Task: Look for Airbnb properties in Stowmarket, United Kingdom from 1st December, 2023 to 9th December, 2023 for 2 adults.1  bedroom having 1 bed and 1 bathroom. Property type can be house. Look for 5 properties as per requirement.
Action: Mouse moved to (620, 138)
Screenshot: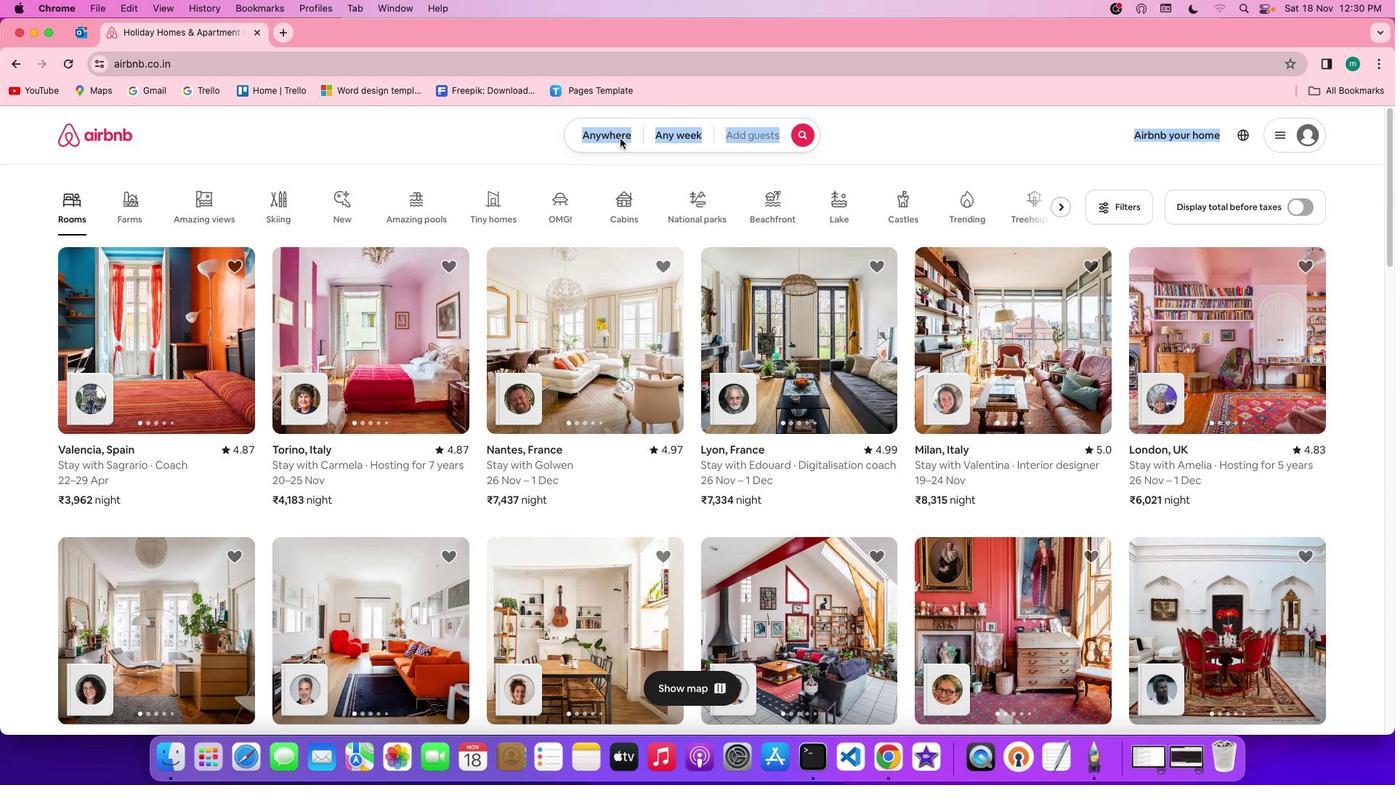 
Action: Mouse pressed left at (620, 138)
Screenshot: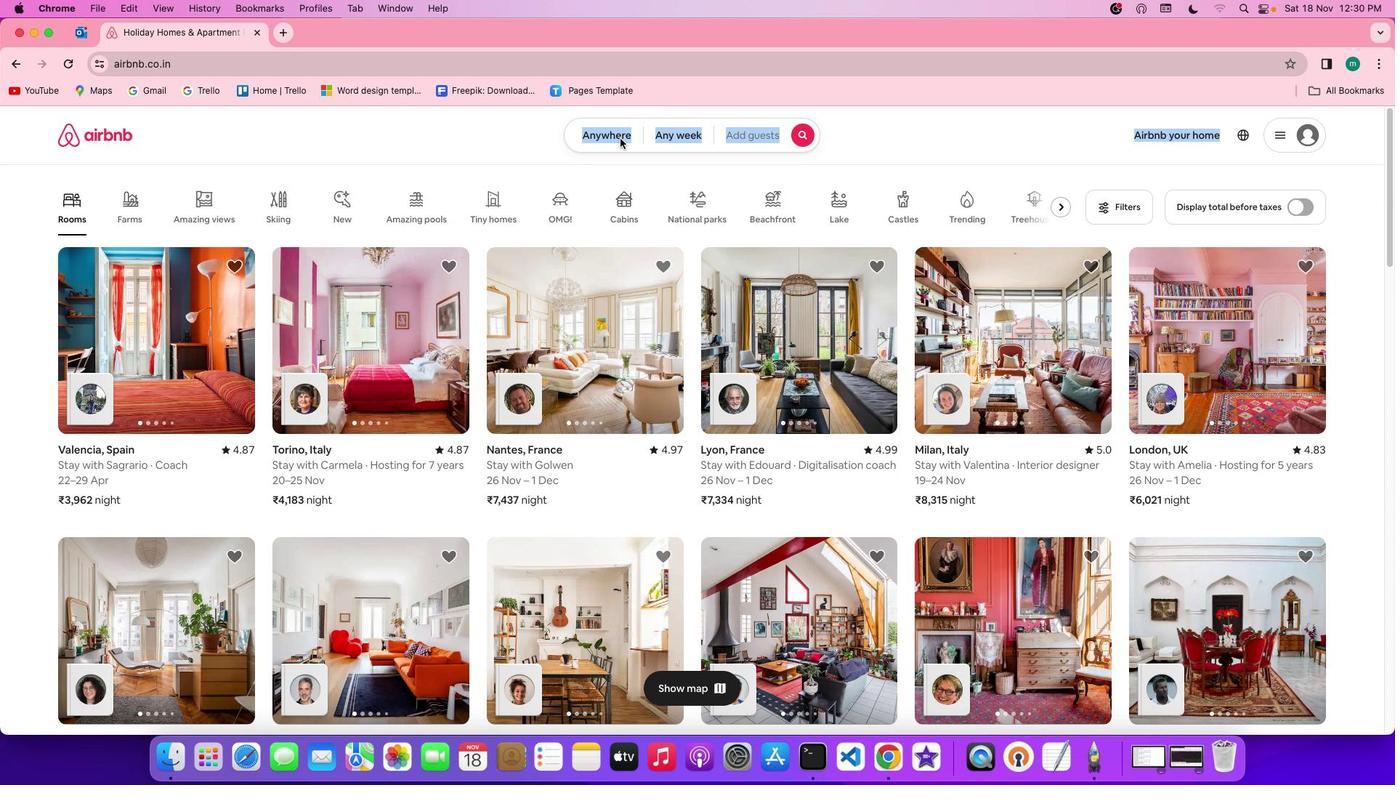 
Action: Mouse pressed left at (620, 138)
Screenshot: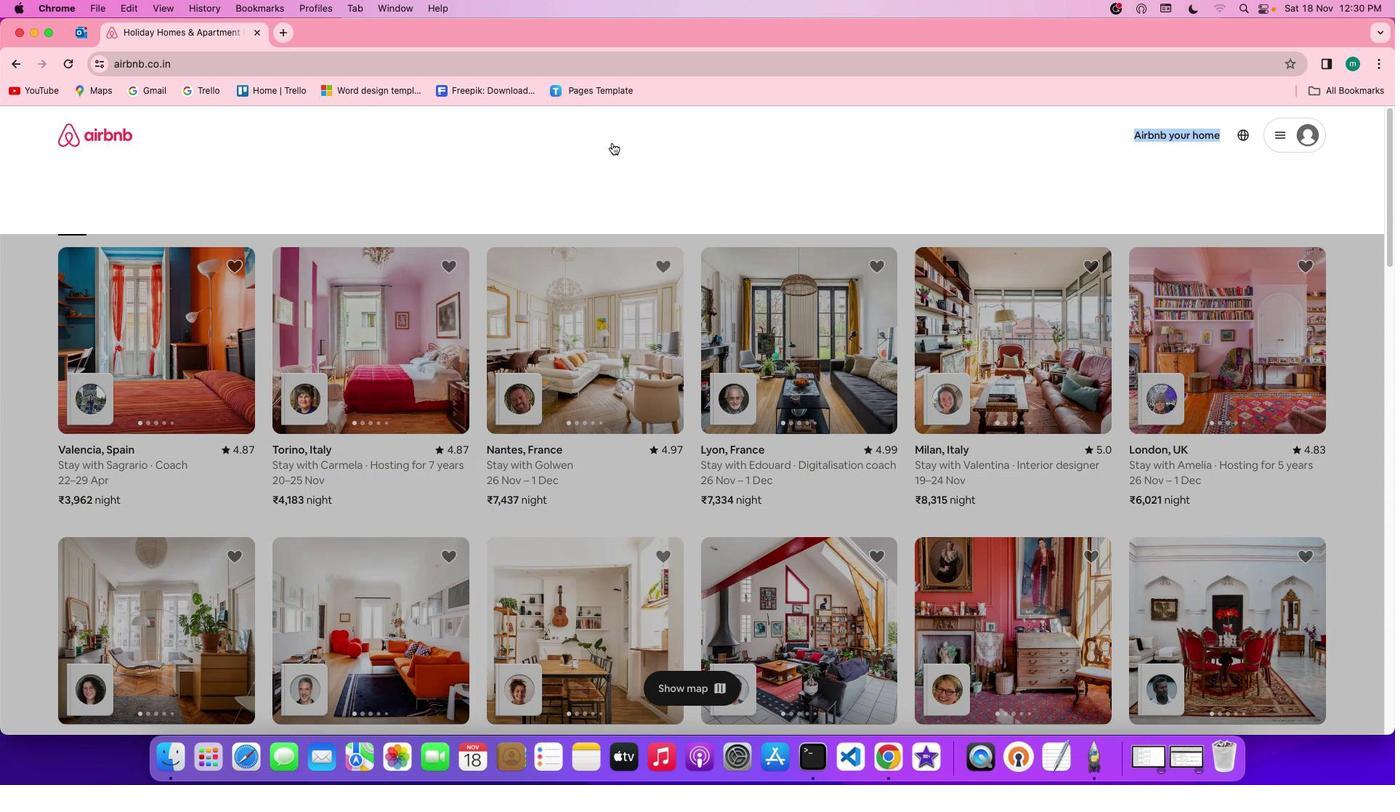 
Action: Mouse moved to (559, 193)
Screenshot: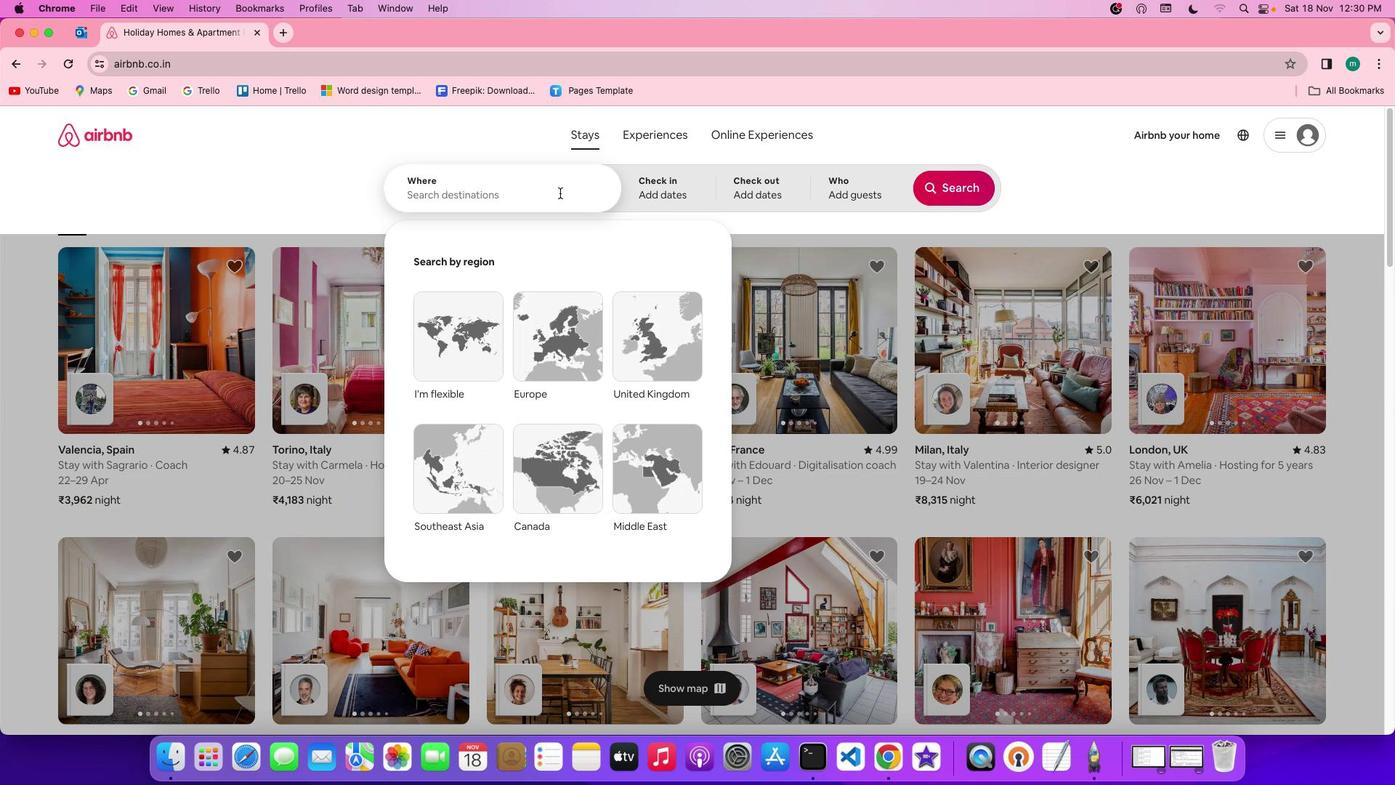 
Action: Mouse pressed left at (559, 193)
Screenshot: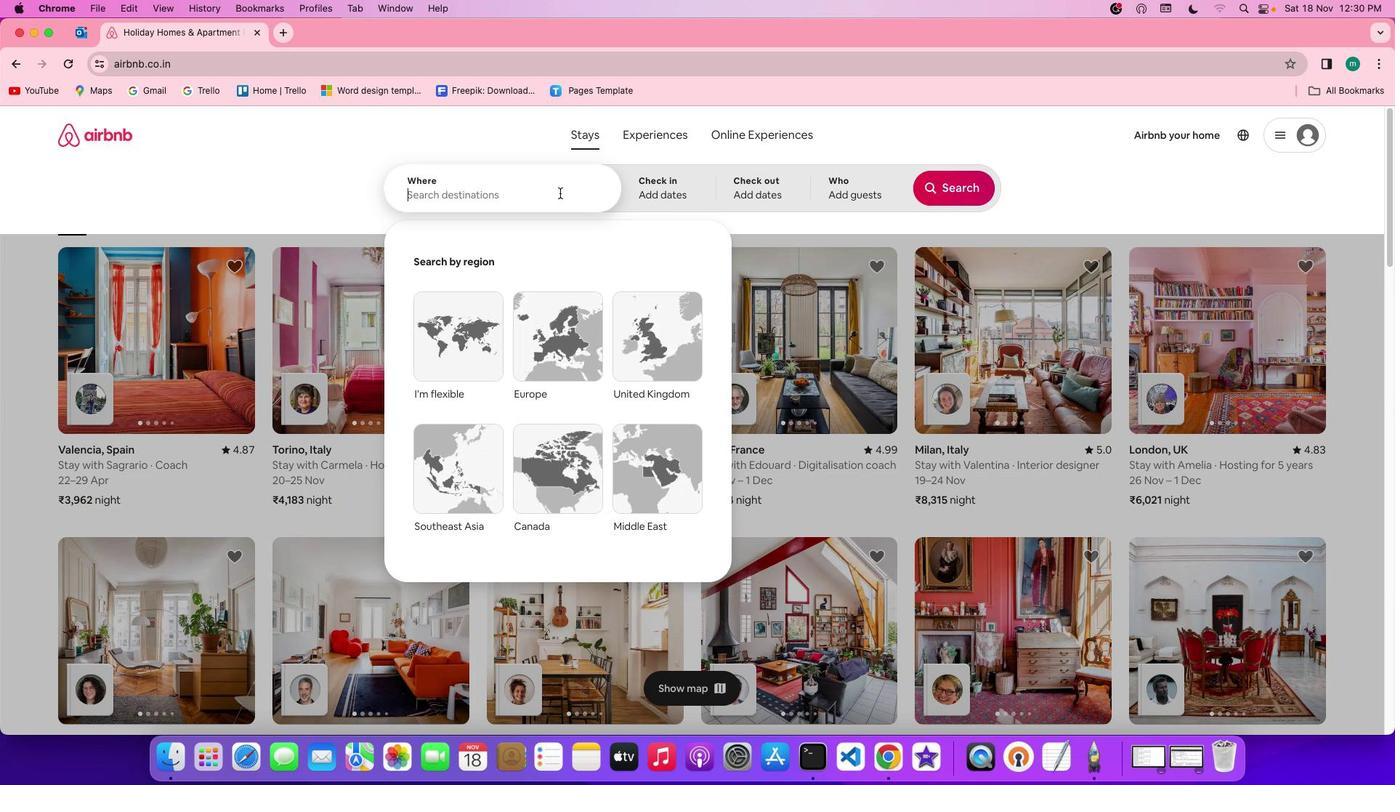 
Action: Key pressed Key.shift'S''t''o''w''m''a''r''k''e''t'','Key.spaceKey.shift'U''n''i''t''e''d'Key.spaceKey.shift'K''i''n''g''d''o''m'
Screenshot: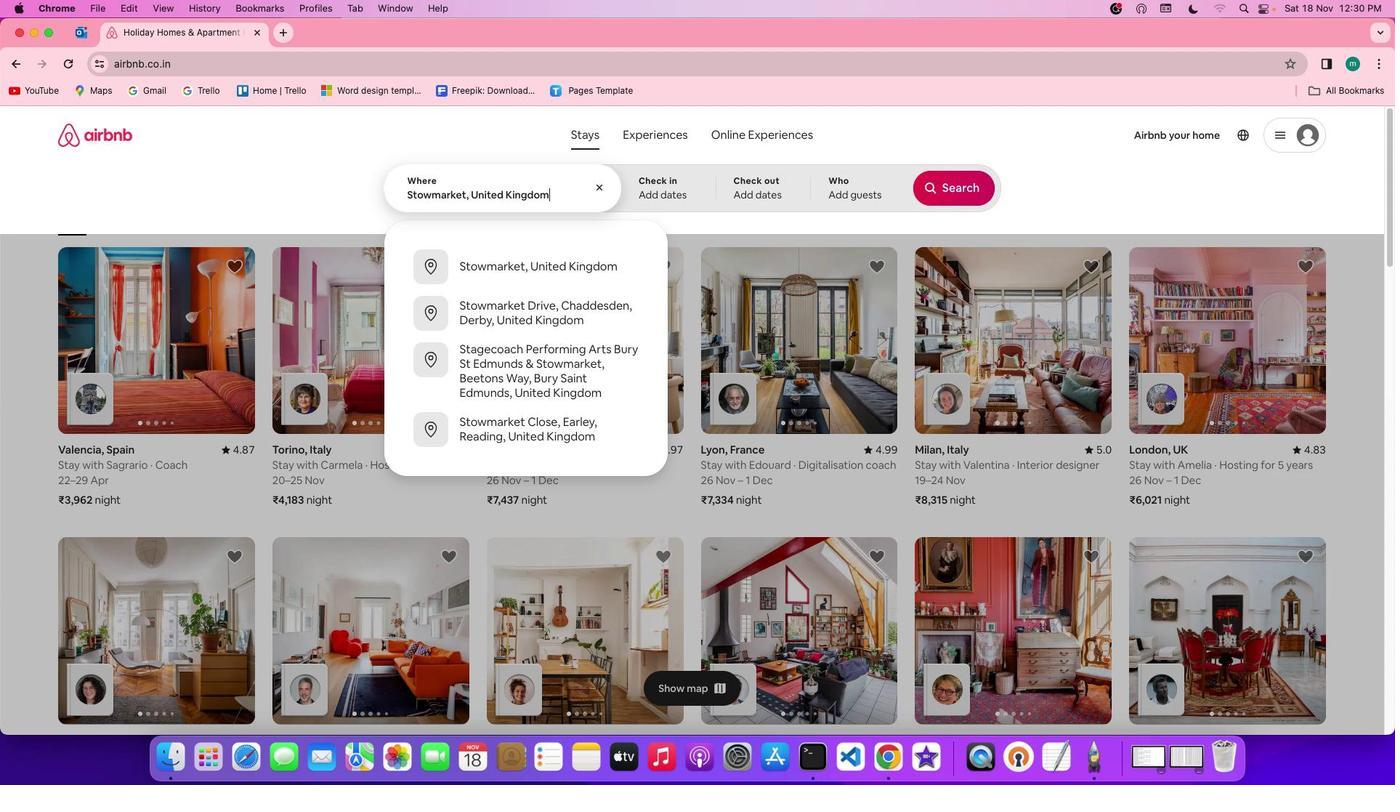 
Action: Mouse moved to (649, 186)
Screenshot: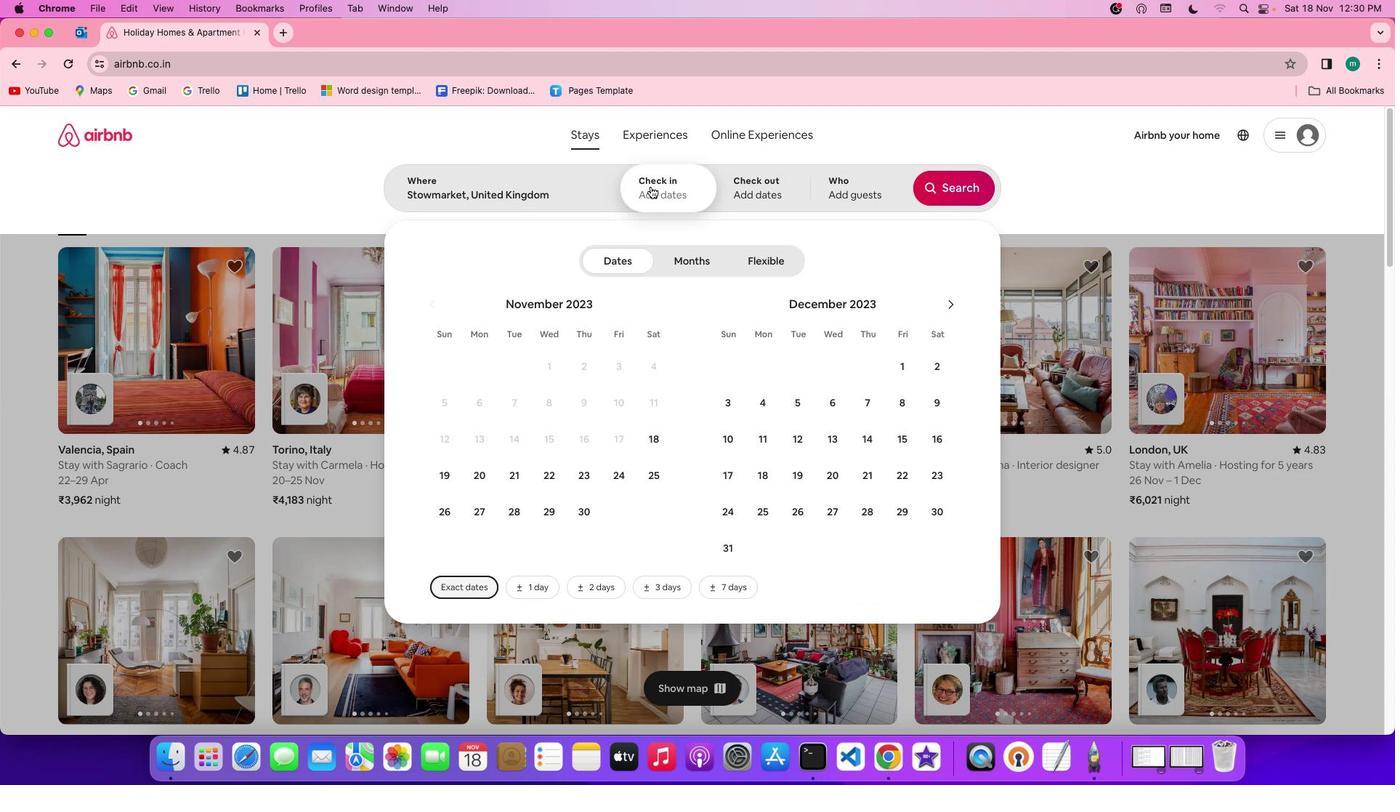 
Action: Mouse pressed left at (649, 186)
Screenshot: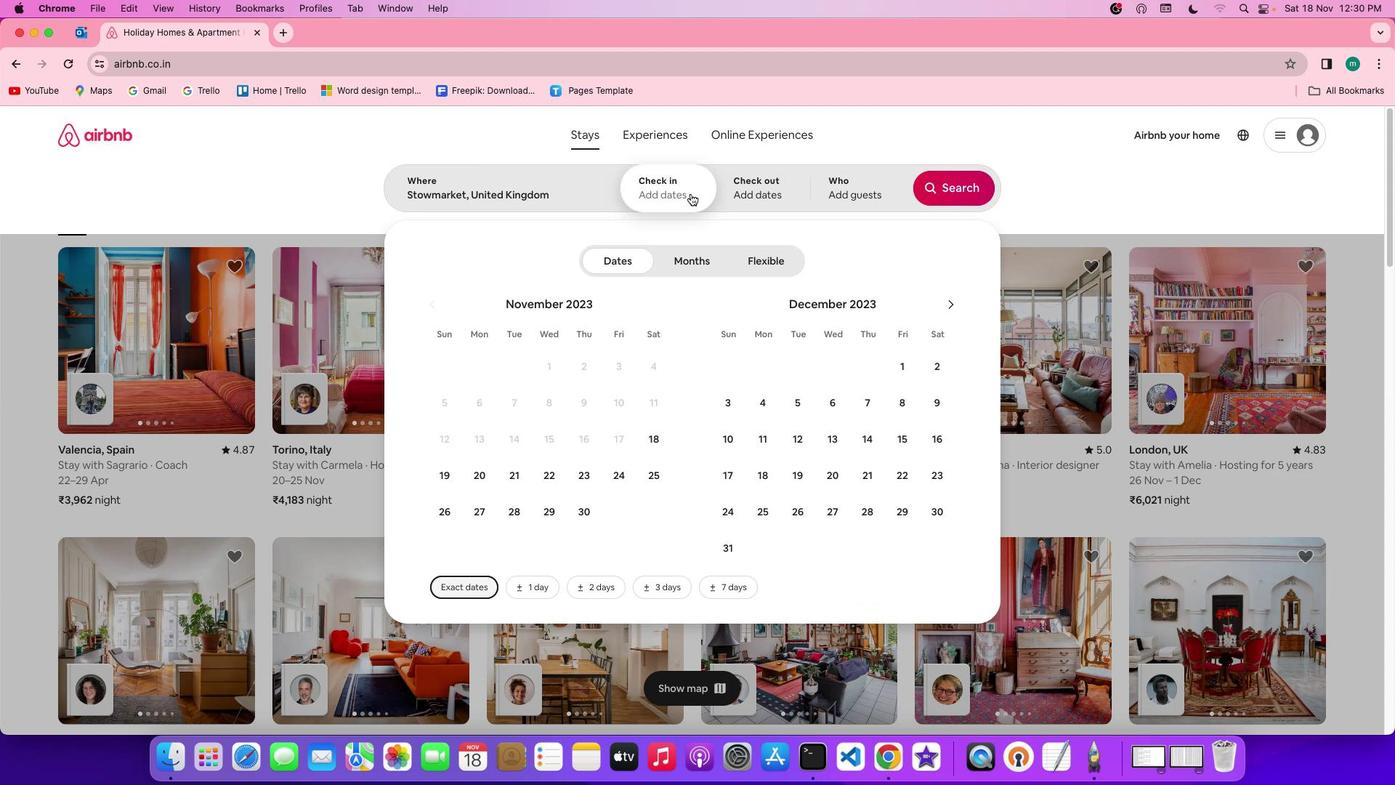 
Action: Mouse moved to (895, 367)
Screenshot: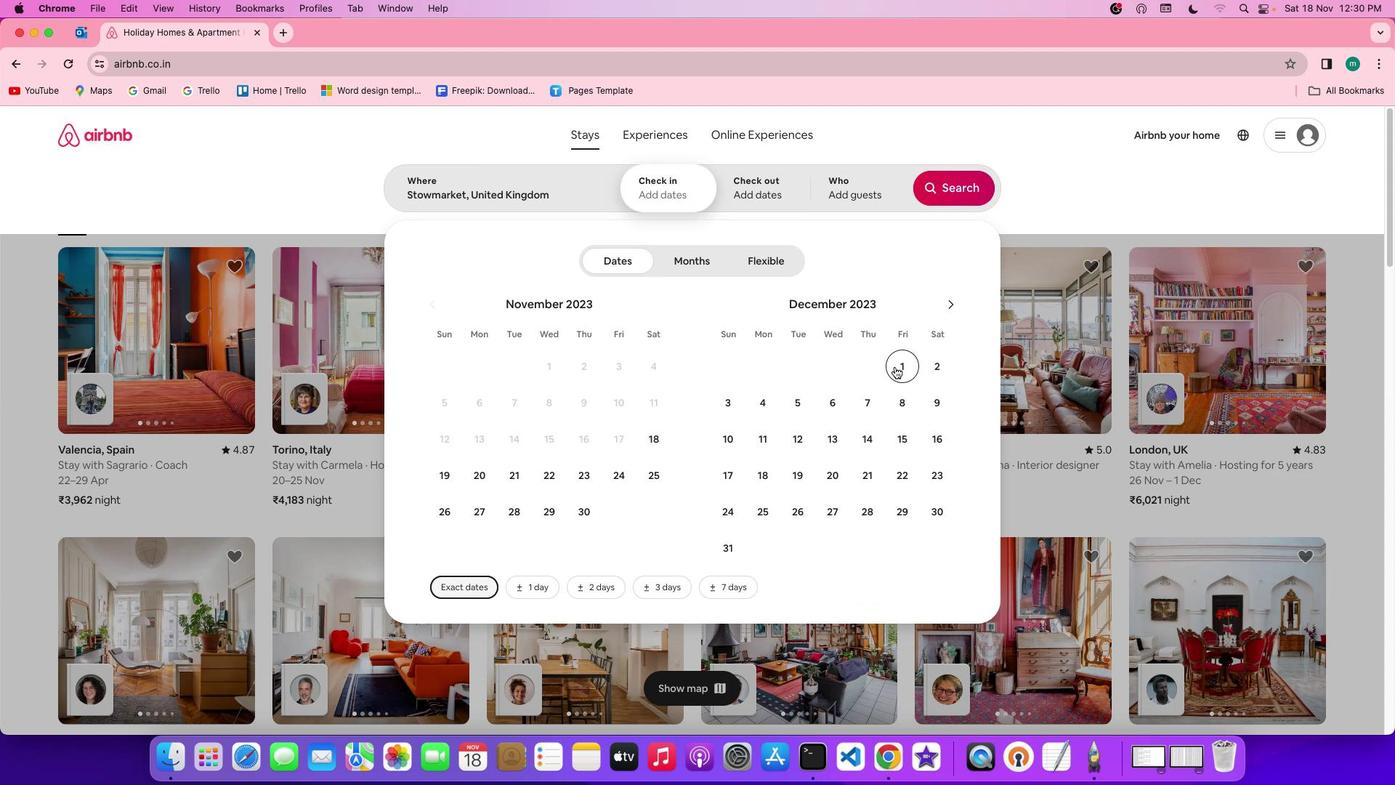 
Action: Mouse pressed left at (895, 367)
Screenshot: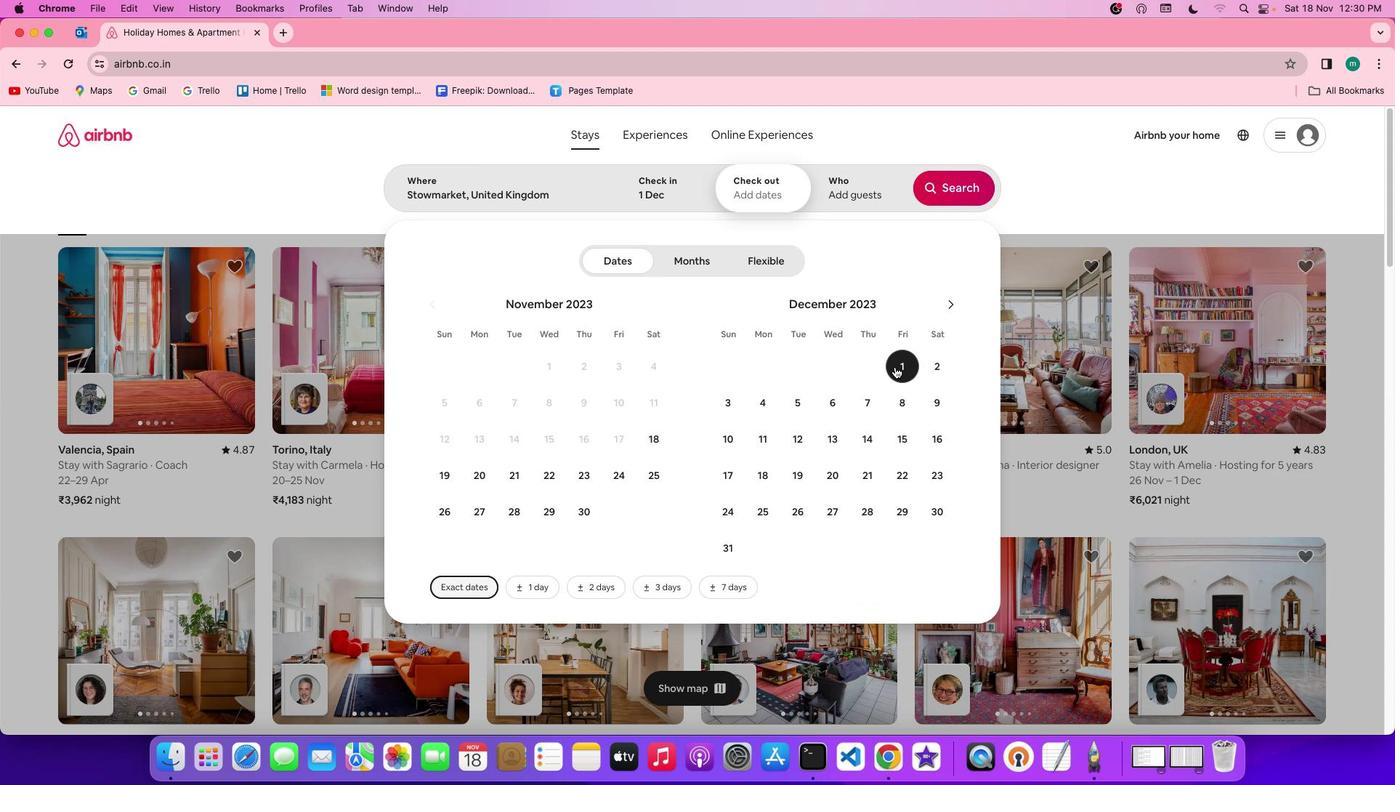 
Action: Mouse moved to (927, 394)
Screenshot: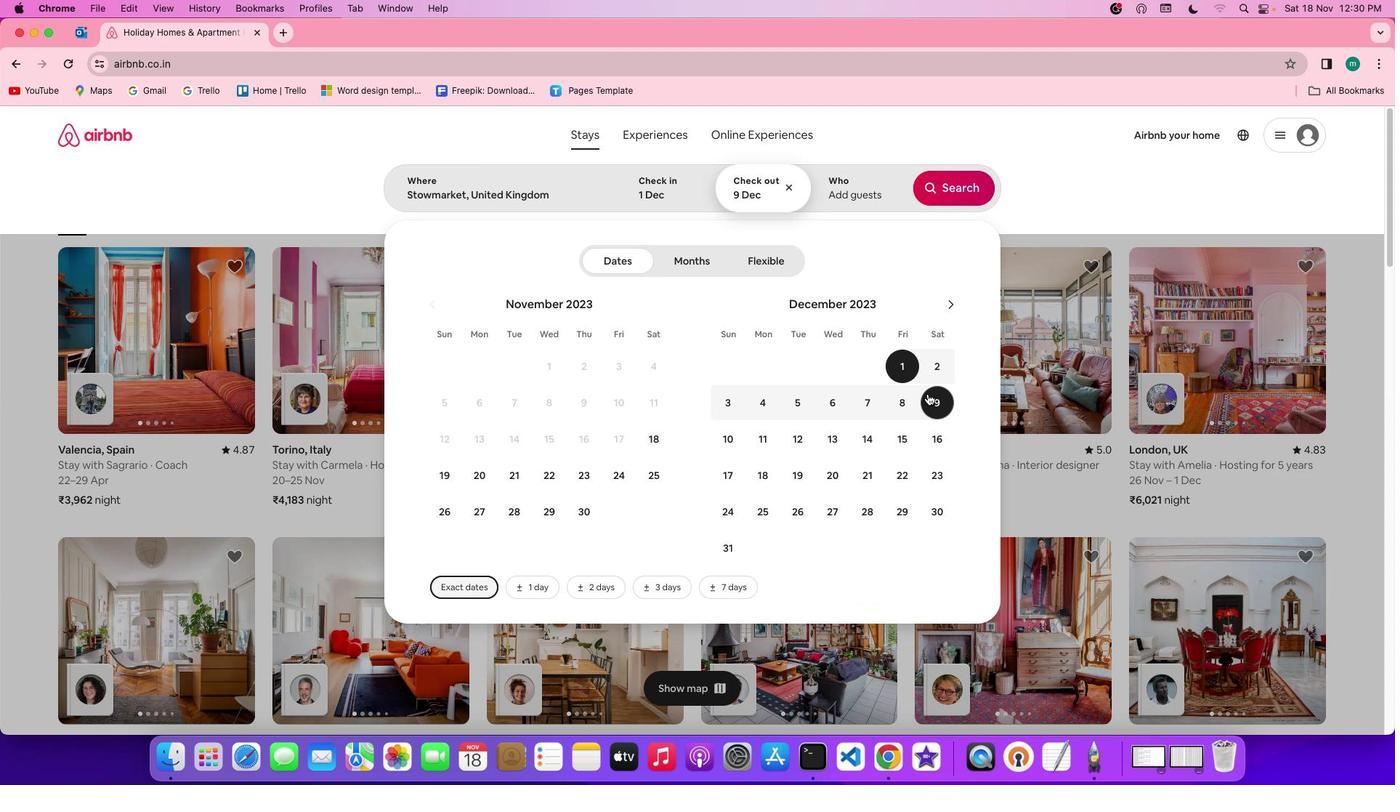 
Action: Mouse pressed left at (927, 394)
Screenshot: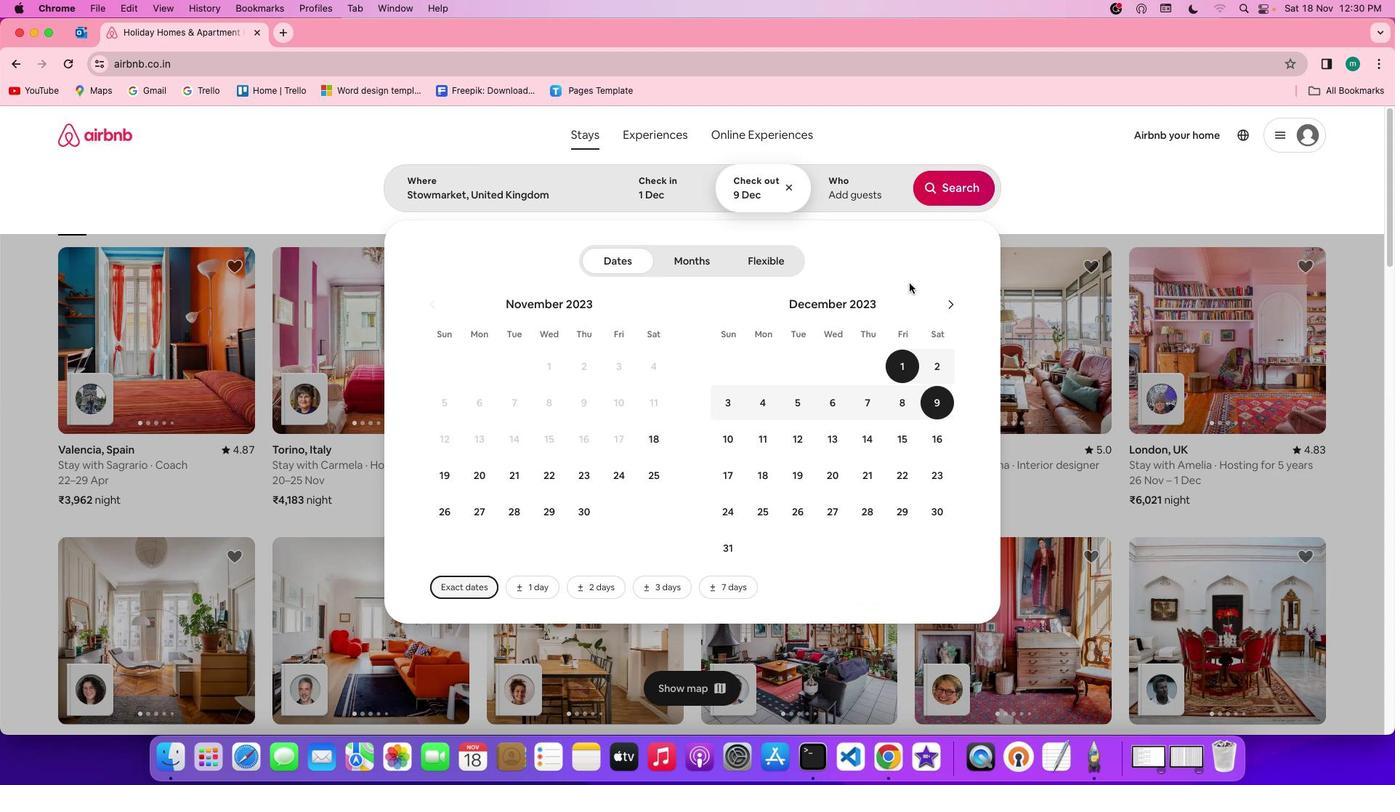 
Action: Mouse moved to (870, 196)
Screenshot: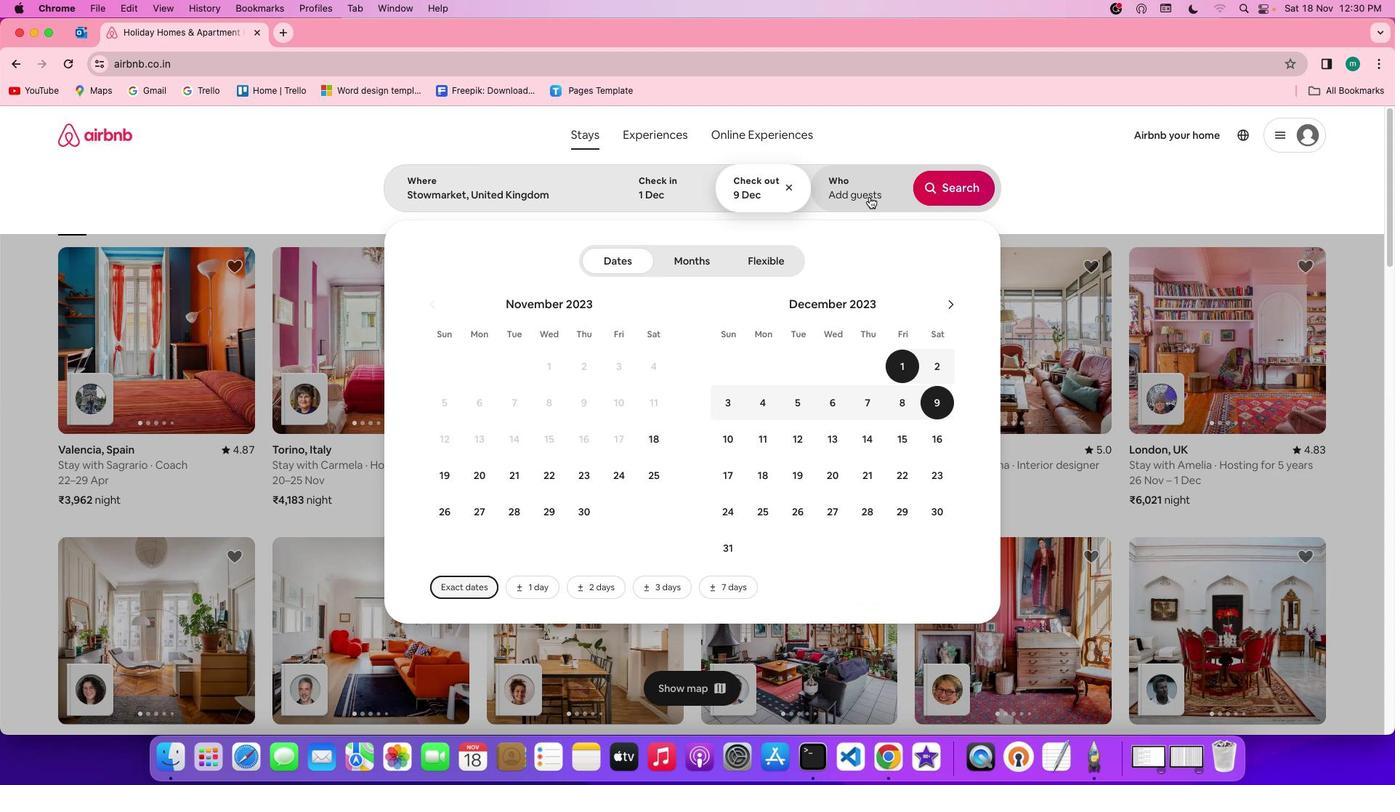 
Action: Mouse pressed left at (870, 196)
Screenshot: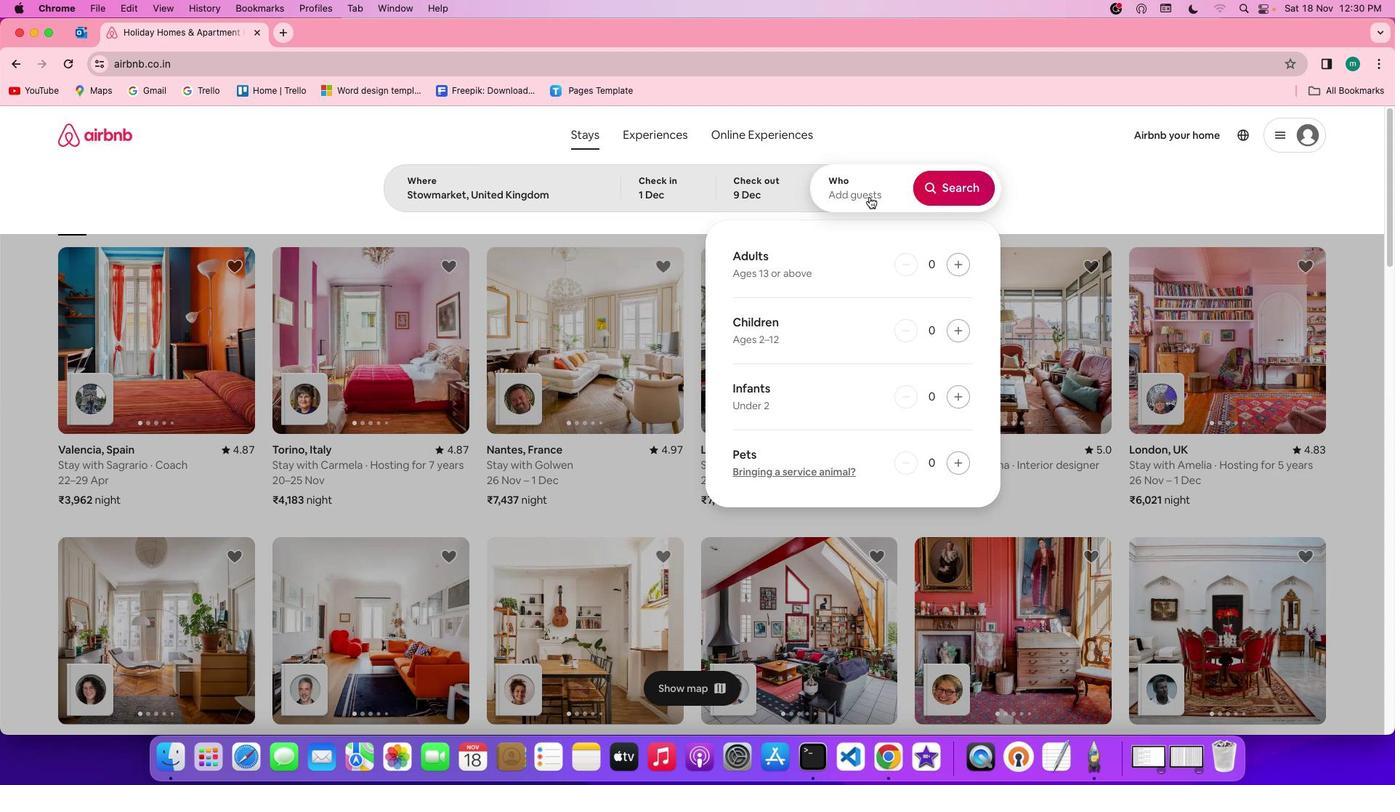 
Action: Mouse moved to (961, 261)
Screenshot: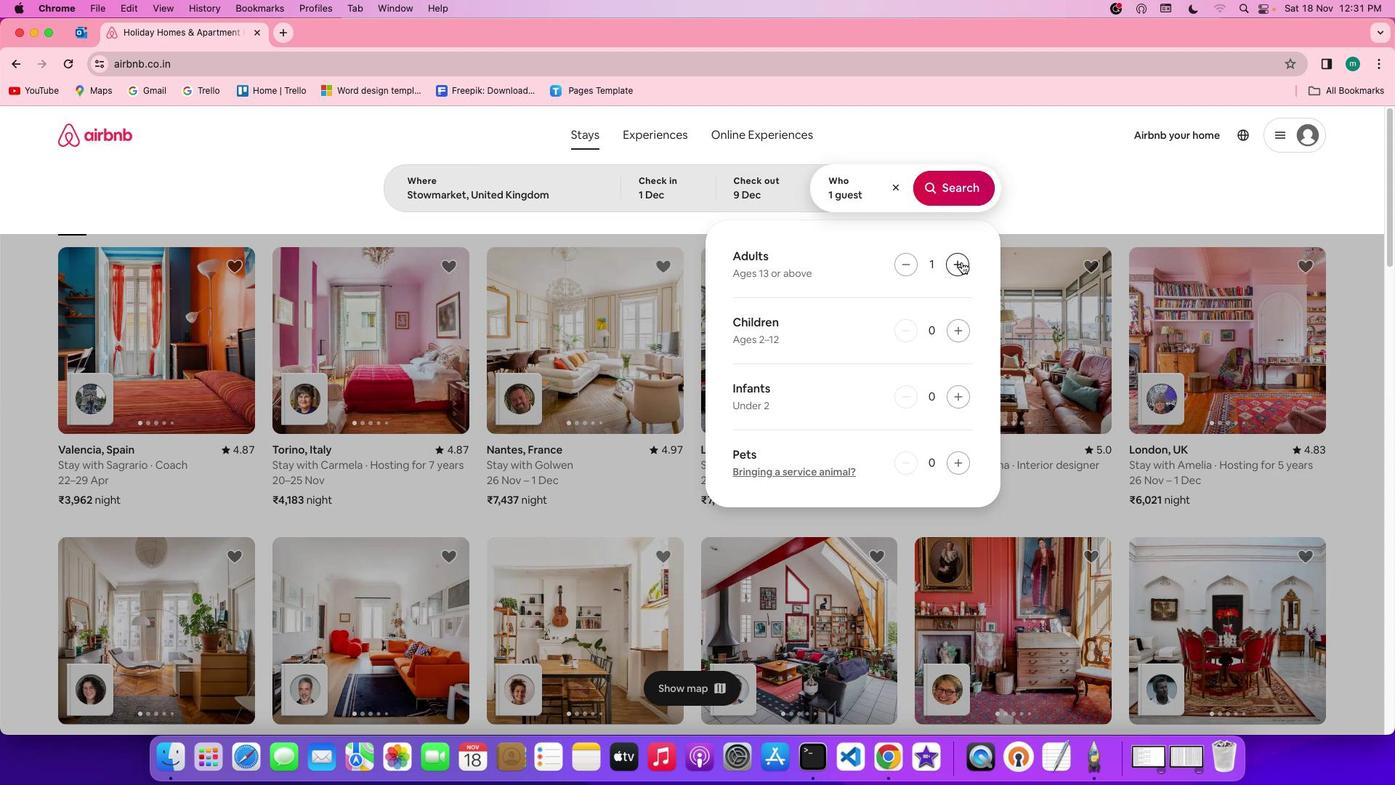 
Action: Mouse pressed left at (961, 261)
Screenshot: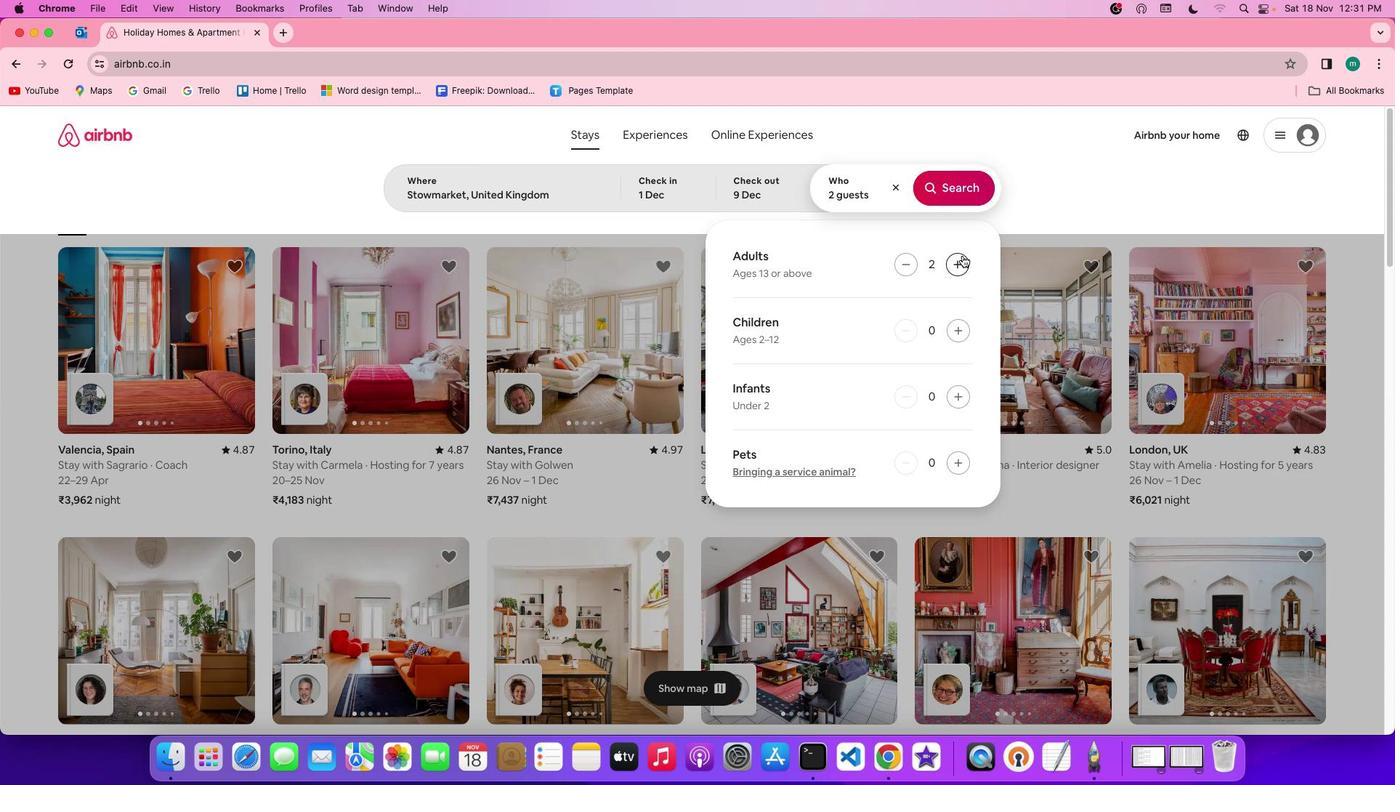
Action: Mouse pressed left at (961, 261)
Screenshot: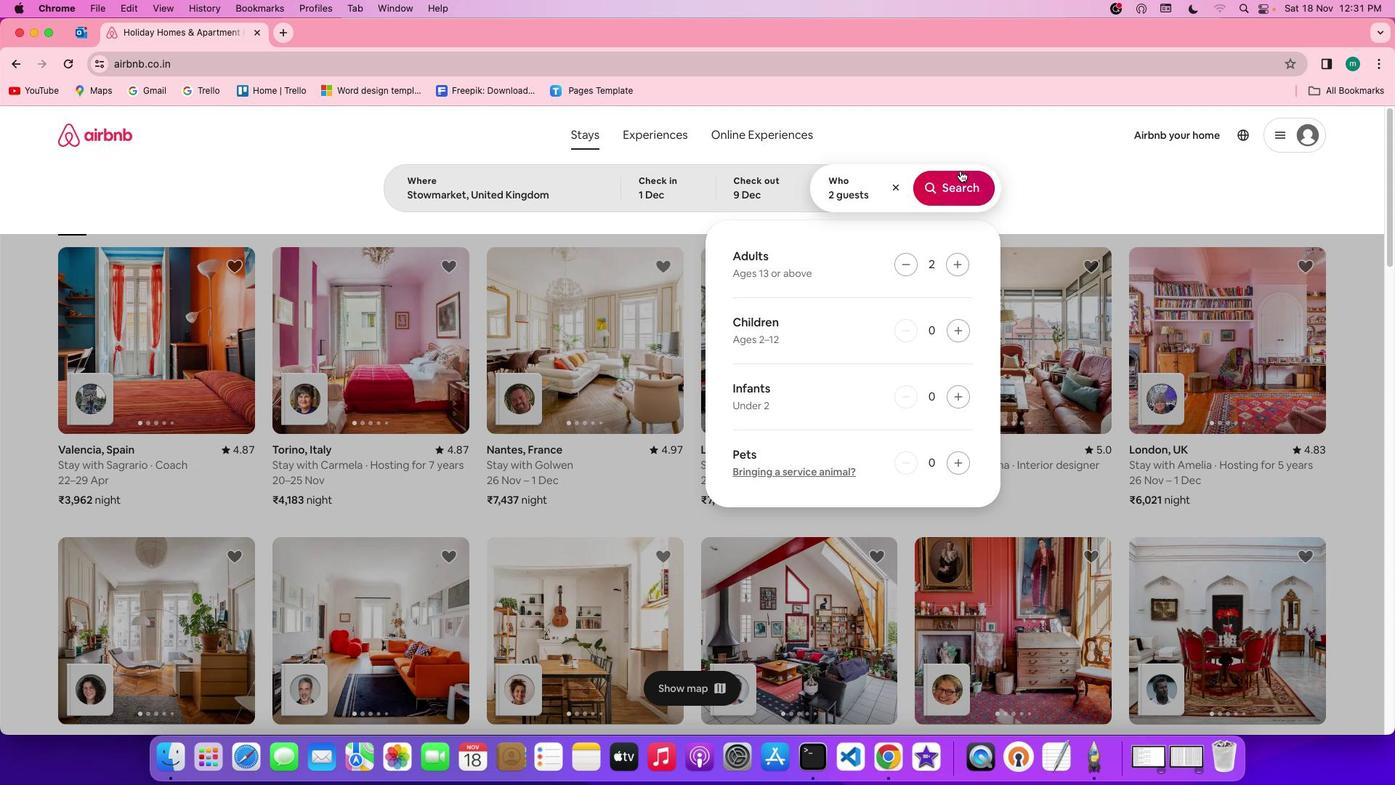 
Action: Mouse moved to (956, 181)
Screenshot: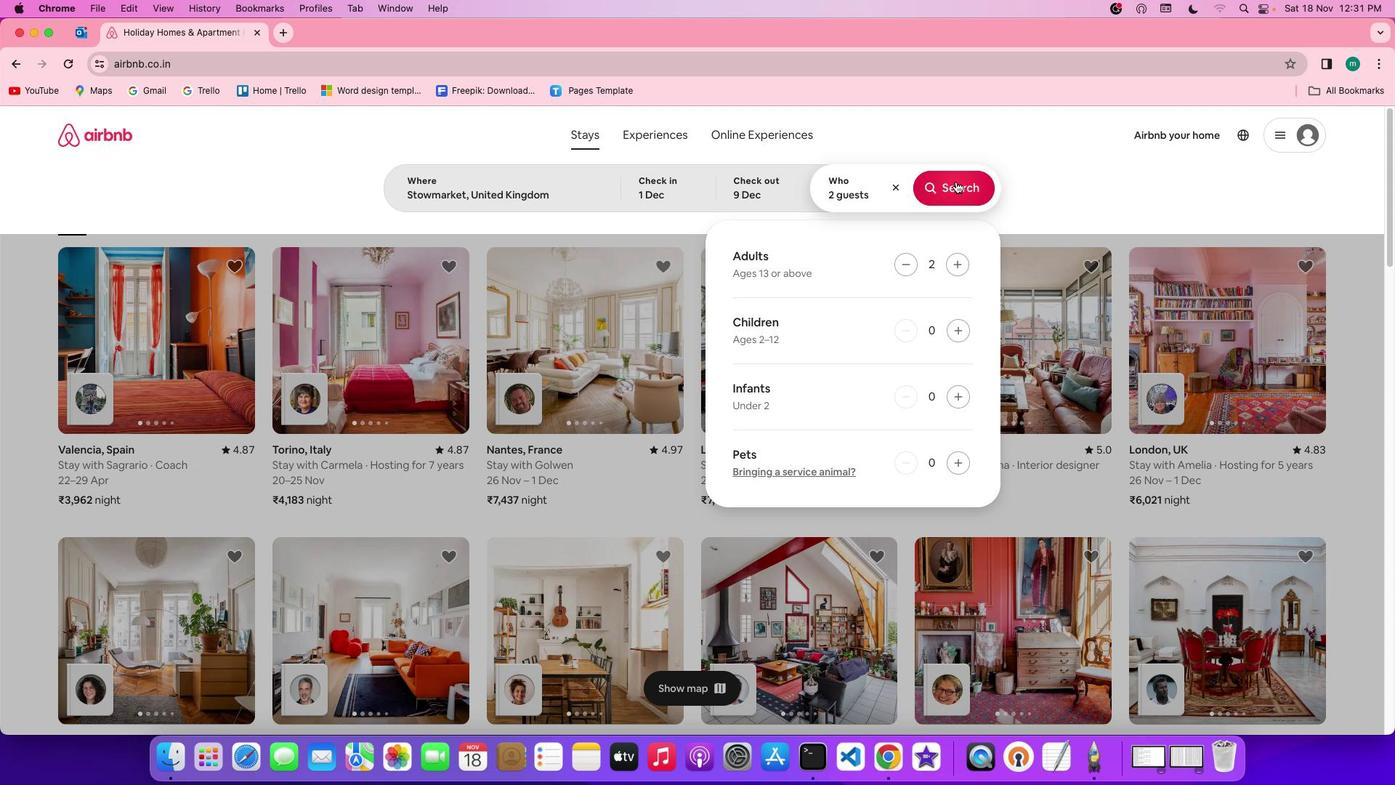 
Action: Mouse pressed left at (956, 181)
Screenshot: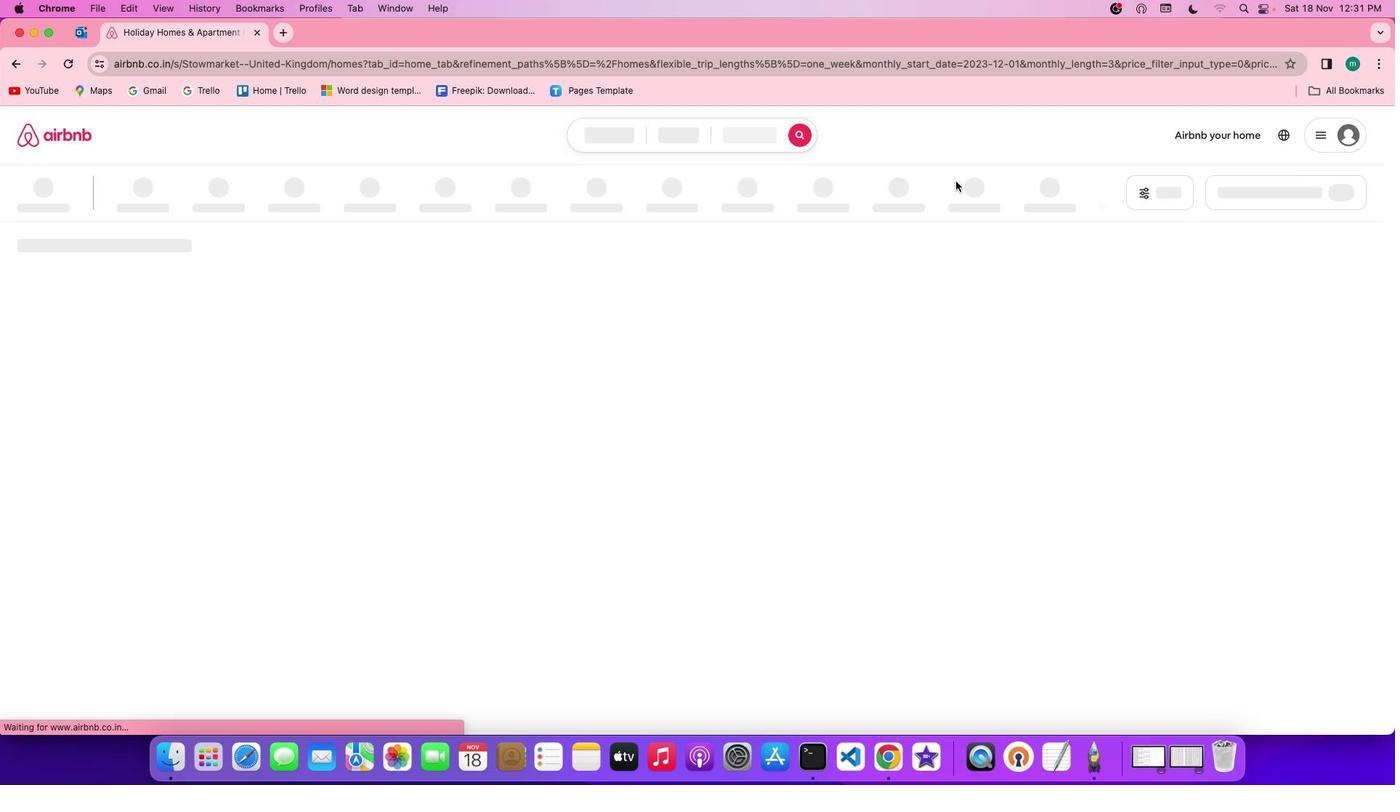 
Action: Mouse moved to (1157, 186)
Screenshot: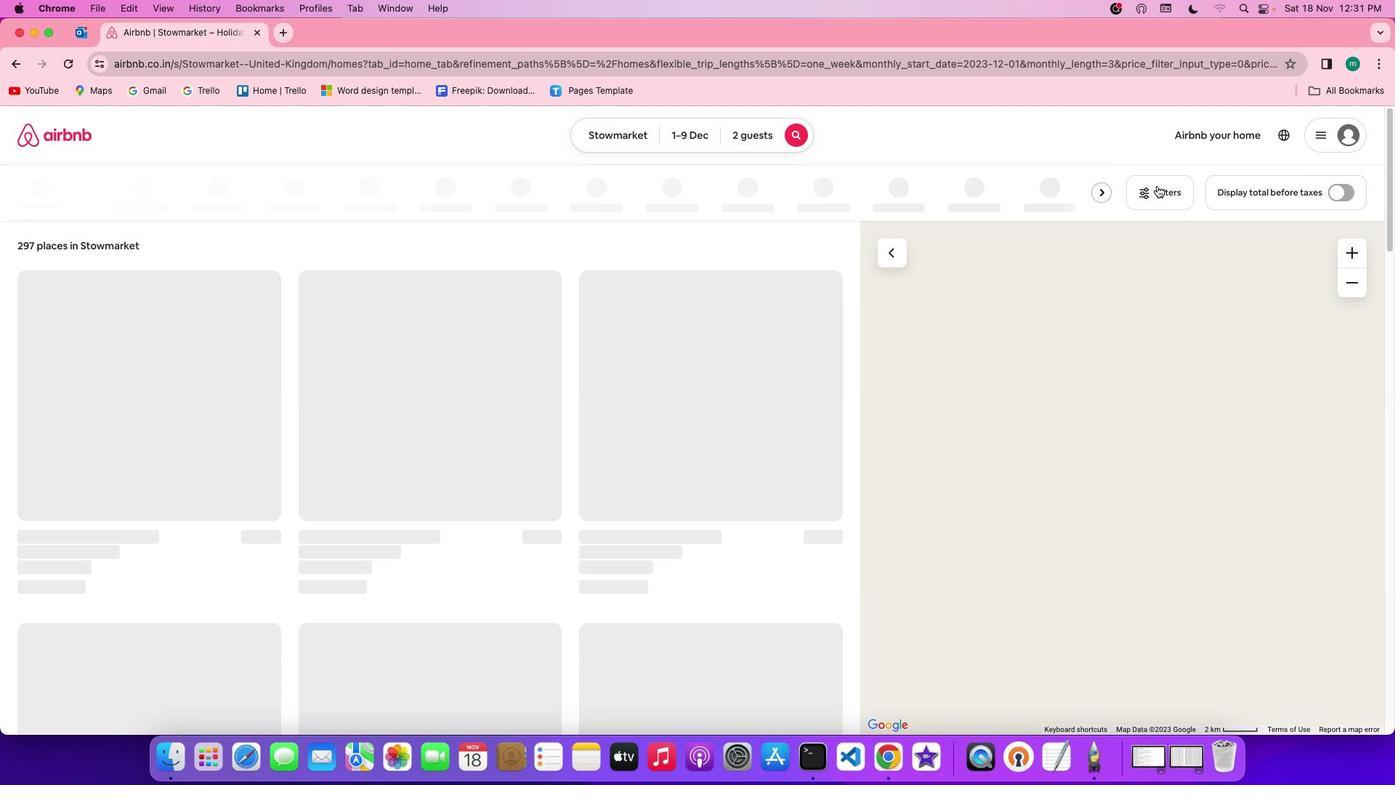 
Action: Mouse pressed left at (1157, 186)
Screenshot: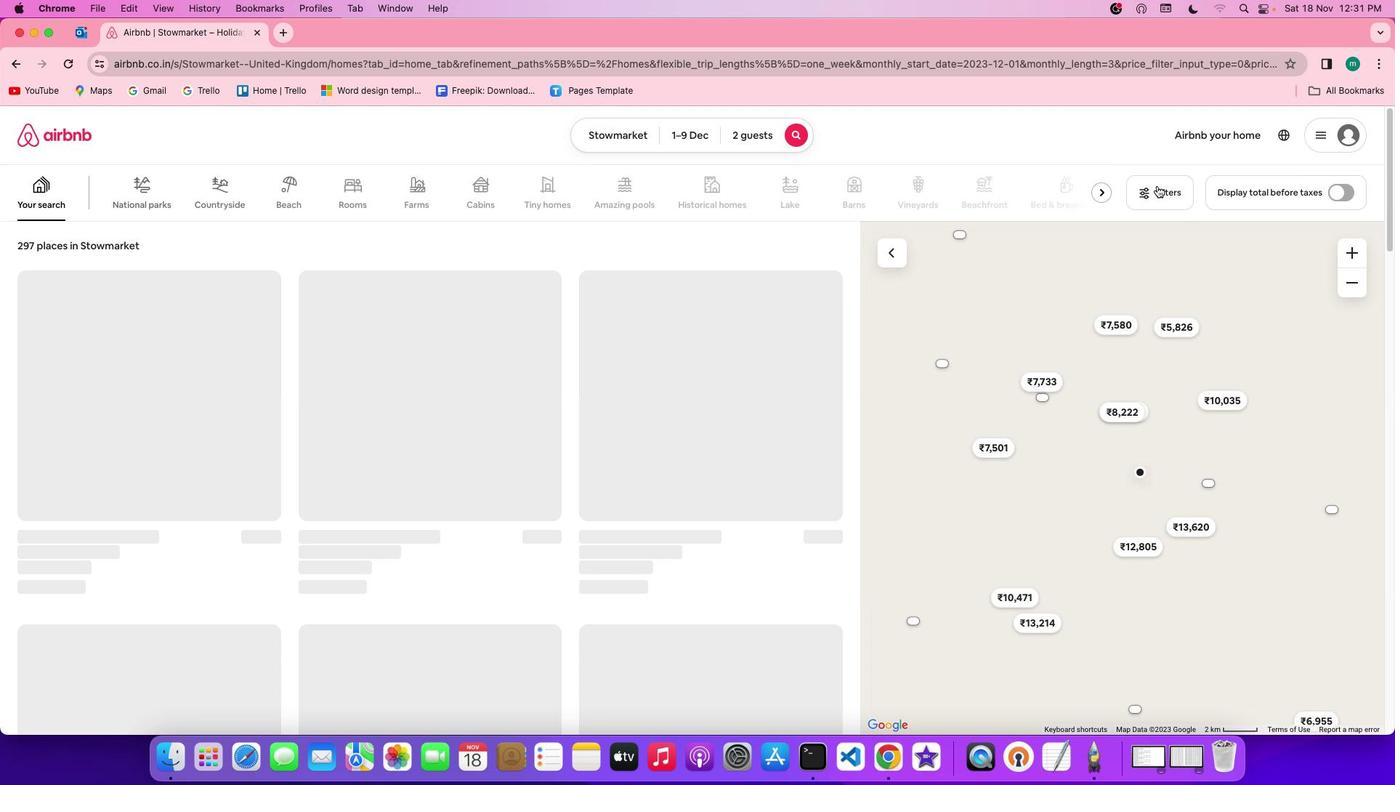 
Action: Mouse moved to (799, 405)
Screenshot: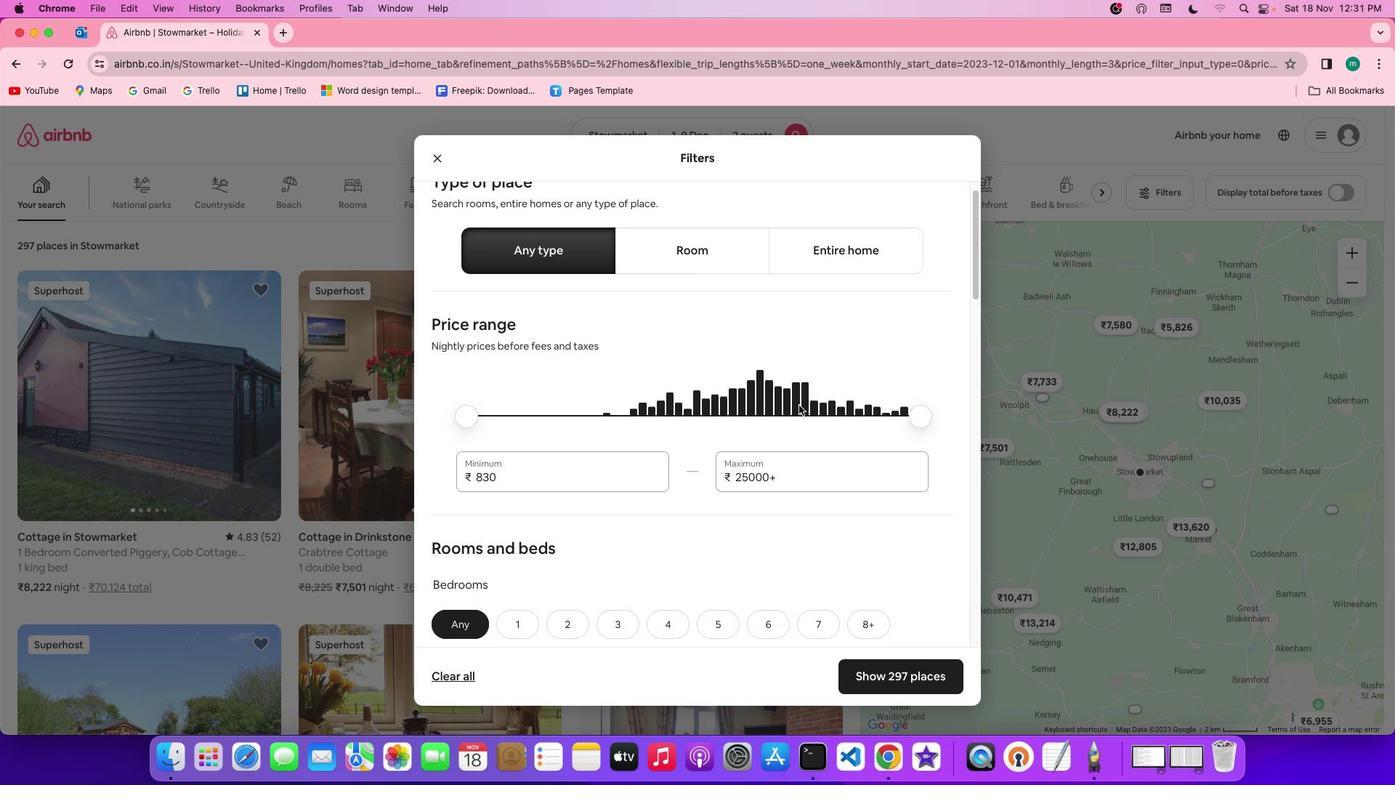 
Action: Mouse scrolled (799, 405) with delta (0, 0)
Screenshot: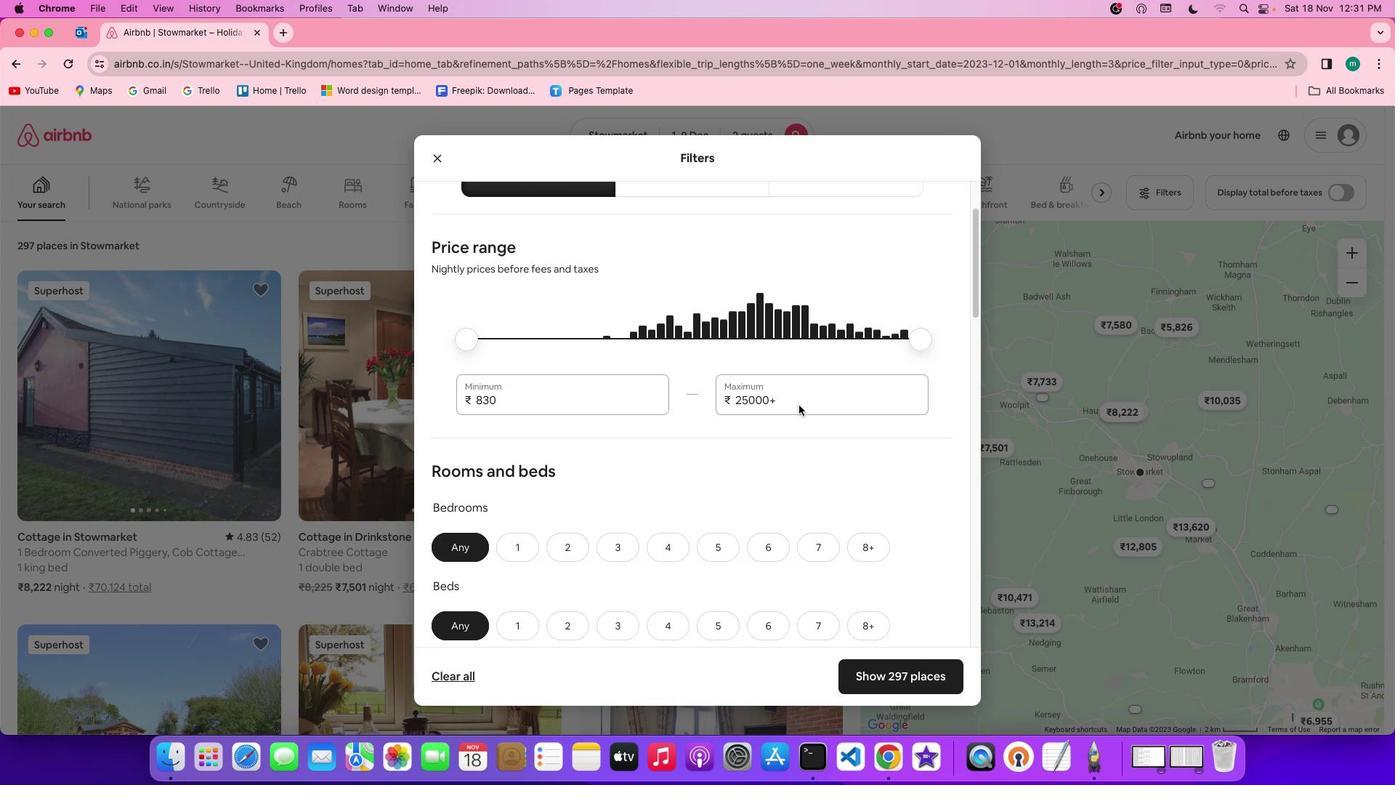 
Action: Mouse scrolled (799, 405) with delta (0, 0)
Screenshot: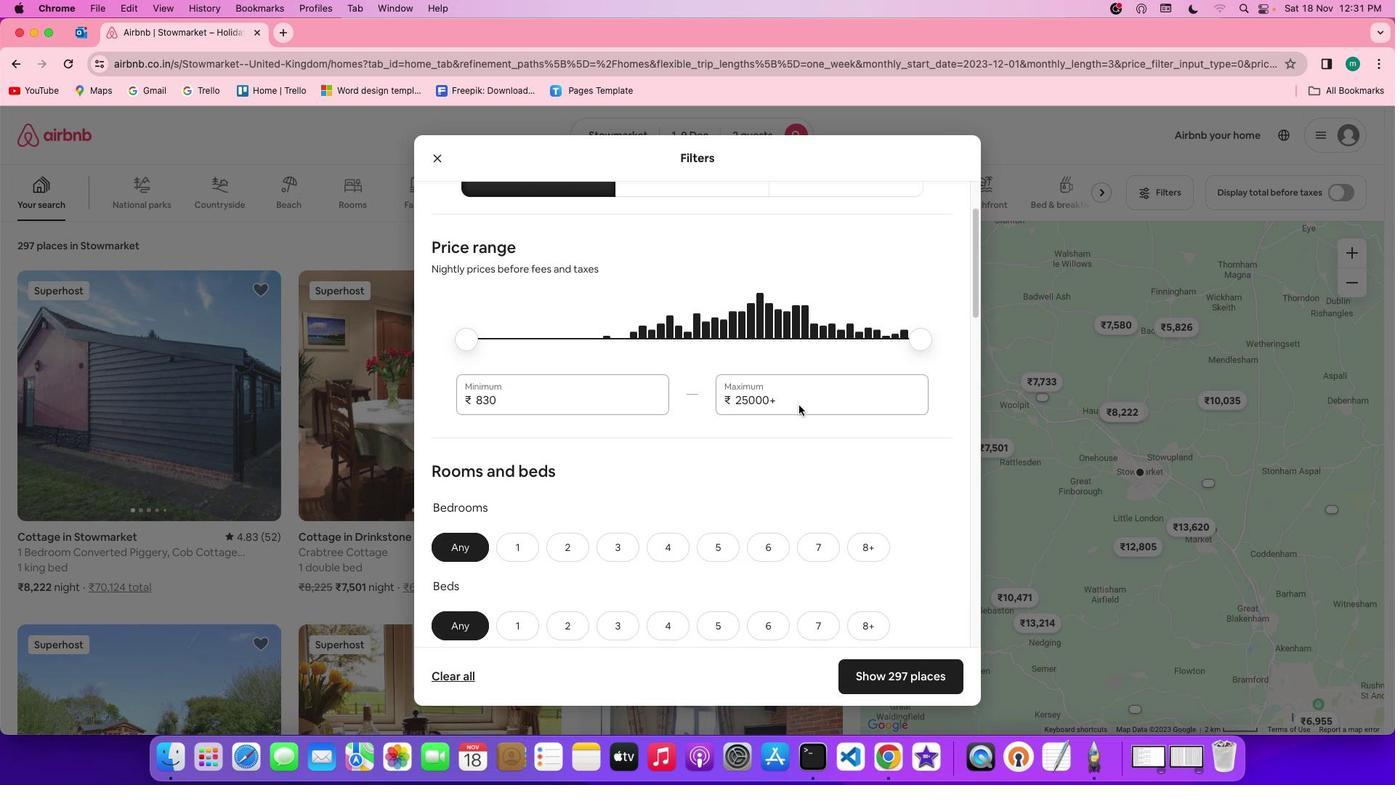 
Action: Mouse scrolled (799, 405) with delta (0, -1)
Screenshot: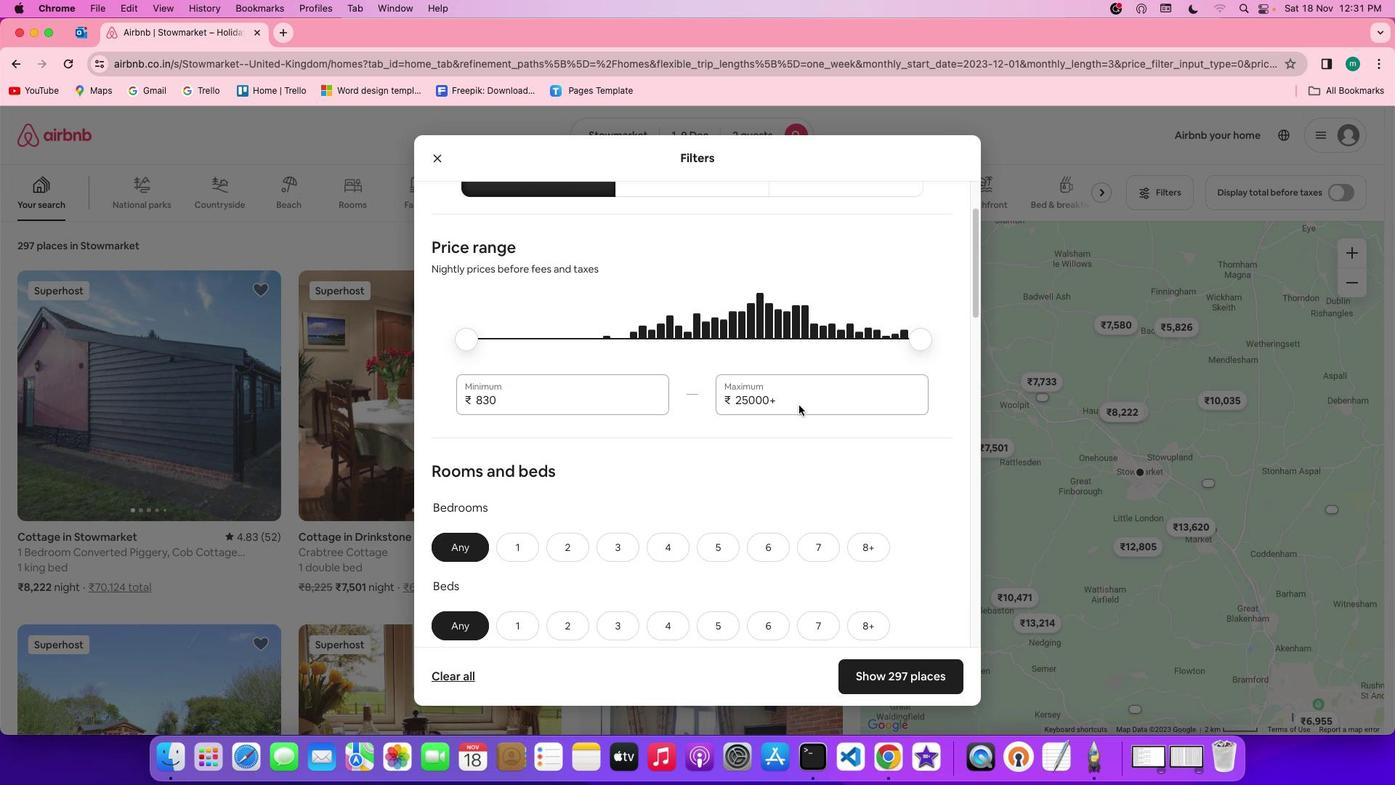 
Action: Mouse scrolled (799, 405) with delta (0, 0)
Screenshot: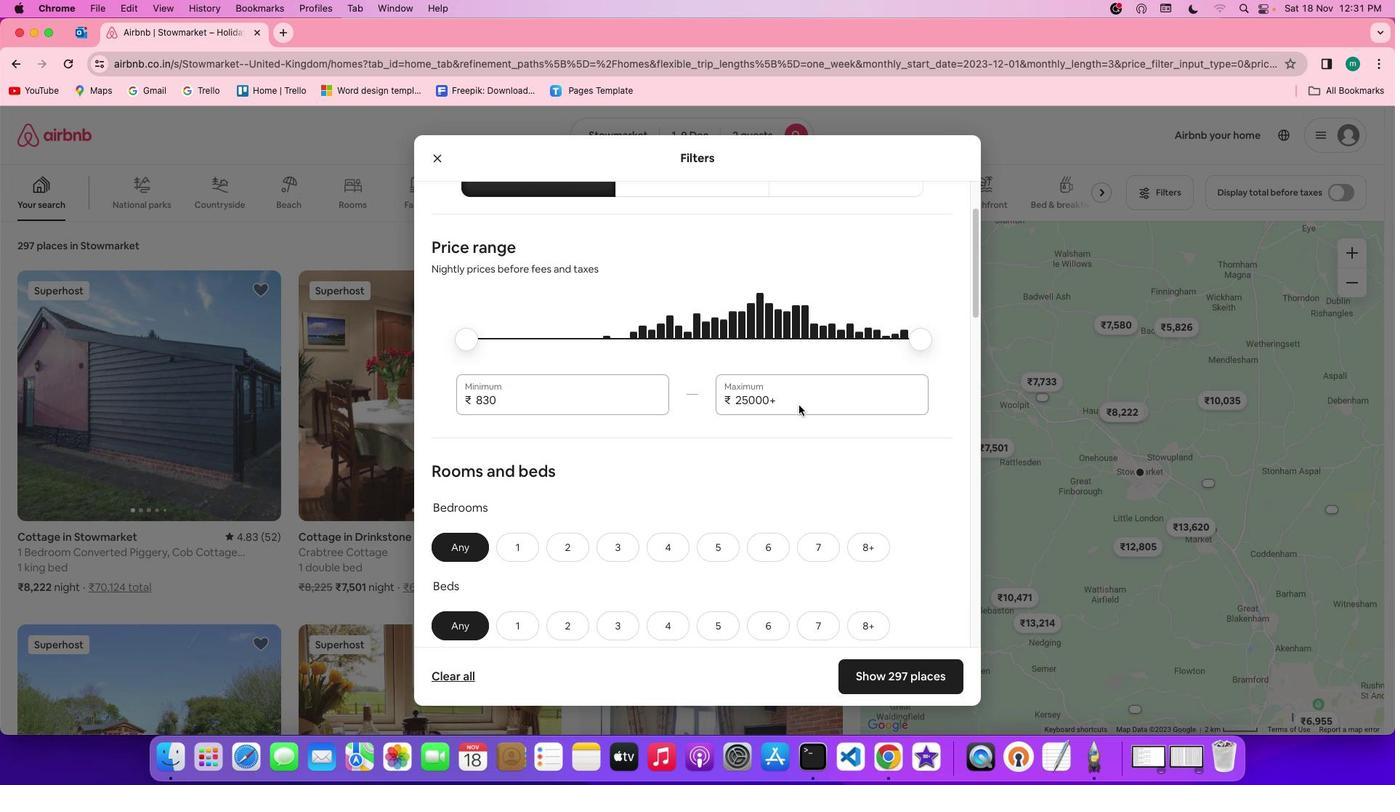 
Action: Mouse scrolled (799, 405) with delta (0, 0)
Screenshot: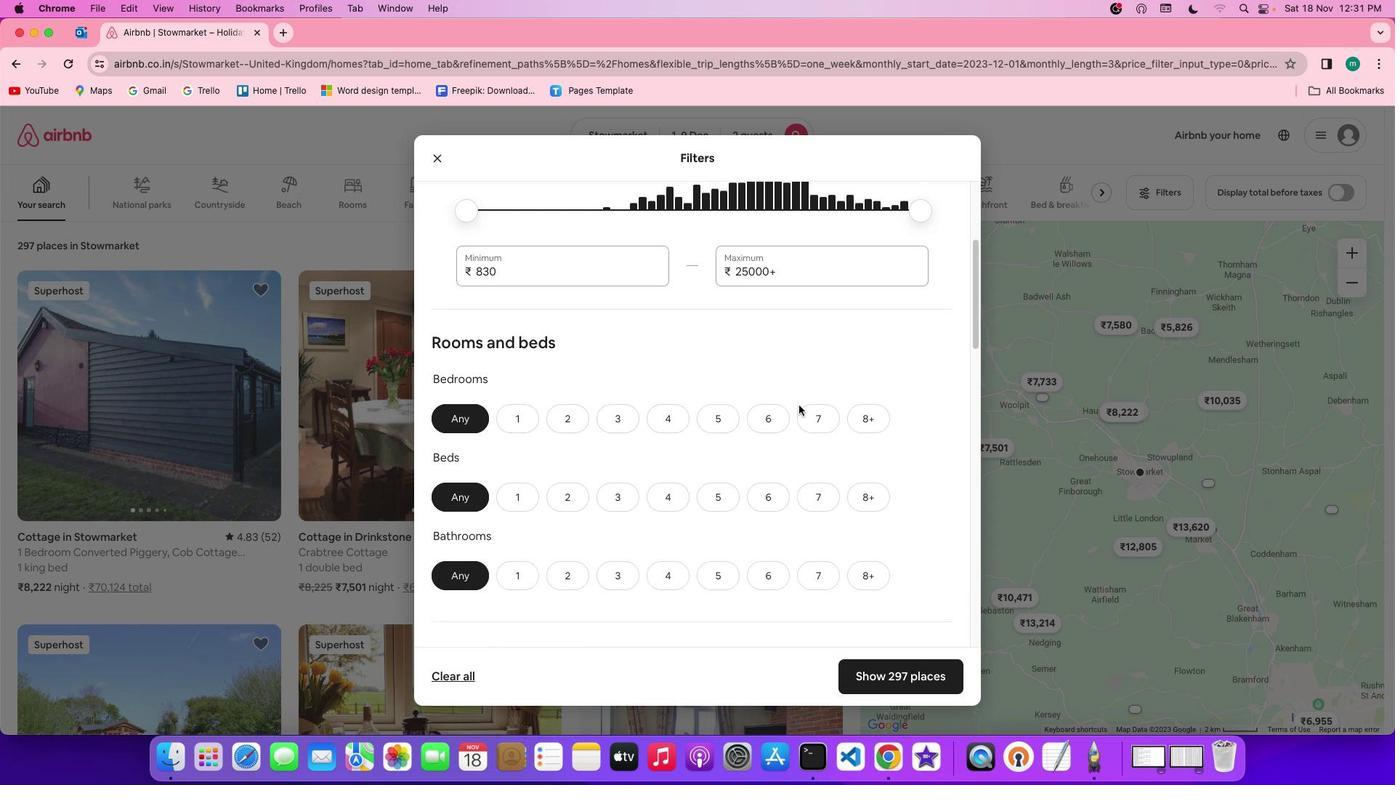 
Action: Mouse scrolled (799, 405) with delta (0, 0)
Screenshot: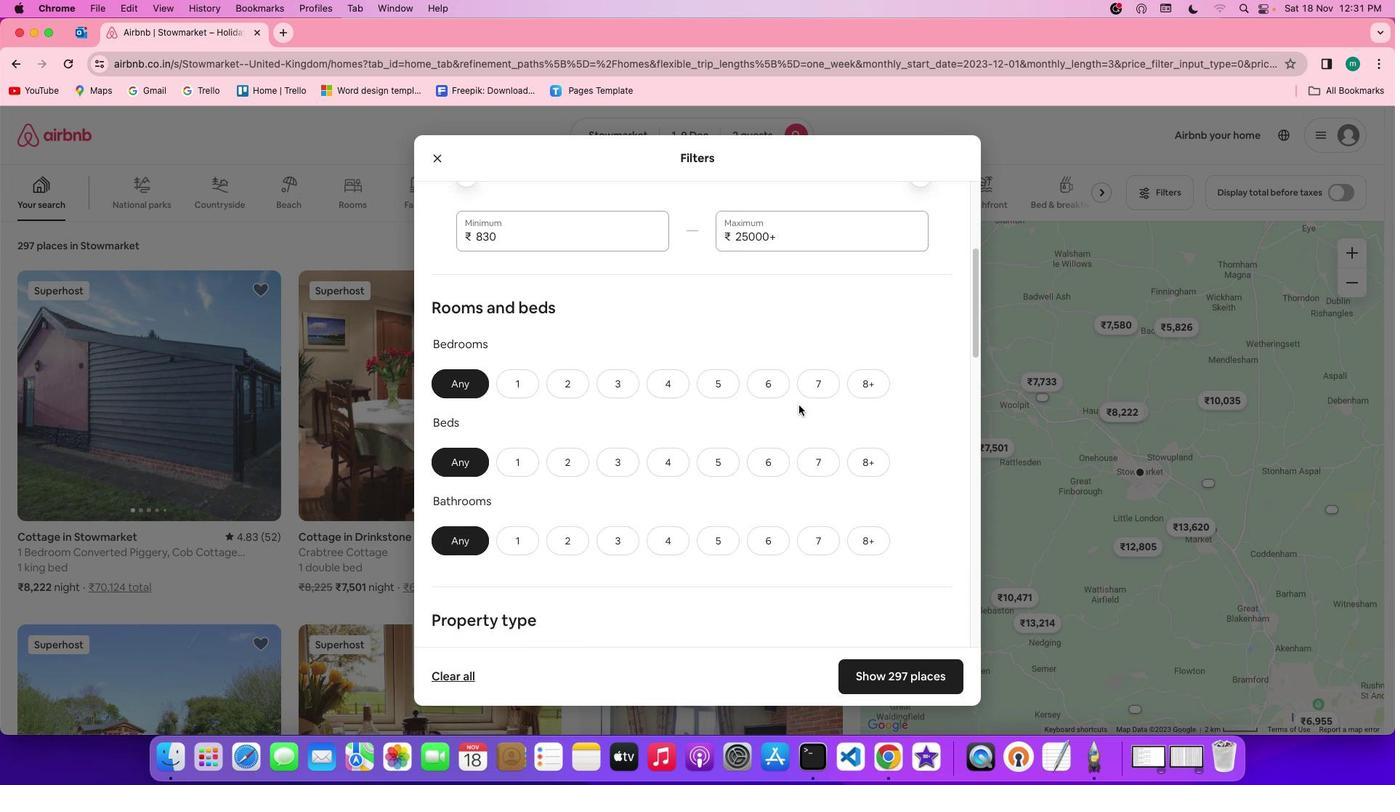 
Action: Mouse scrolled (799, 405) with delta (0, -1)
Screenshot: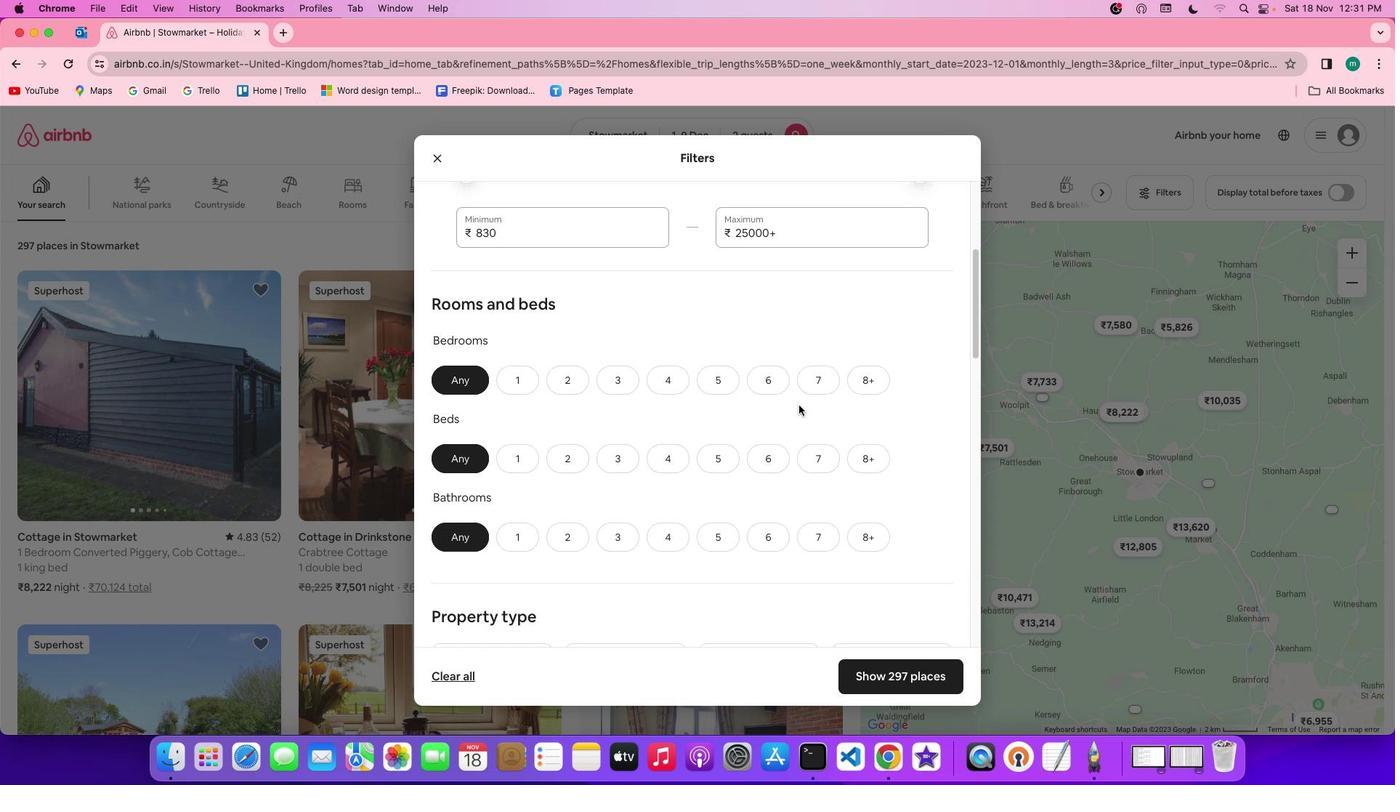 
Action: Mouse scrolled (799, 405) with delta (0, -1)
Screenshot: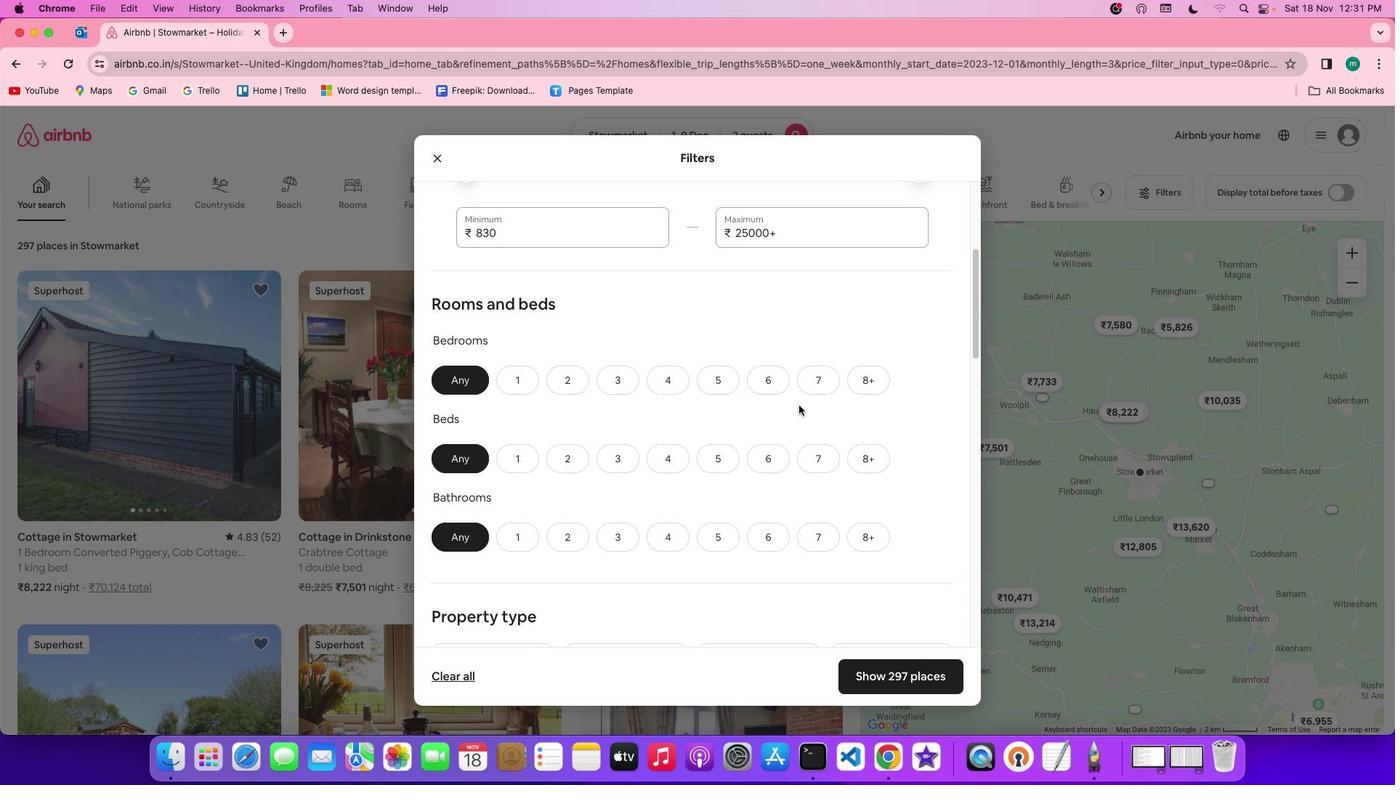 
Action: Mouse scrolled (799, 405) with delta (0, 0)
Screenshot: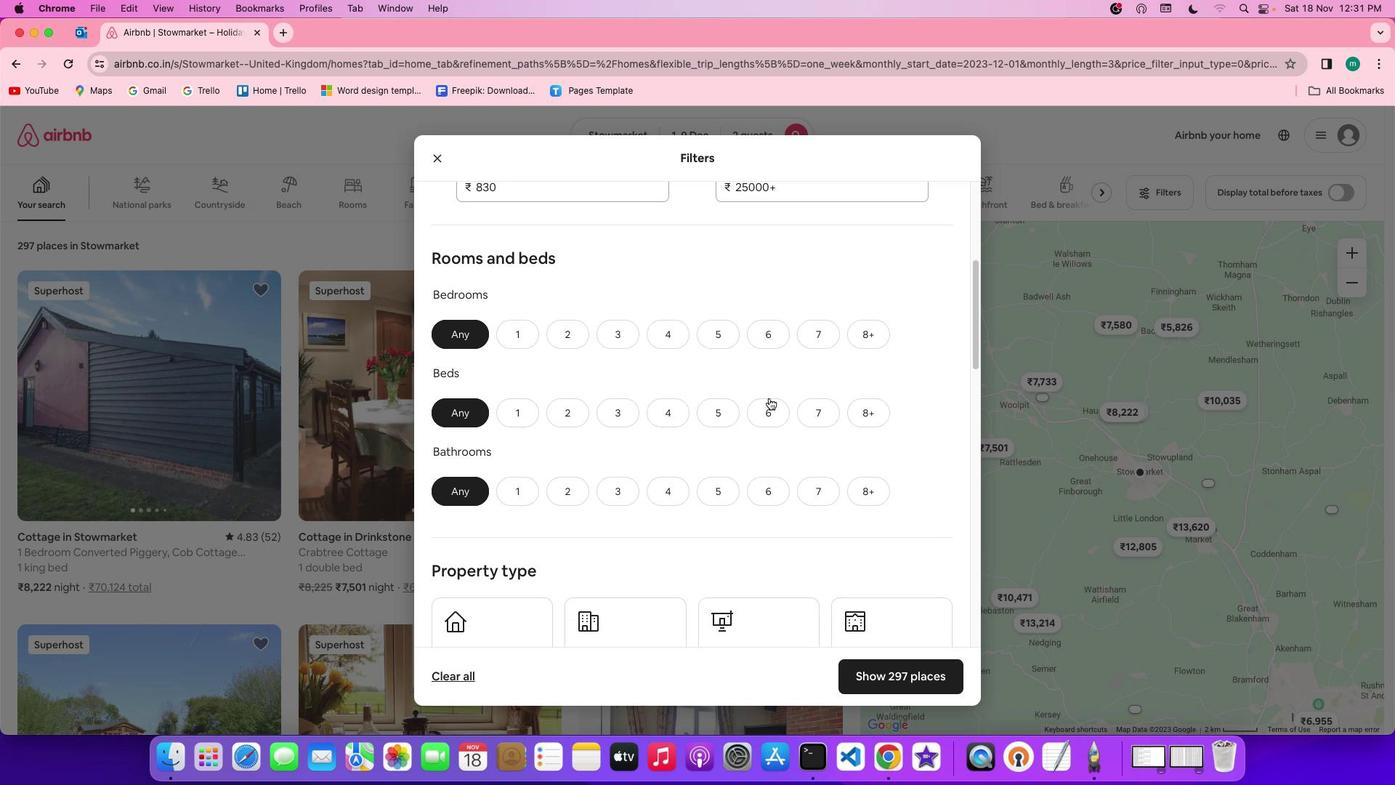 
Action: Mouse scrolled (799, 405) with delta (0, 0)
Screenshot: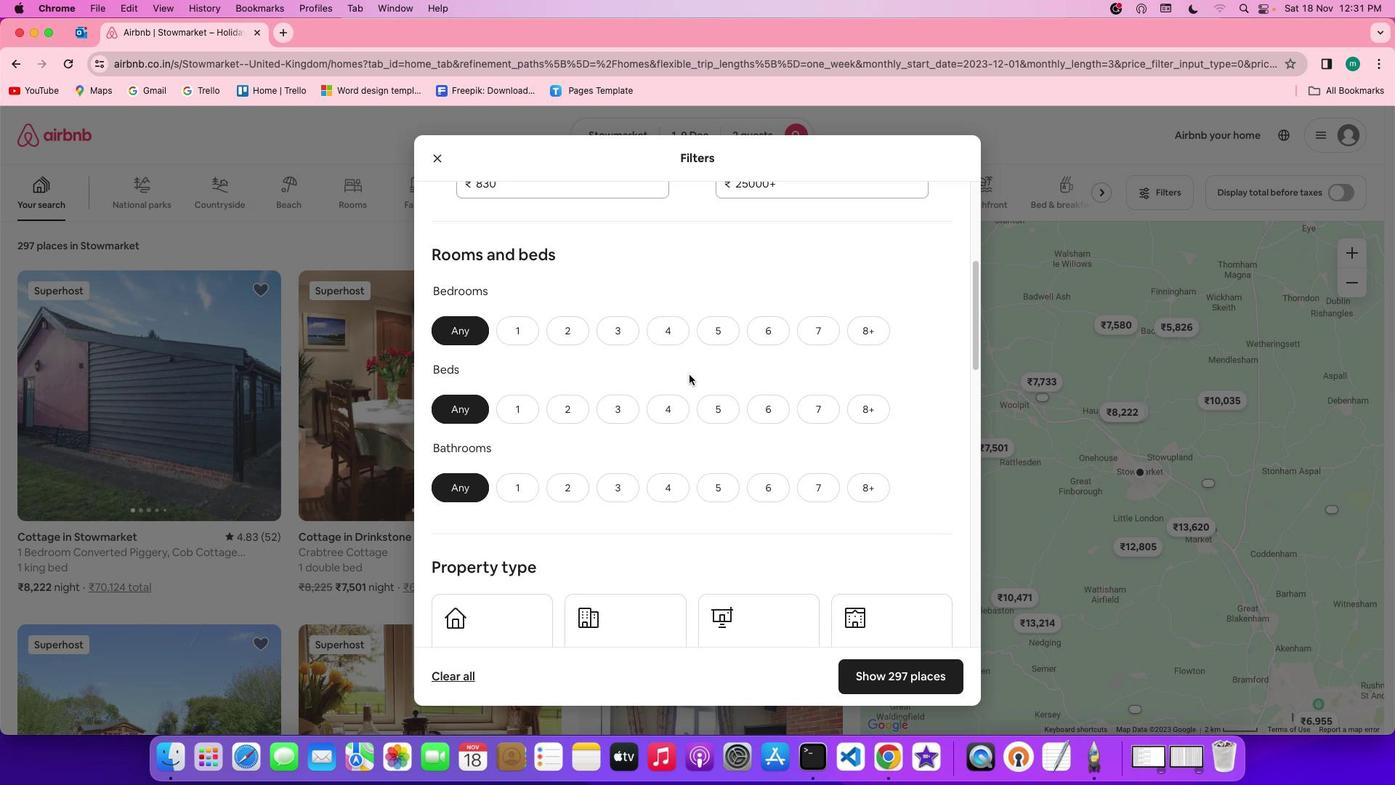 
Action: Mouse scrolled (799, 405) with delta (0, 0)
Screenshot: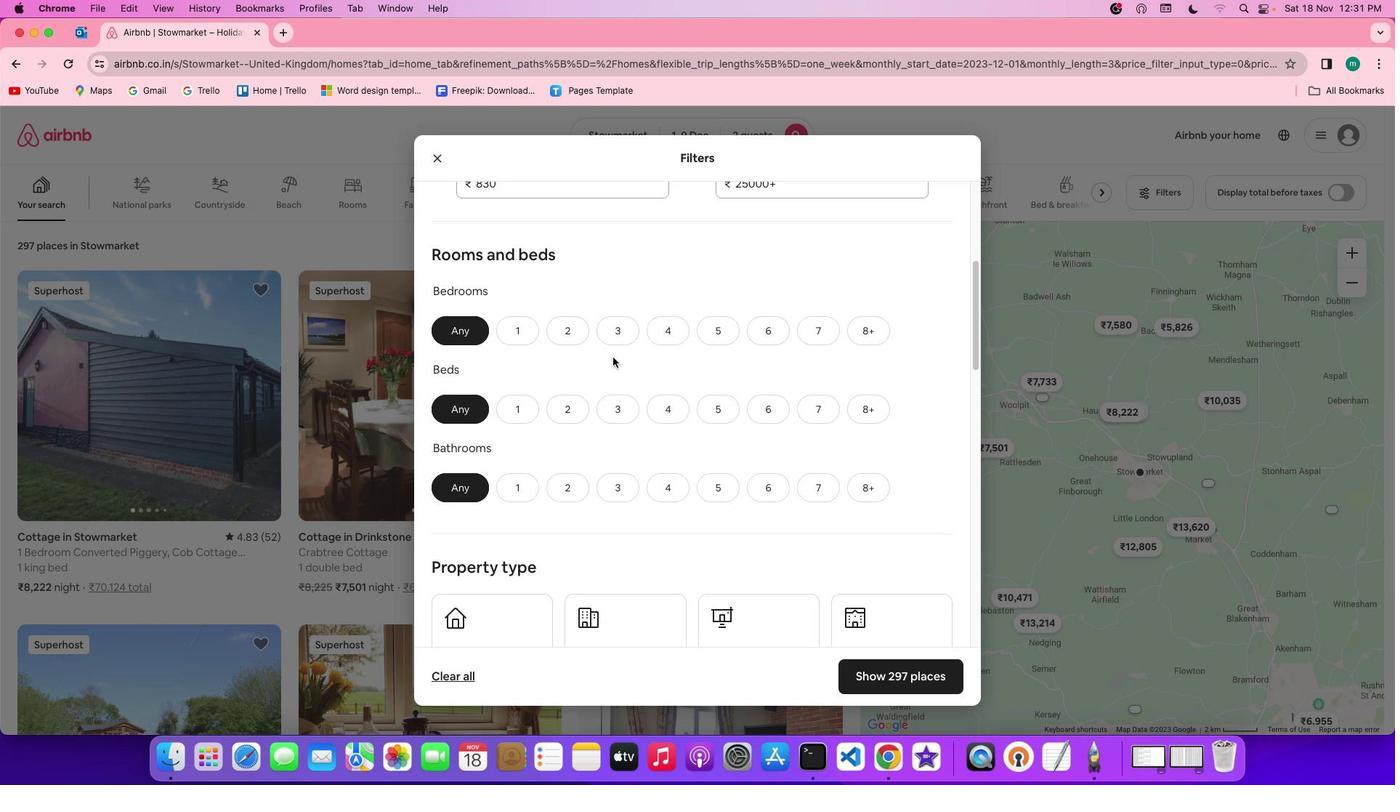 
Action: Mouse moved to (513, 330)
Screenshot: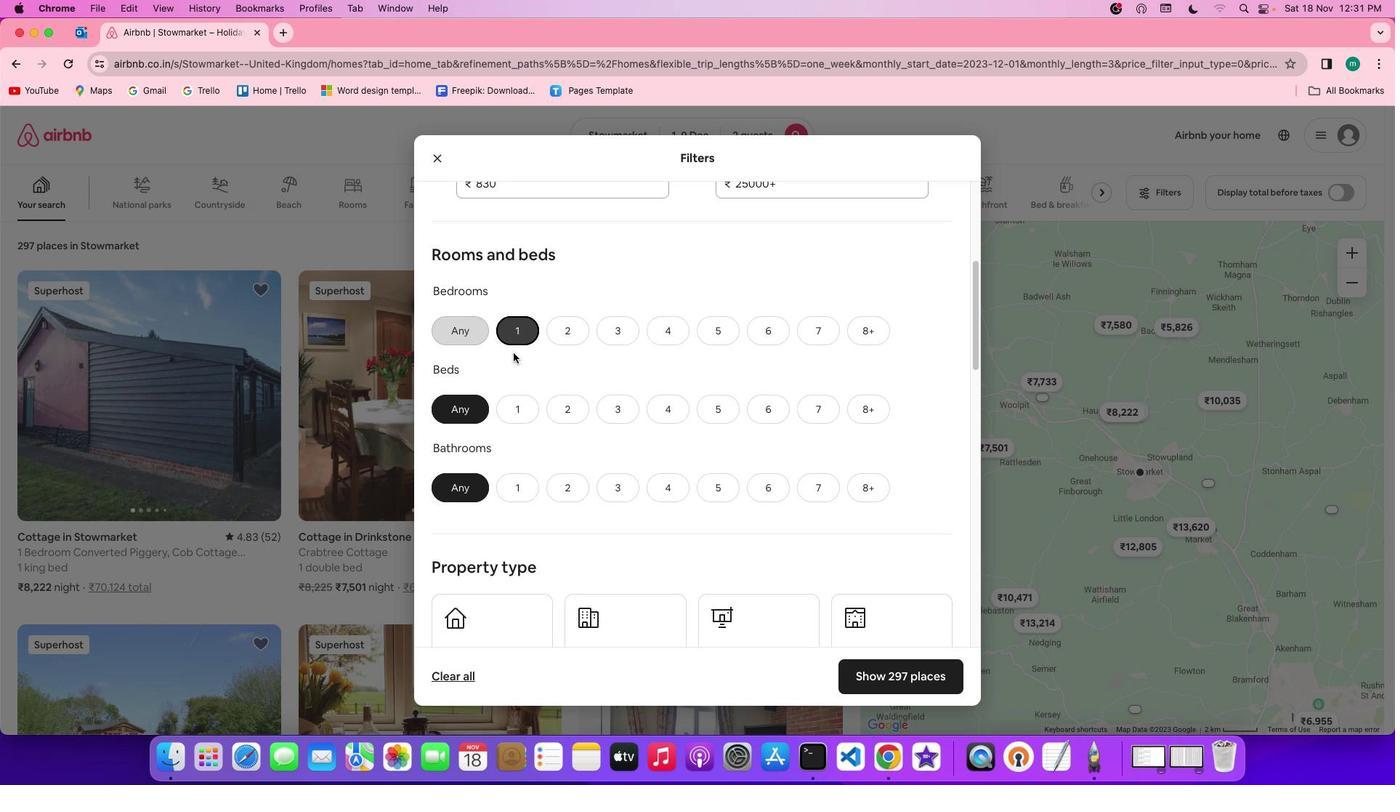
Action: Mouse pressed left at (513, 330)
Screenshot: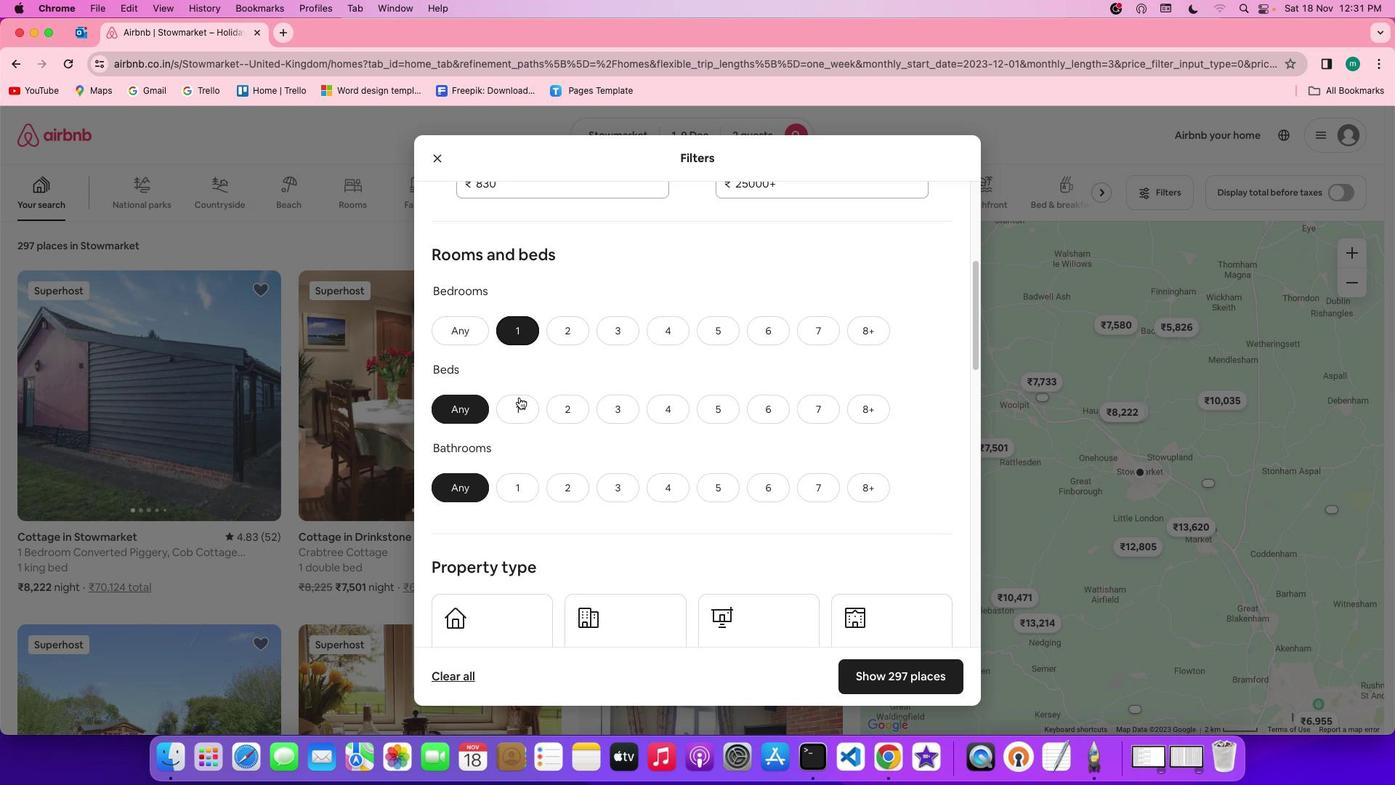 
Action: Mouse moved to (519, 397)
Screenshot: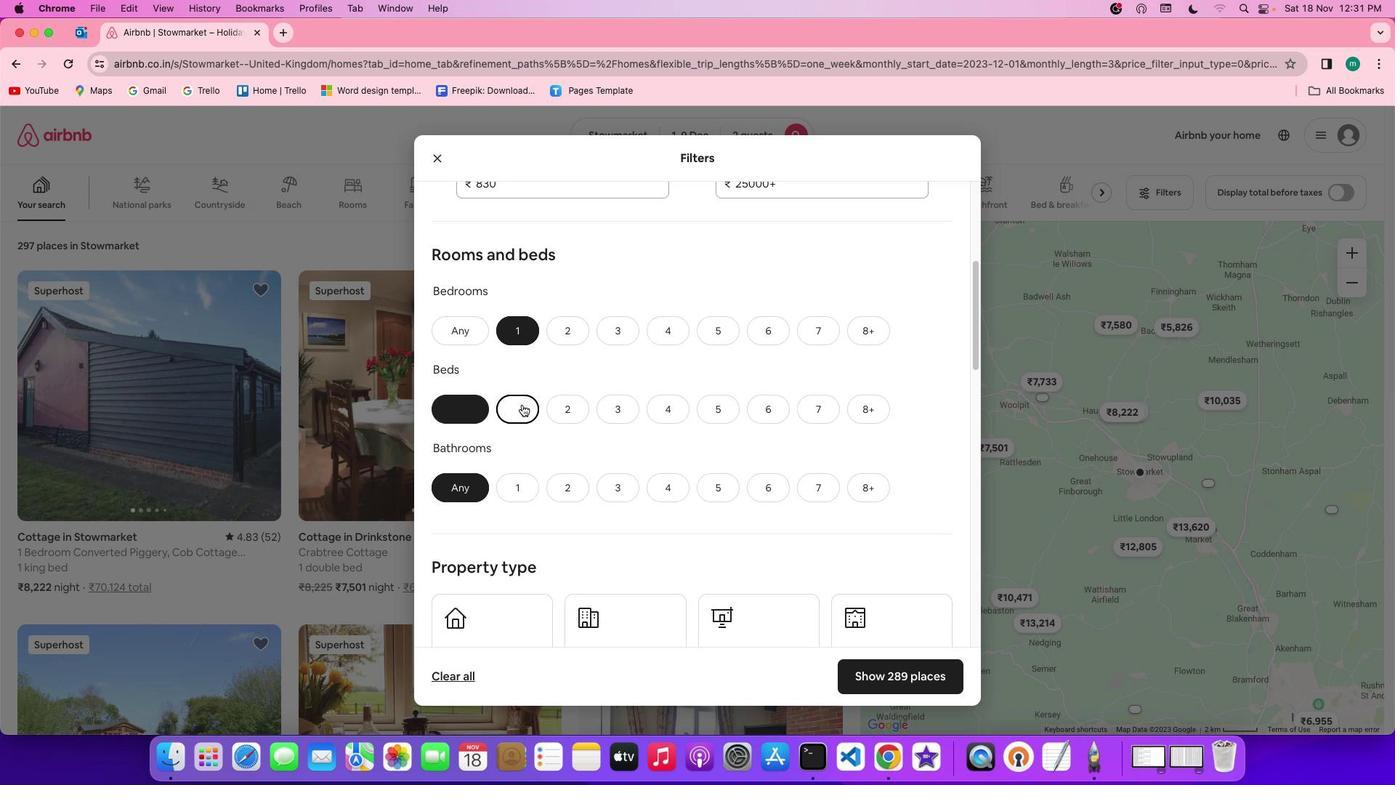 
Action: Mouse pressed left at (519, 397)
Screenshot: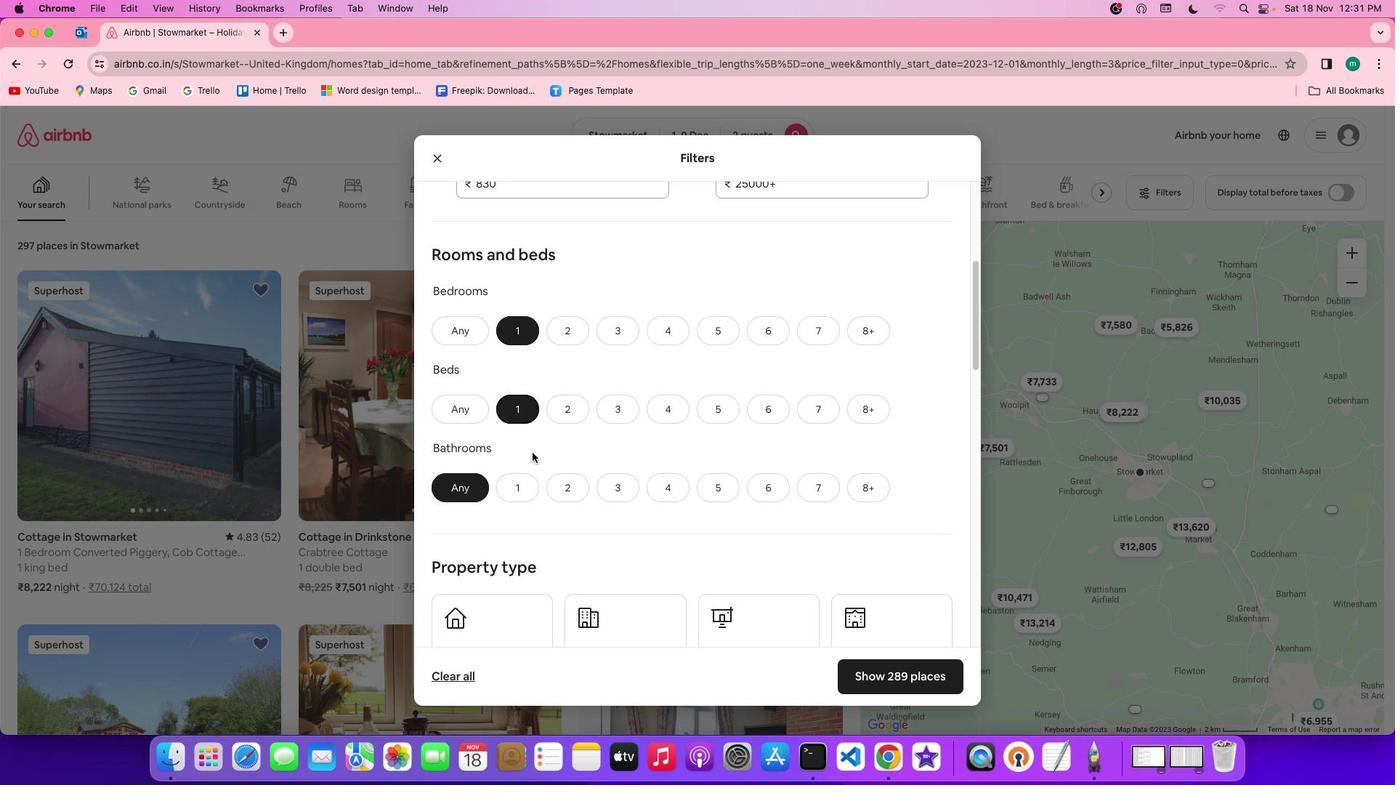 
Action: Mouse moved to (519, 490)
Screenshot: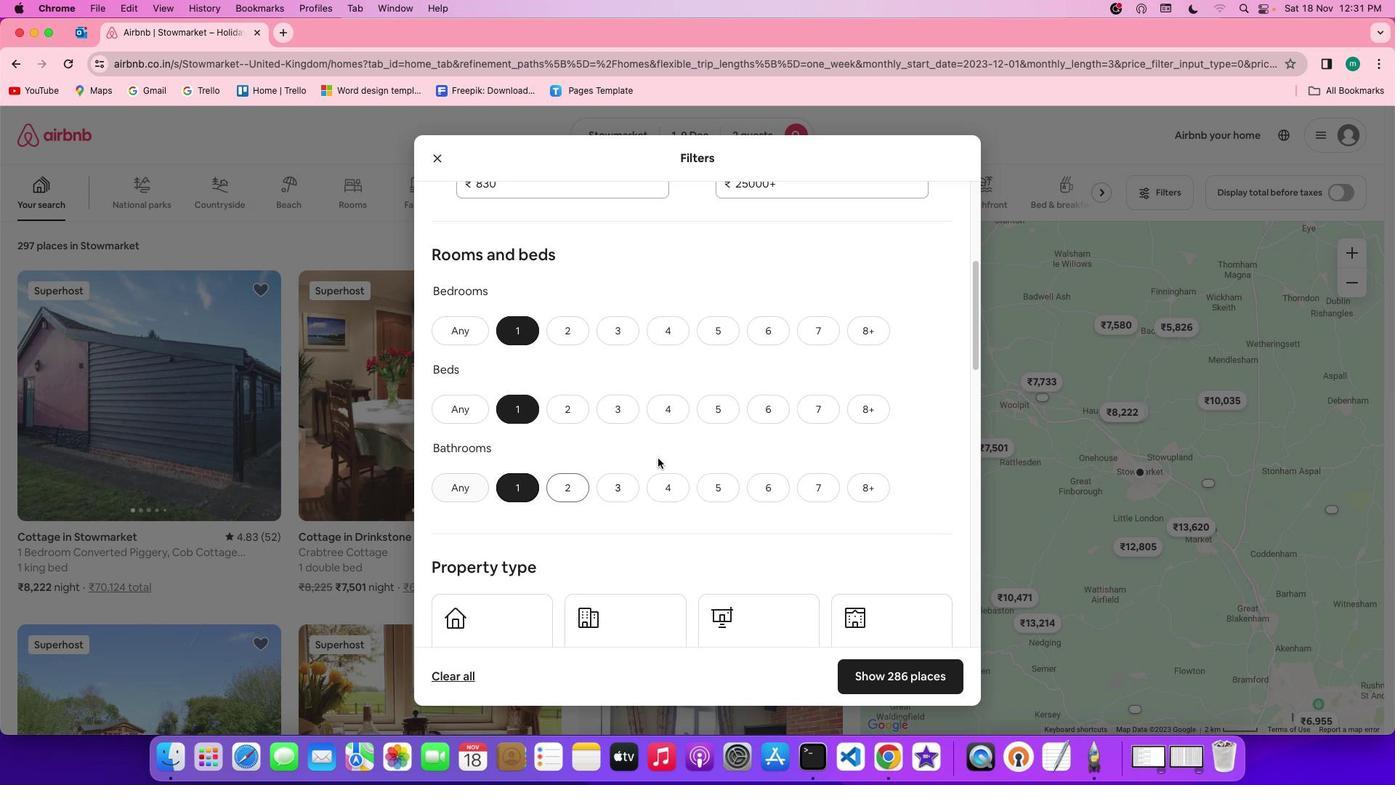 
Action: Mouse pressed left at (519, 490)
Screenshot: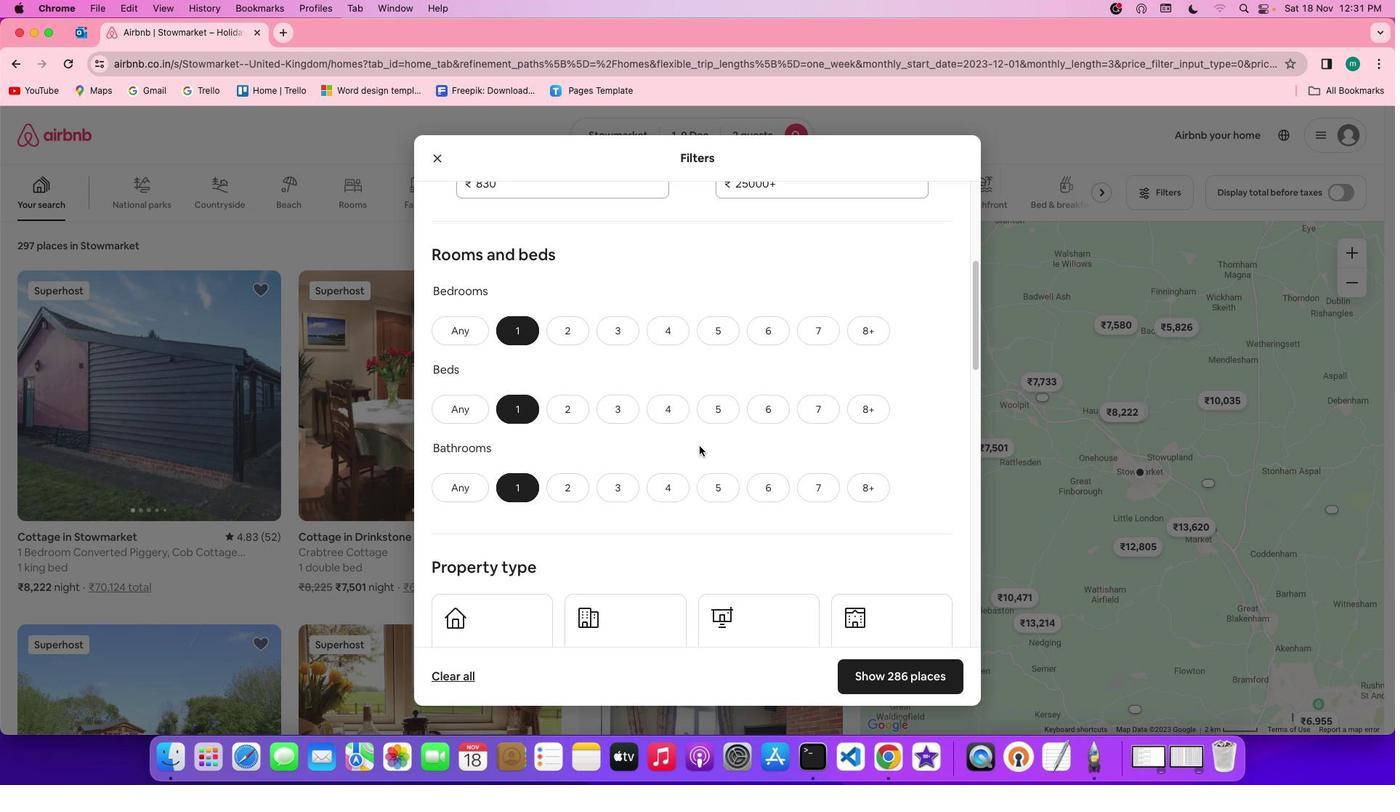 
Action: Mouse moved to (699, 445)
Screenshot: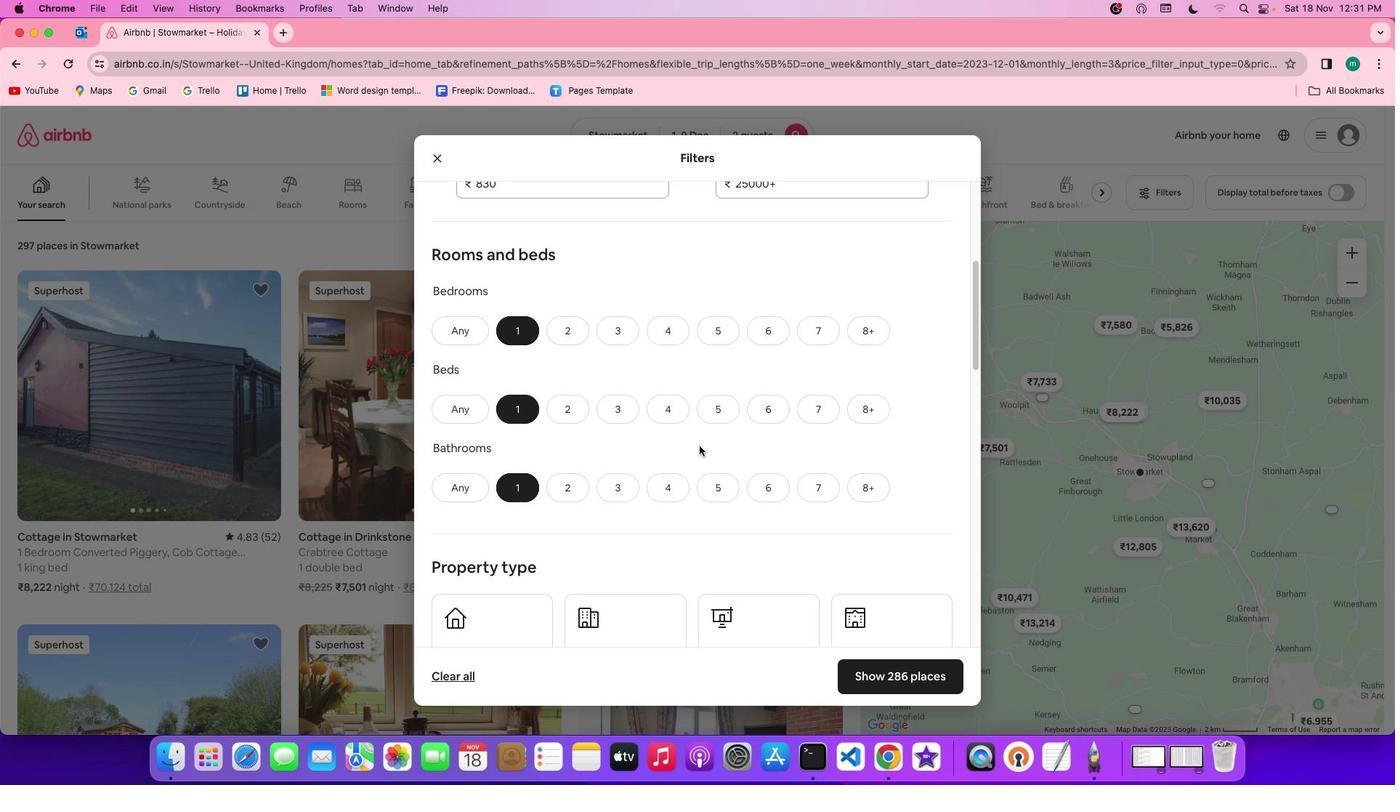 
Action: Mouse scrolled (699, 445) with delta (0, 0)
Screenshot: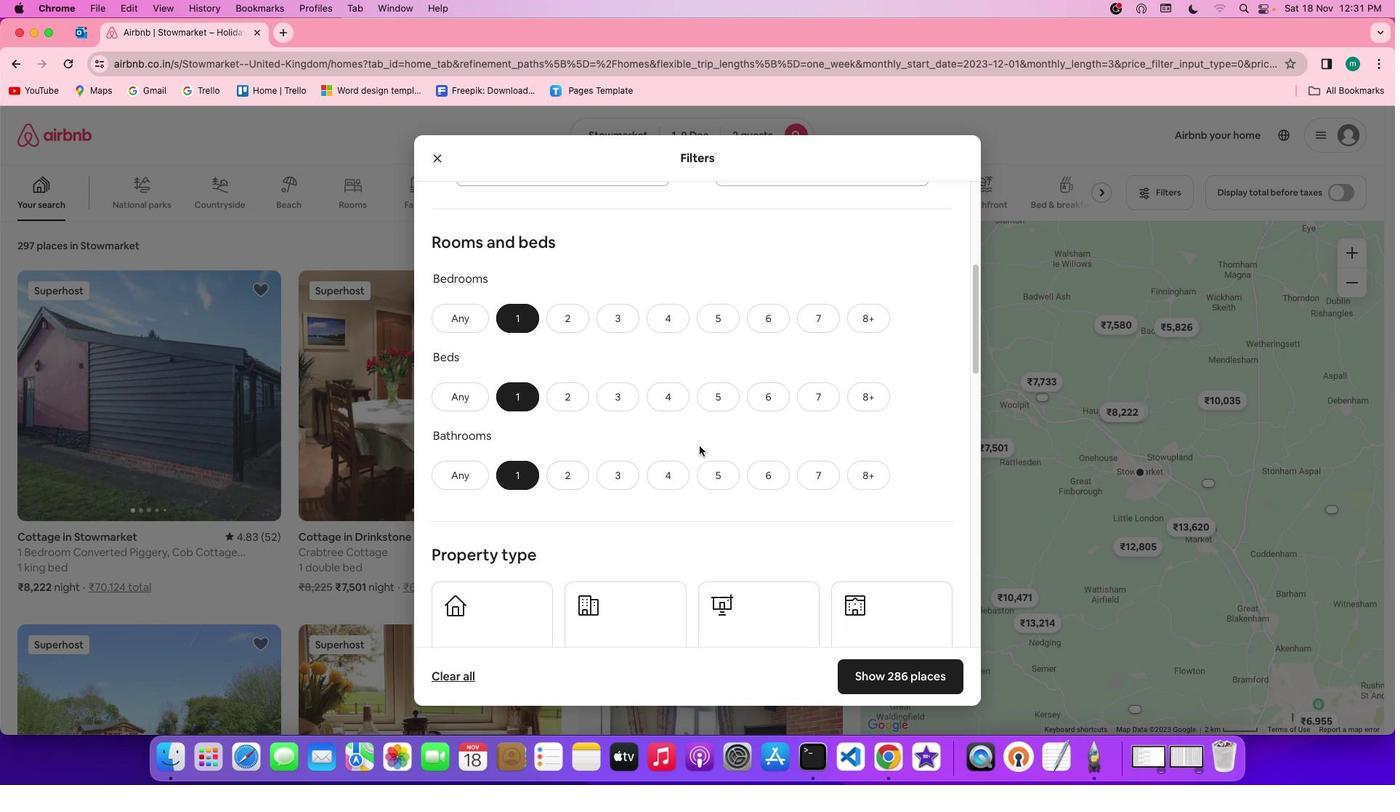 
Action: Mouse scrolled (699, 445) with delta (0, 0)
Screenshot: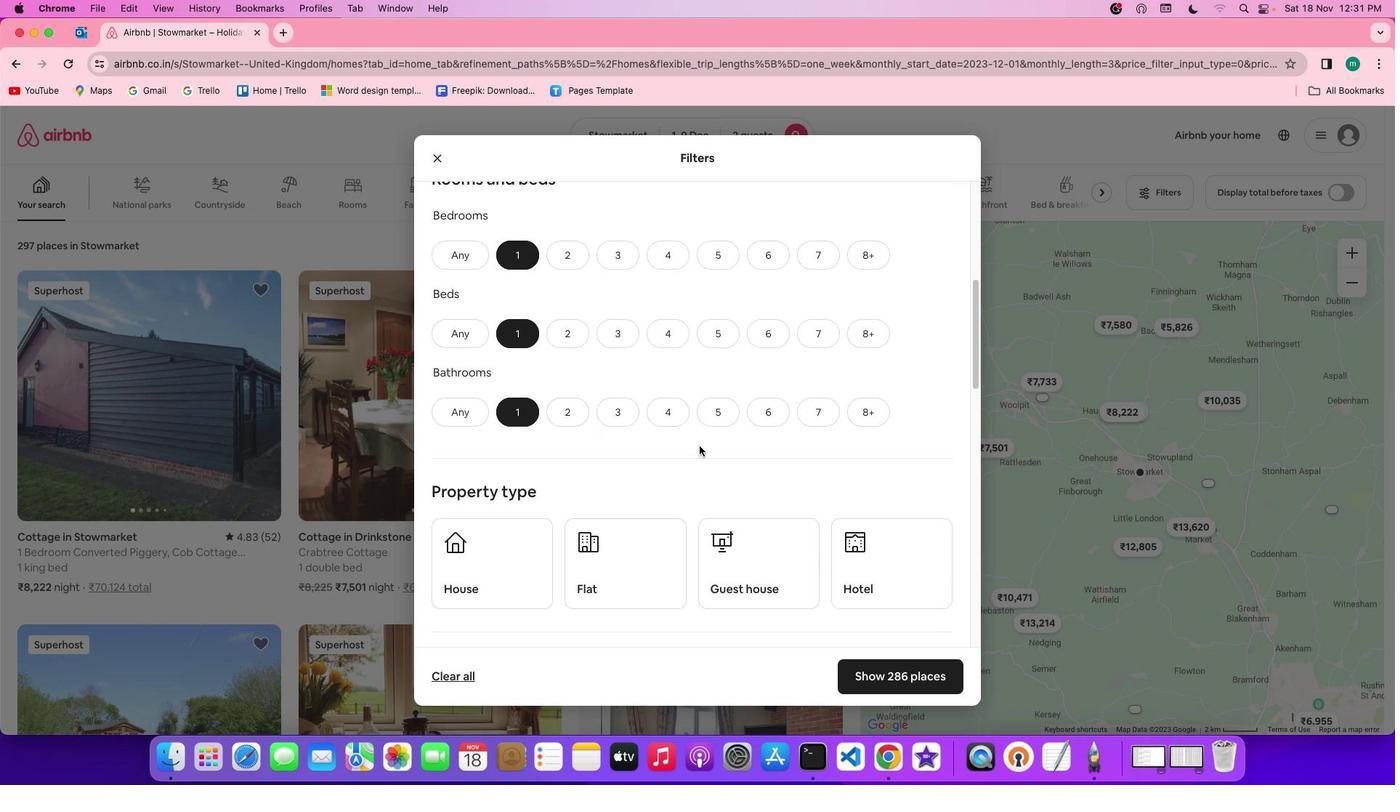 
Action: Mouse scrolled (699, 445) with delta (0, 0)
Screenshot: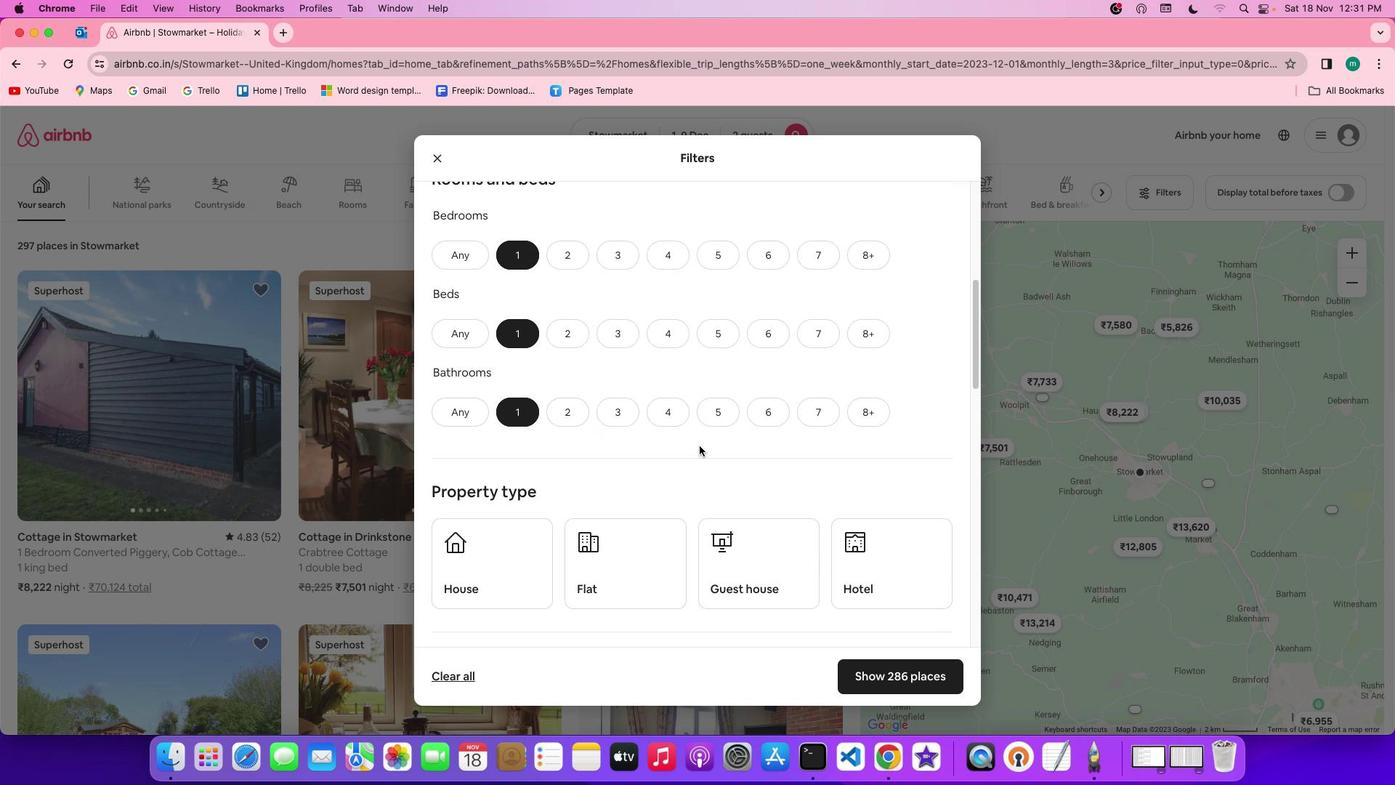 
Action: Mouse scrolled (699, 445) with delta (0, 0)
Screenshot: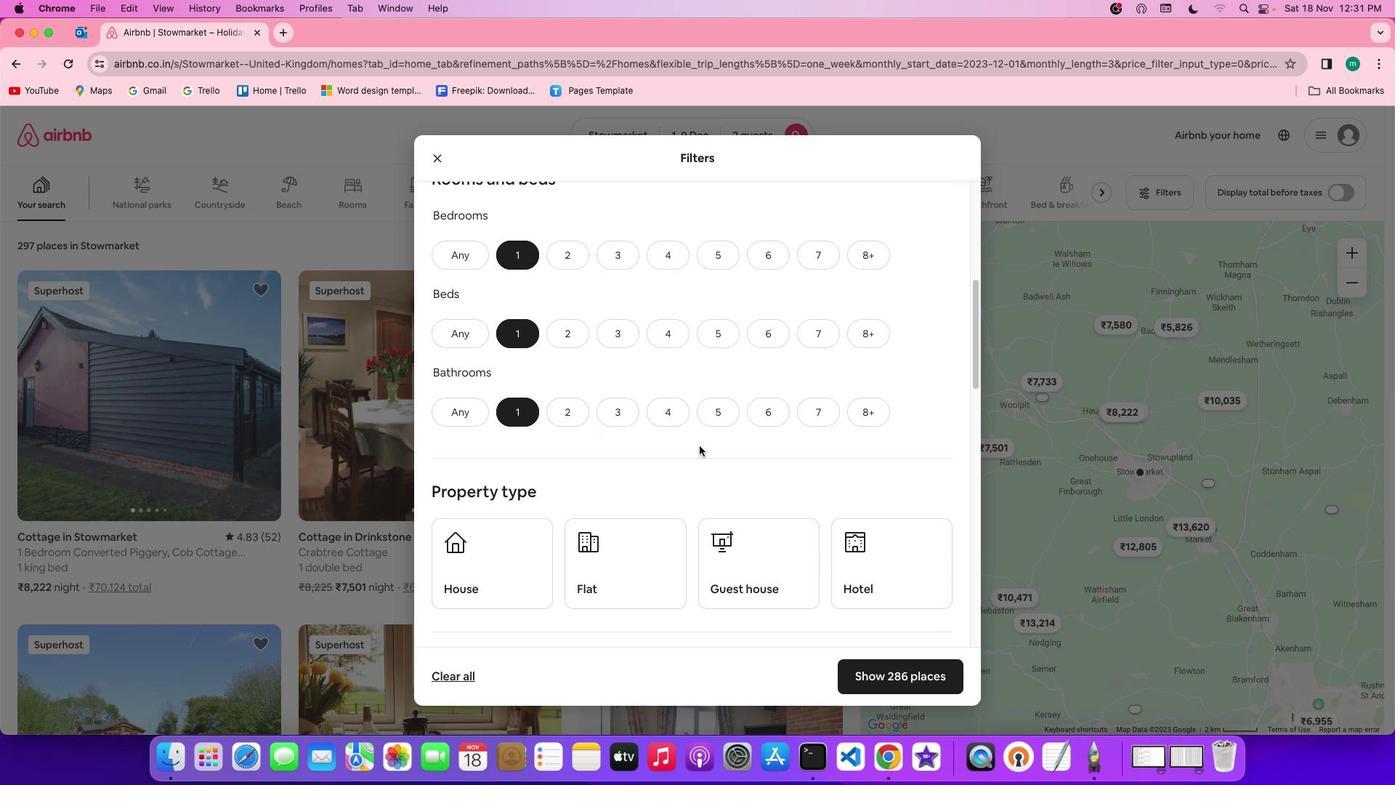 
Action: Mouse scrolled (699, 445) with delta (0, 0)
Screenshot: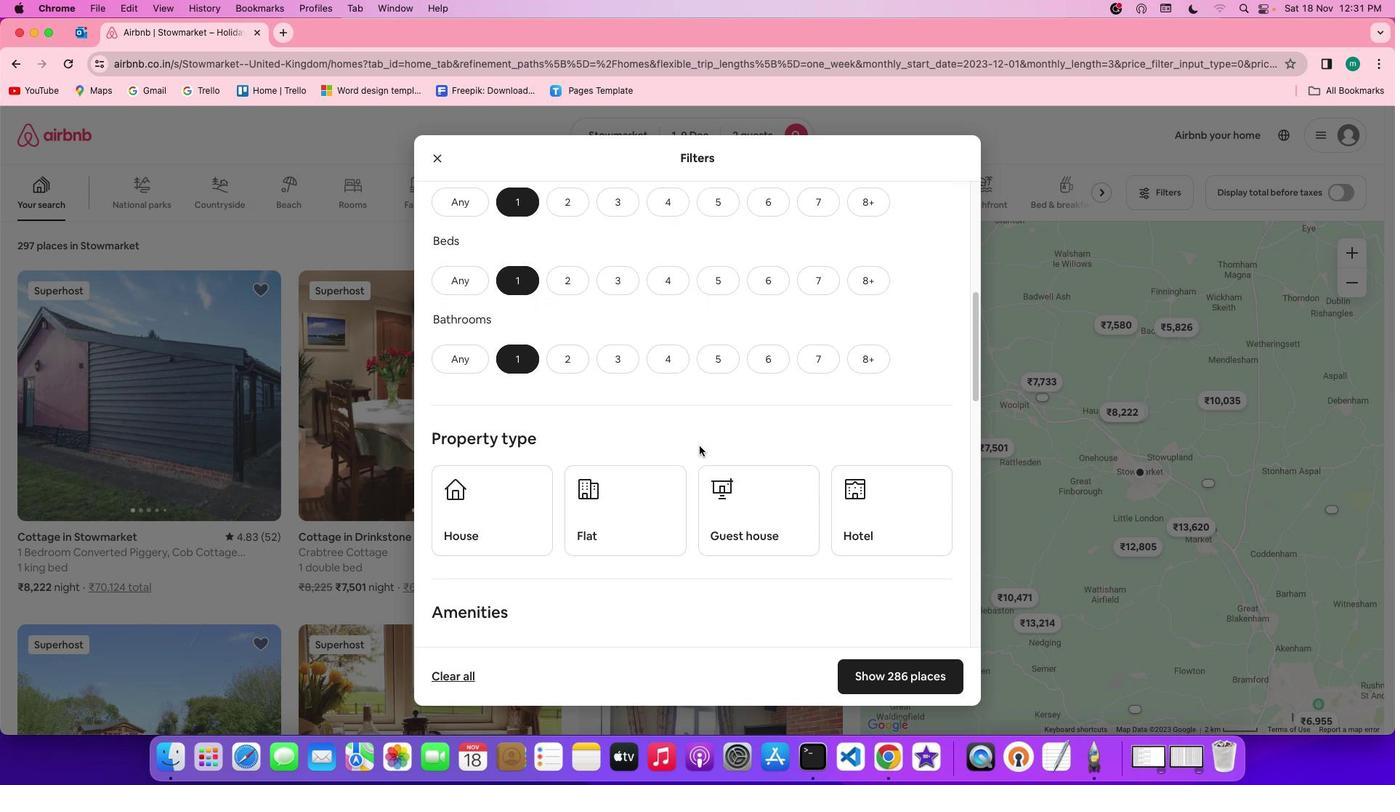 
Action: Mouse scrolled (699, 445) with delta (0, 0)
Screenshot: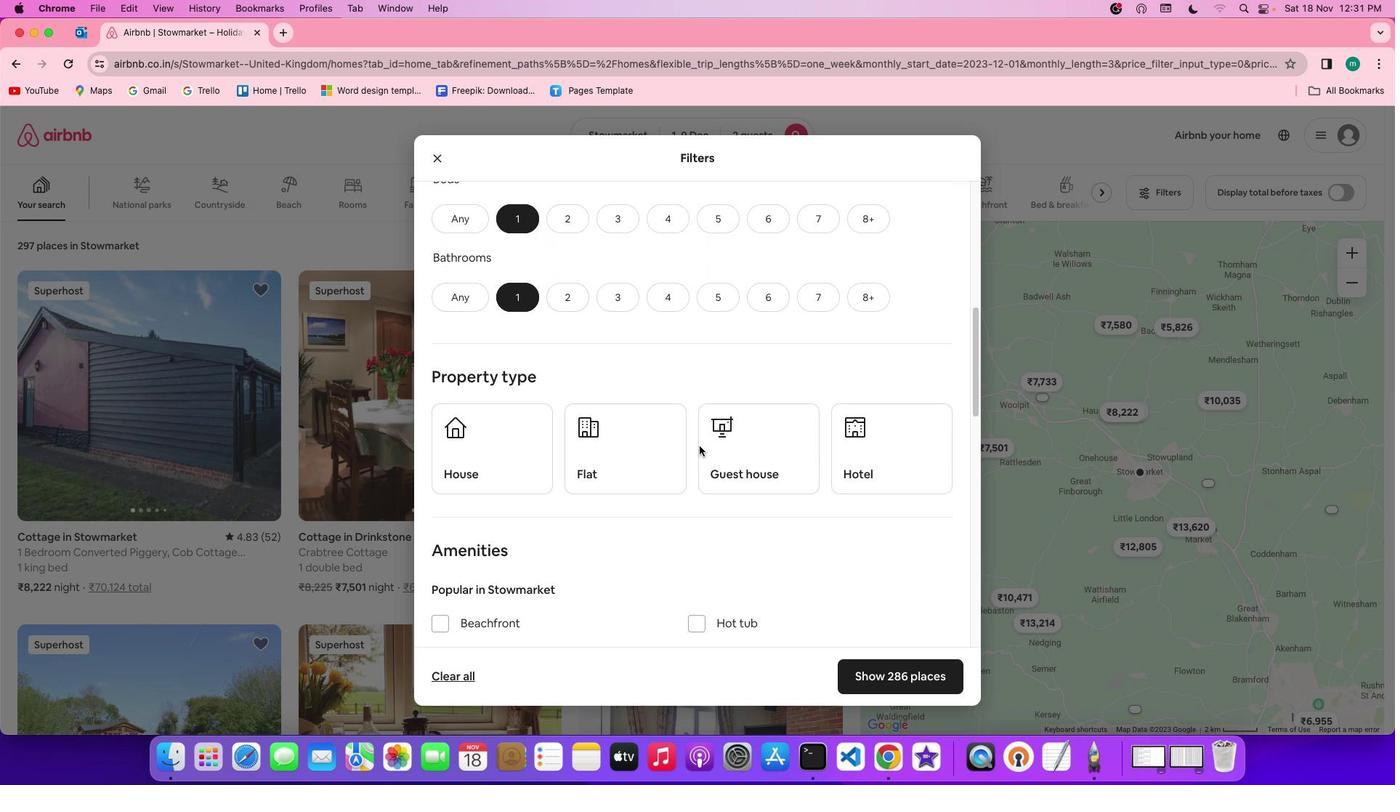 
Action: Mouse scrolled (699, 445) with delta (0, 0)
Screenshot: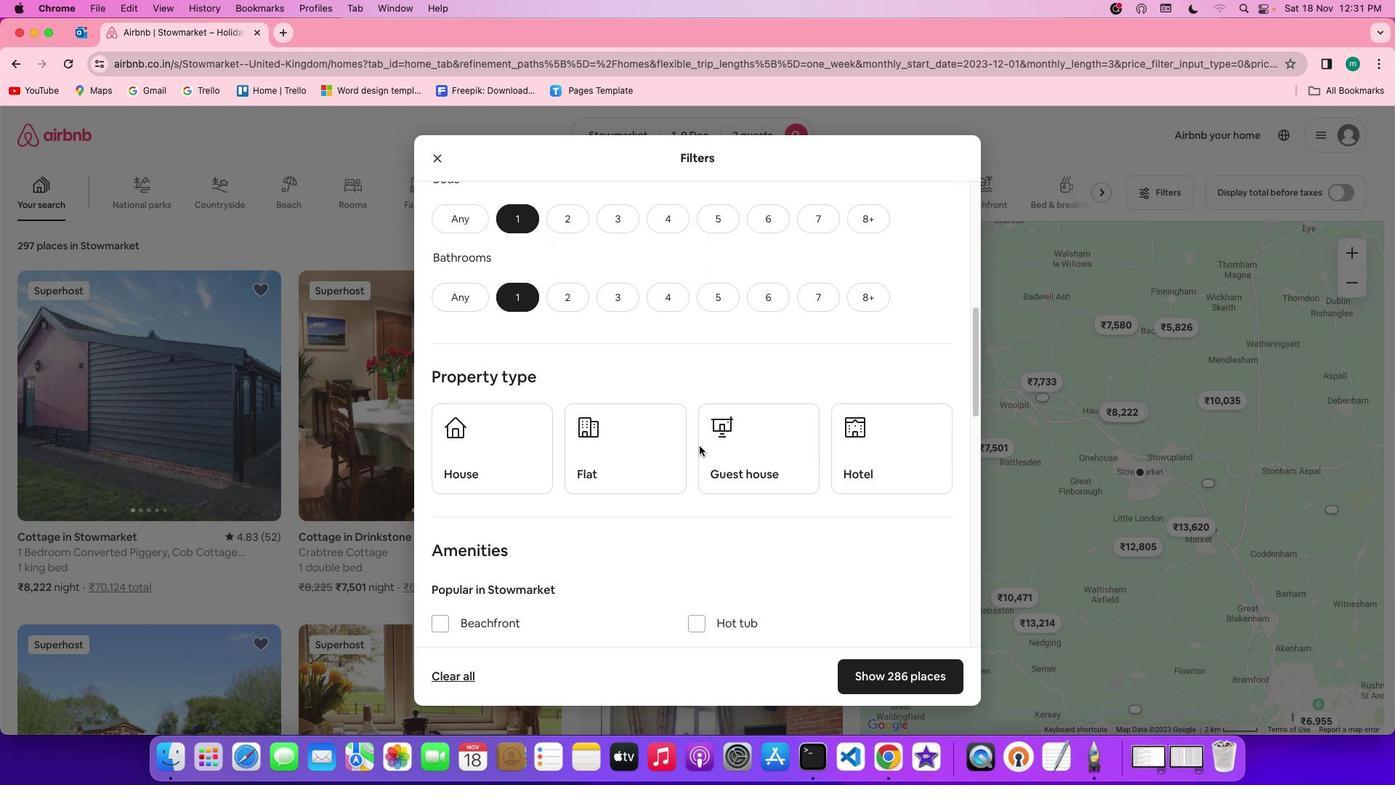 
Action: Mouse scrolled (699, 445) with delta (0, -1)
Screenshot: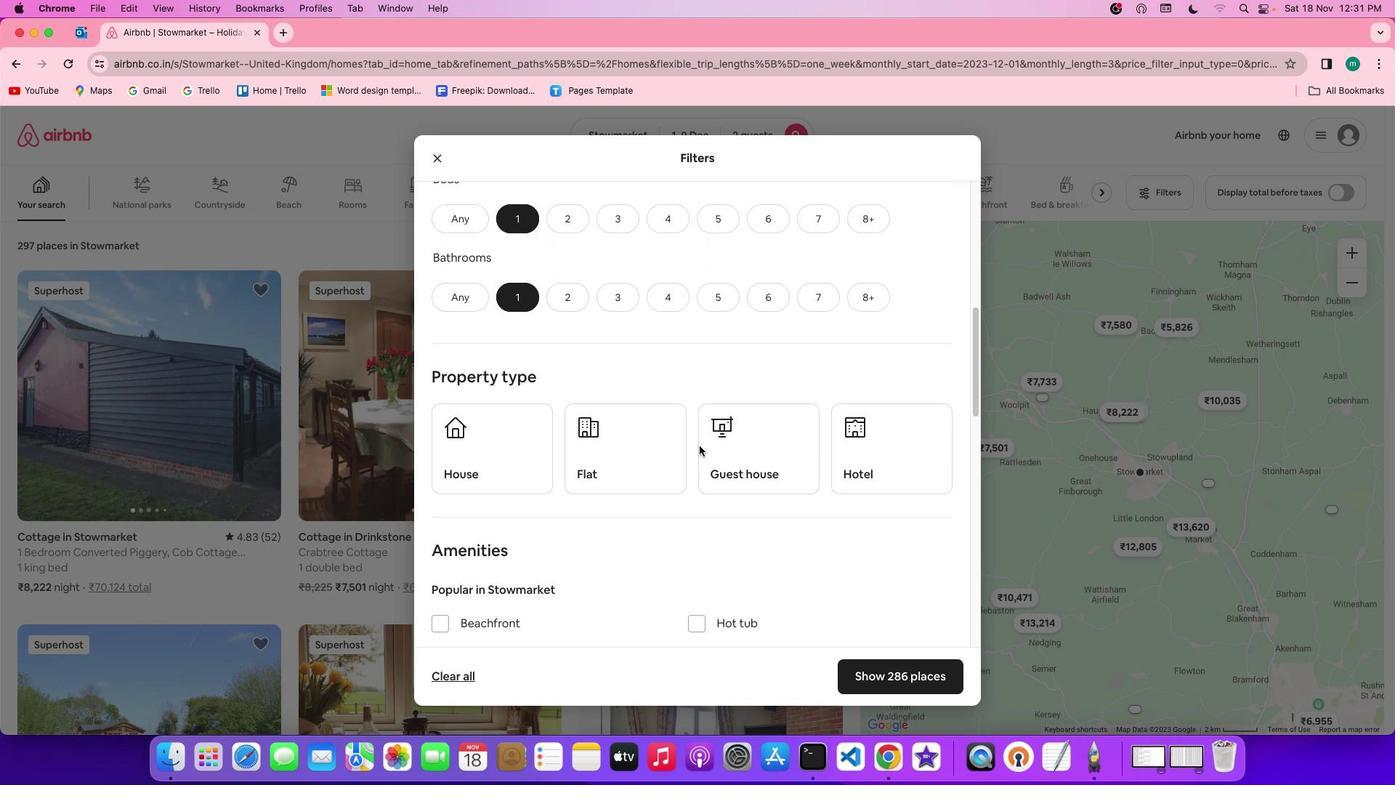 
Action: Mouse scrolled (699, 445) with delta (0, 0)
Screenshot: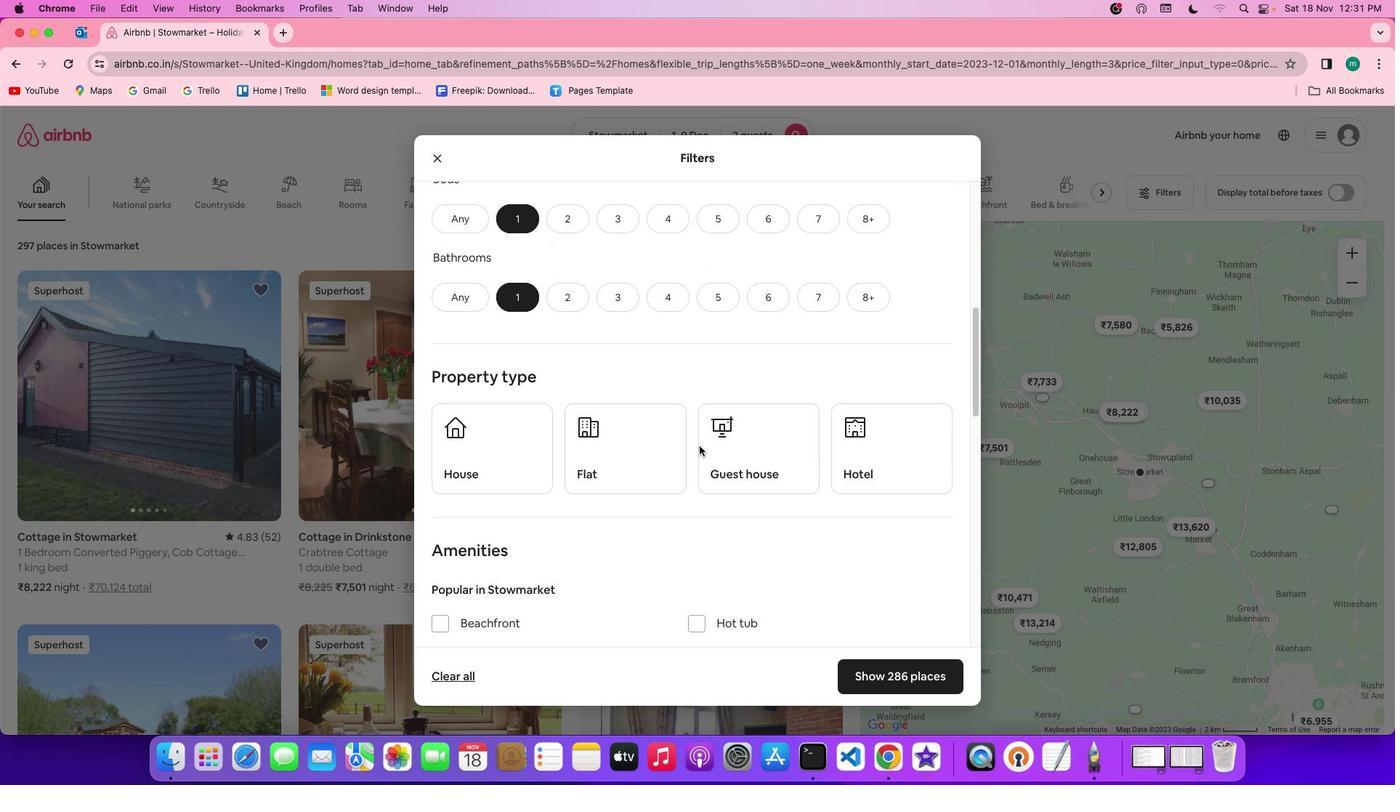 
Action: Mouse scrolled (699, 445) with delta (0, 0)
Screenshot: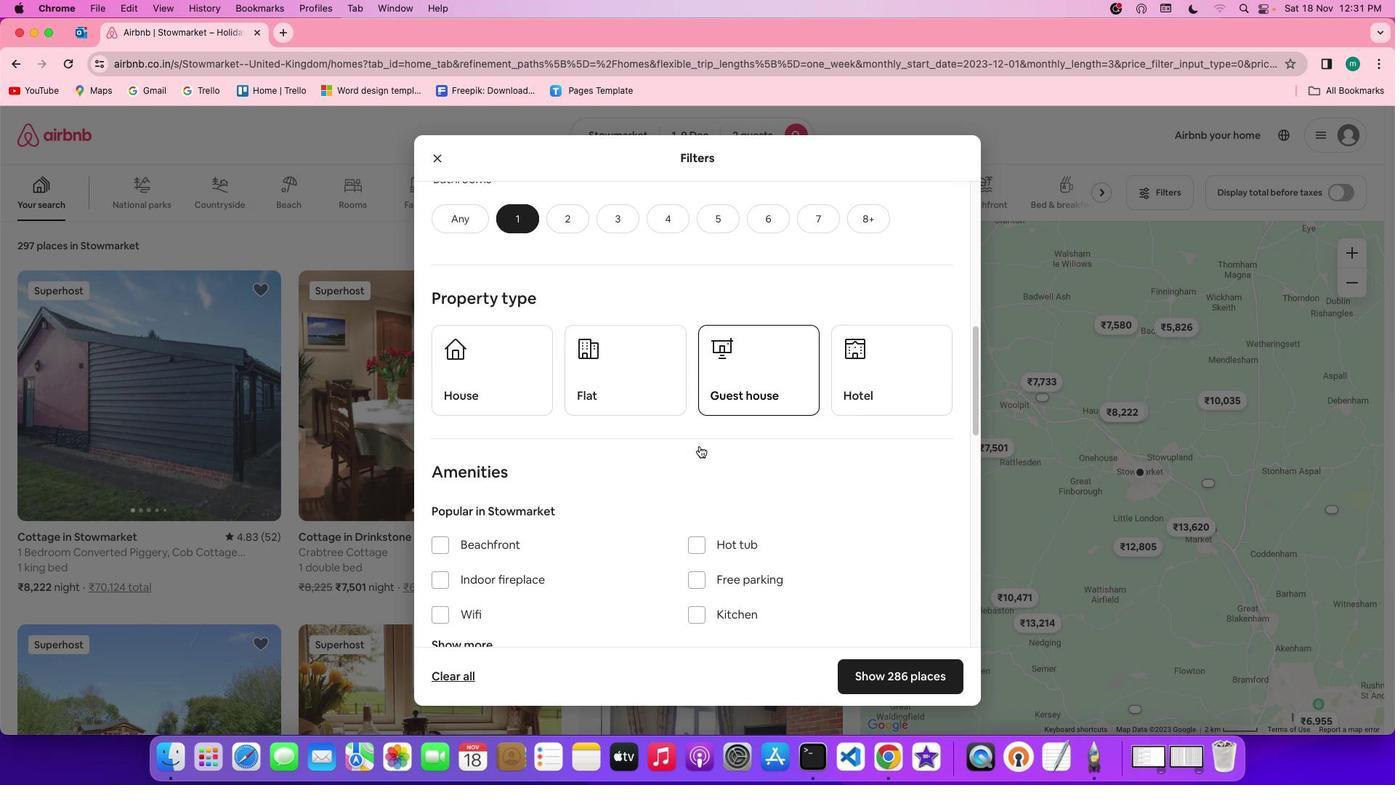 
Action: Mouse scrolled (699, 445) with delta (0, 0)
Screenshot: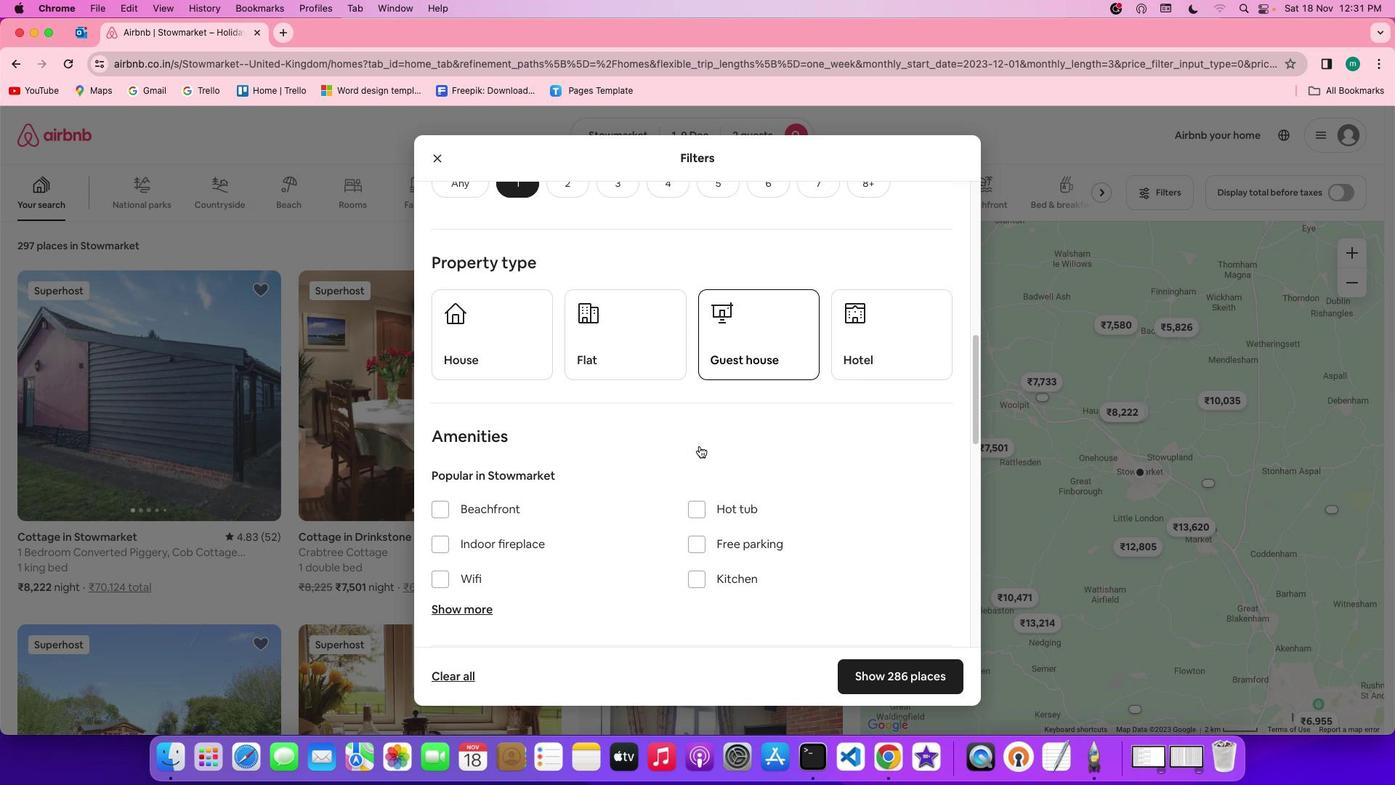 
Action: Mouse scrolled (699, 445) with delta (0, 0)
Screenshot: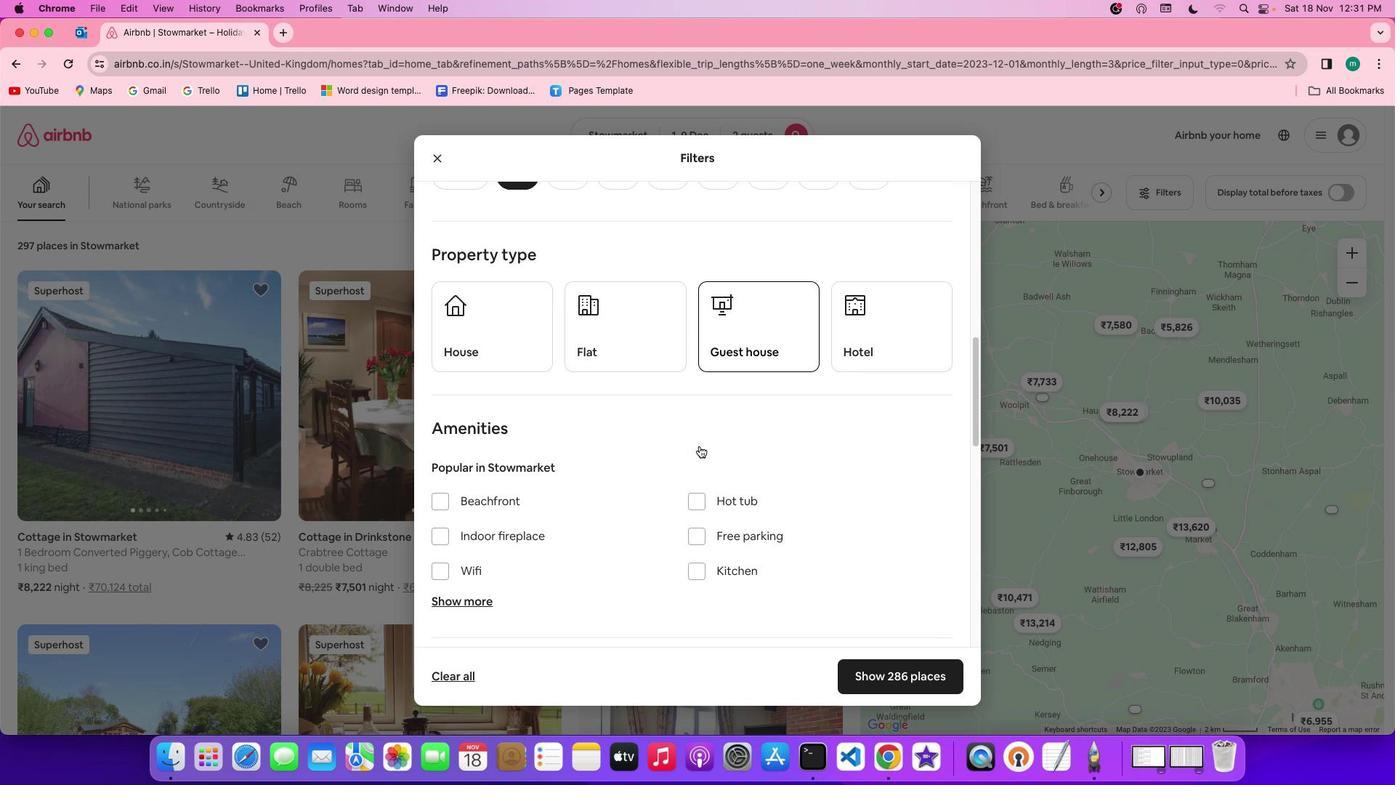 
Action: Mouse scrolled (699, 445) with delta (0, -1)
Screenshot: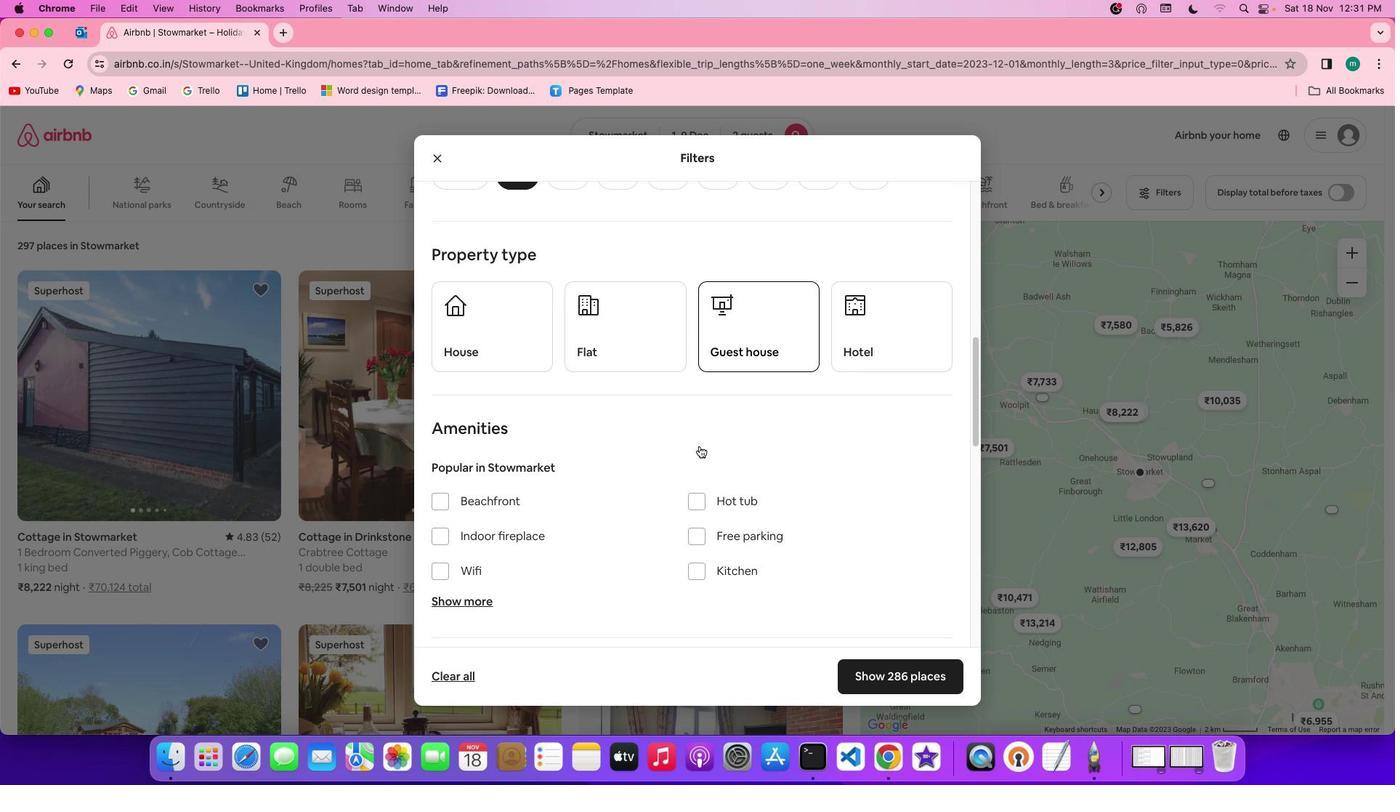 
Action: Mouse moved to (495, 351)
Screenshot: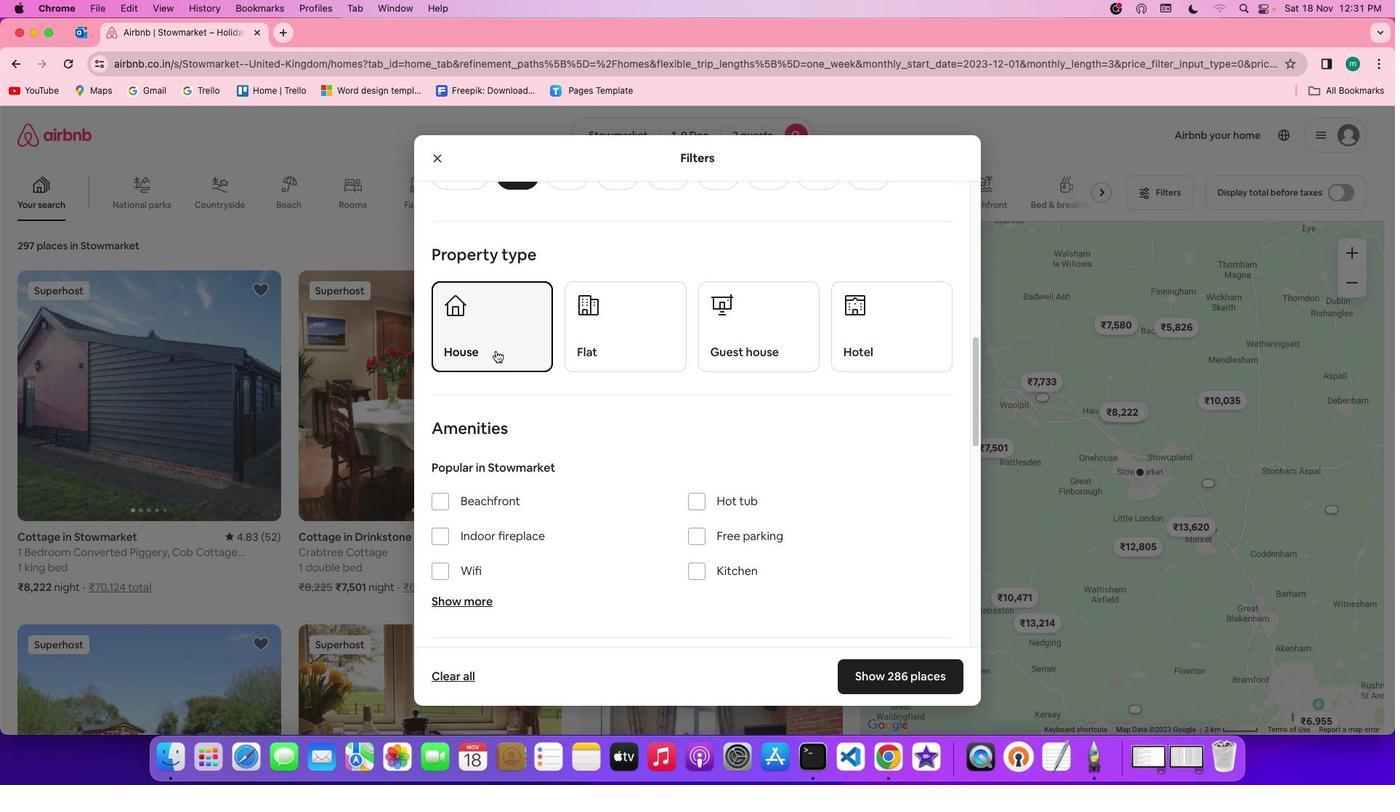
Action: Mouse pressed left at (495, 351)
Screenshot: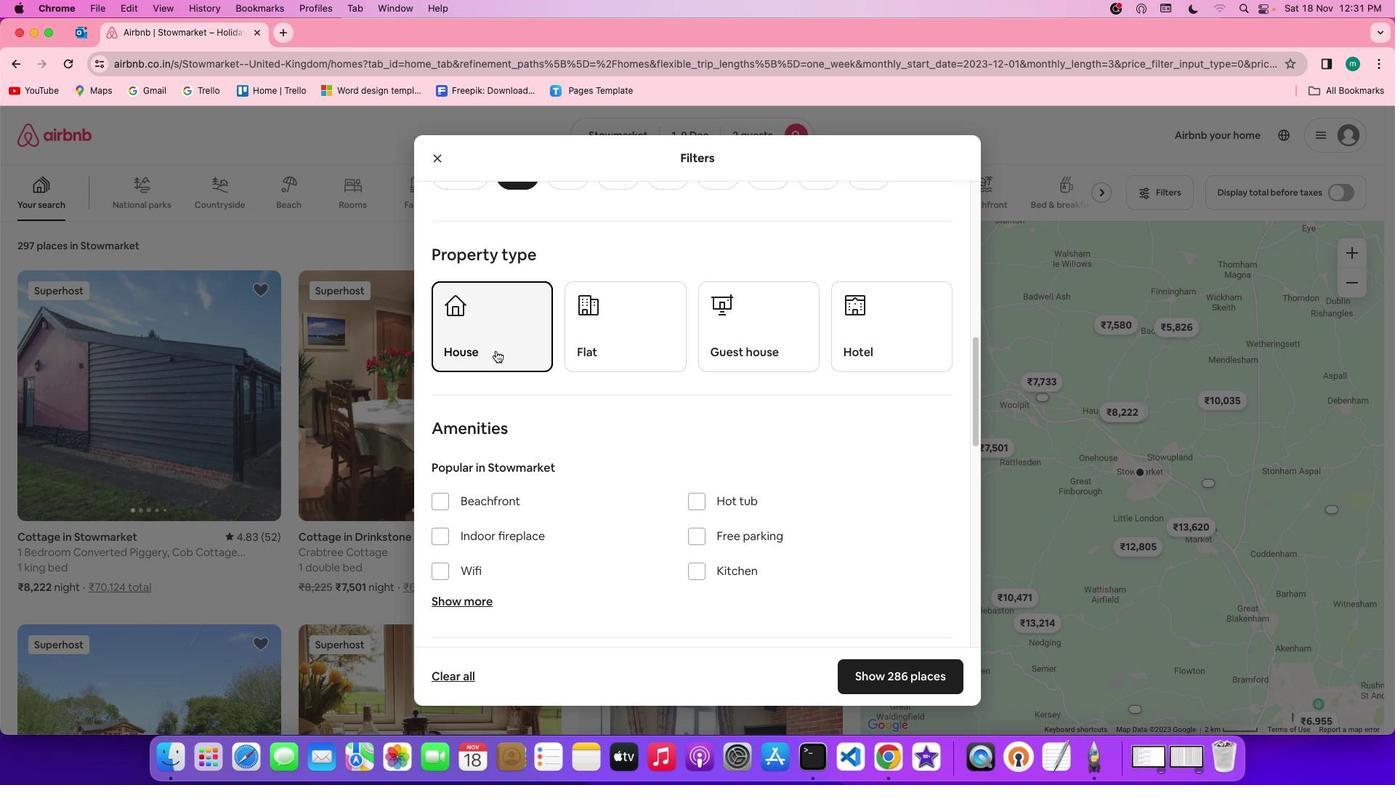 
Action: Mouse moved to (685, 481)
Screenshot: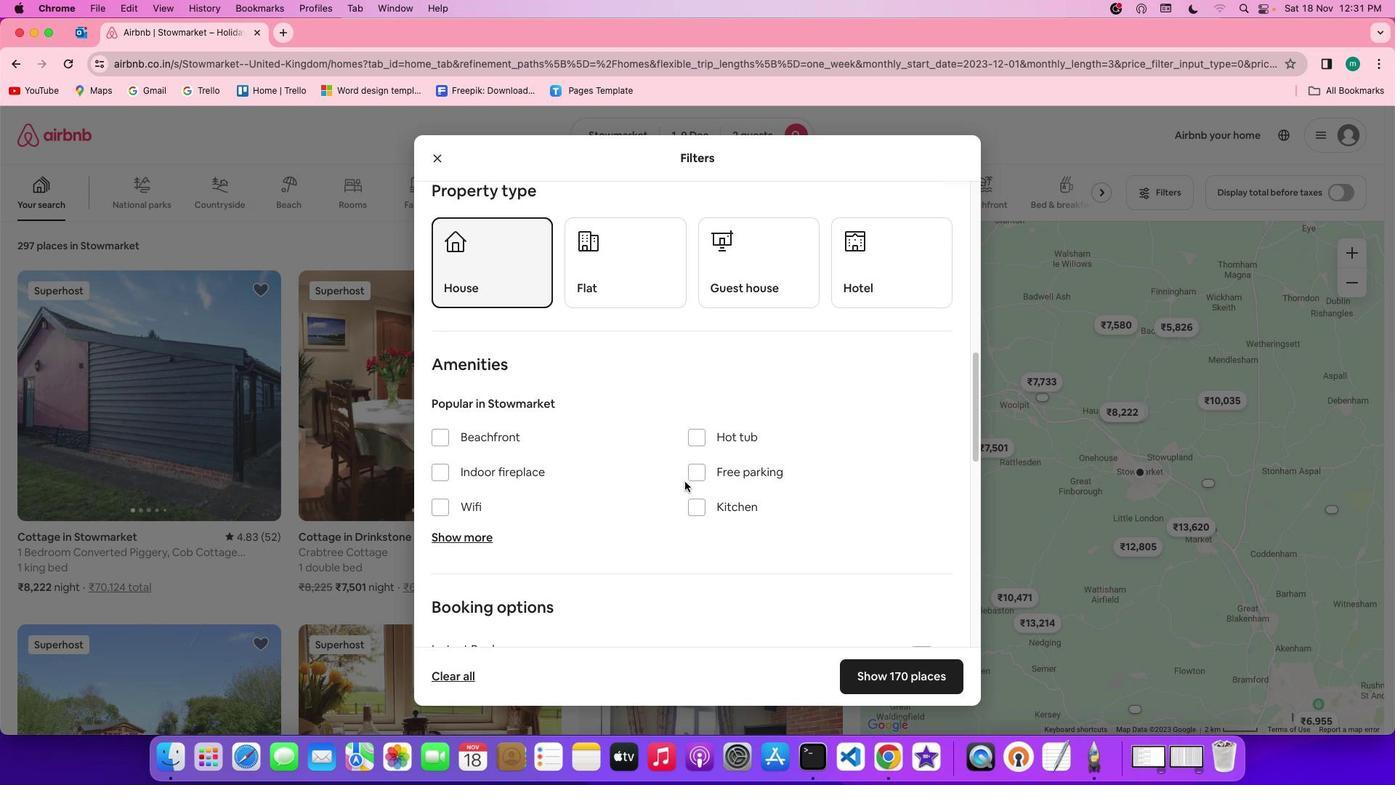 
Action: Mouse scrolled (685, 481) with delta (0, 0)
Screenshot: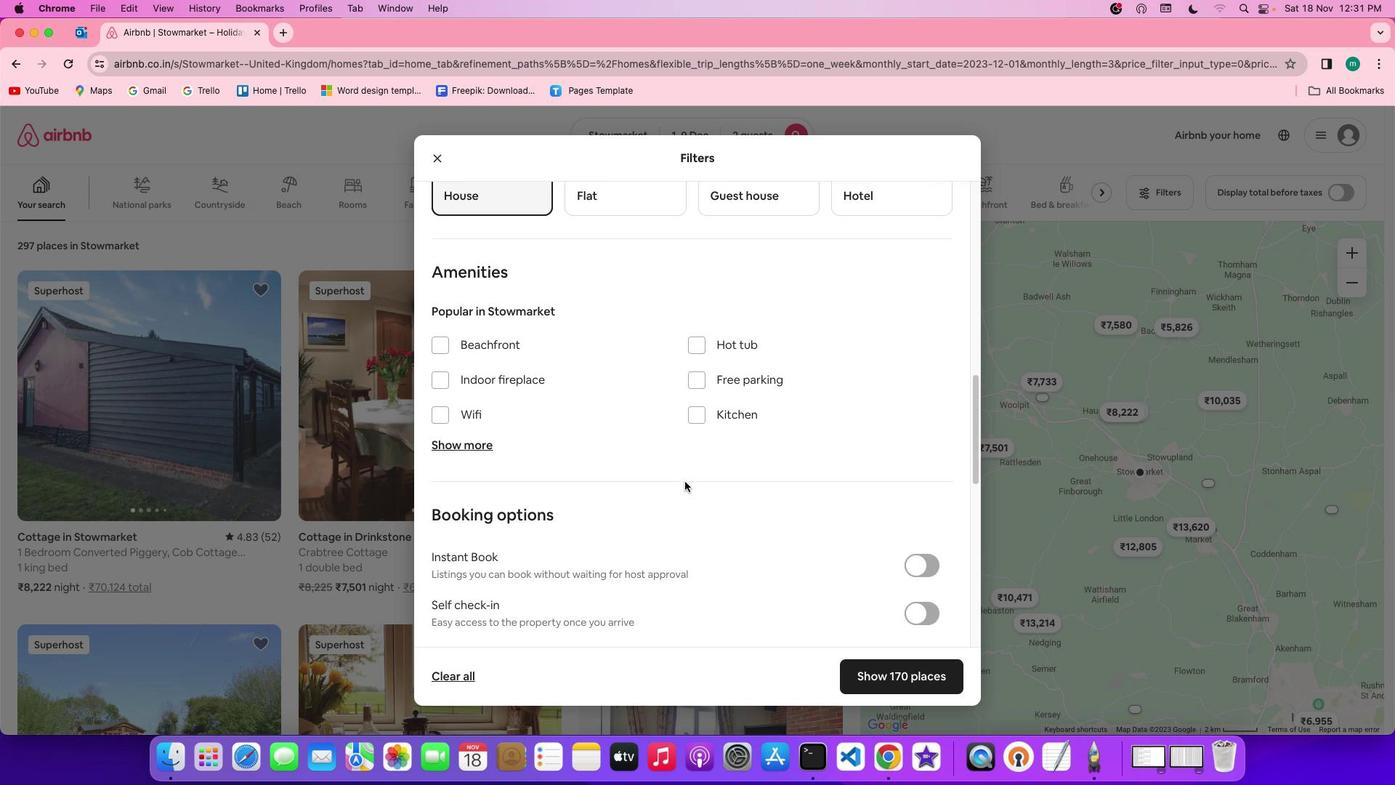 
Action: Mouse scrolled (685, 481) with delta (0, 0)
Screenshot: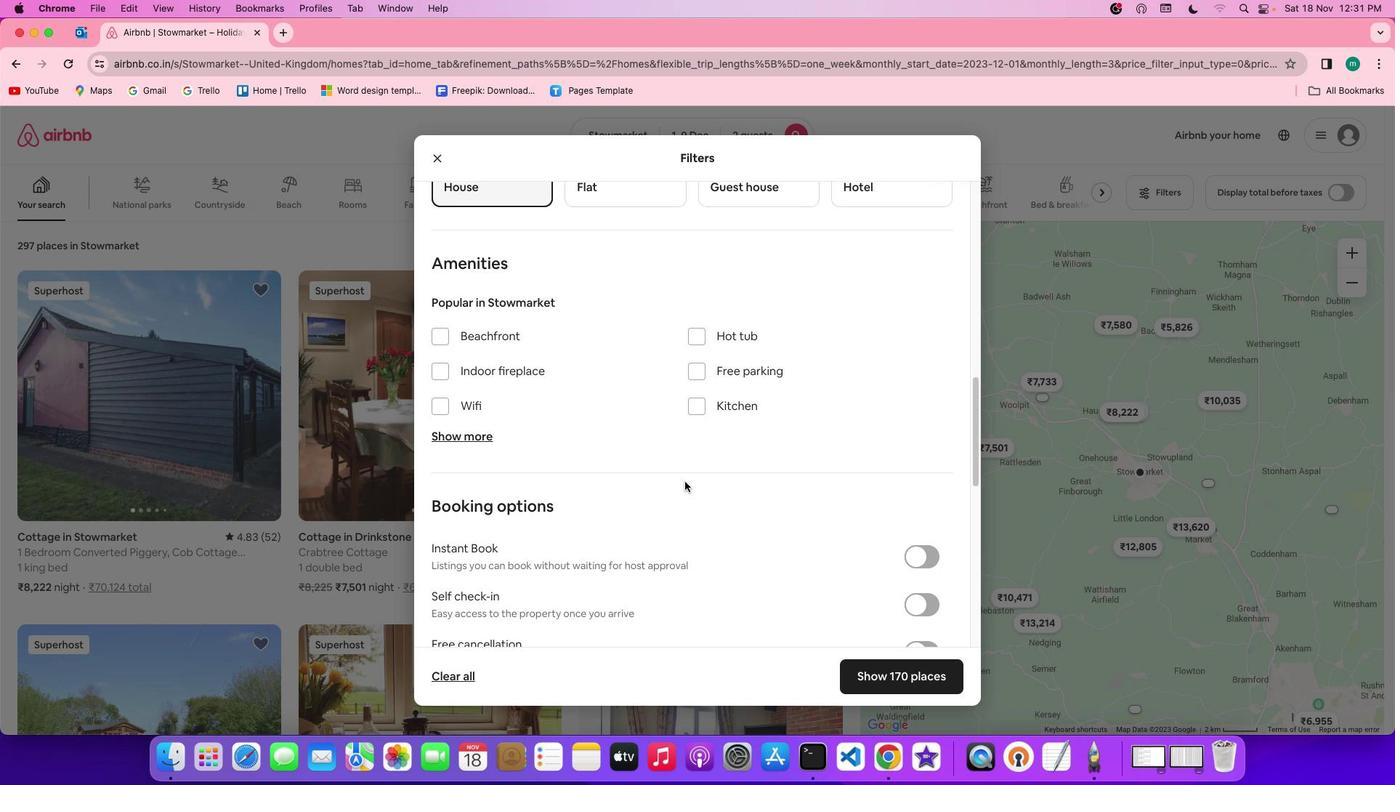 
Action: Mouse scrolled (685, 481) with delta (0, -1)
Screenshot: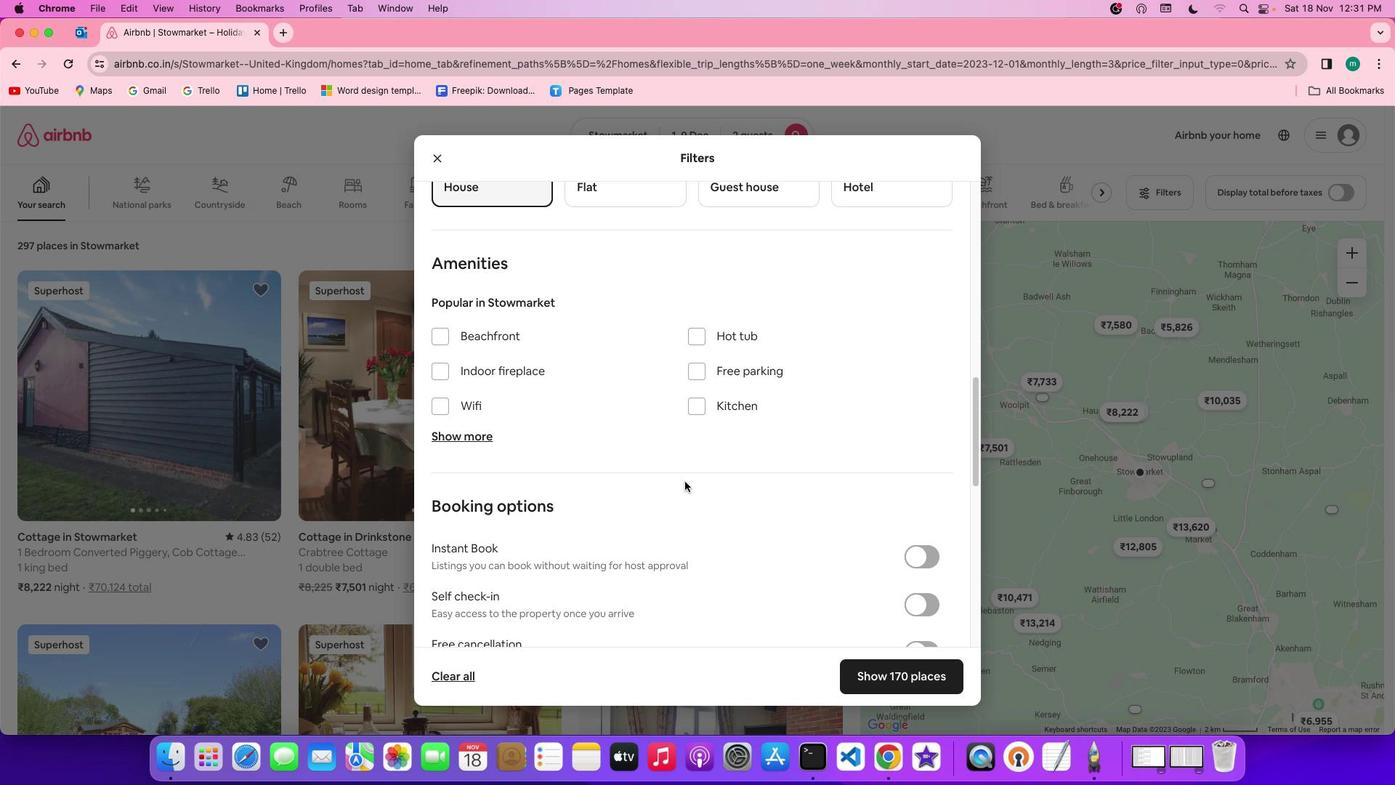 
Action: Mouse scrolled (685, 481) with delta (0, -1)
Screenshot: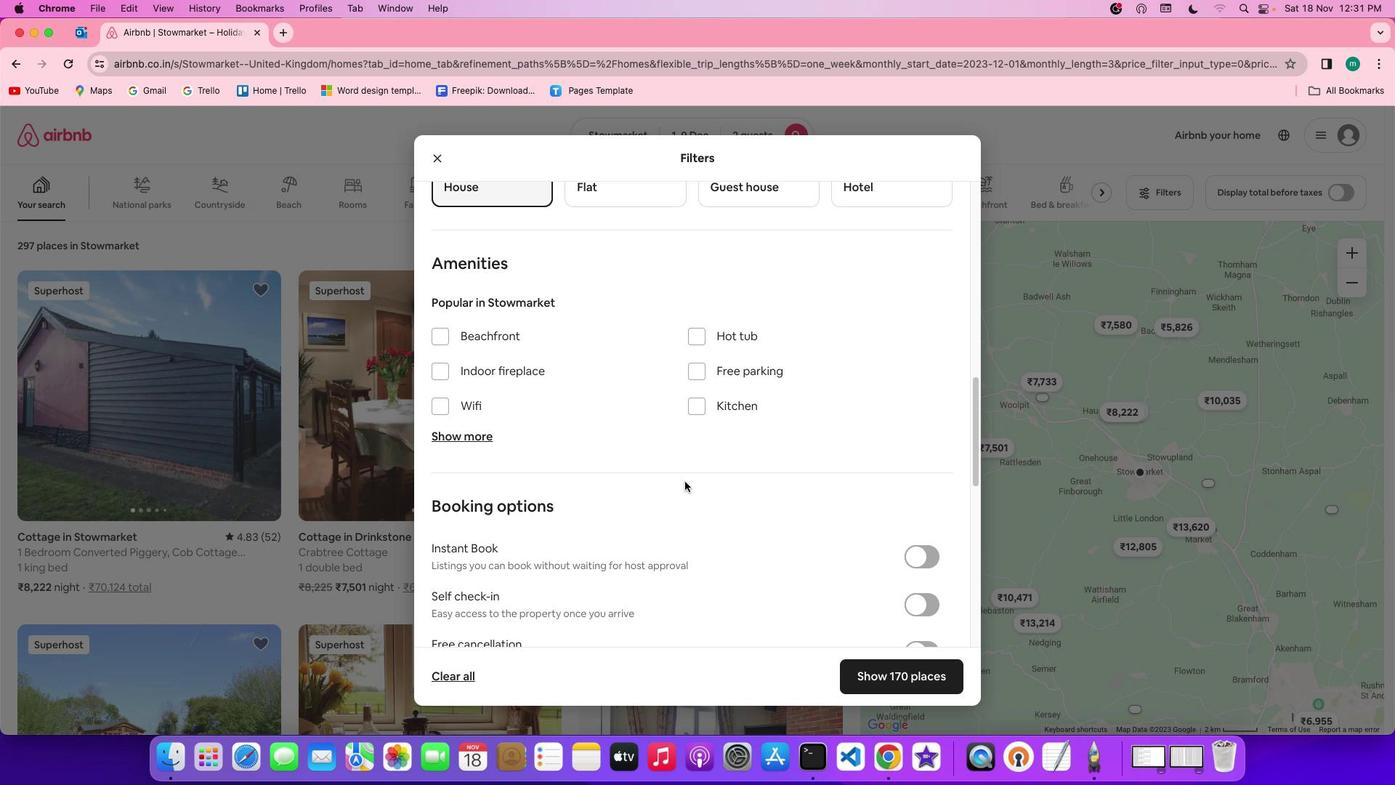 
Action: Mouse scrolled (685, 481) with delta (0, 0)
Screenshot: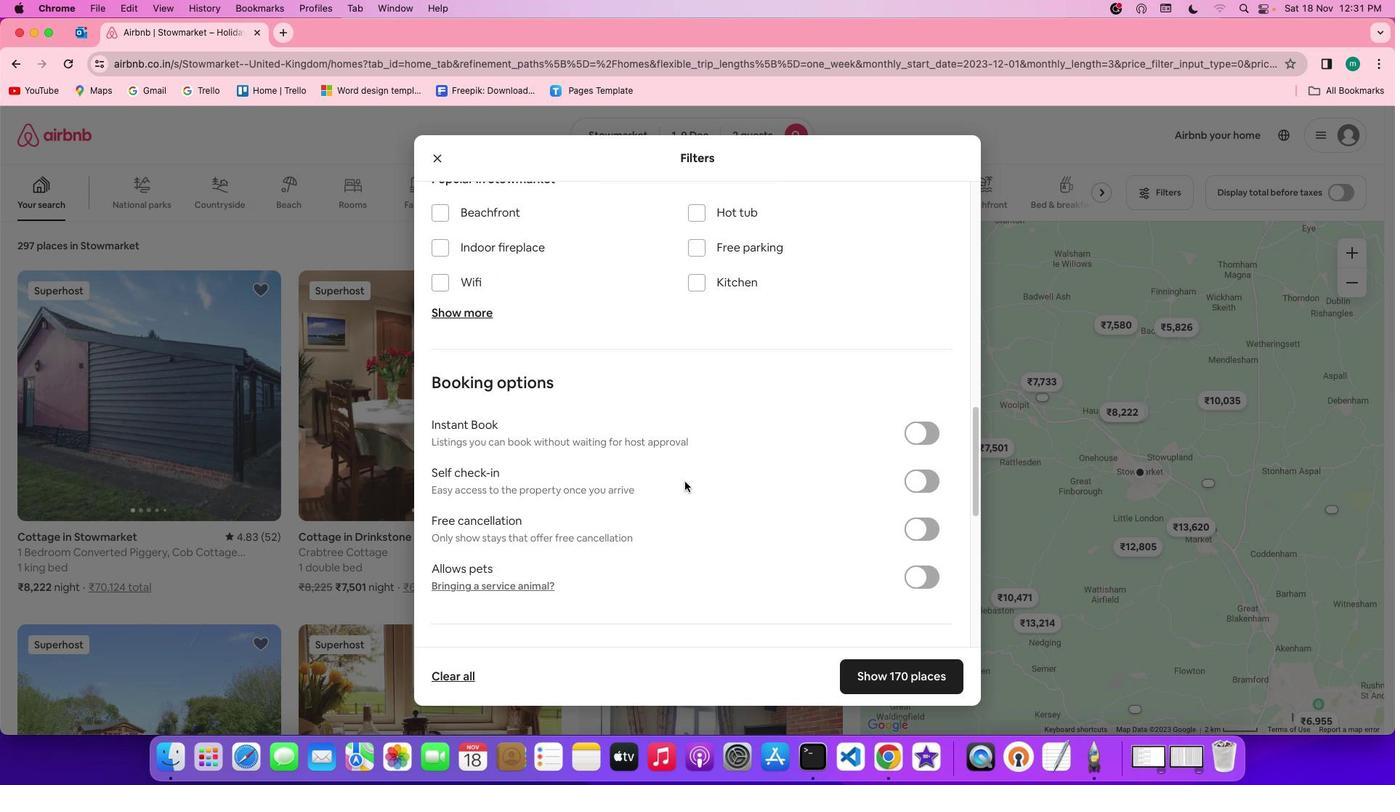 
Action: Mouse scrolled (685, 481) with delta (0, 0)
Screenshot: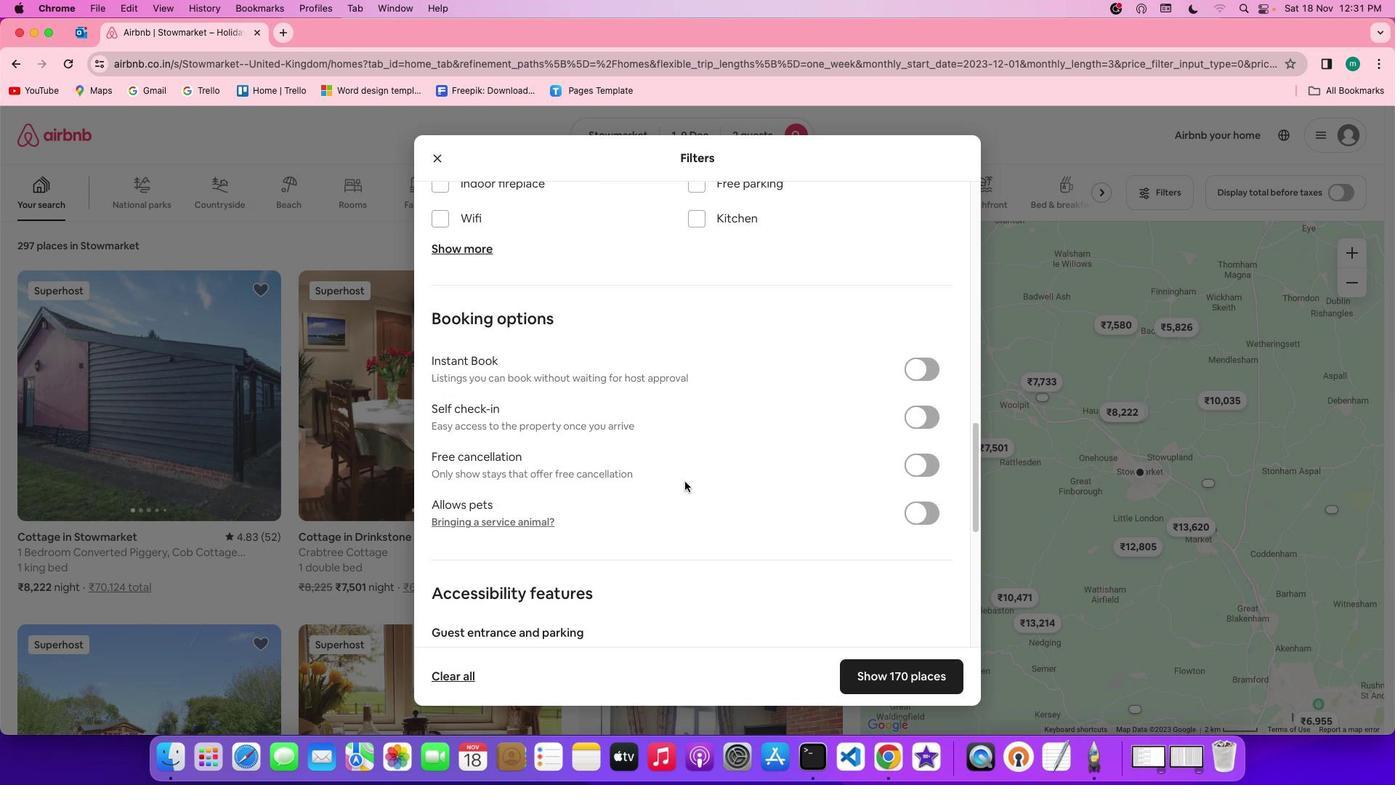 
Action: Mouse scrolled (685, 481) with delta (0, 0)
Screenshot: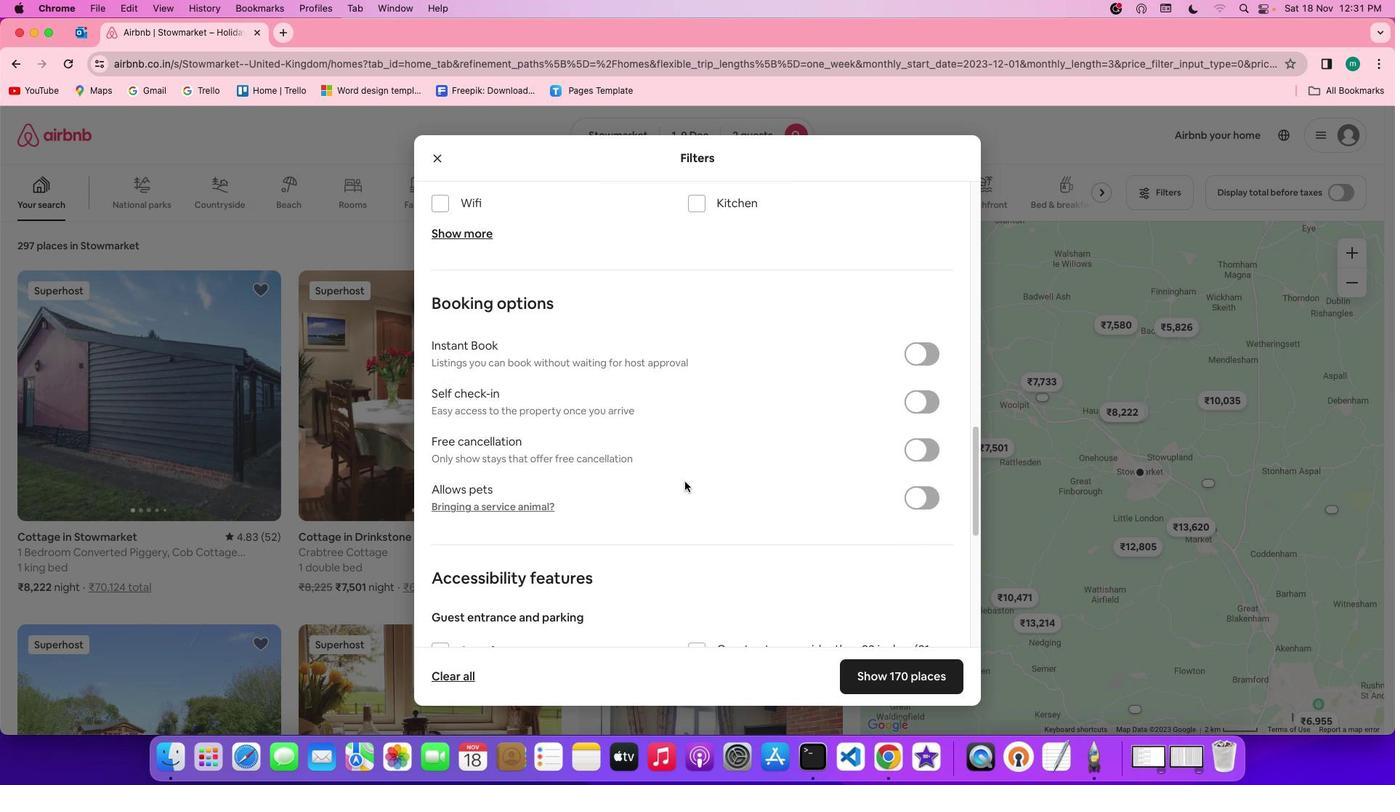 
Action: Mouse scrolled (685, 481) with delta (0, -1)
Screenshot: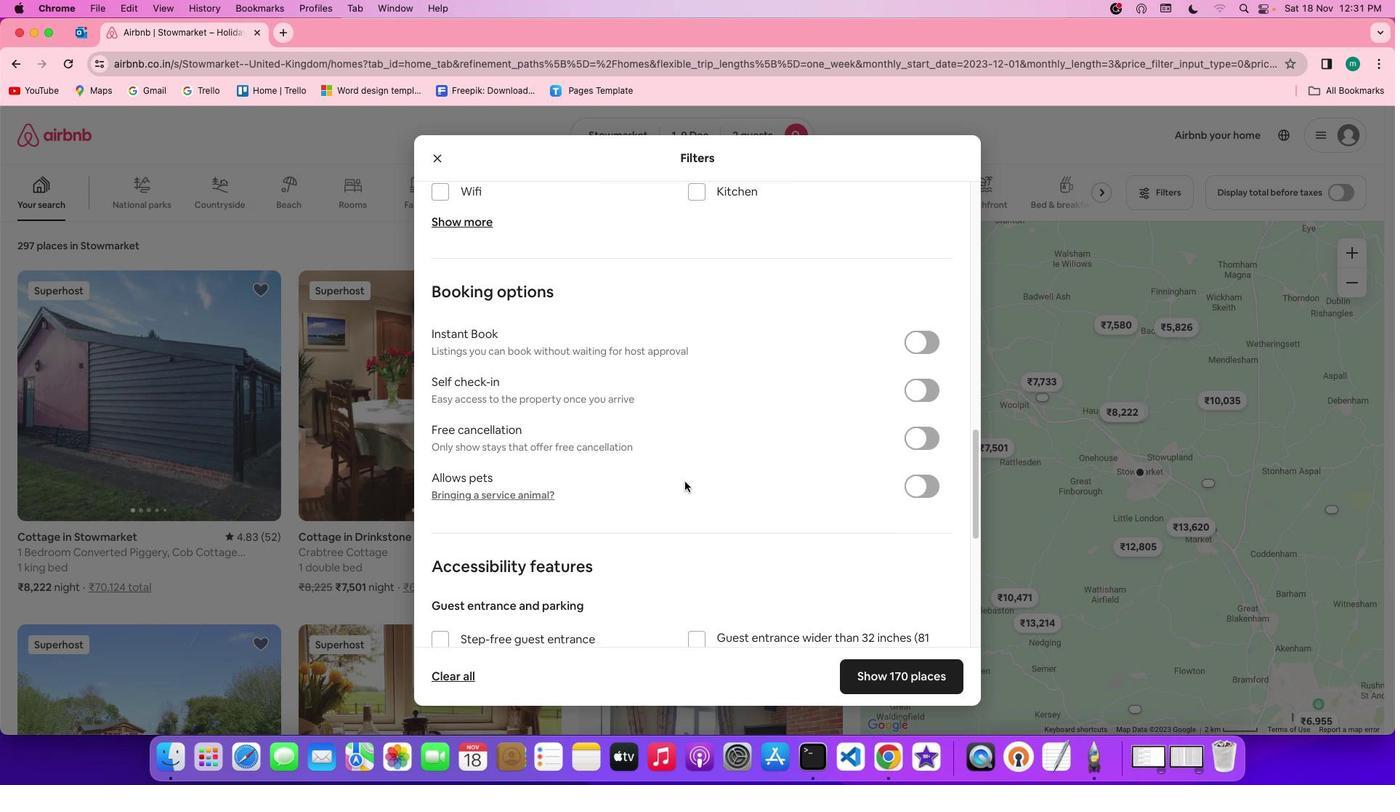 
Action: Mouse scrolled (685, 481) with delta (0, -1)
Screenshot: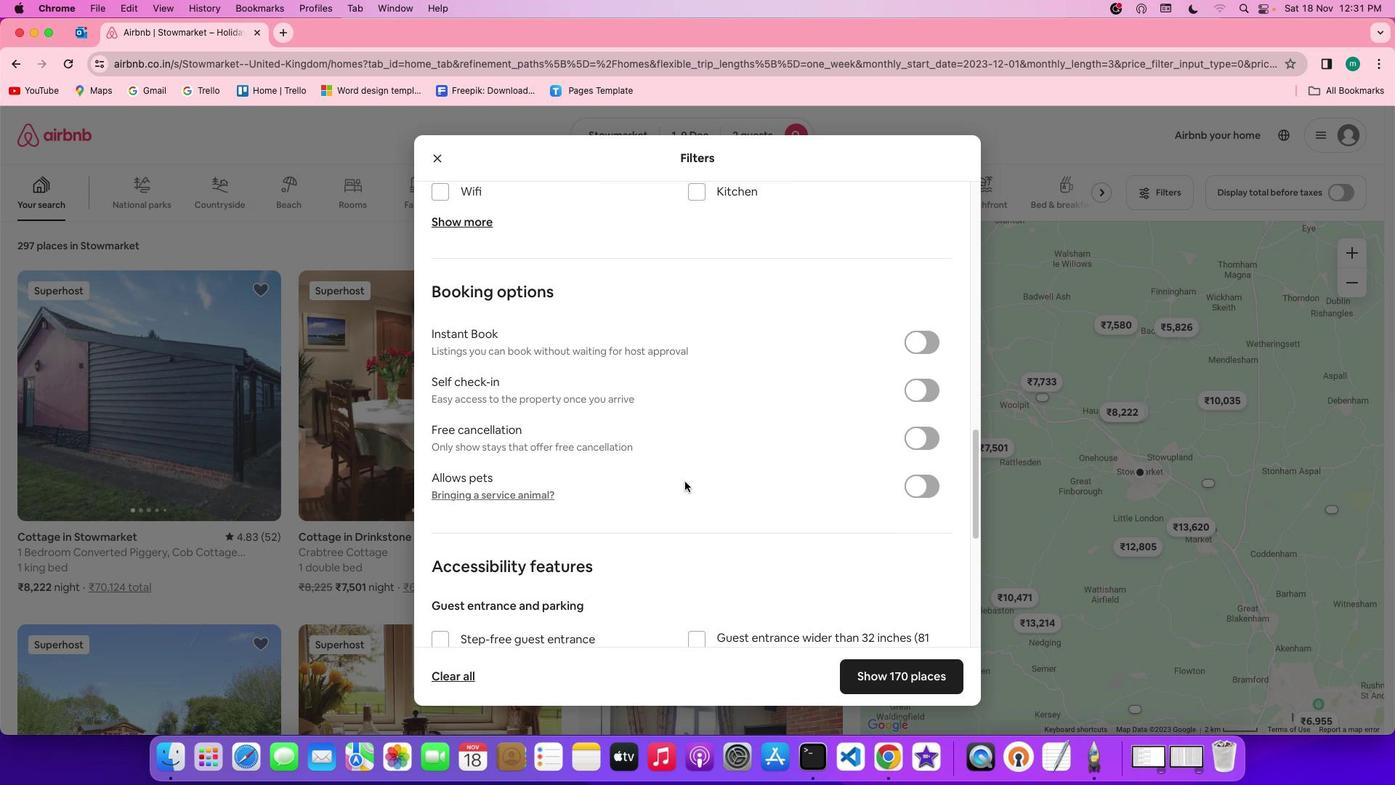 
Action: Mouse scrolled (685, 481) with delta (0, 0)
Screenshot: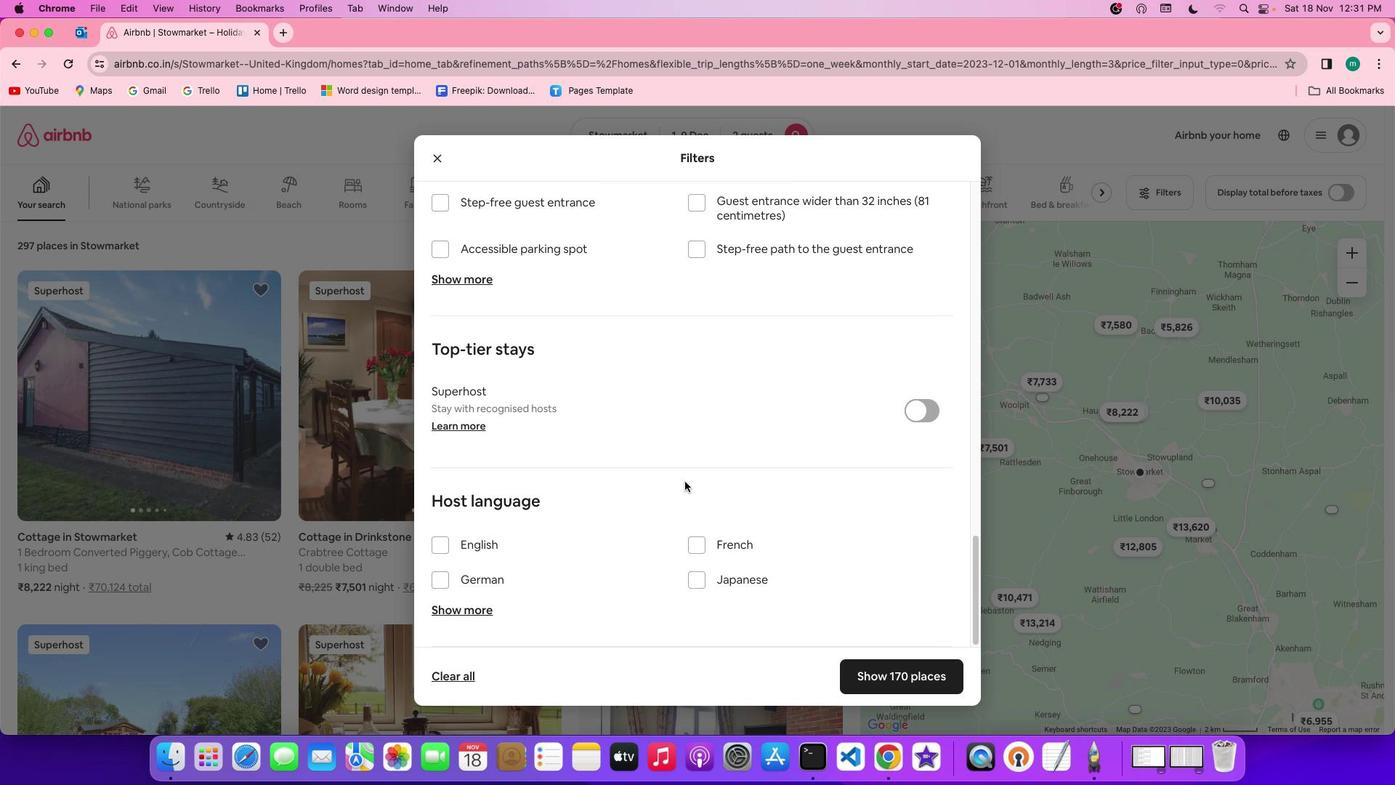 
Action: Mouse scrolled (685, 481) with delta (0, 0)
Screenshot: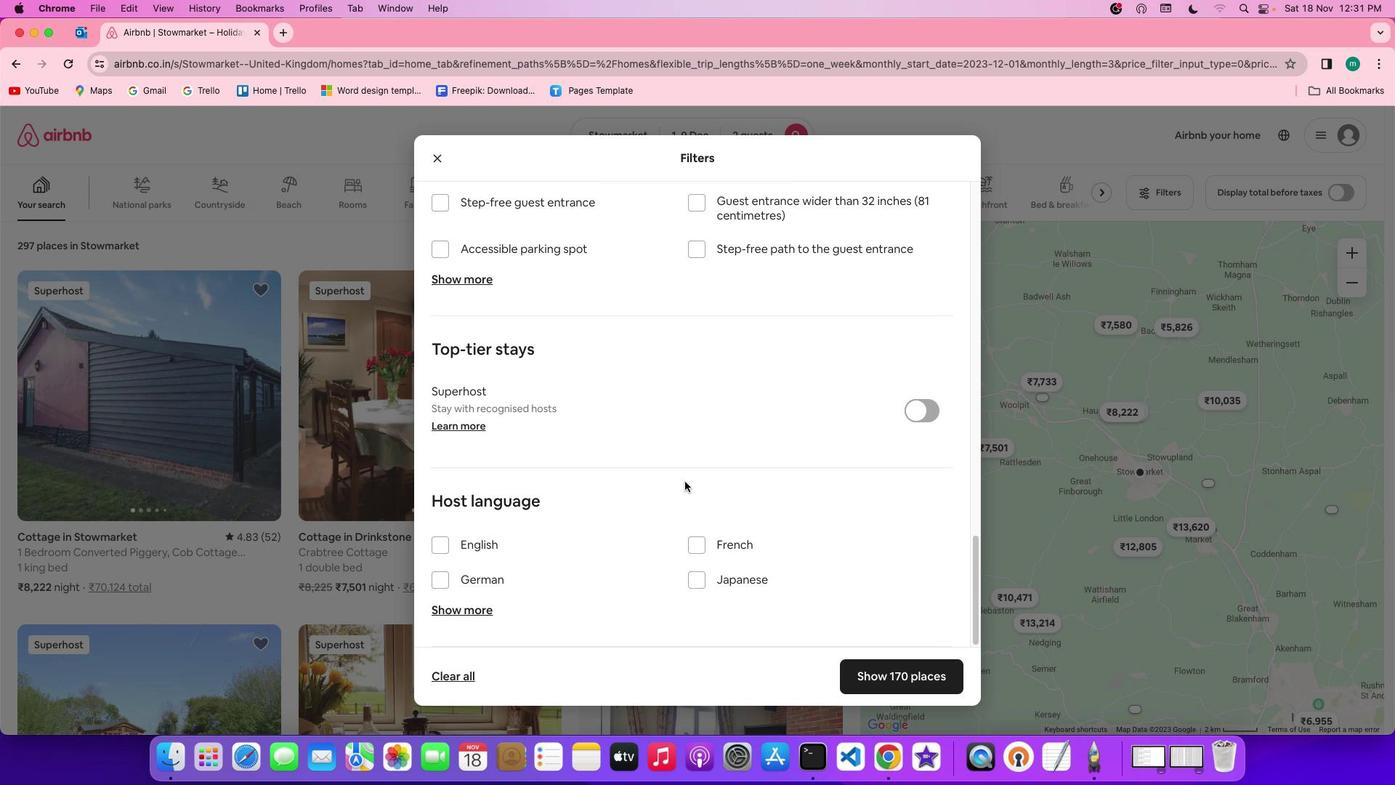 
Action: Mouse scrolled (685, 481) with delta (0, -2)
Screenshot: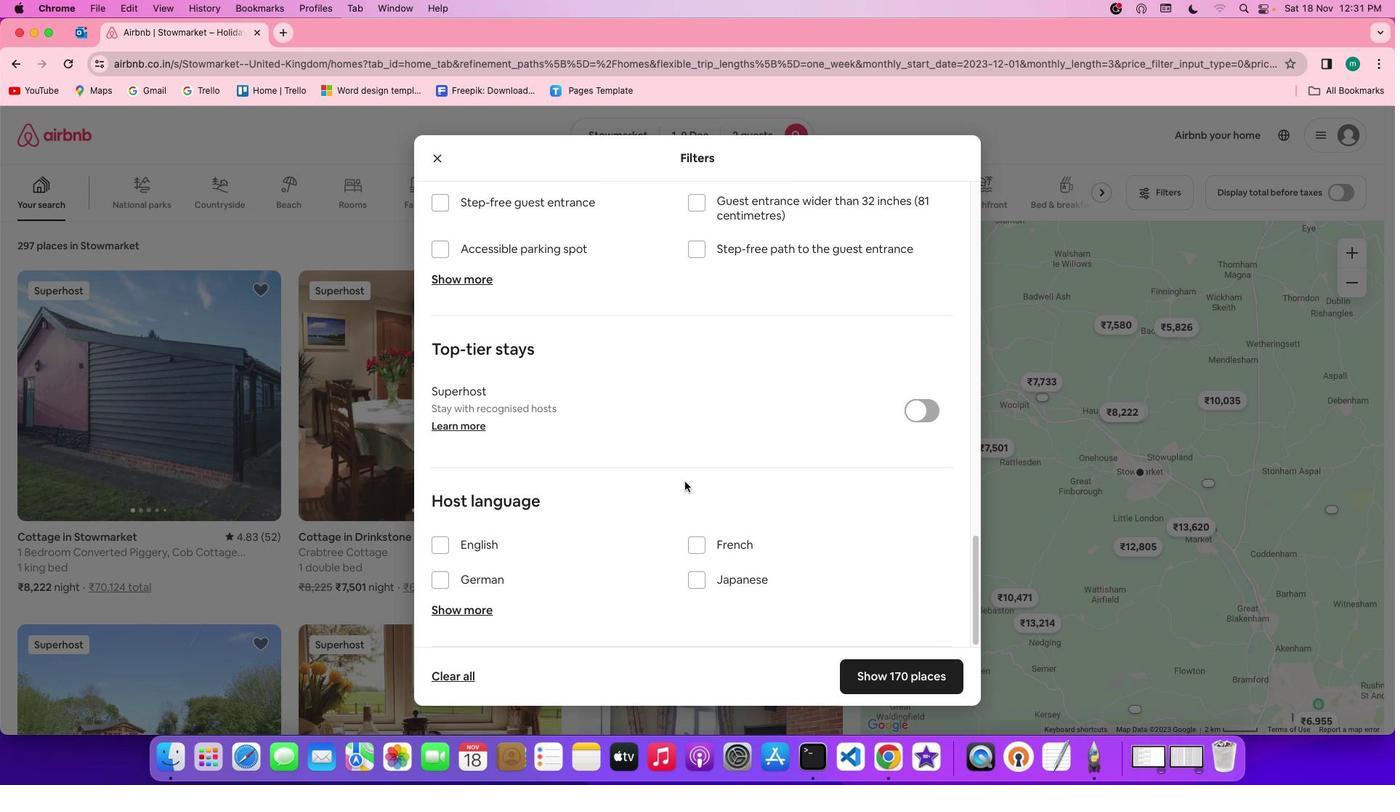 
Action: Mouse scrolled (685, 481) with delta (0, -3)
Screenshot: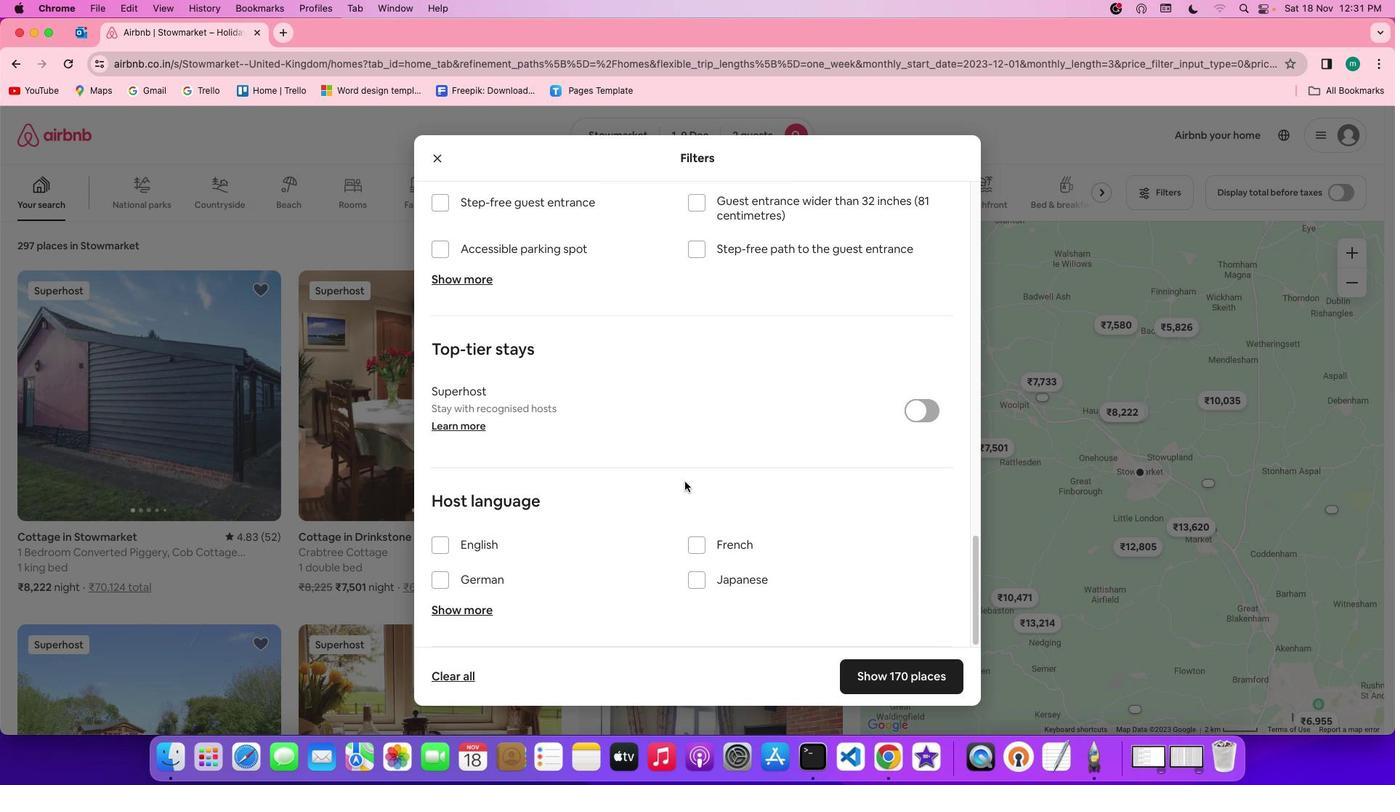 
Action: Mouse scrolled (685, 481) with delta (0, -3)
Screenshot: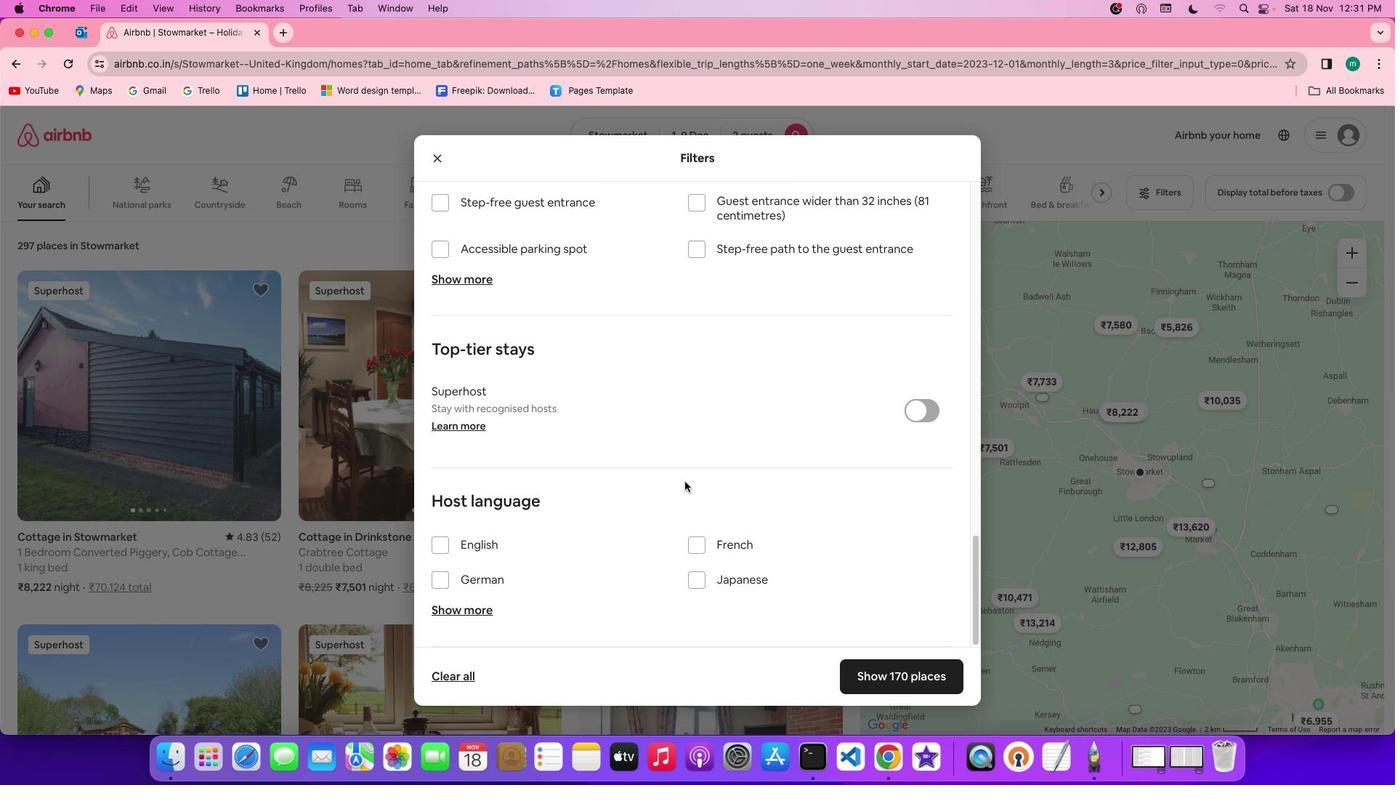 
Action: Mouse scrolled (685, 481) with delta (0, -4)
Screenshot: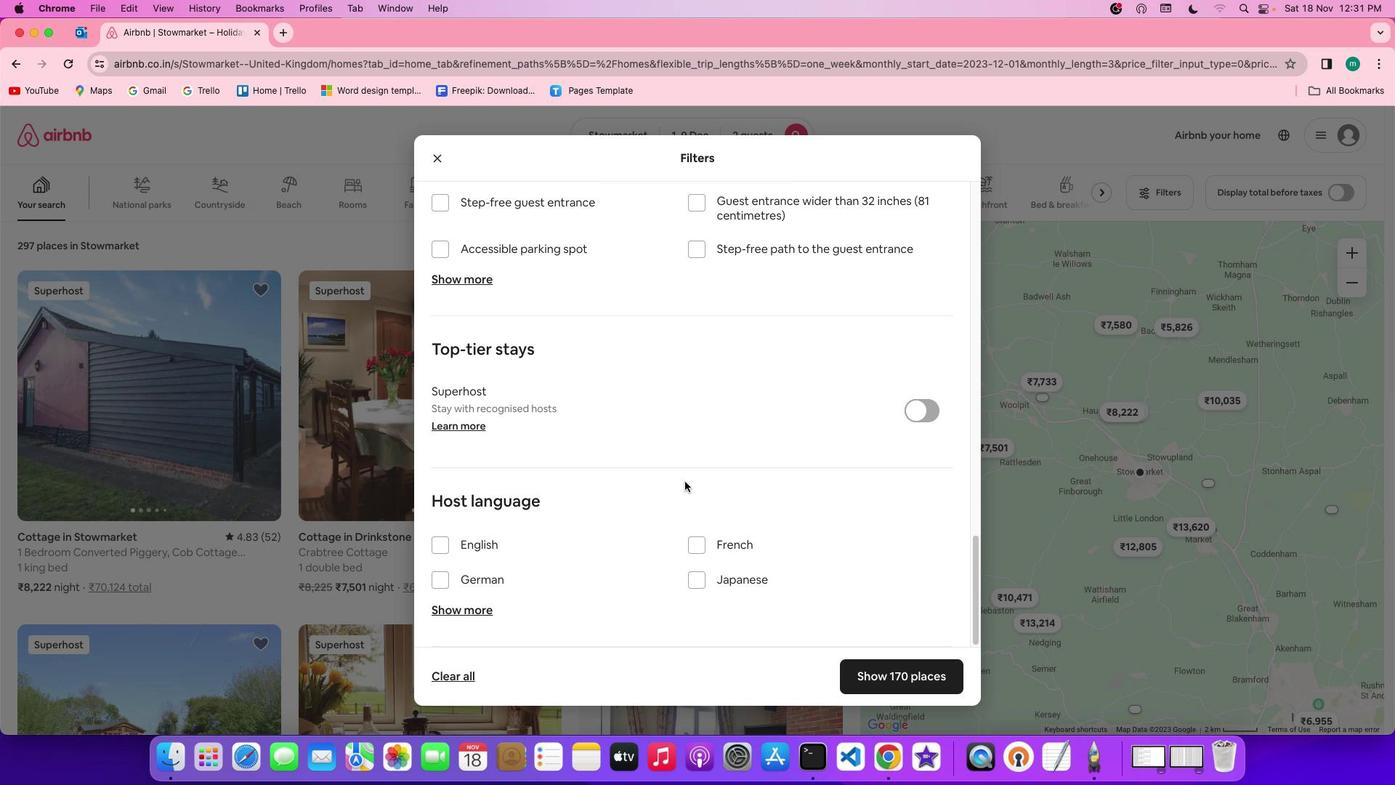 
Action: Mouse scrolled (685, 481) with delta (0, 0)
Screenshot: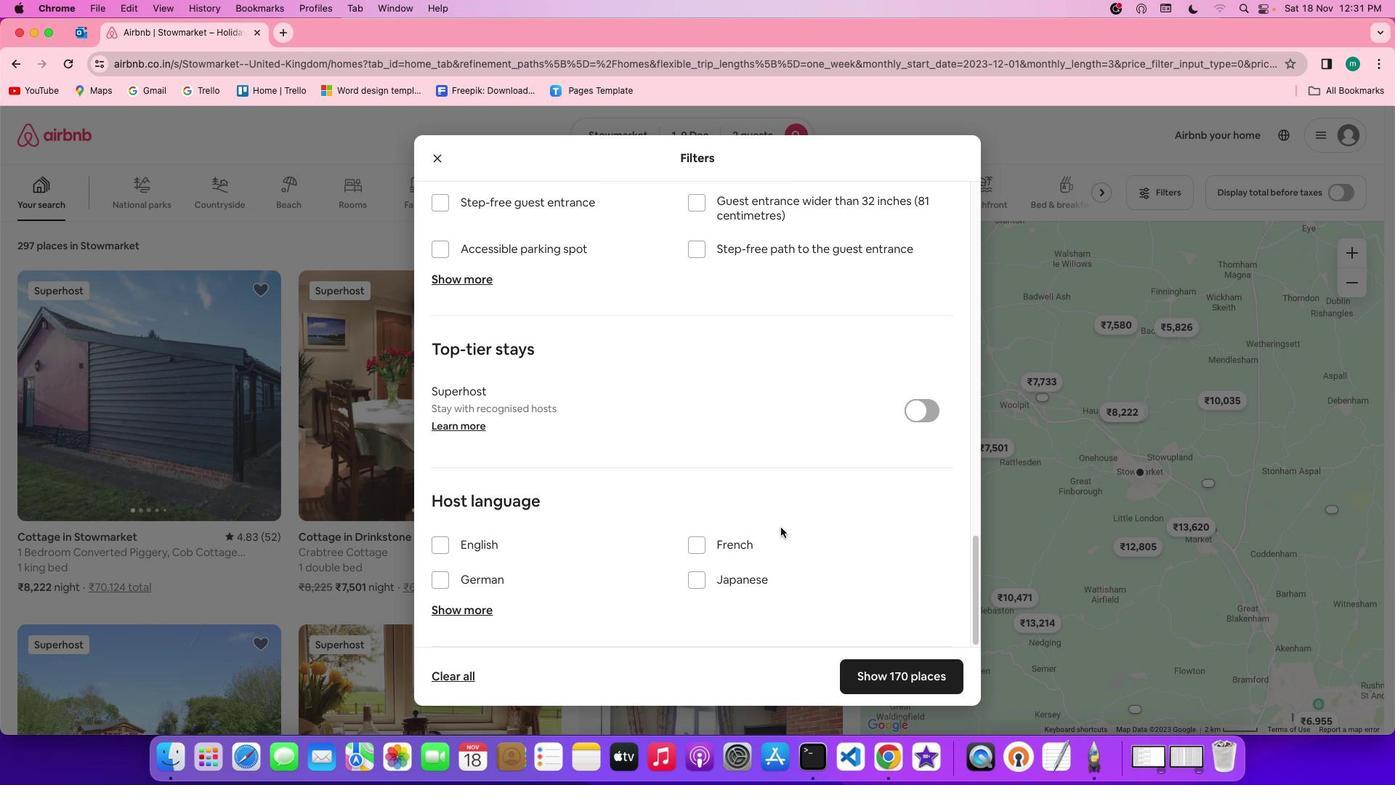 
Action: Mouse scrolled (685, 481) with delta (0, 0)
Screenshot: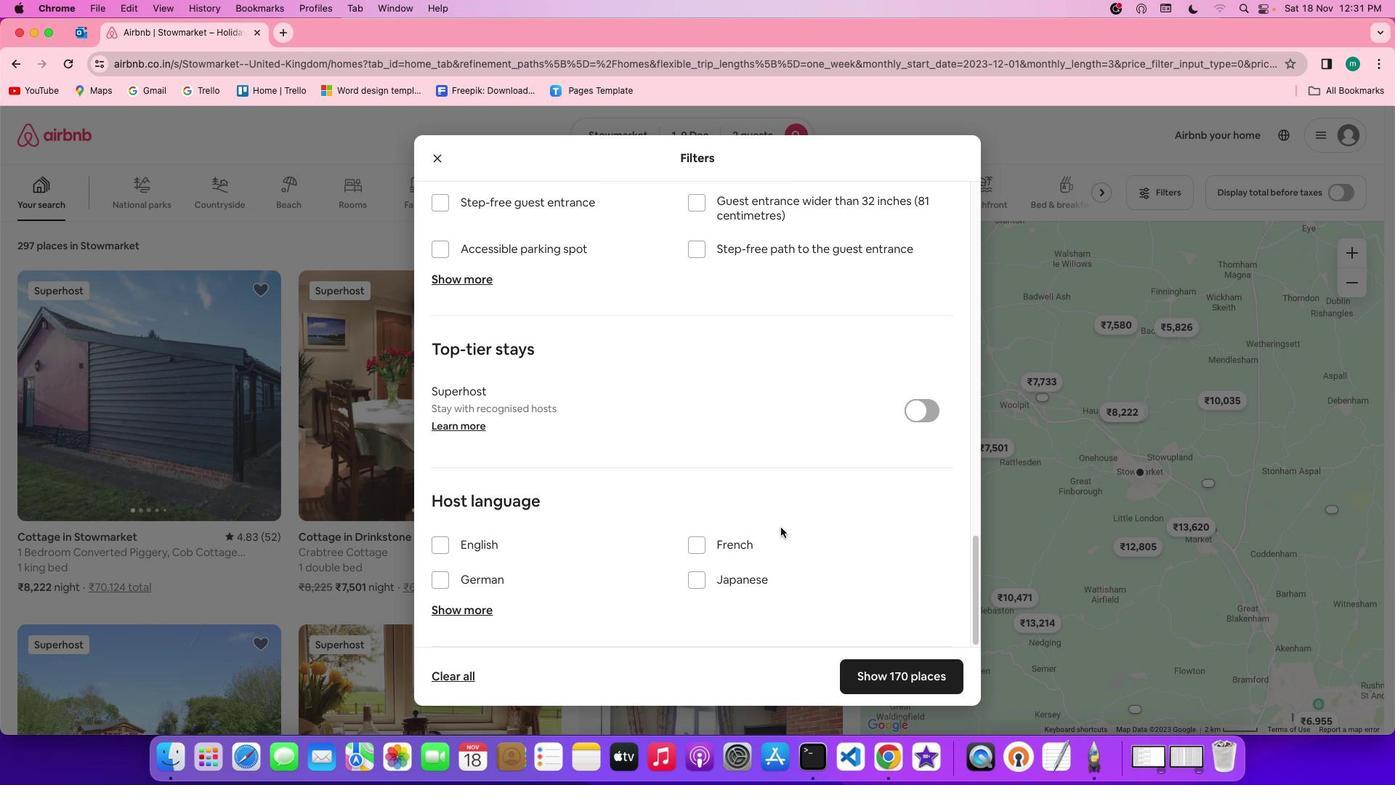 
Action: Mouse scrolled (685, 481) with delta (0, -2)
Screenshot: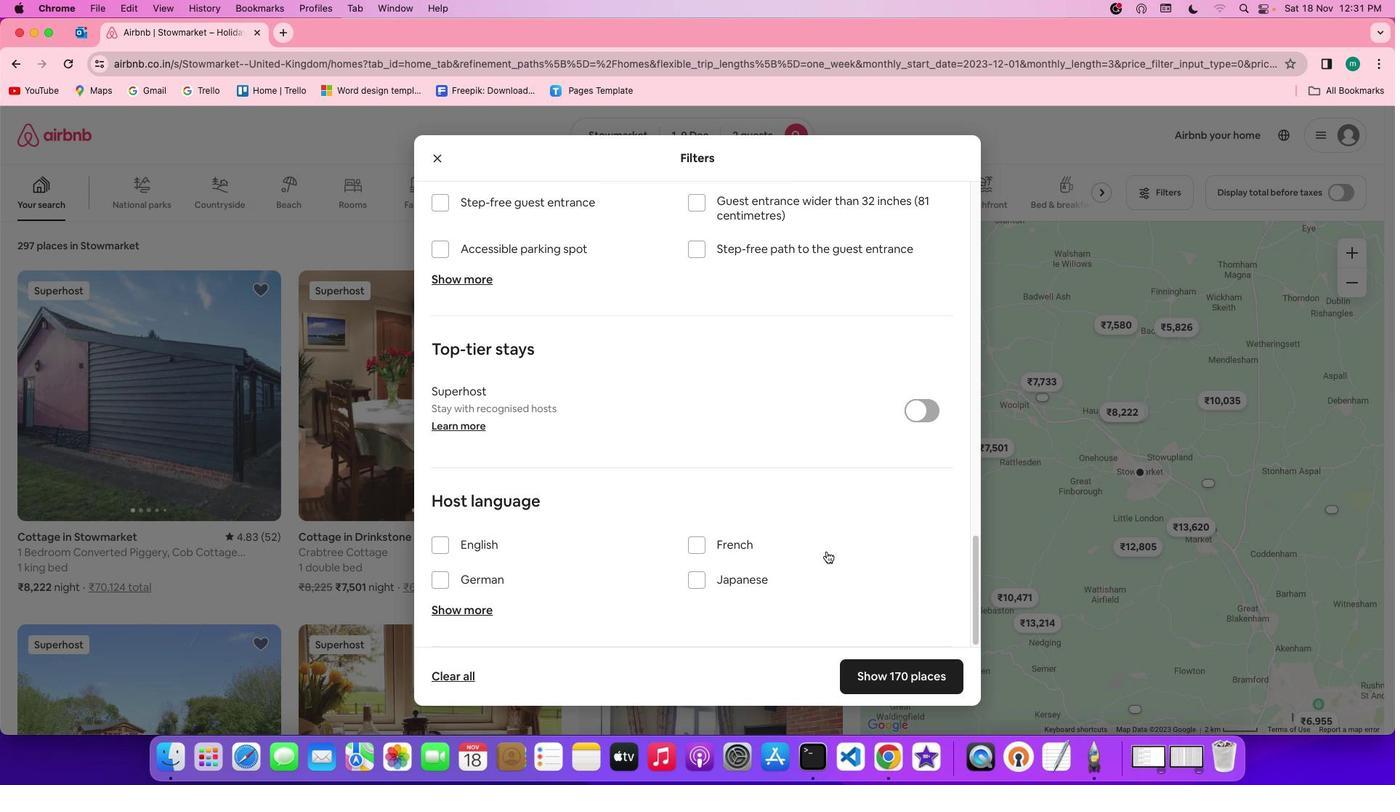 
Action: Mouse scrolled (685, 481) with delta (0, -3)
Screenshot: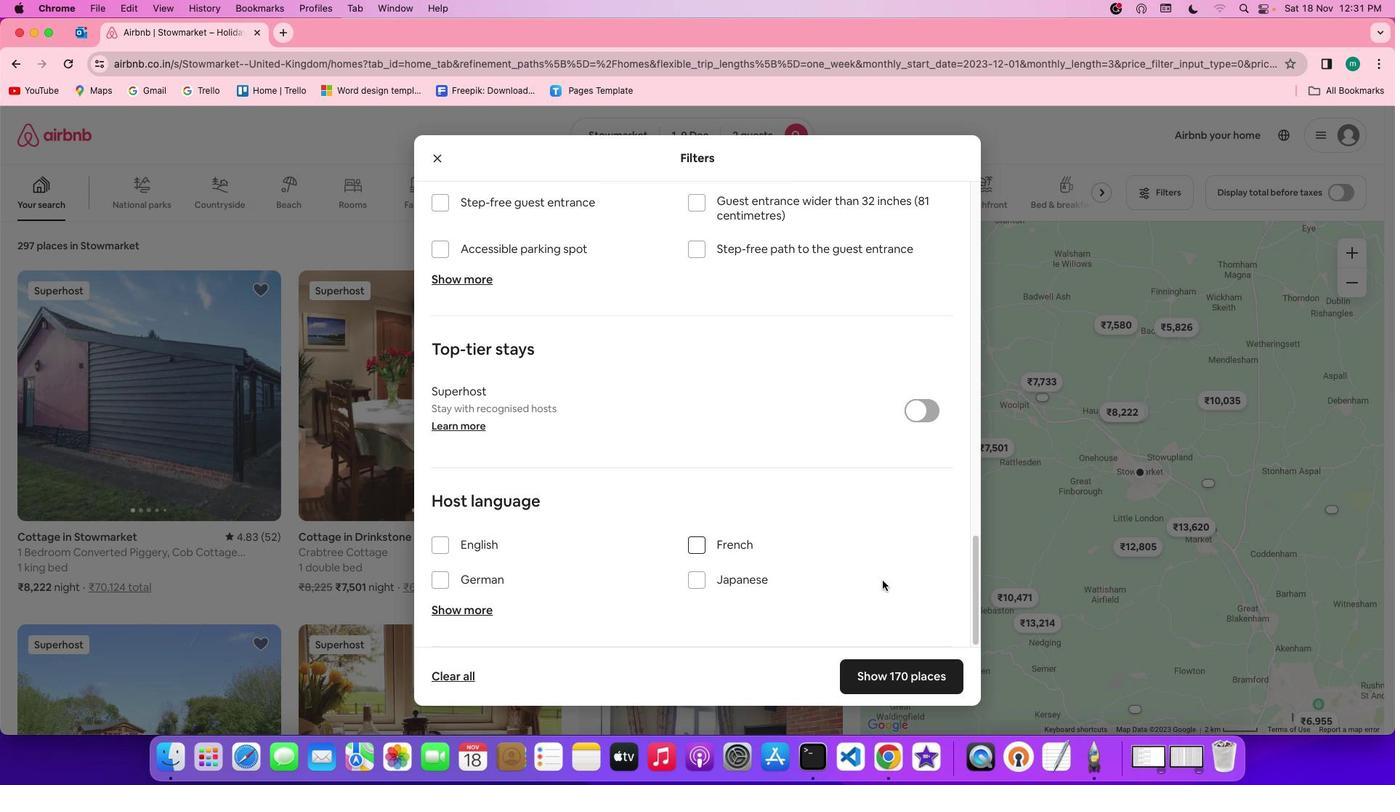 
Action: Mouse scrolled (685, 481) with delta (0, -3)
Screenshot: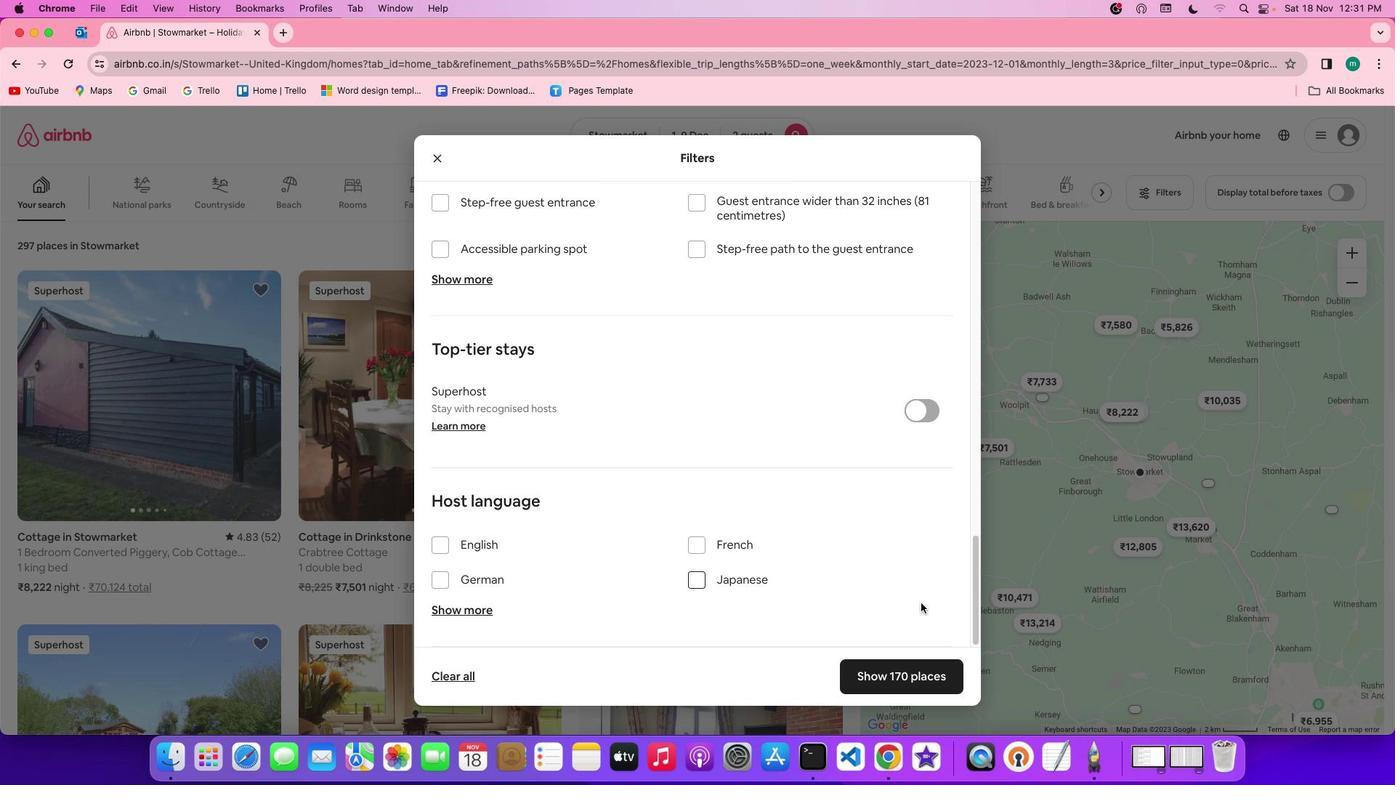 
Action: Mouse scrolled (685, 481) with delta (0, -4)
Screenshot: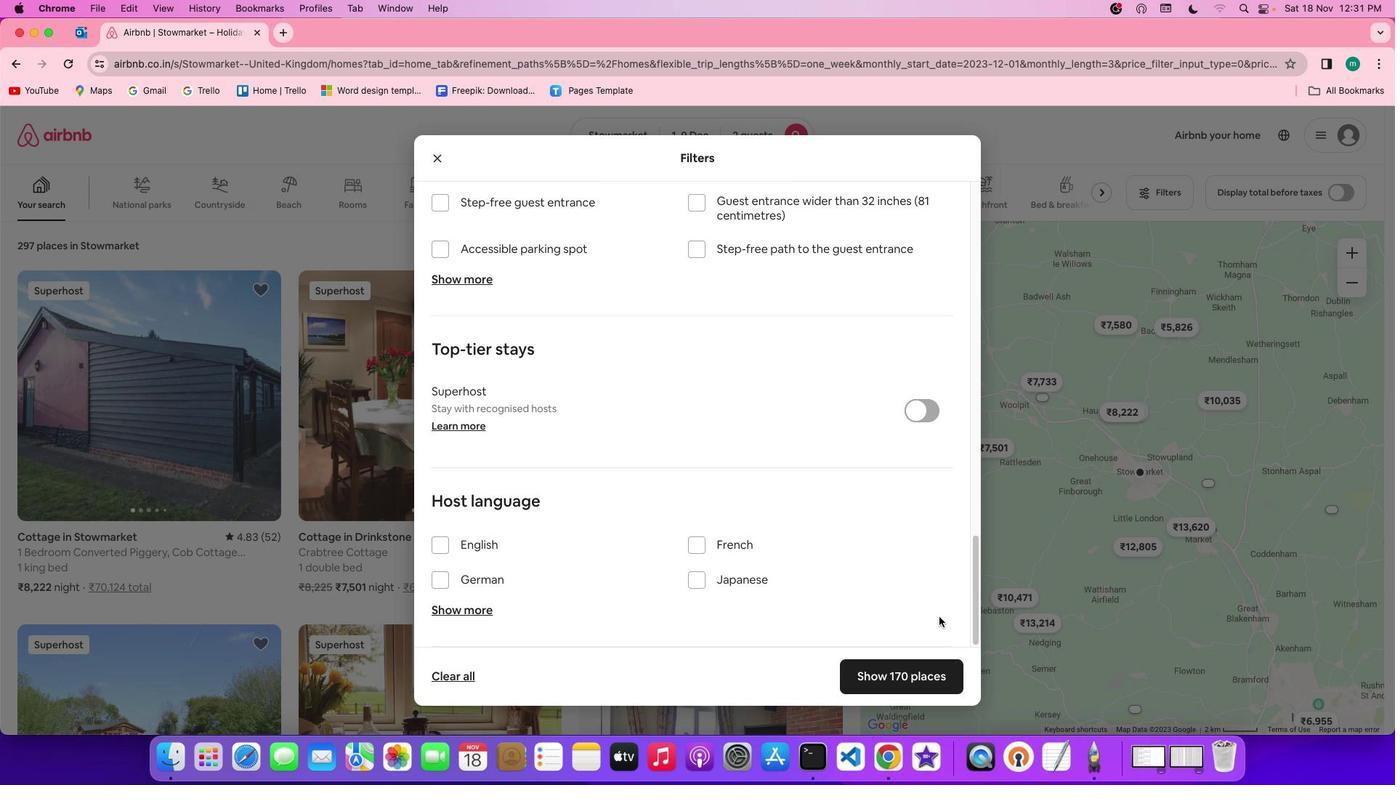 
Action: Mouse moved to (928, 675)
Screenshot: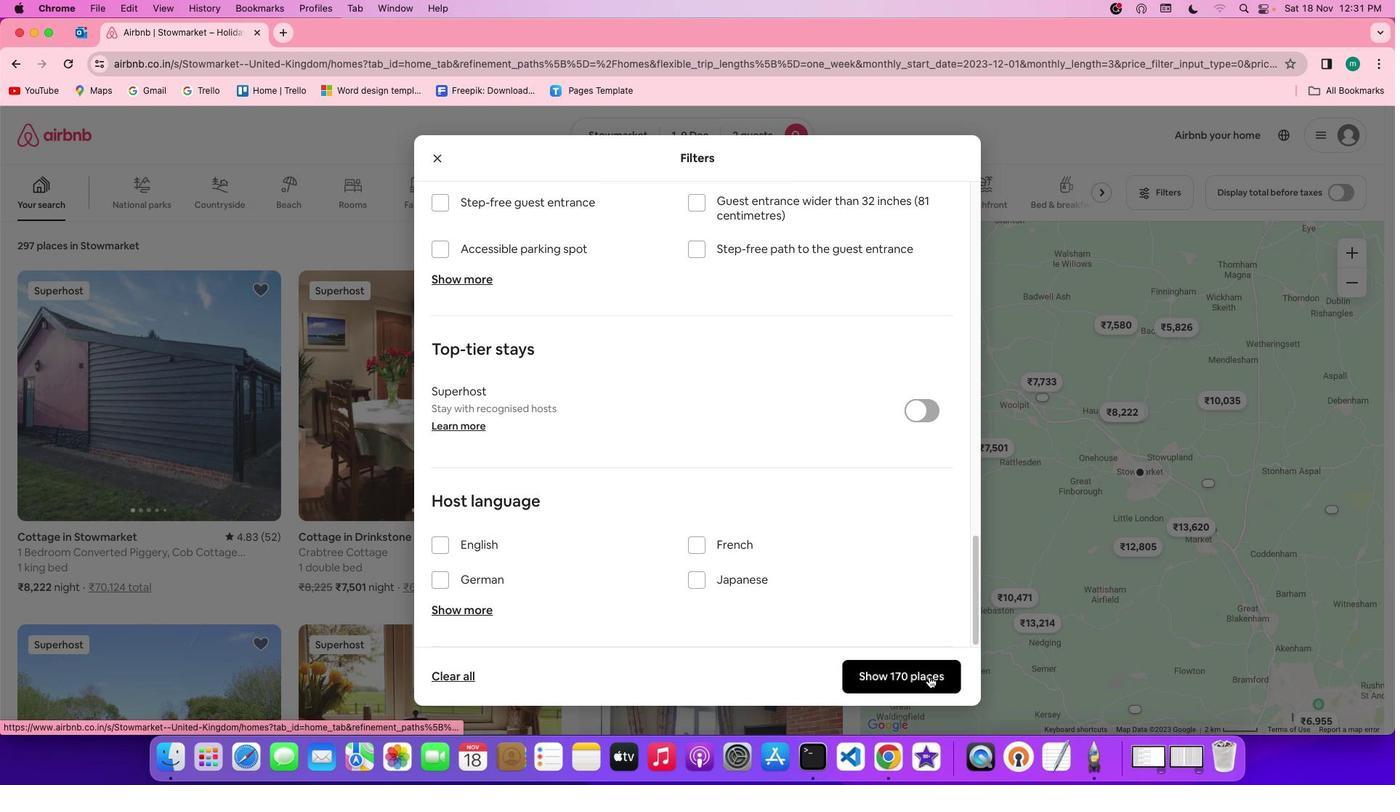 
Action: Mouse pressed left at (928, 675)
Screenshot: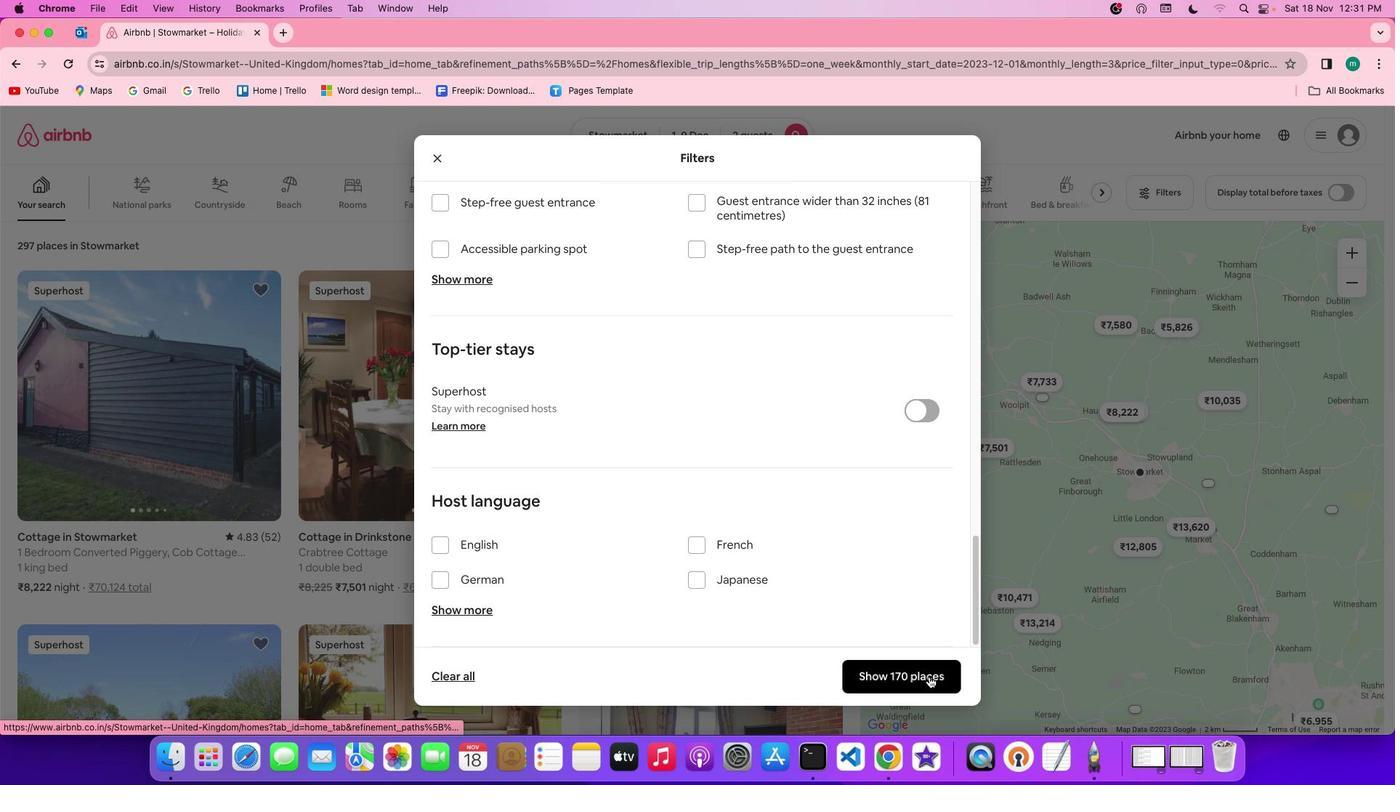 
Action: Mouse moved to (686, 452)
Screenshot: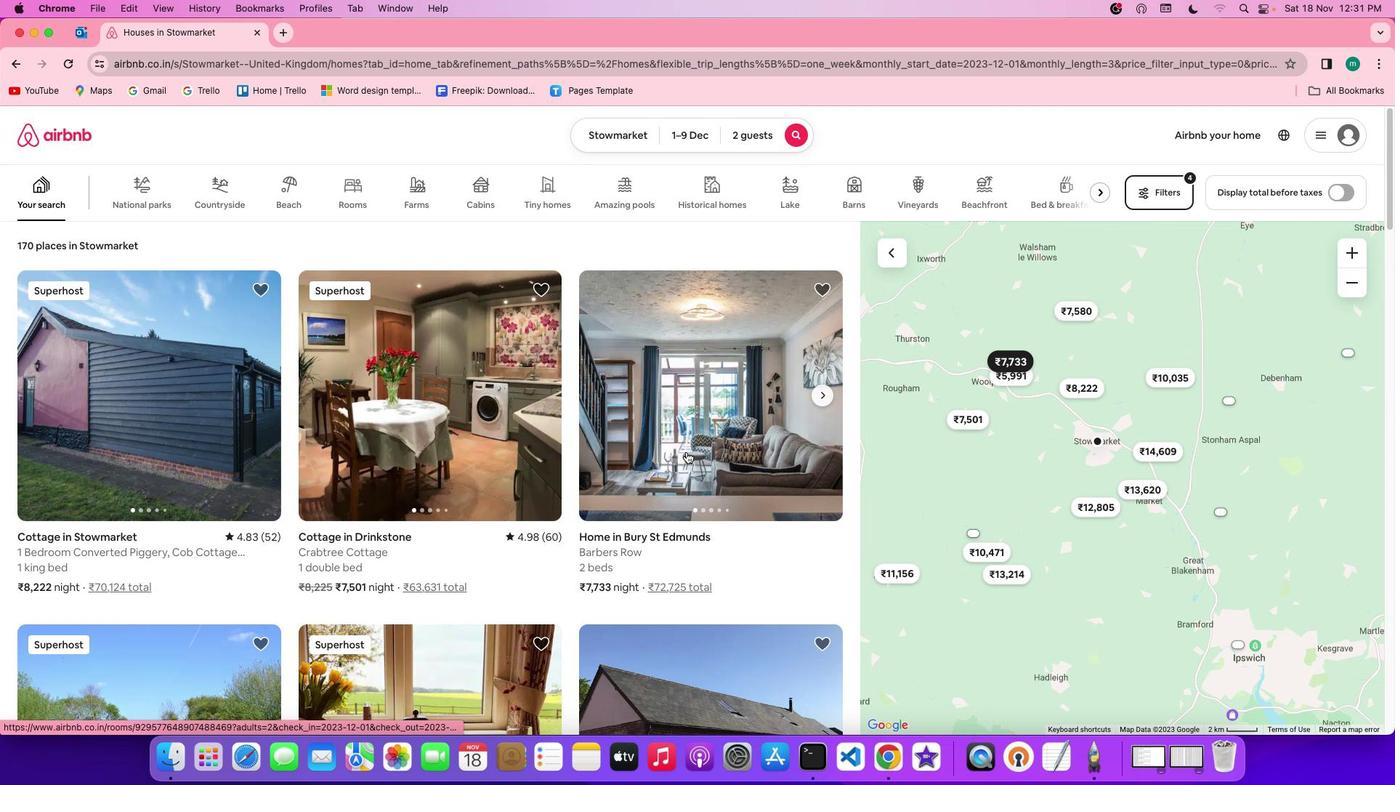 
Action: Mouse pressed left at (686, 452)
Screenshot: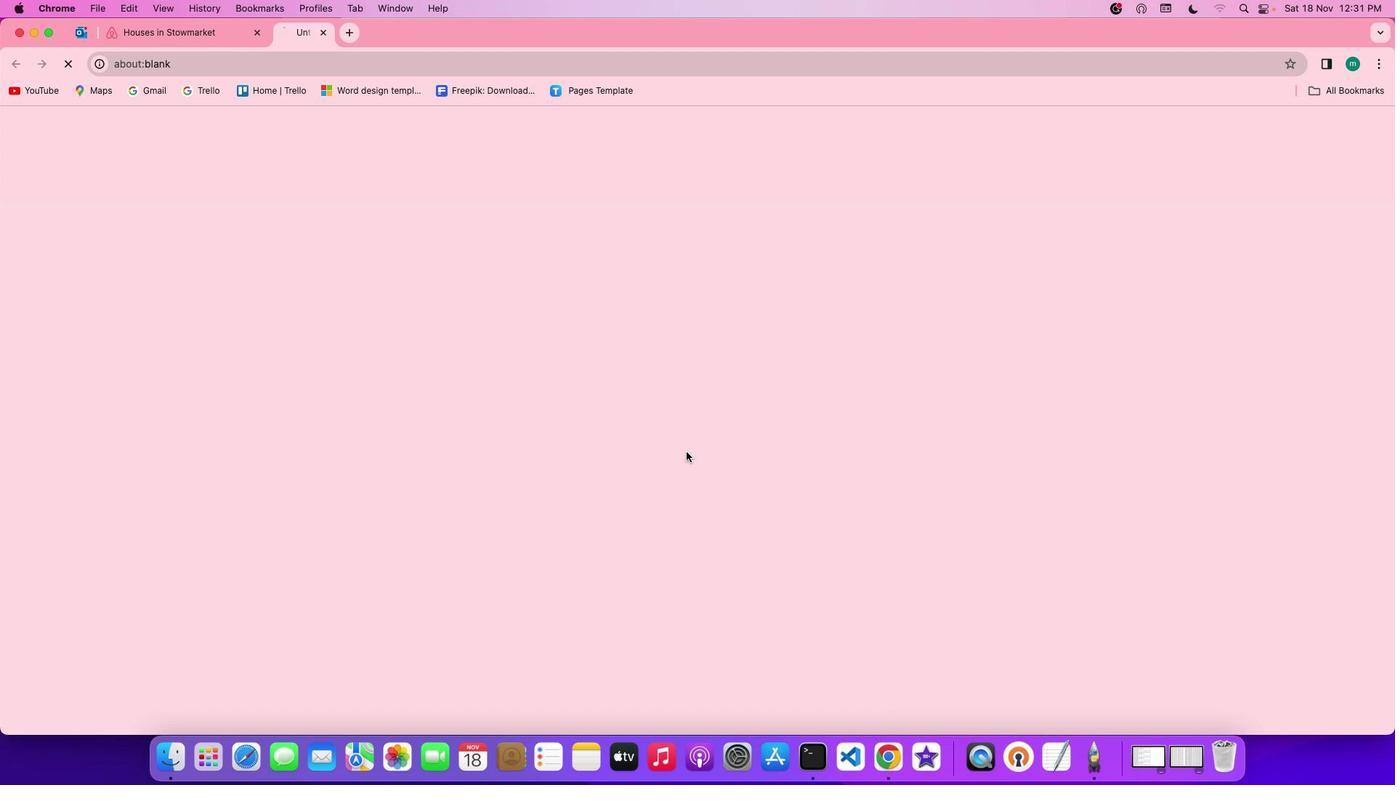 
Action: Mouse moved to (1019, 548)
Screenshot: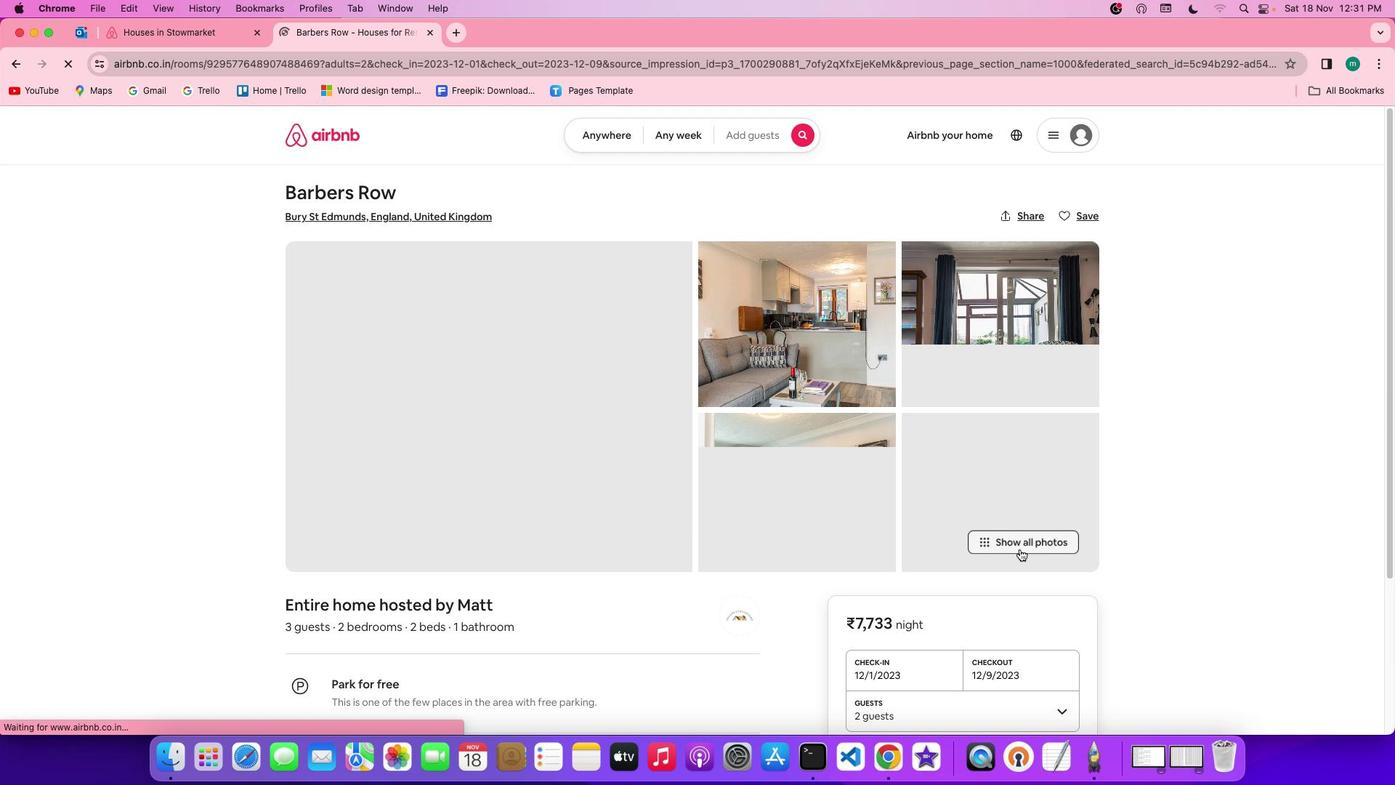 
Action: Mouse pressed left at (1019, 548)
Screenshot: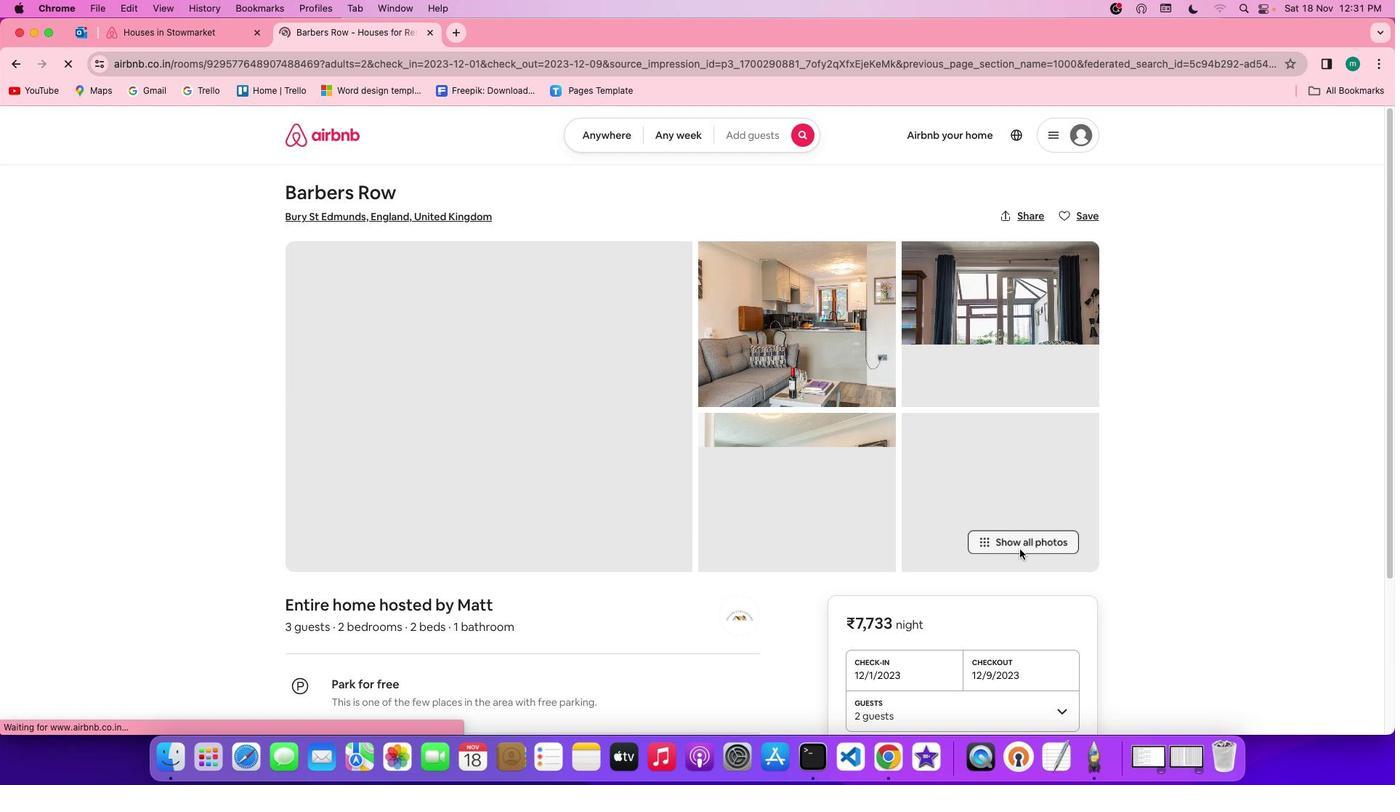 
Action: Mouse moved to (699, 494)
Screenshot: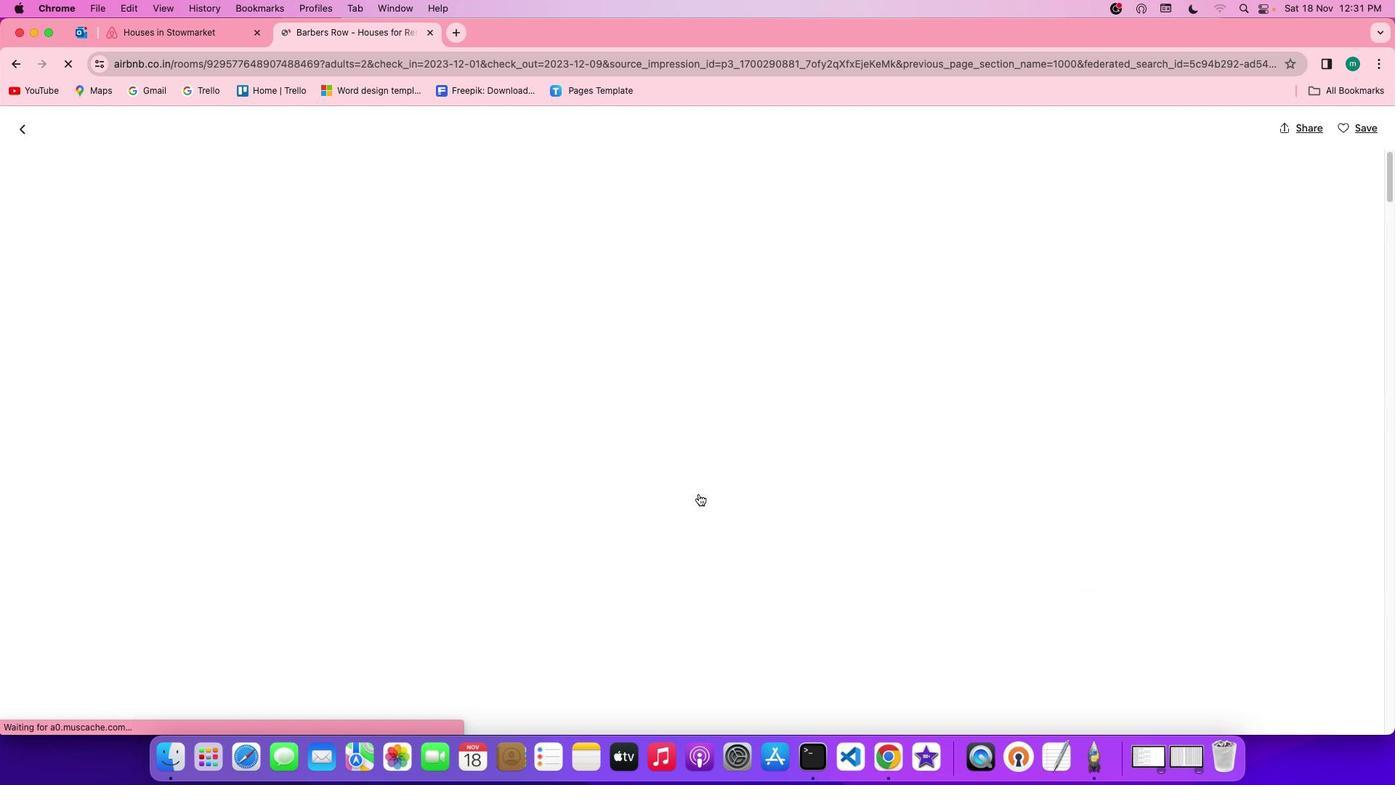 
Action: Mouse scrolled (699, 494) with delta (0, 0)
Screenshot: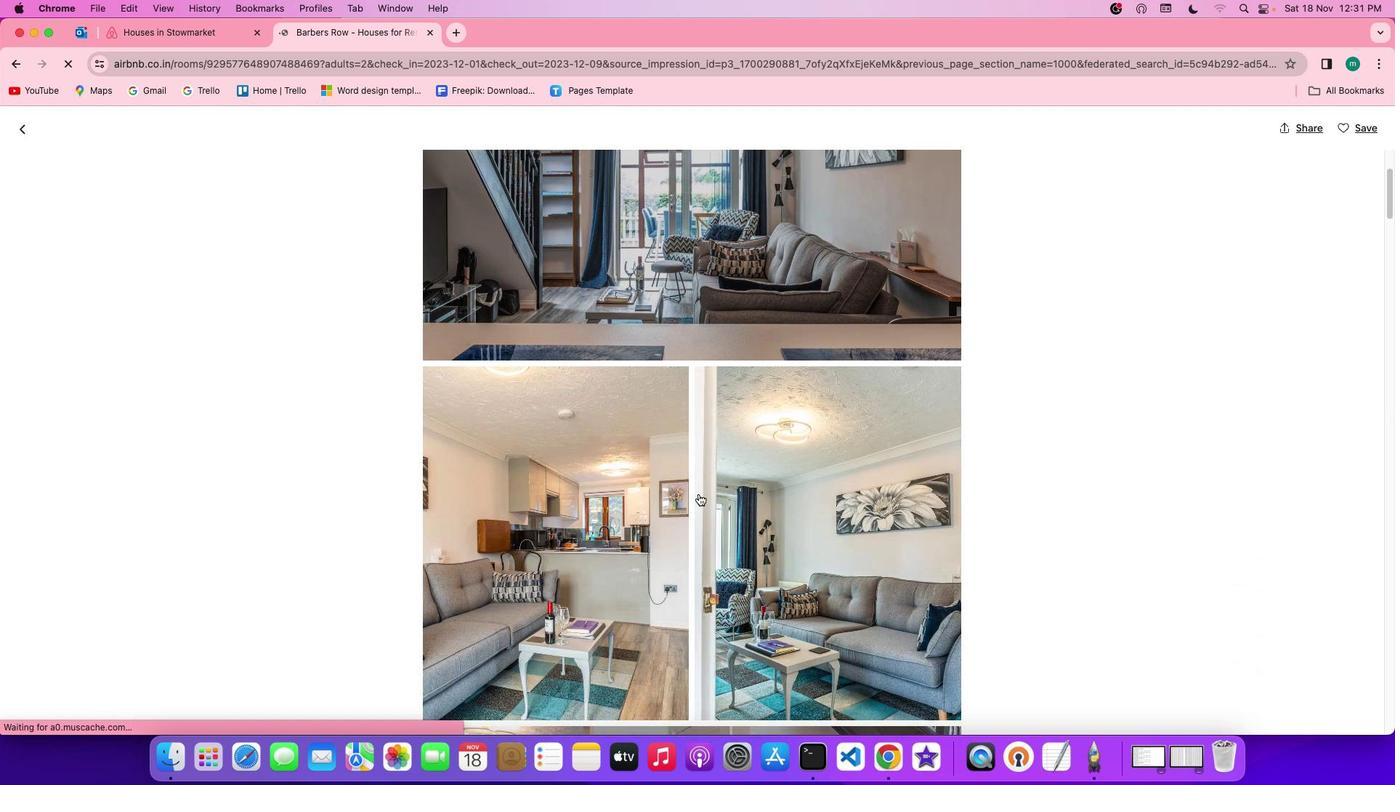 
Action: Mouse scrolled (699, 494) with delta (0, 0)
Screenshot: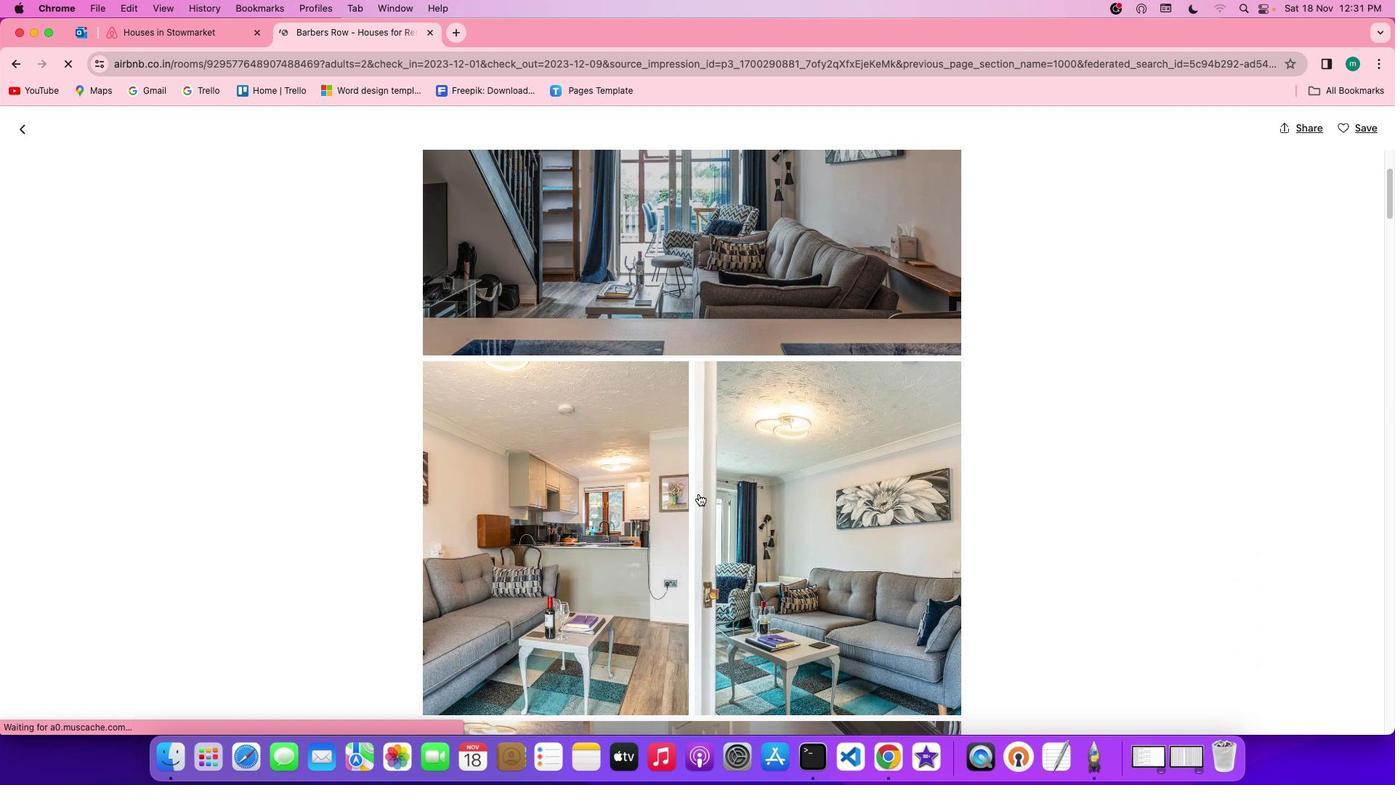 
Action: Mouse scrolled (699, 494) with delta (0, -1)
Screenshot: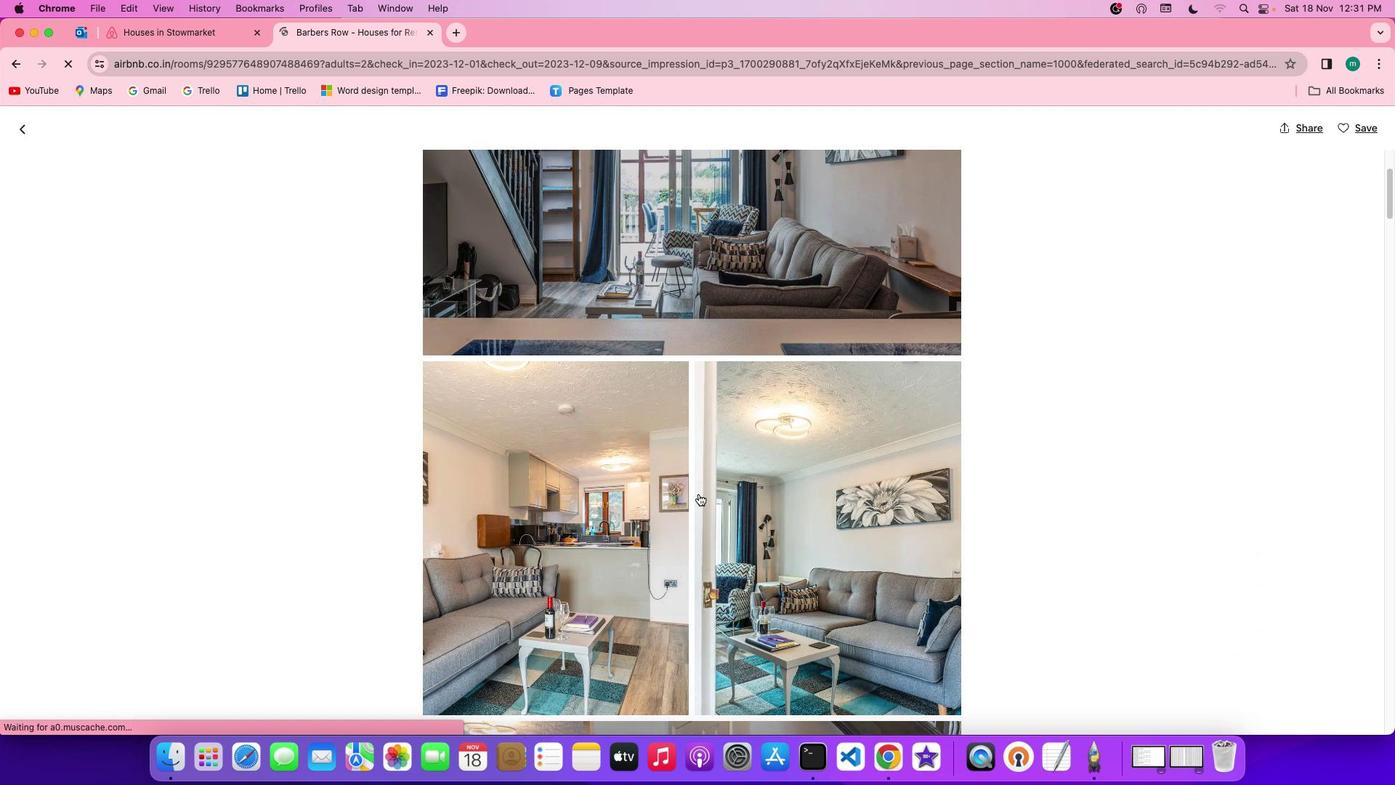
Action: Mouse scrolled (699, 494) with delta (0, -2)
Screenshot: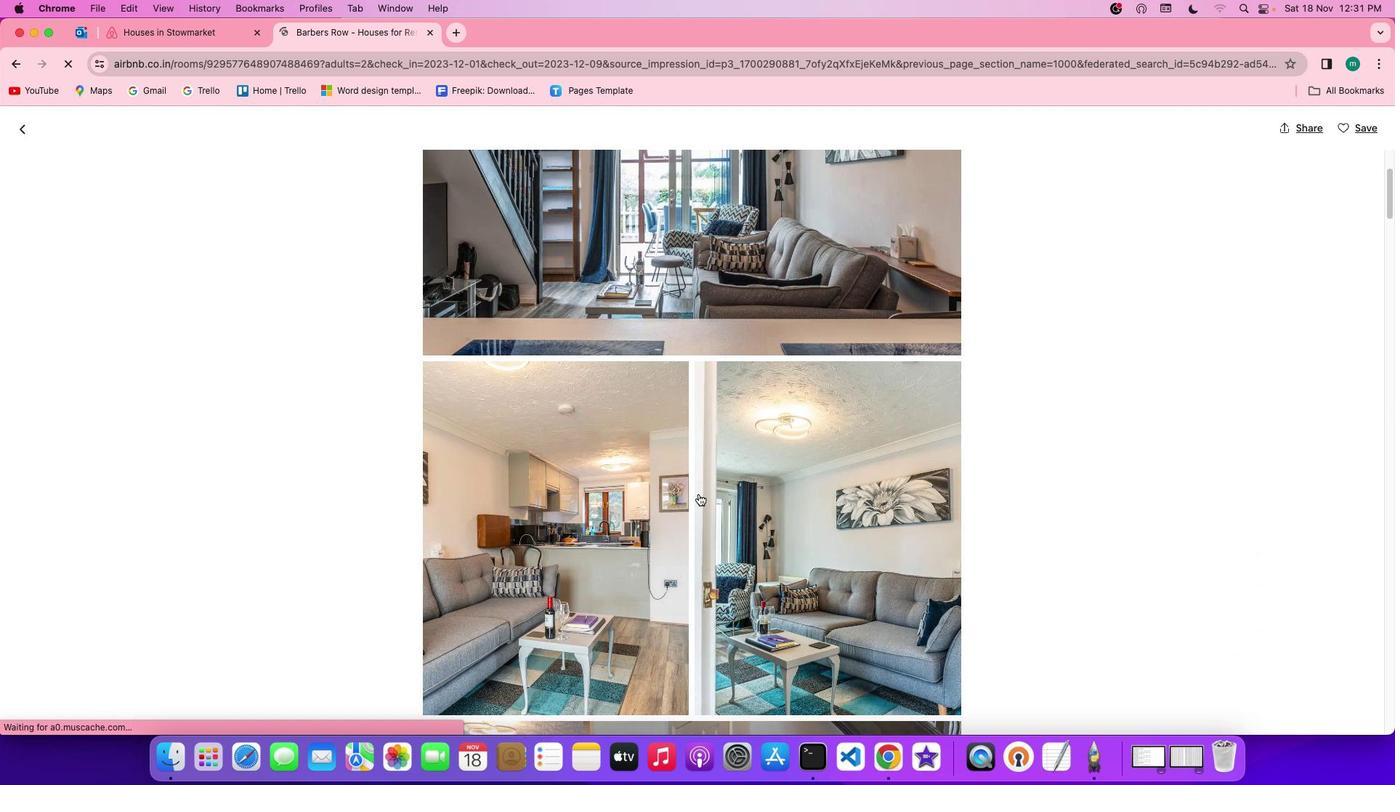 
Action: Mouse scrolled (699, 494) with delta (0, 0)
Screenshot: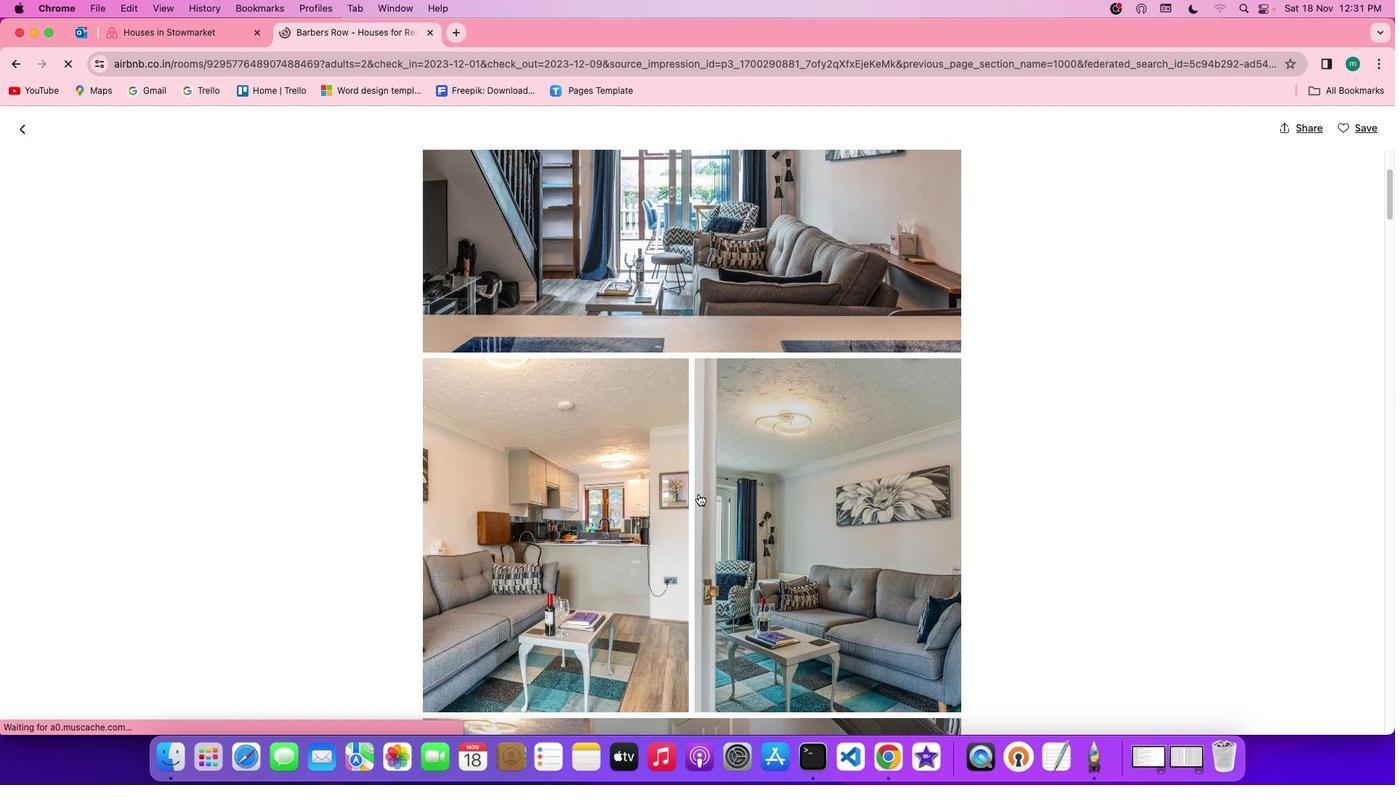 
Action: Mouse scrolled (699, 494) with delta (0, 0)
Screenshot: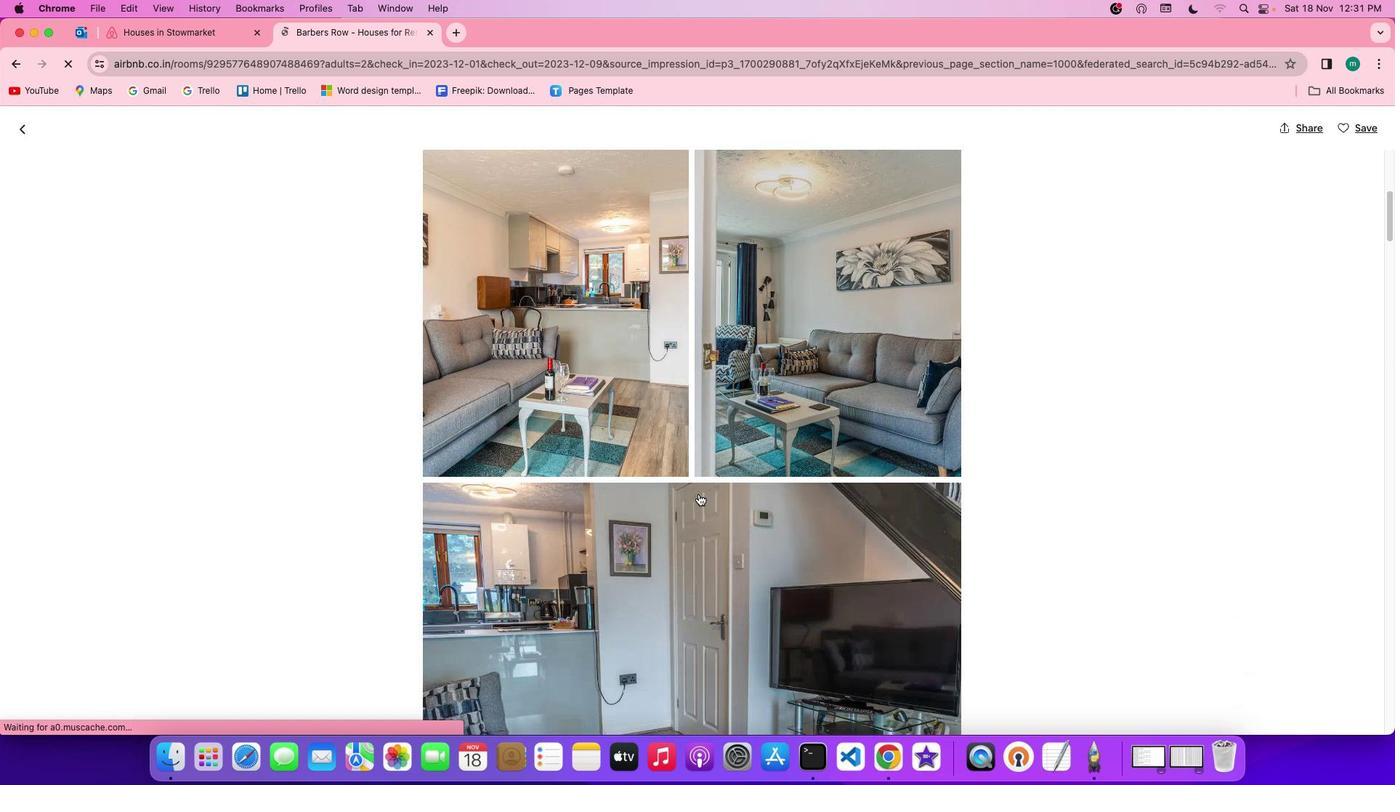 
Action: Mouse scrolled (699, 494) with delta (0, 0)
Screenshot: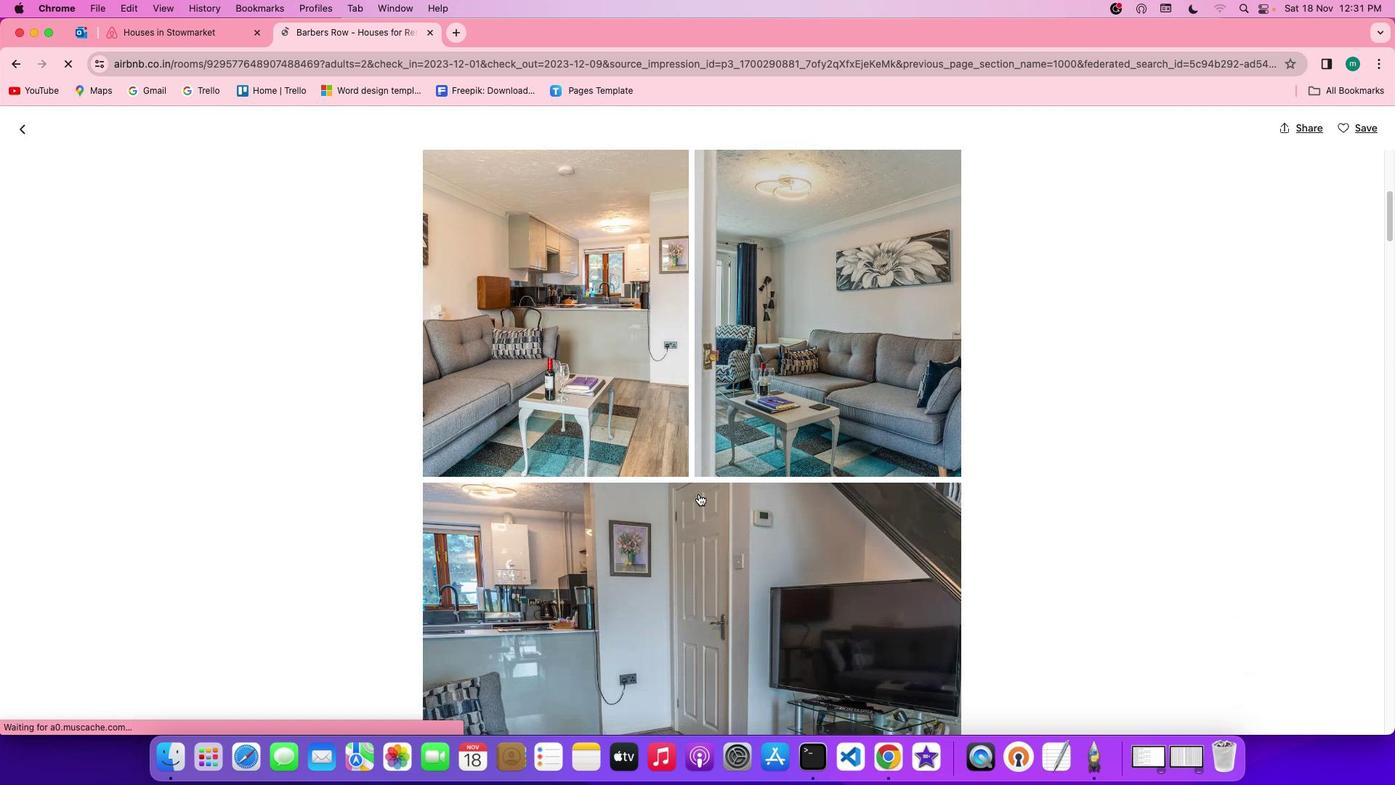 
Action: Mouse scrolled (699, 494) with delta (0, -2)
Screenshot: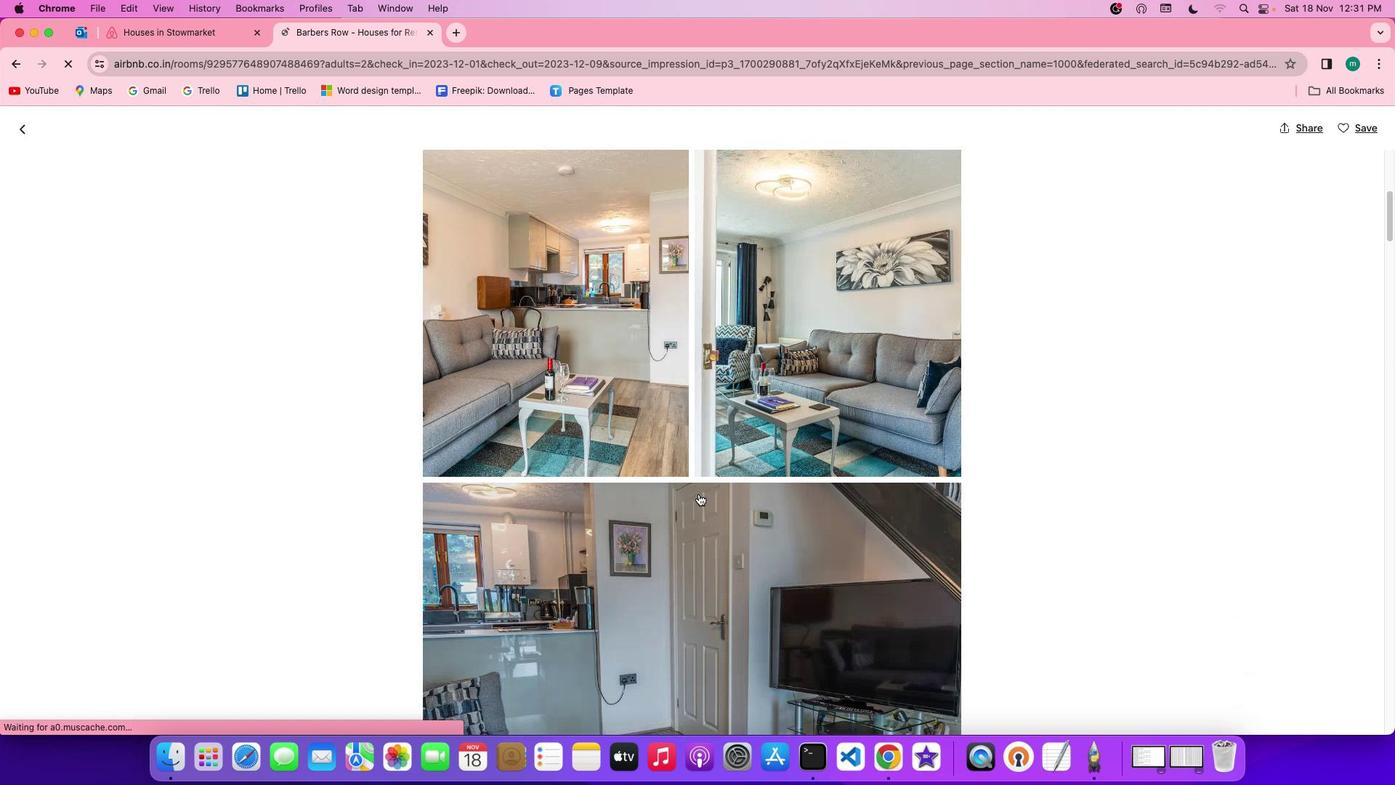 
Action: Mouse scrolled (699, 494) with delta (0, -2)
Screenshot: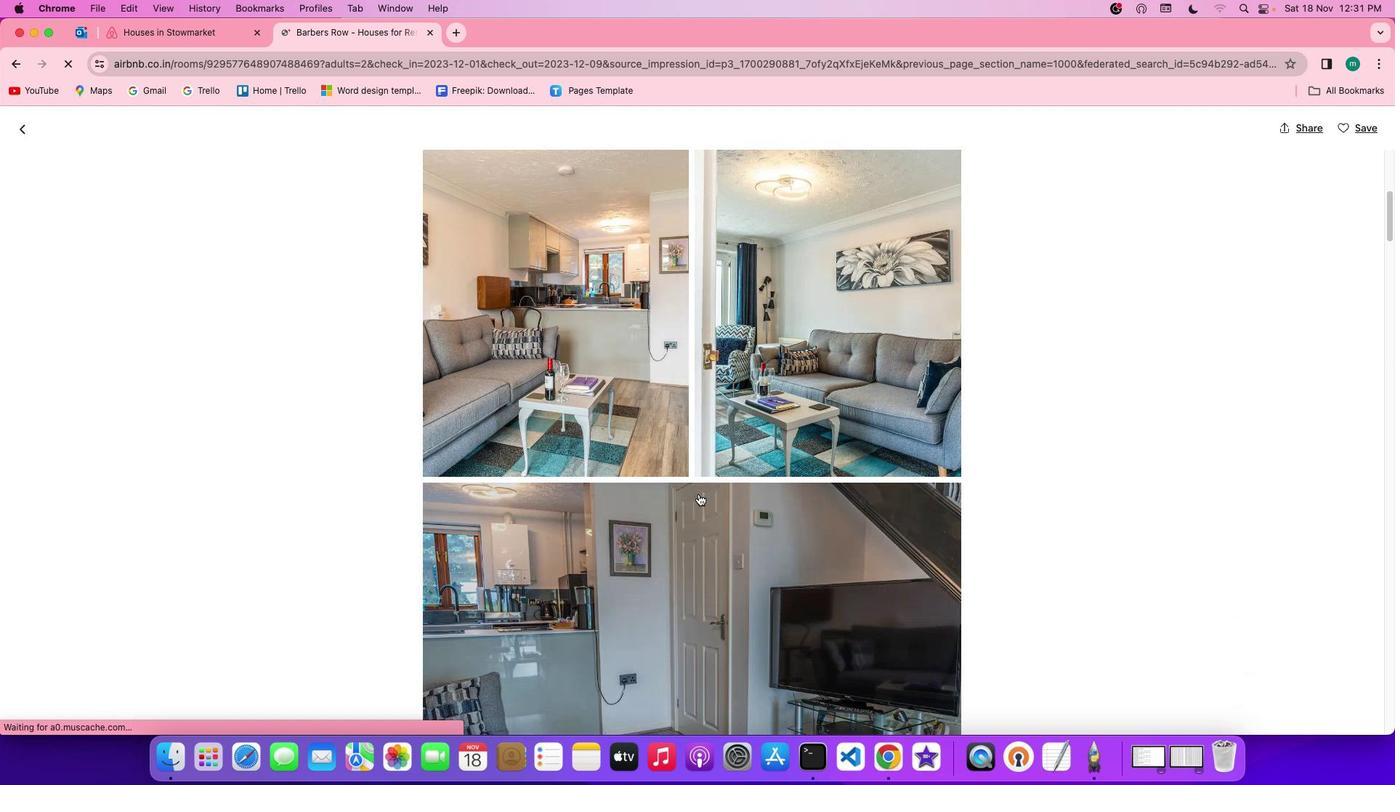 
Action: Mouse scrolled (699, 494) with delta (0, 0)
Screenshot: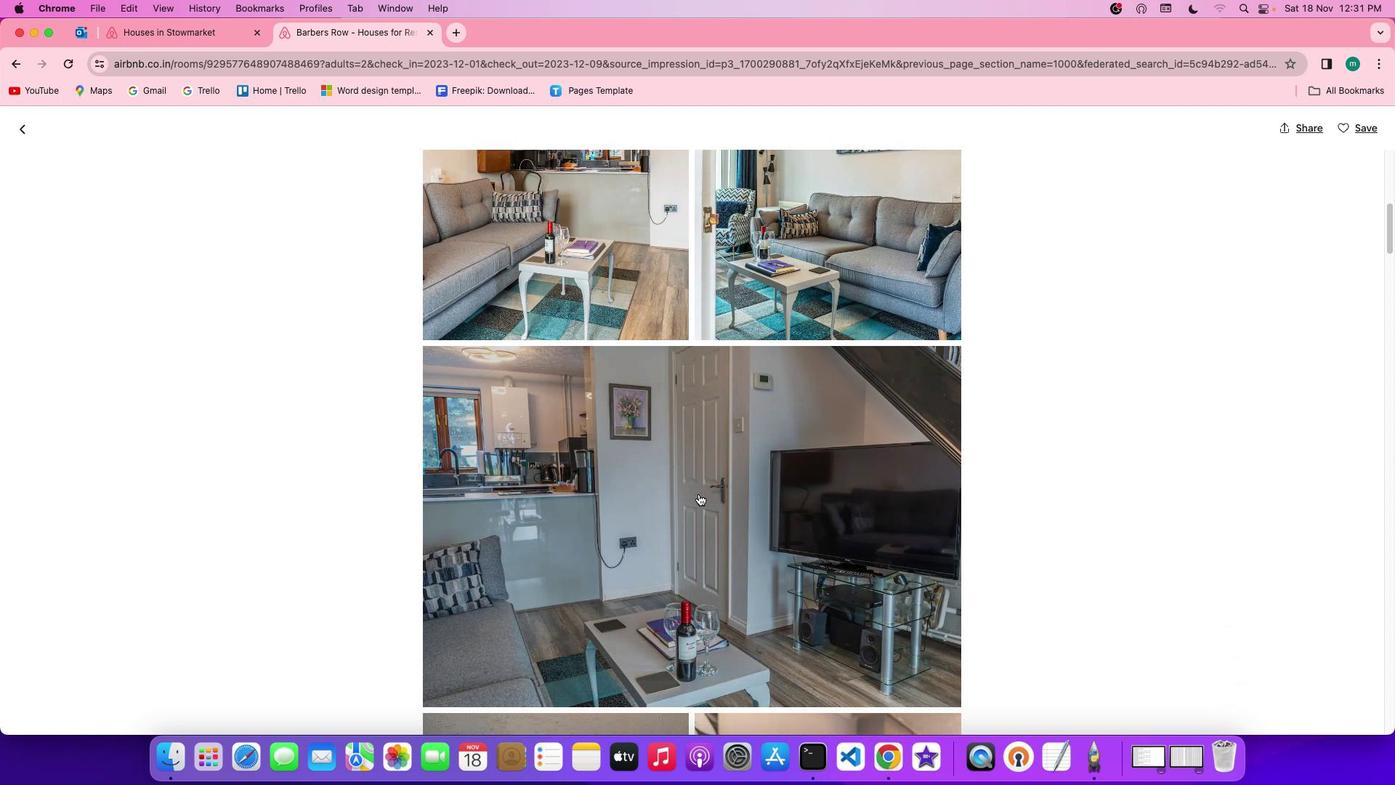 
Action: Mouse scrolled (699, 494) with delta (0, 0)
Screenshot: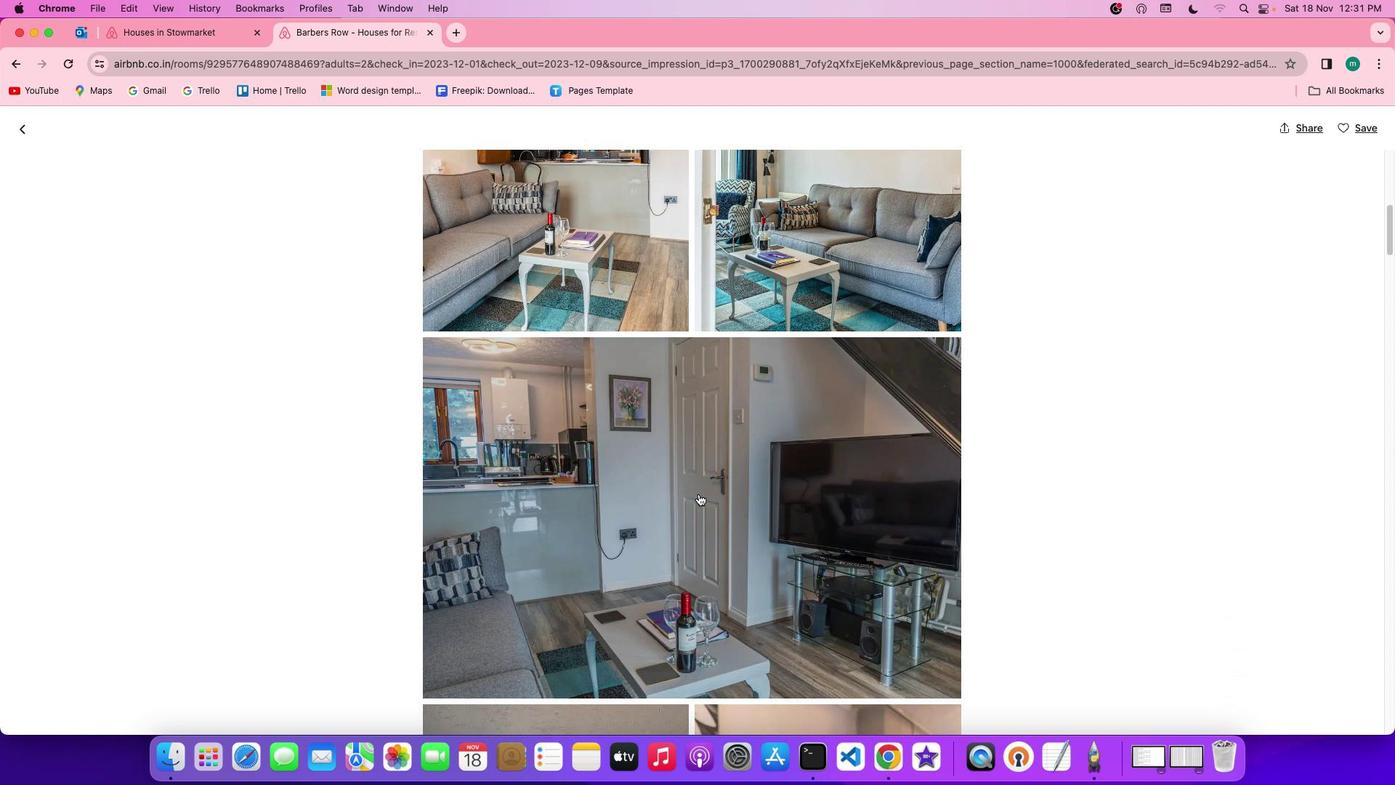 
Action: Mouse scrolled (699, 494) with delta (0, -1)
Screenshot: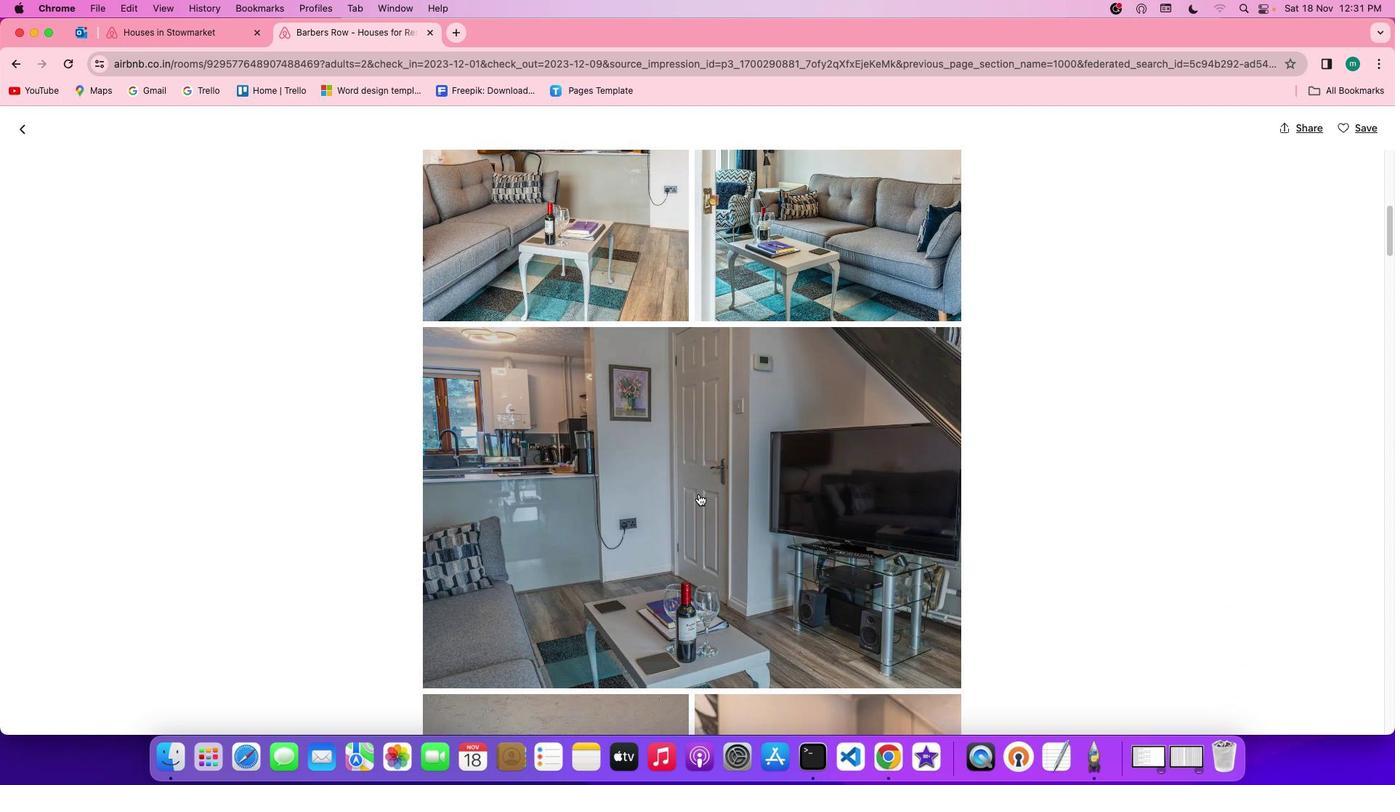 
Action: Mouse scrolled (699, 494) with delta (0, -1)
Screenshot: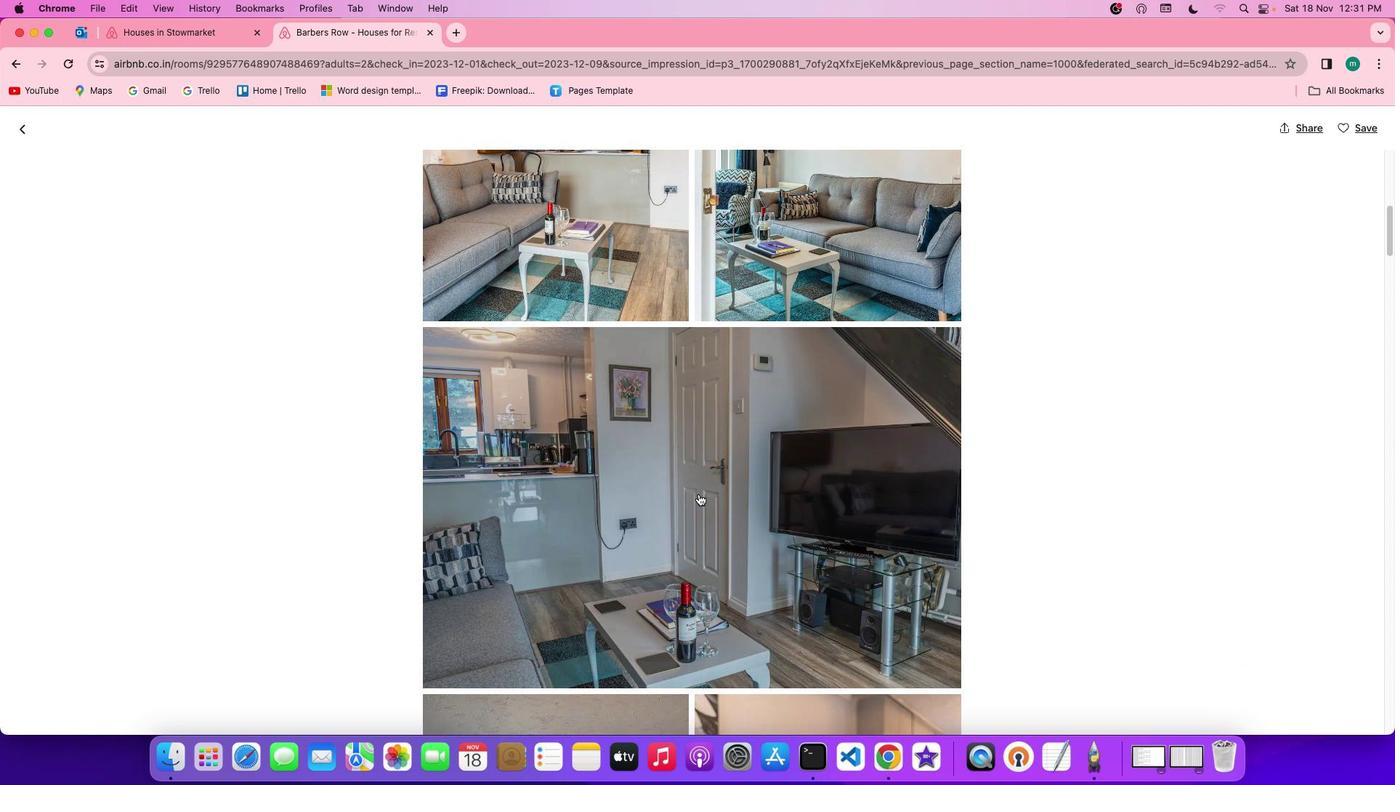 
Action: Mouse scrolled (699, 494) with delta (0, 0)
Screenshot: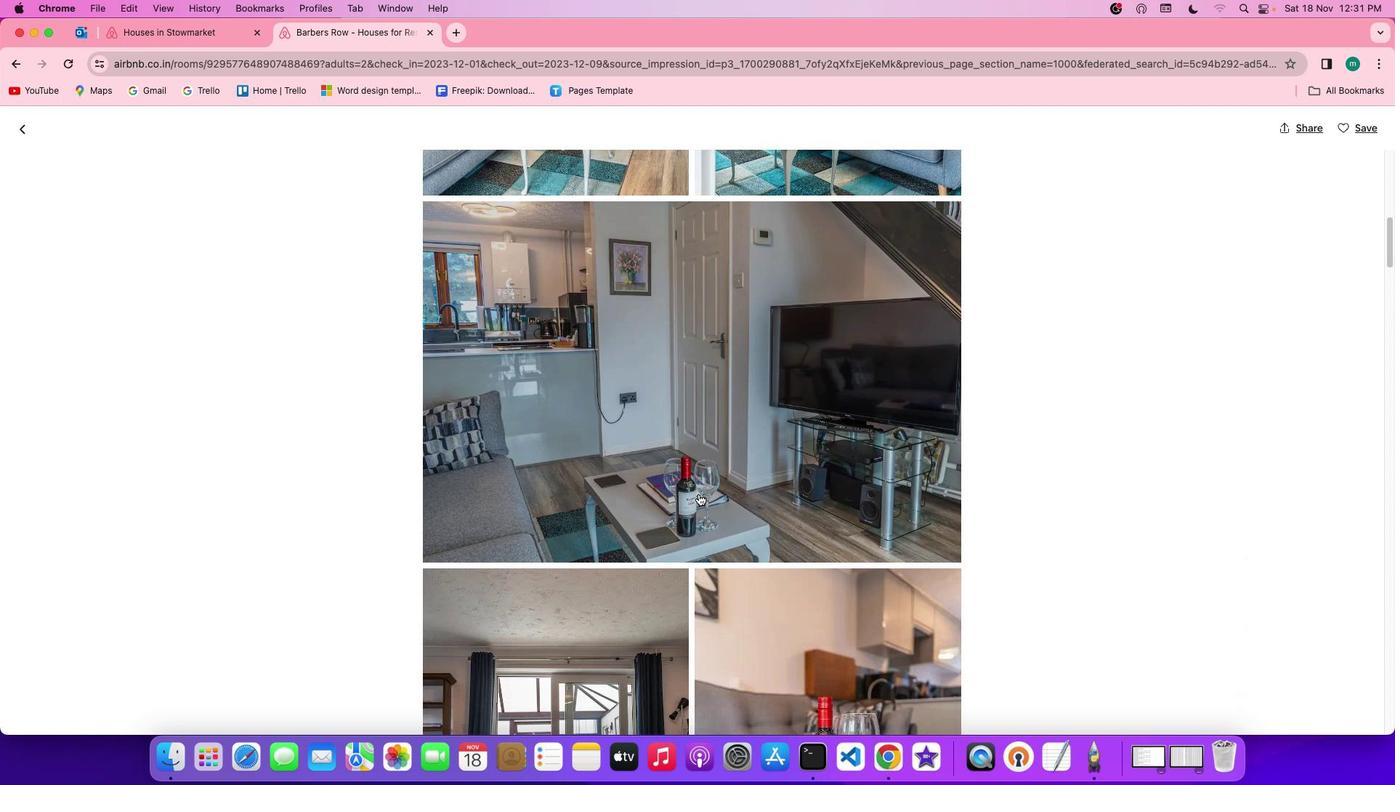 
Action: Mouse scrolled (699, 494) with delta (0, 0)
Screenshot: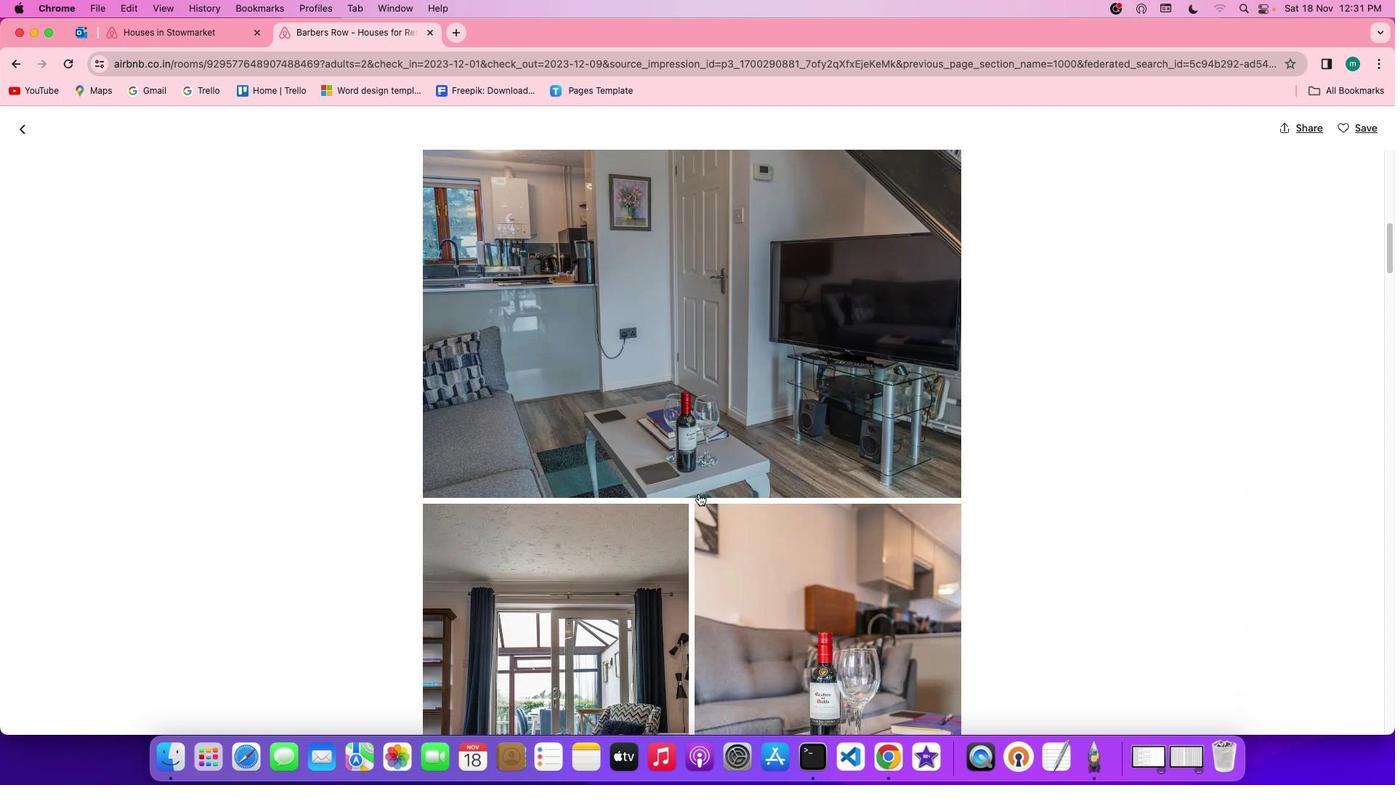 
Action: Mouse scrolled (699, 494) with delta (0, 0)
Screenshot: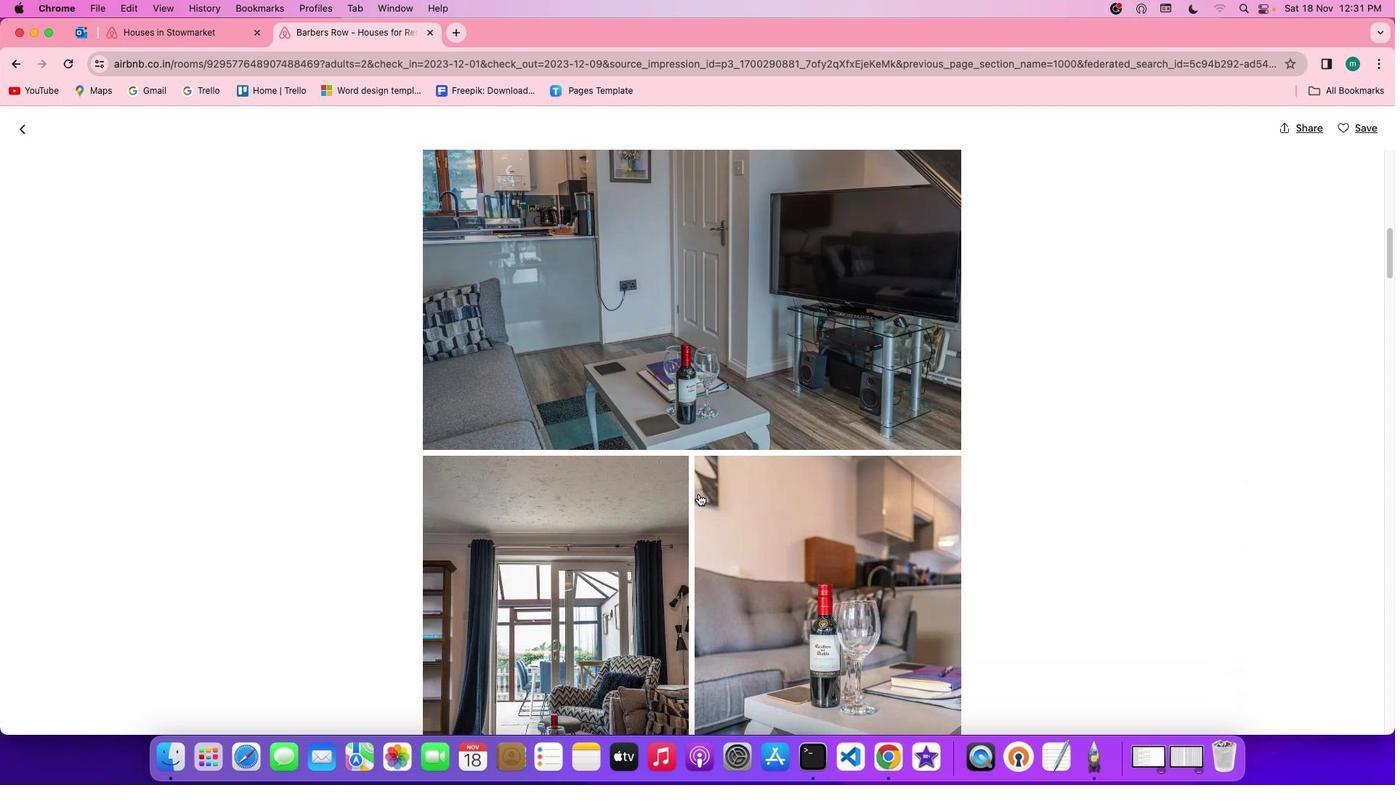 
Action: Mouse scrolled (699, 494) with delta (0, -1)
Screenshot: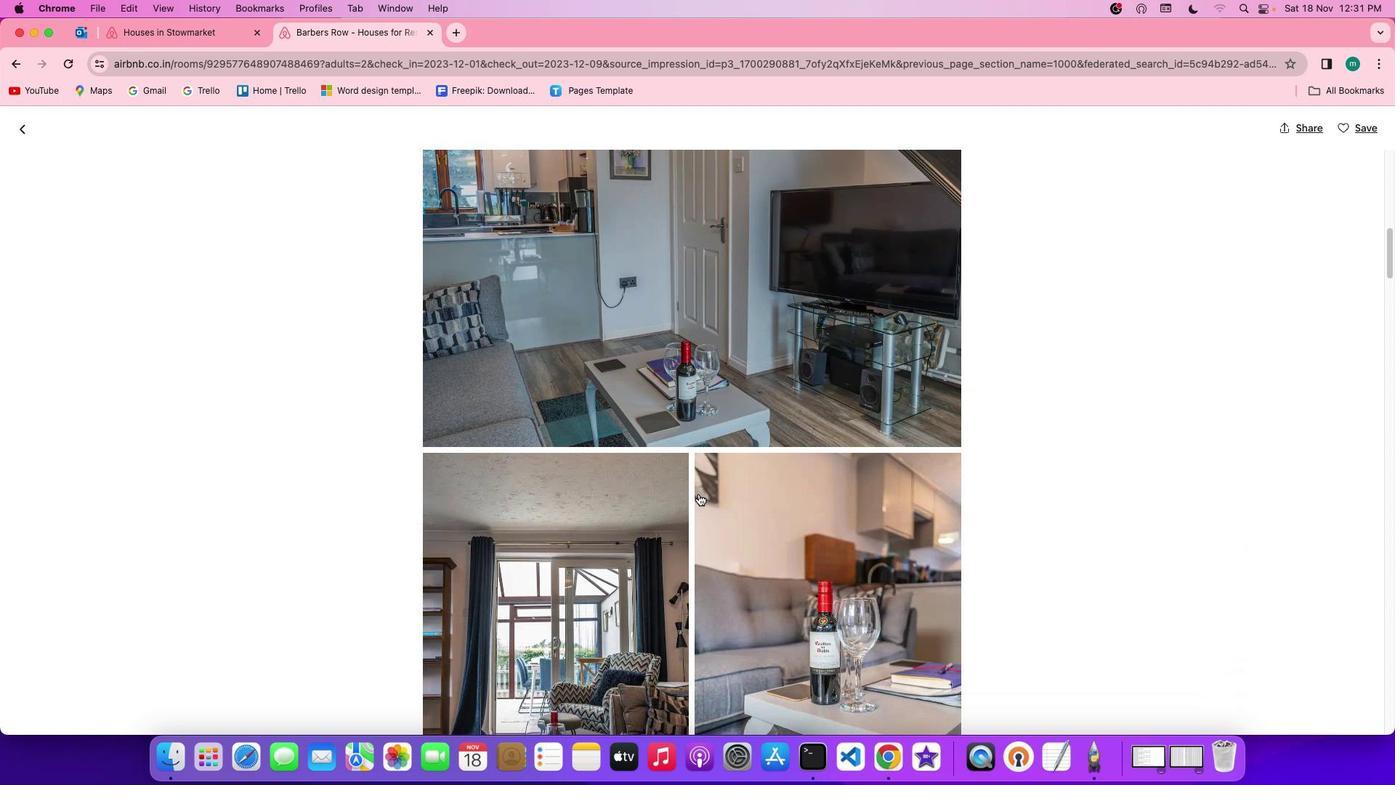
Action: Mouse scrolled (699, 494) with delta (0, -1)
Screenshot: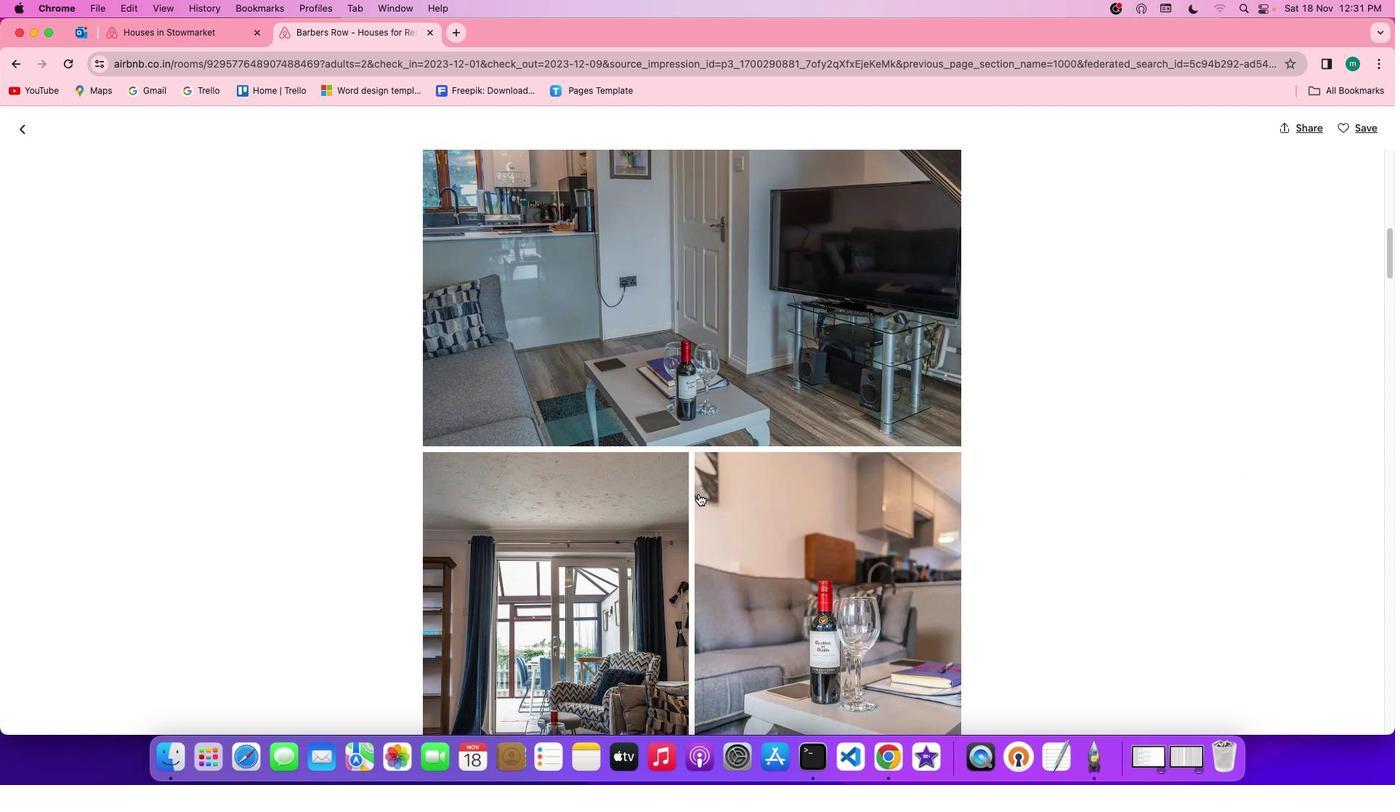 
Action: Mouse scrolled (699, 494) with delta (0, 0)
Screenshot: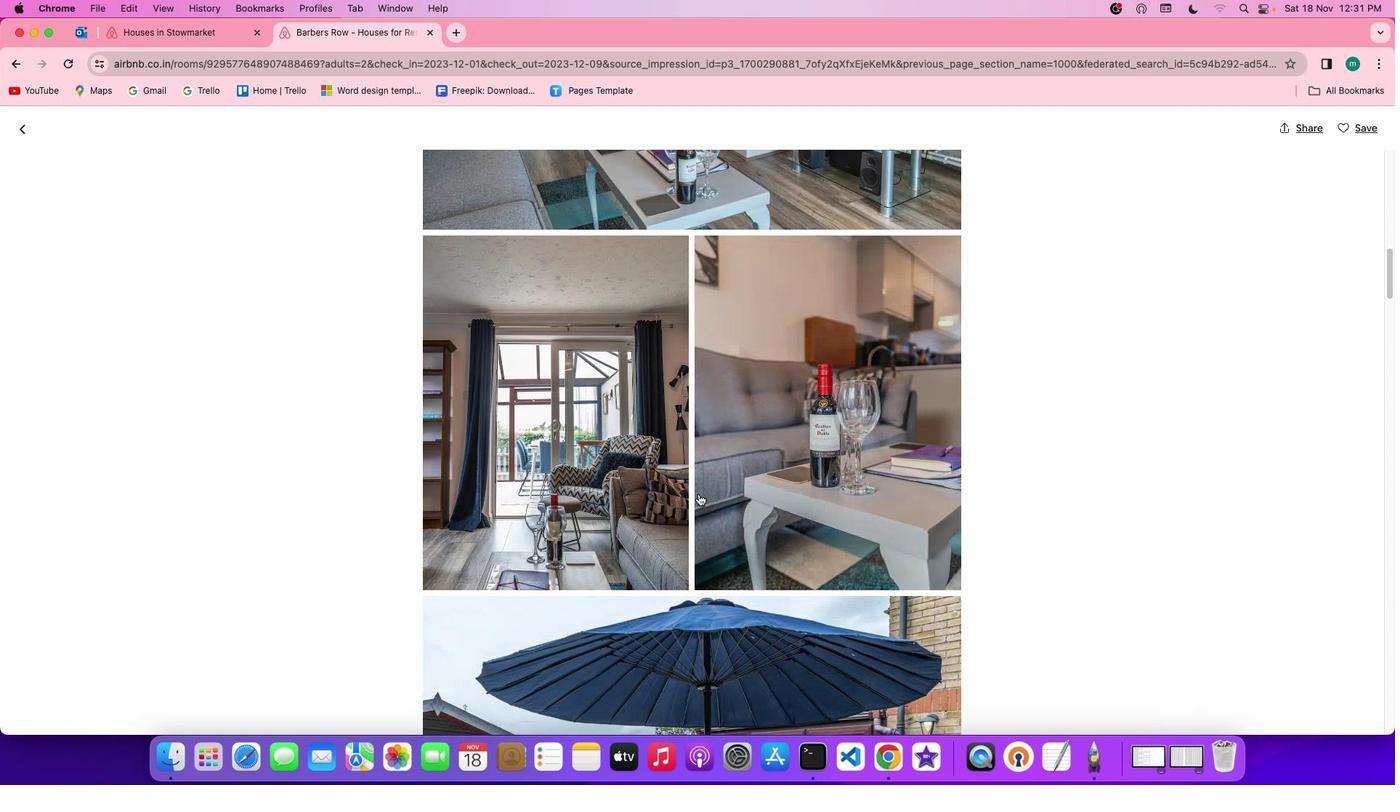 
Action: Mouse scrolled (699, 494) with delta (0, 0)
Screenshot: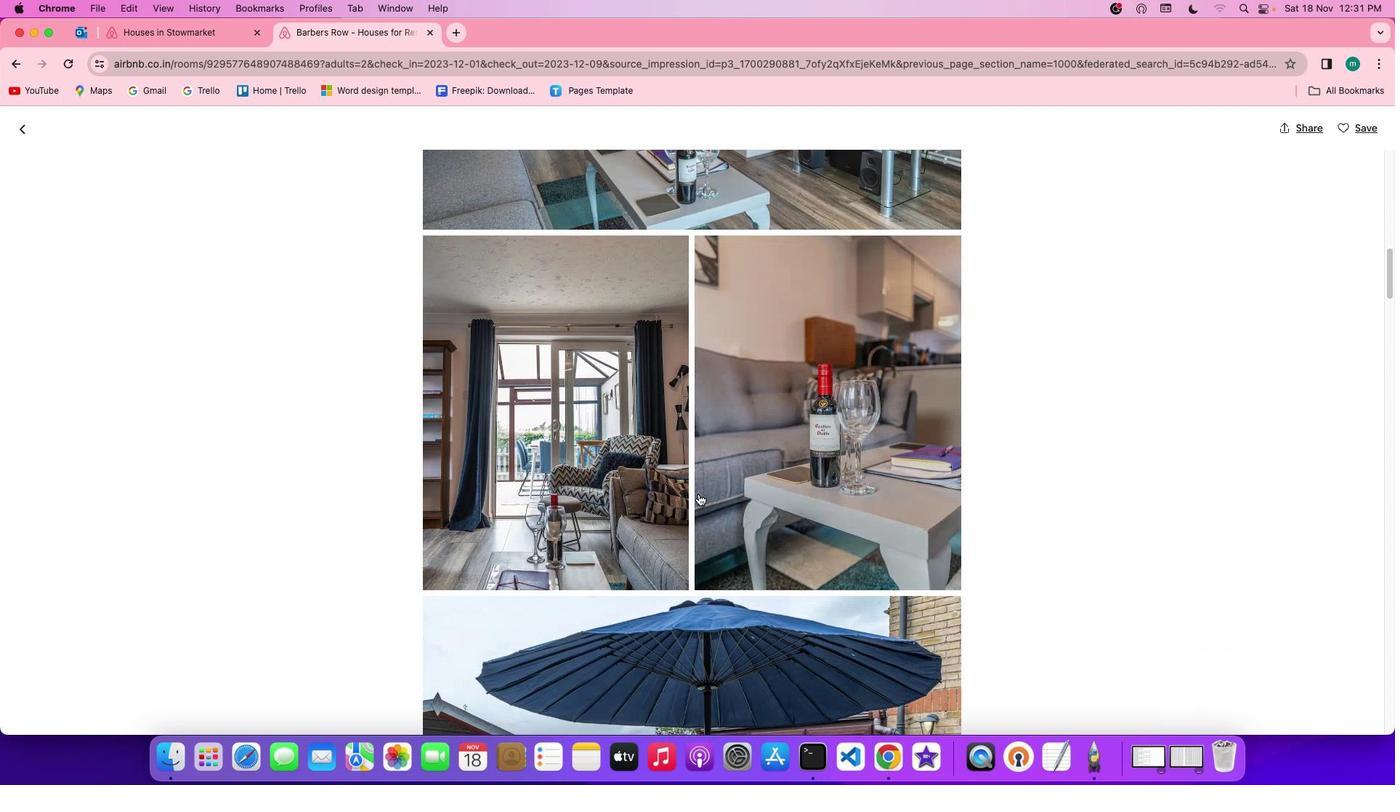 
Action: Mouse scrolled (699, 494) with delta (0, -1)
Screenshot: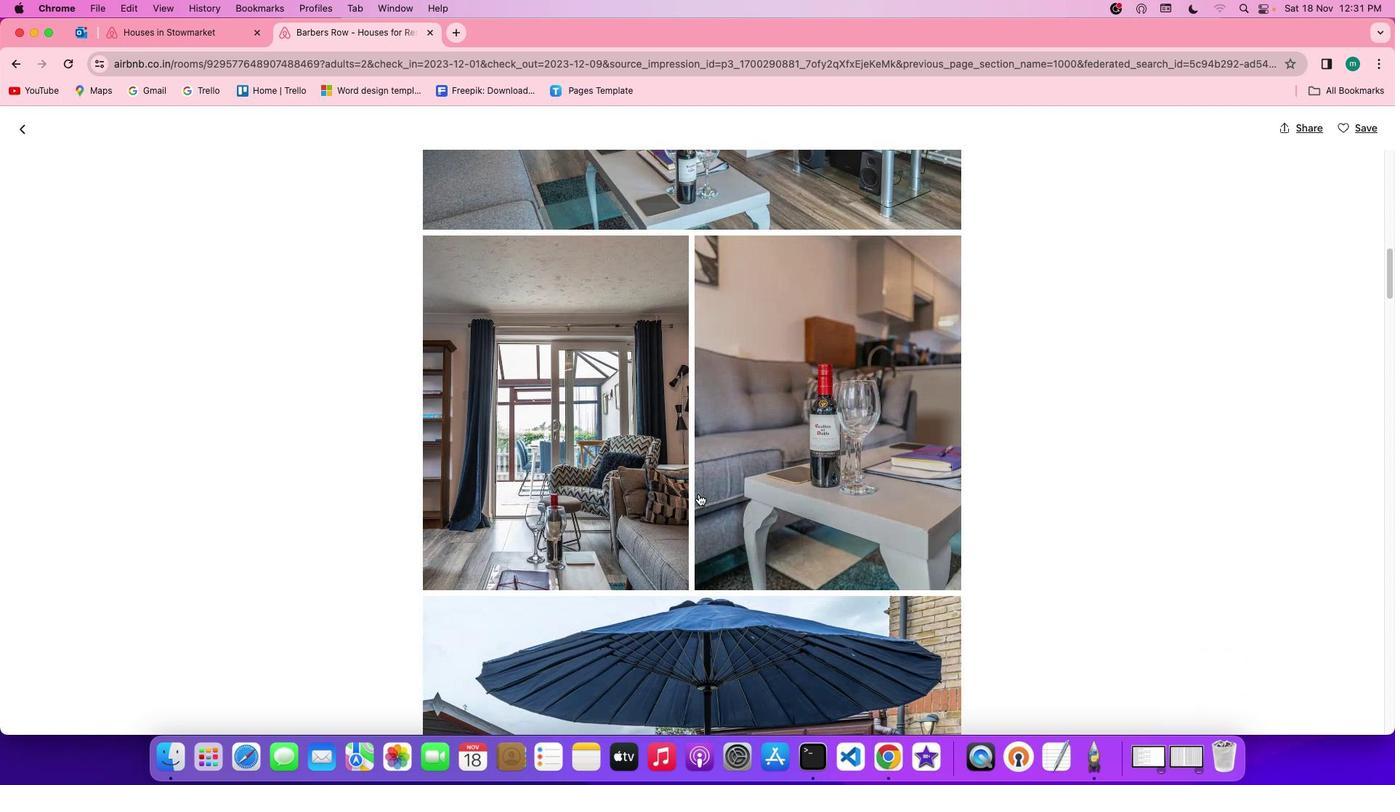 
Action: Mouse scrolled (699, 494) with delta (0, -2)
Screenshot: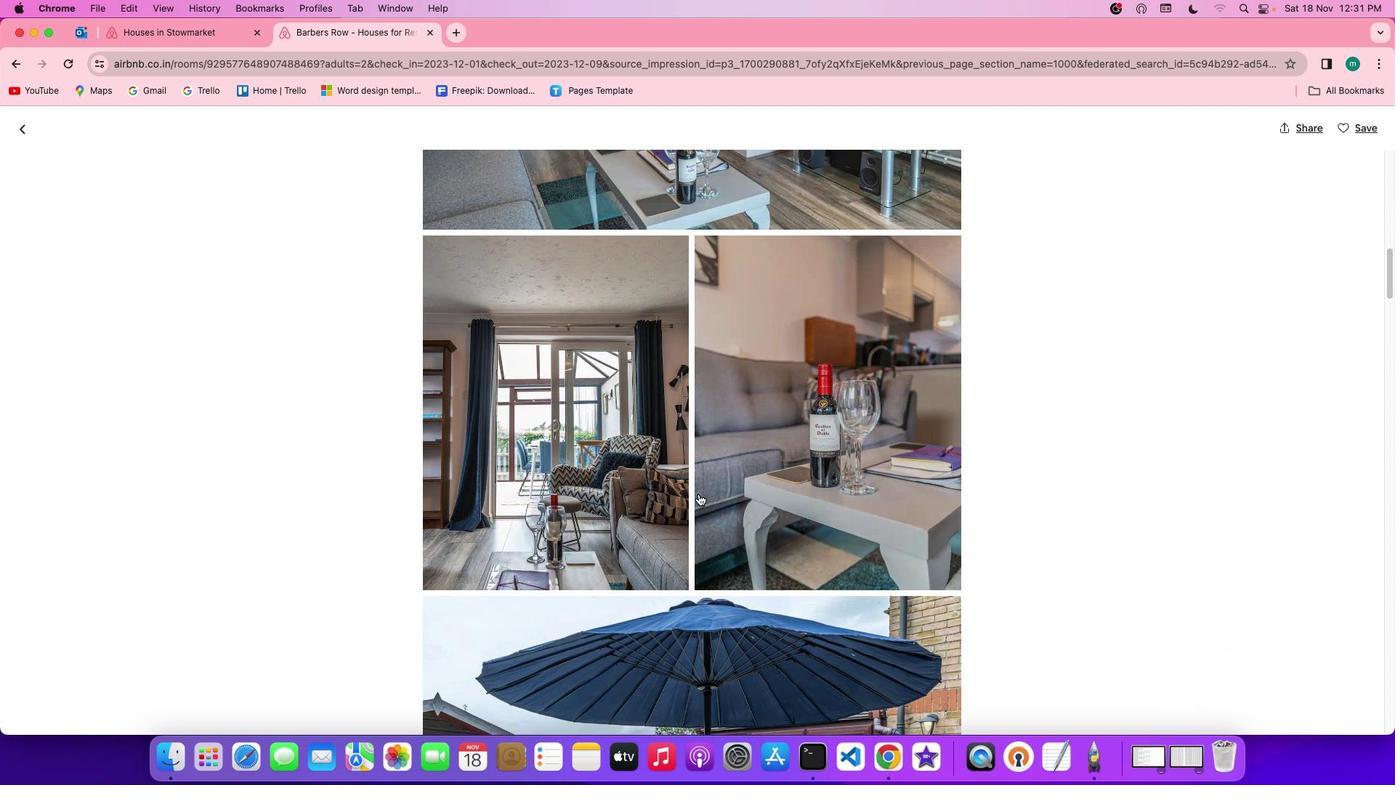 
Action: Mouse scrolled (699, 494) with delta (0, 0)
Screenshot: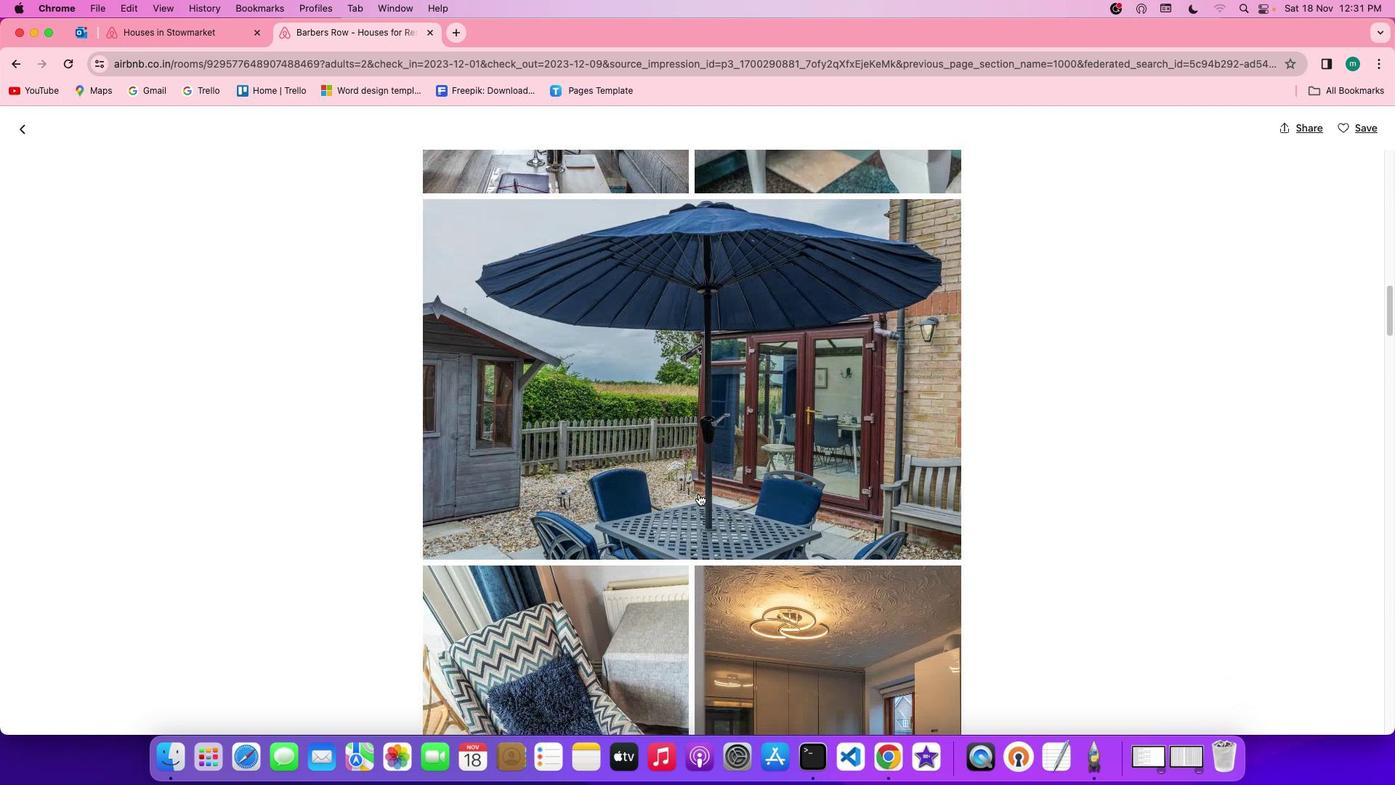 
Action: Mouse scrolled (699, 494) with delta (0, 0)
Screenshot: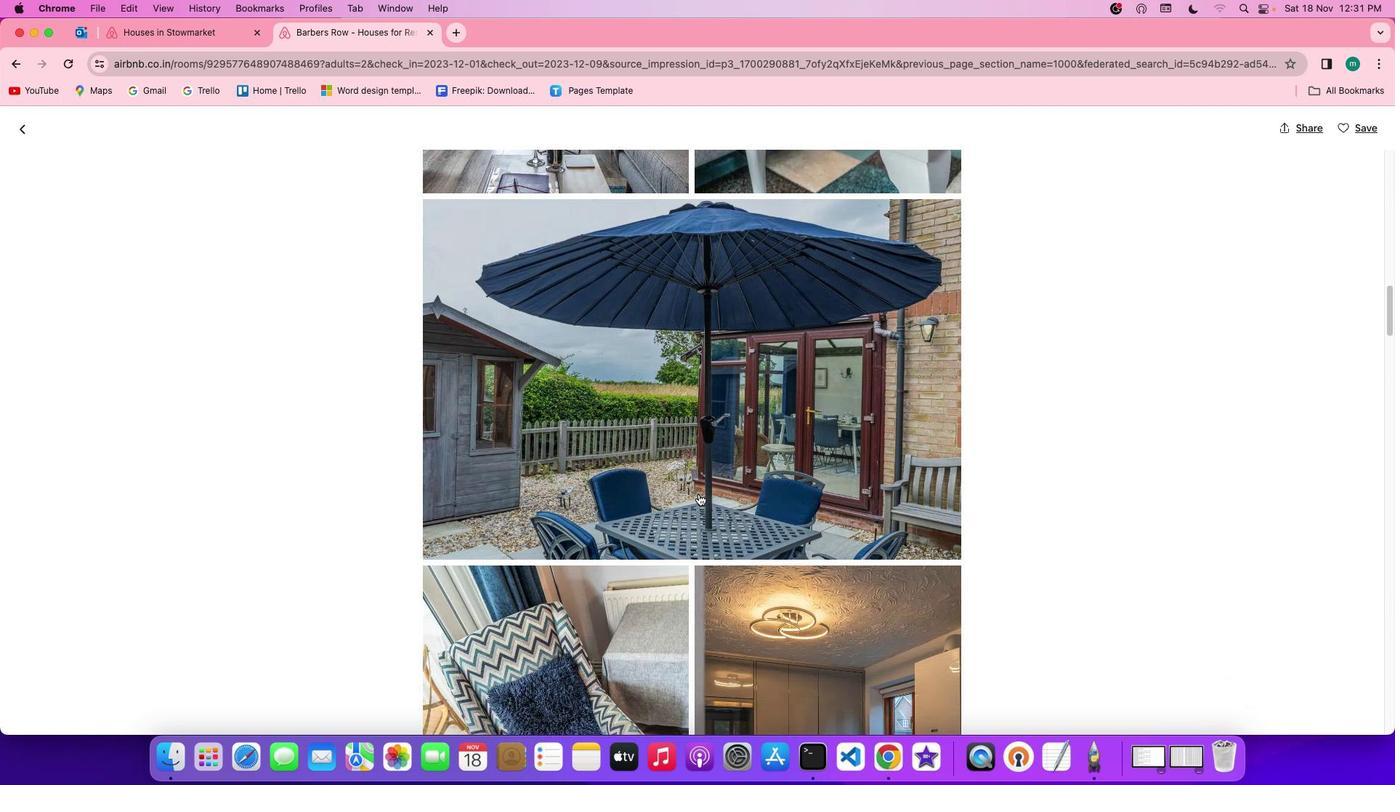 
Action: Mouse scrolled (699, 494) with delta (0, -1)
Screenshot: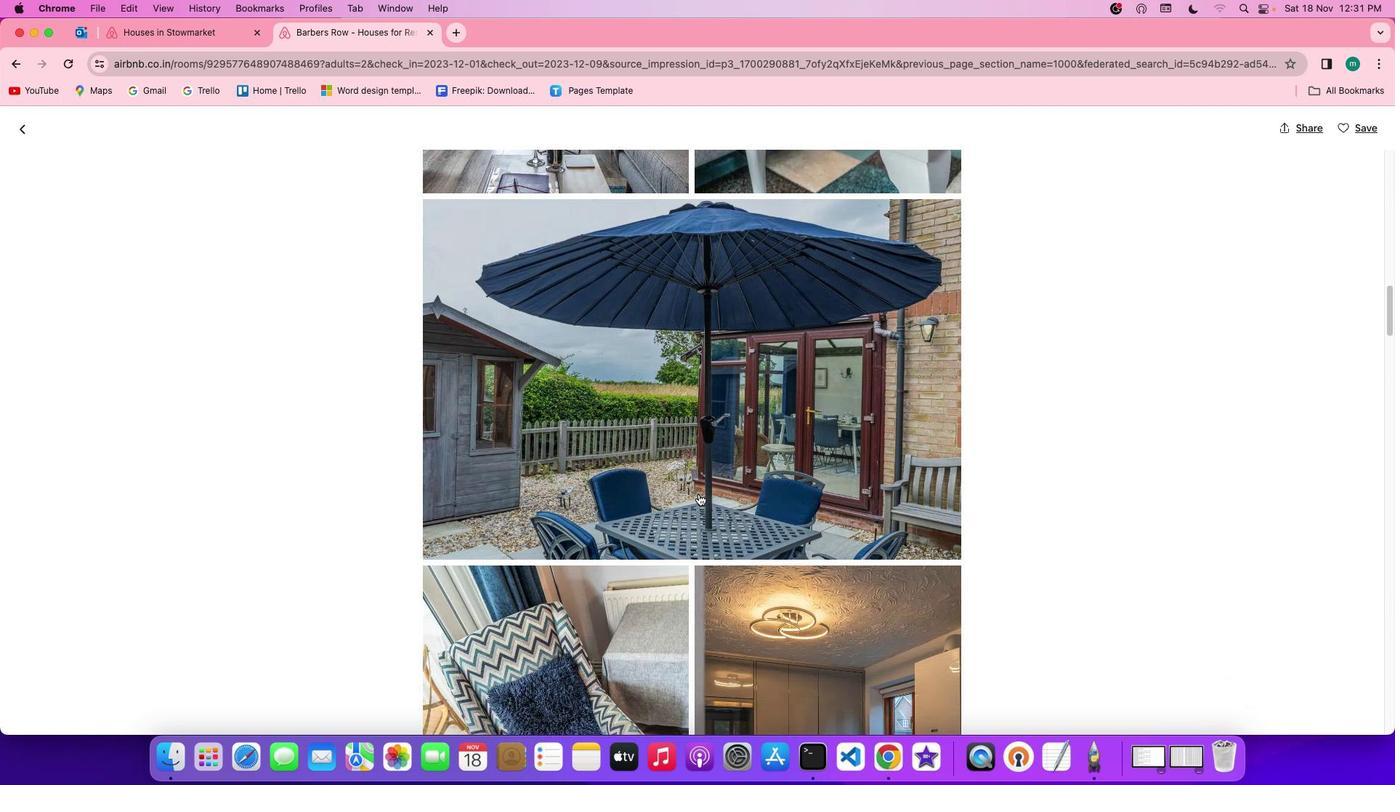 
Action: Mouse scrolled (699, 494) with delta (0, -2)
Screenshot: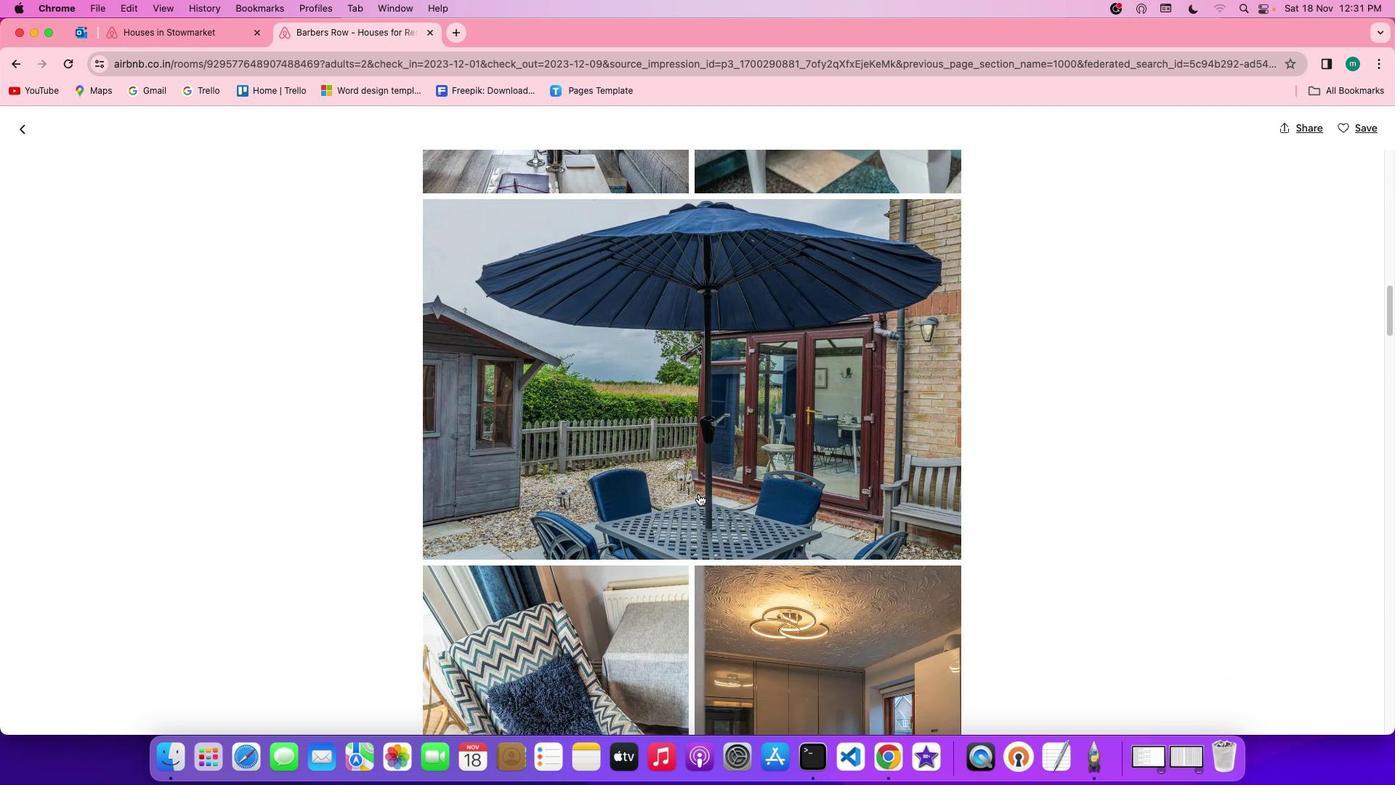 
Action: Mouse scrolled (699, 494) with delta (0, -3)
Screenshot: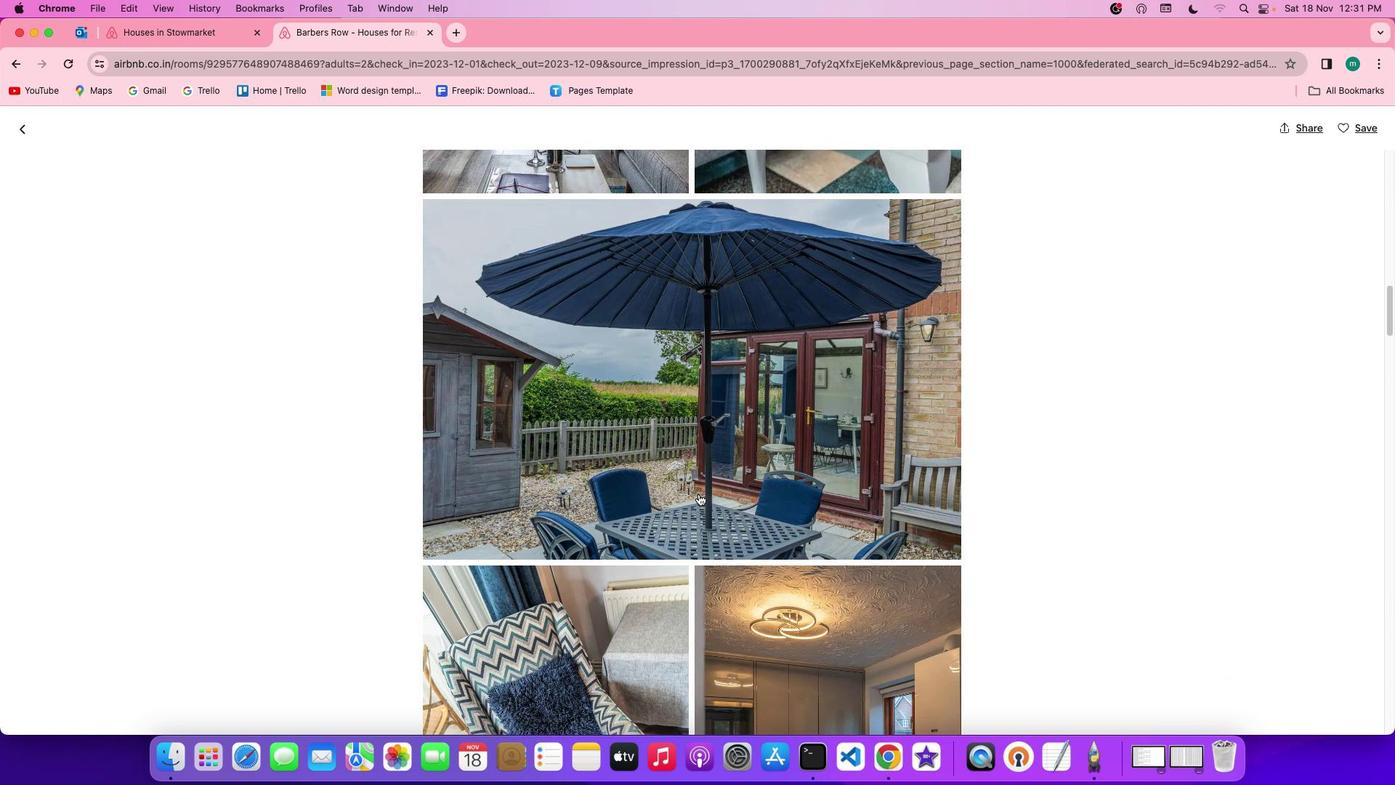
Action: Mouse scrolled (699, 494) with delta (0, 0)
Screenshot: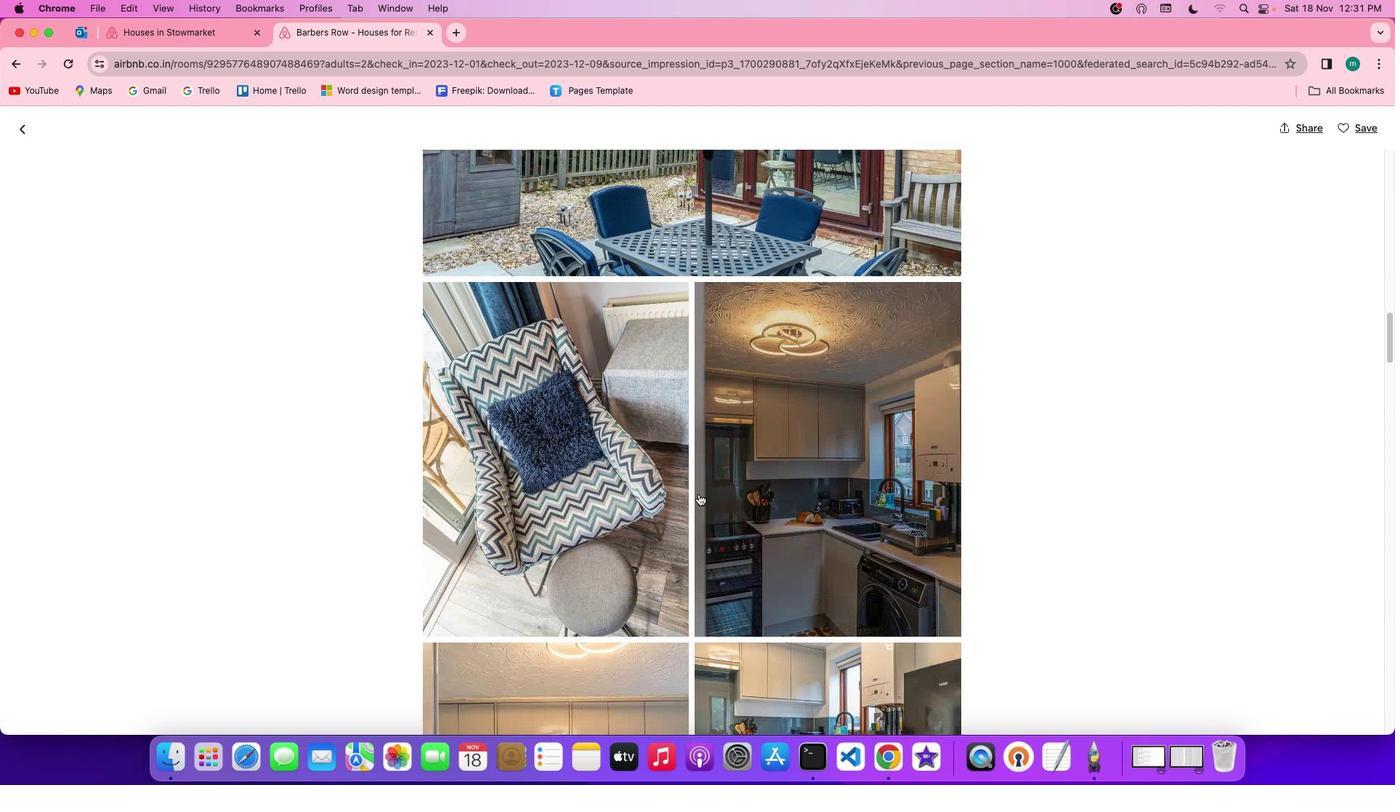 
Action: Mouse scrolled (699, 494) with delta (0, 0)
Screenshot: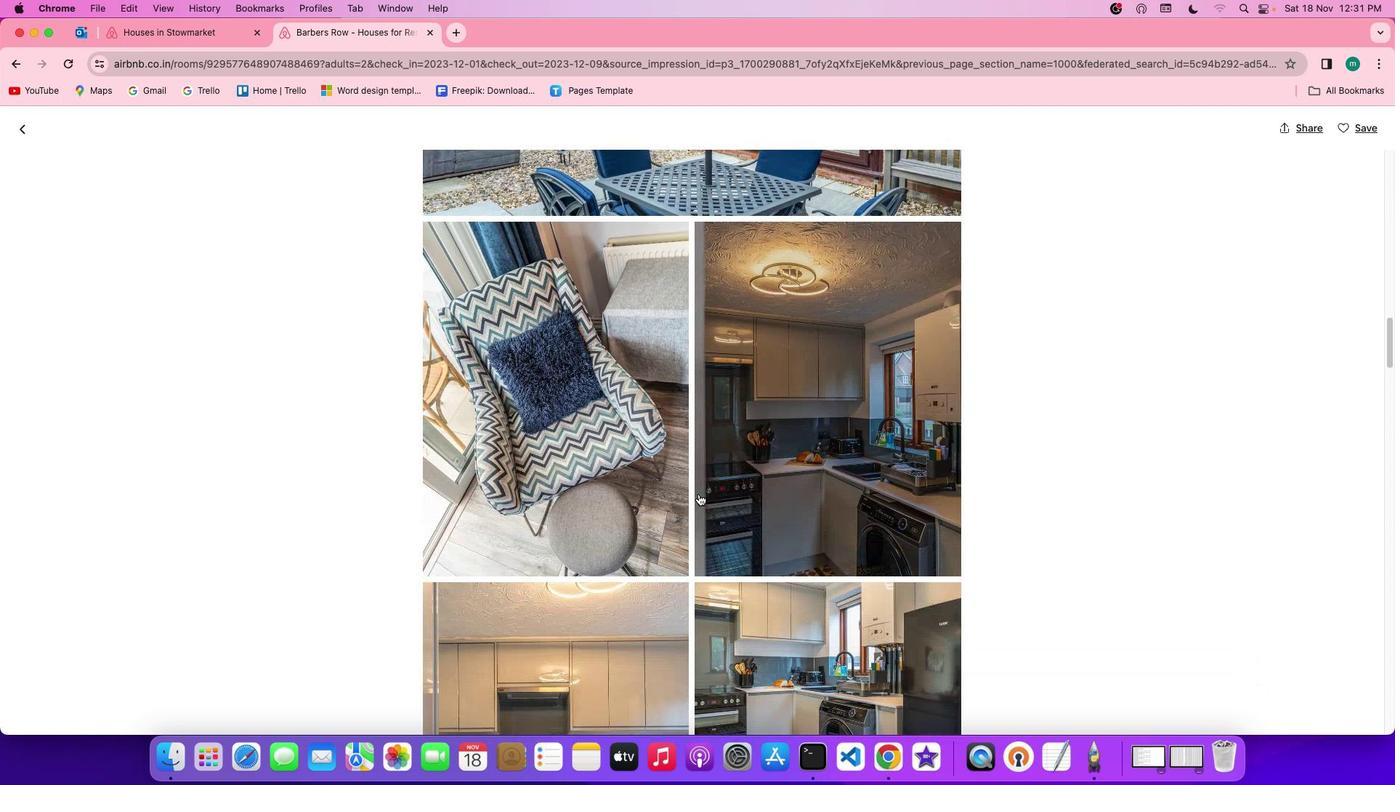 
Action: Mouse scrolled (699, 494) with delta (0, -1)
Screenshot: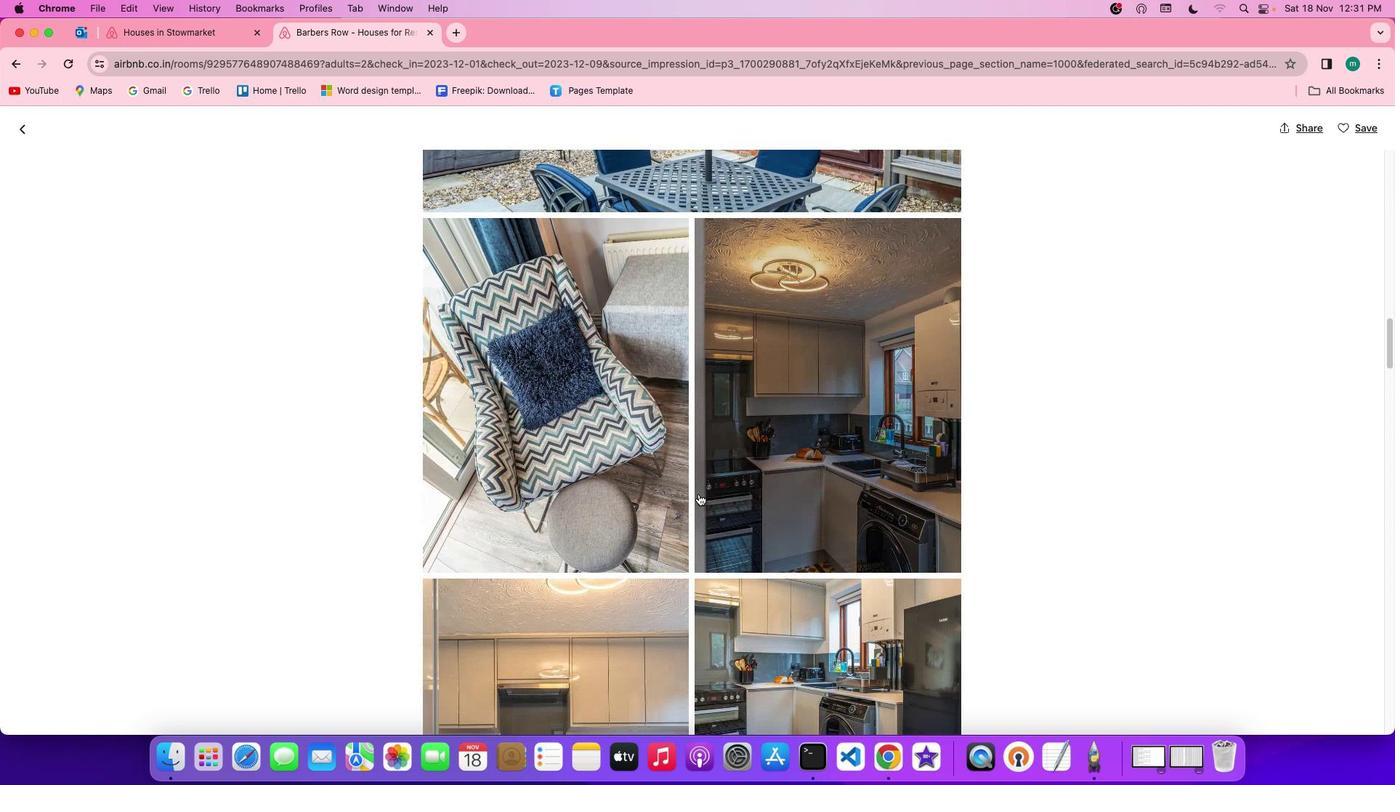 
Action: Mouse scrolled (699, 494) with delta (0, -2)
Screenshot: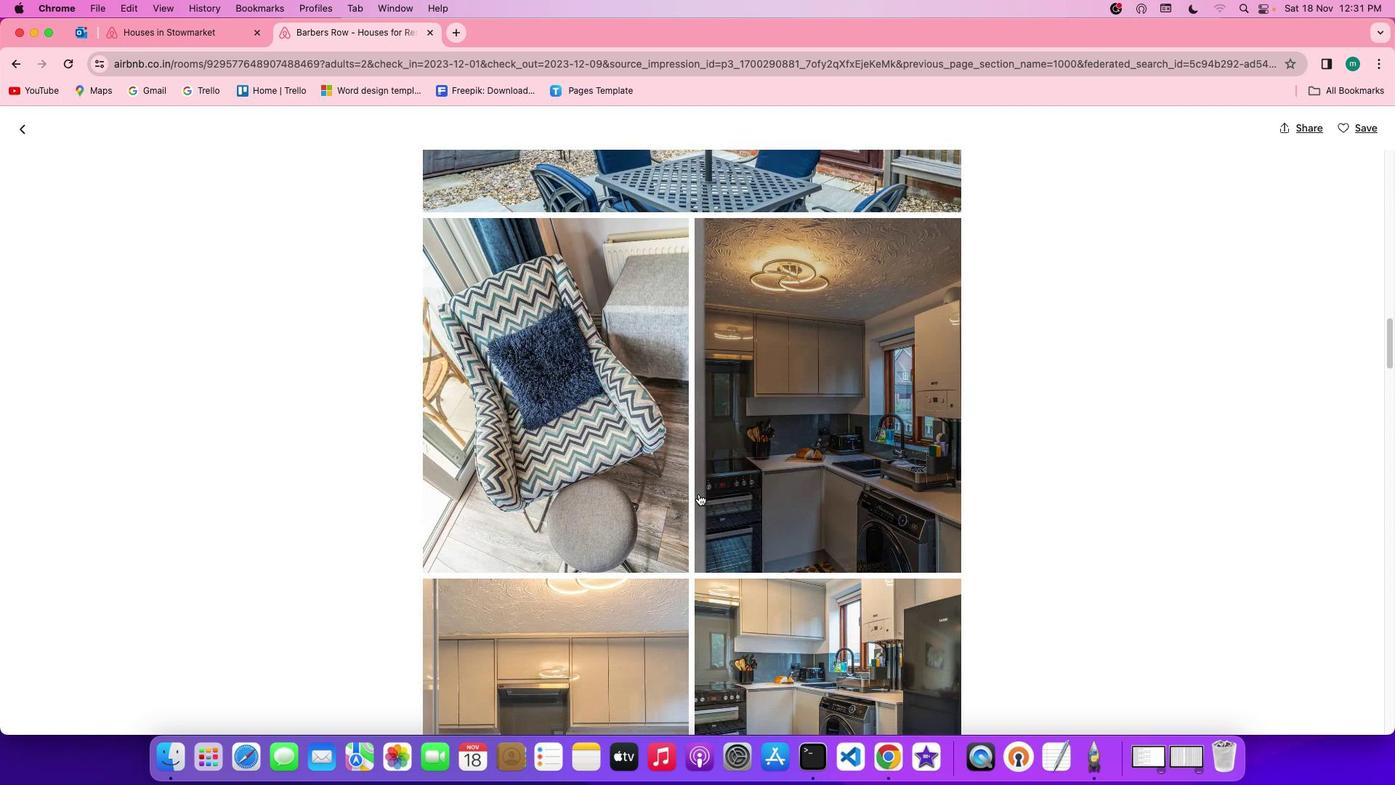 
Action: Mouse scrolled (699, 494) with delta (0, -2)
Screenshot: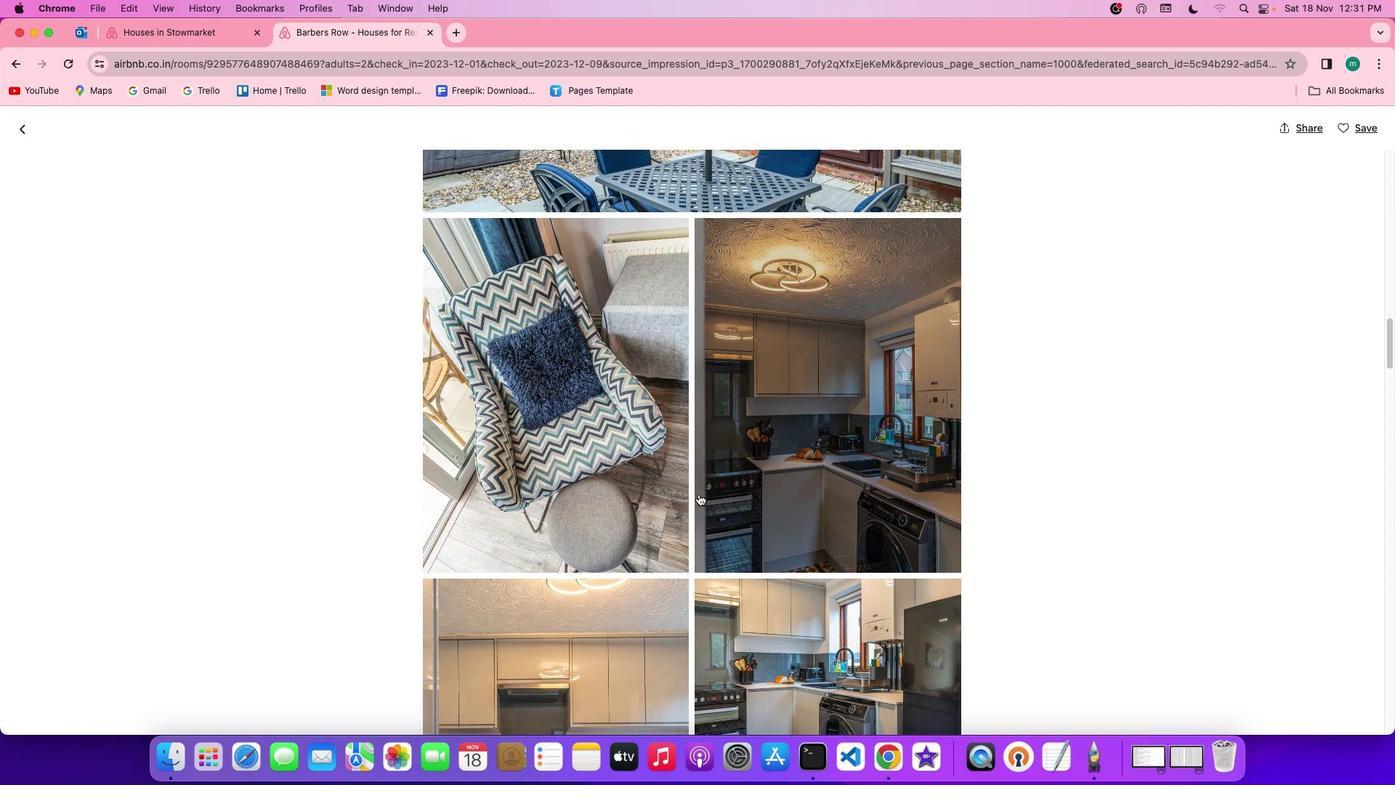 
Action: Mouse scrolled (699, 494) with delta (0, 0)
Screenshot: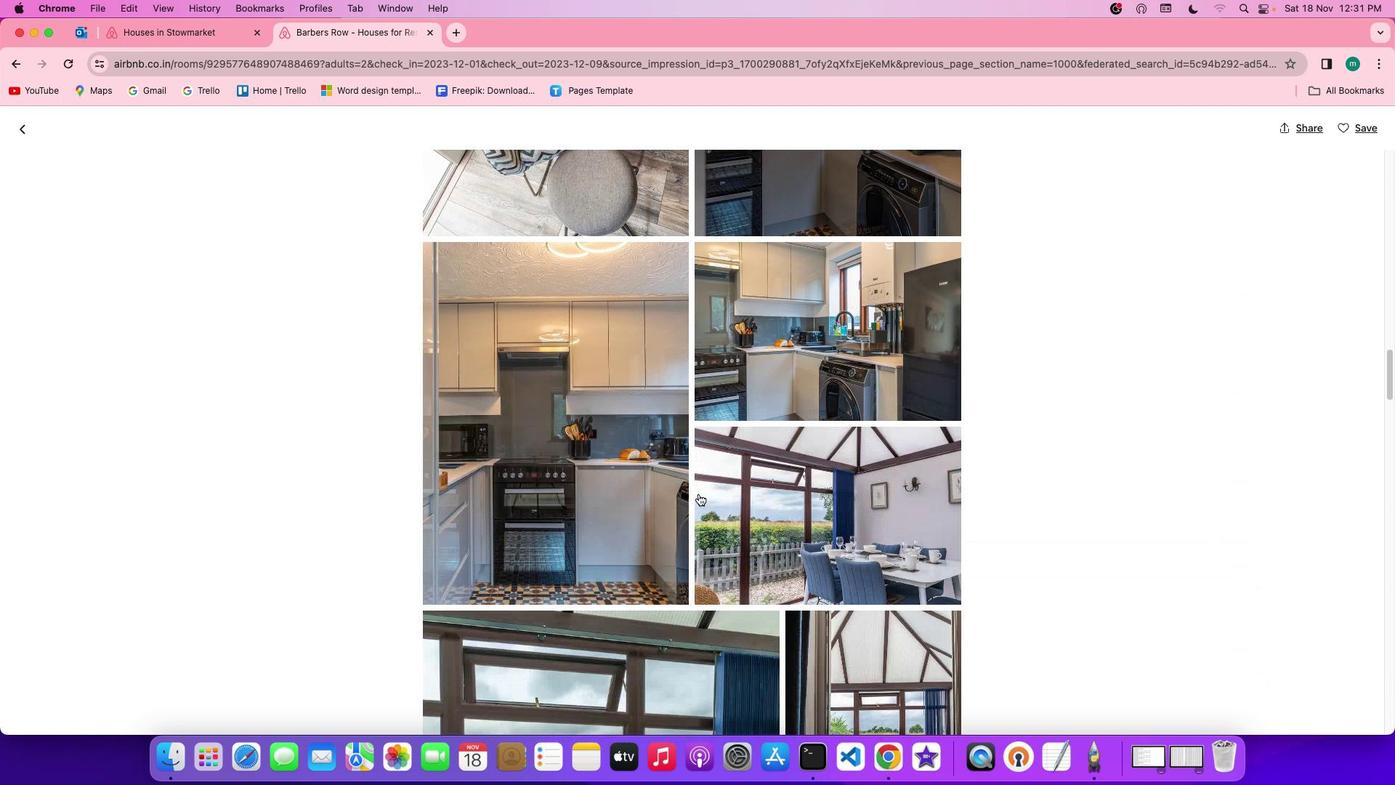 
Action: Mouse scrolled (699, 494) with delta (0, 0)
Screenshot: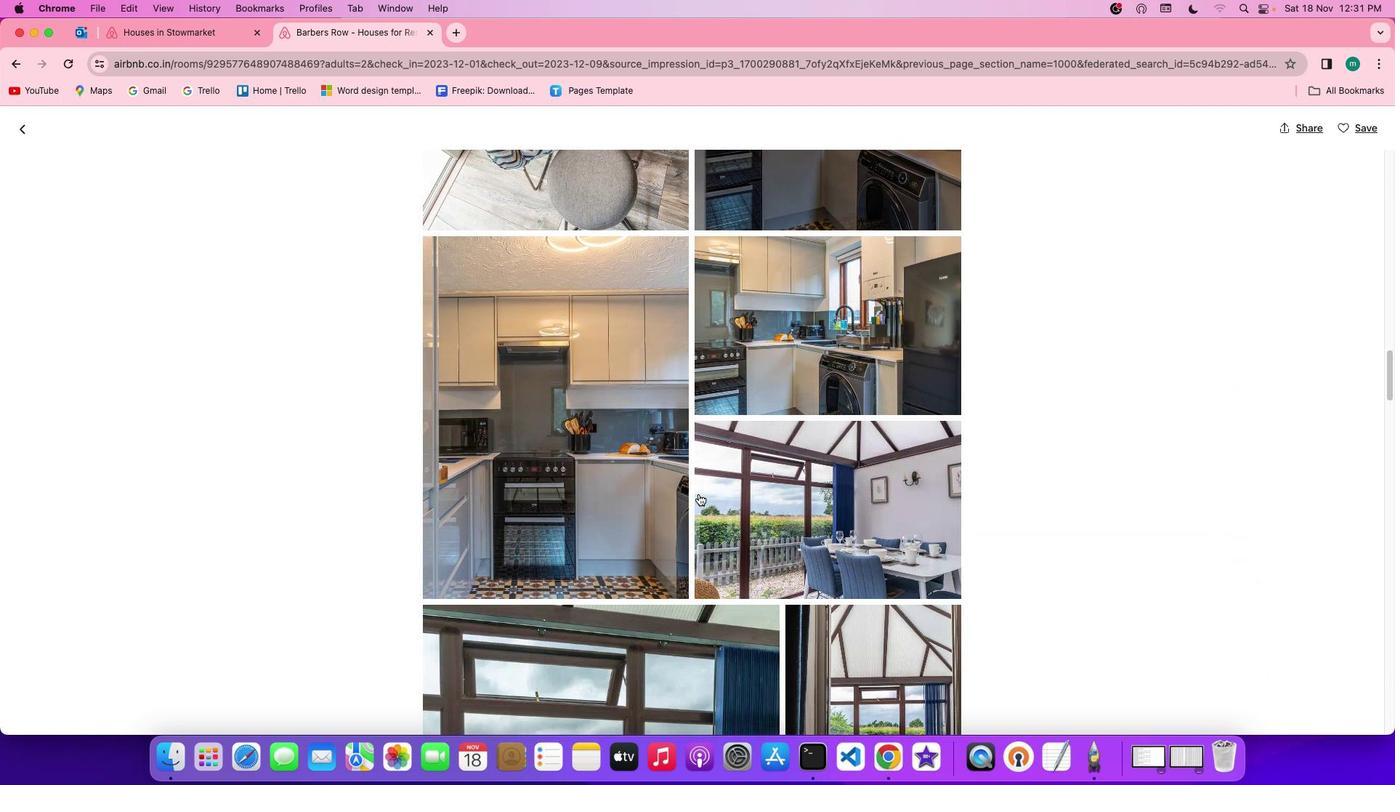 
Action: Mouse scrolled (699, 494) with delta (0, -1)
Screenshot: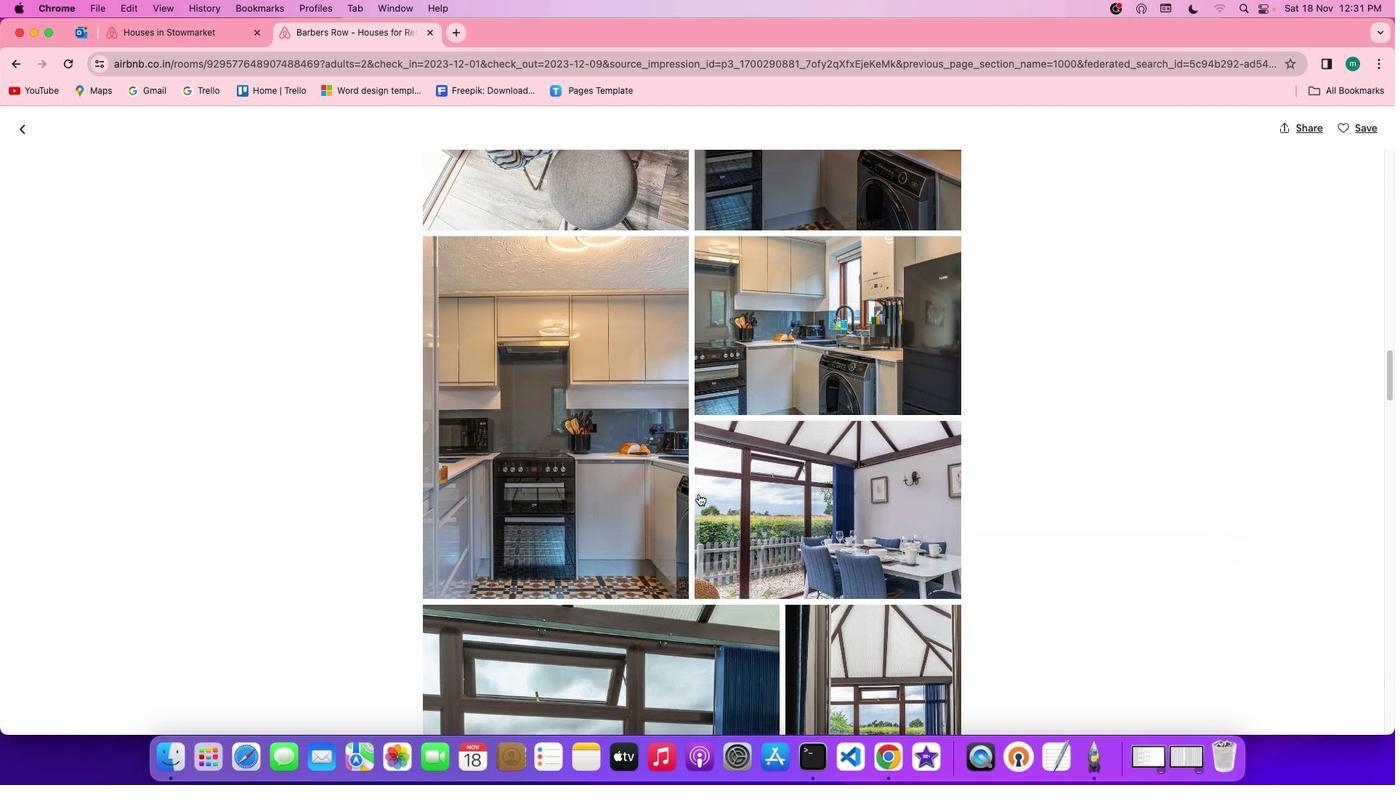 
Action: Mouse scrolled (699, 494) with delta (0, -2)
Screenshot: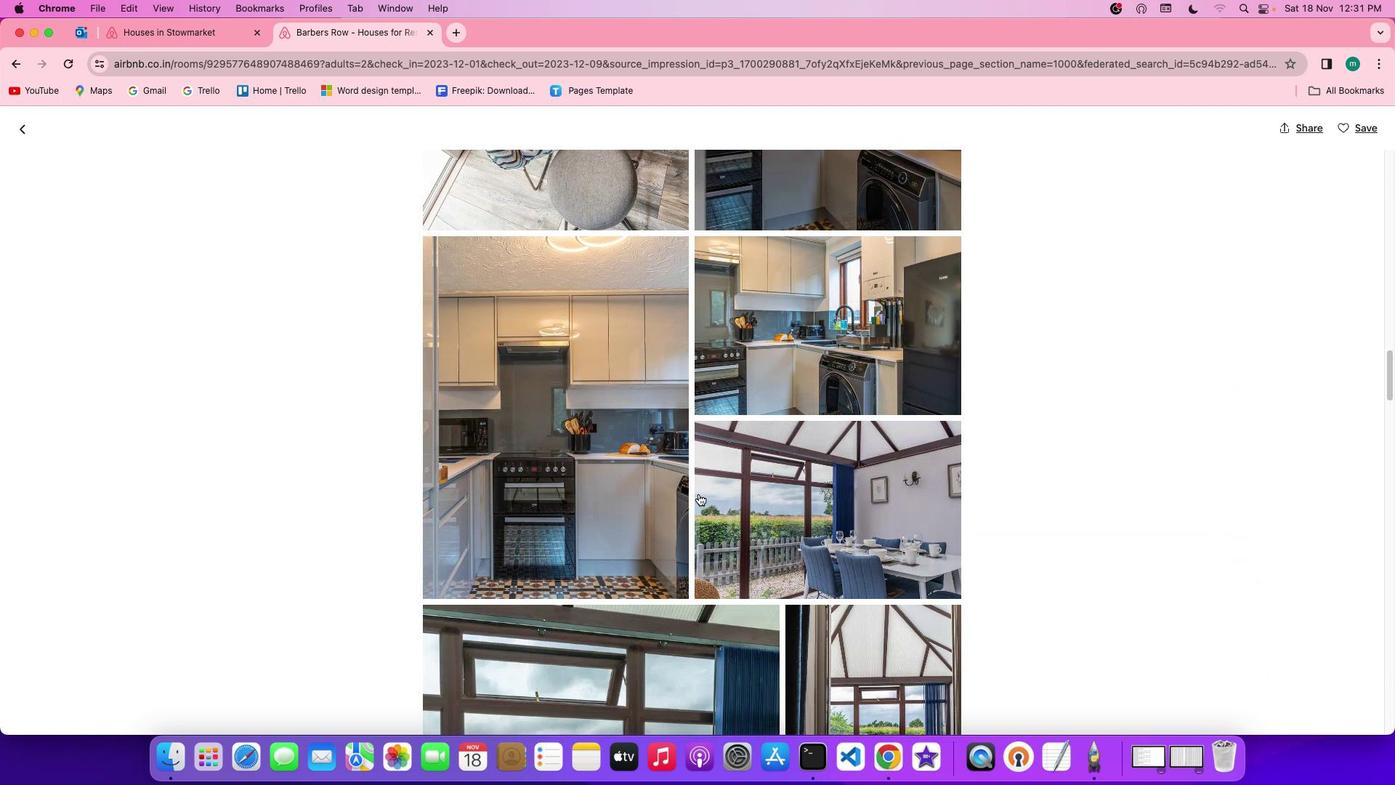 
Action: Mouse scrolled (699, 494) with delta (0, -2)
Screenshot: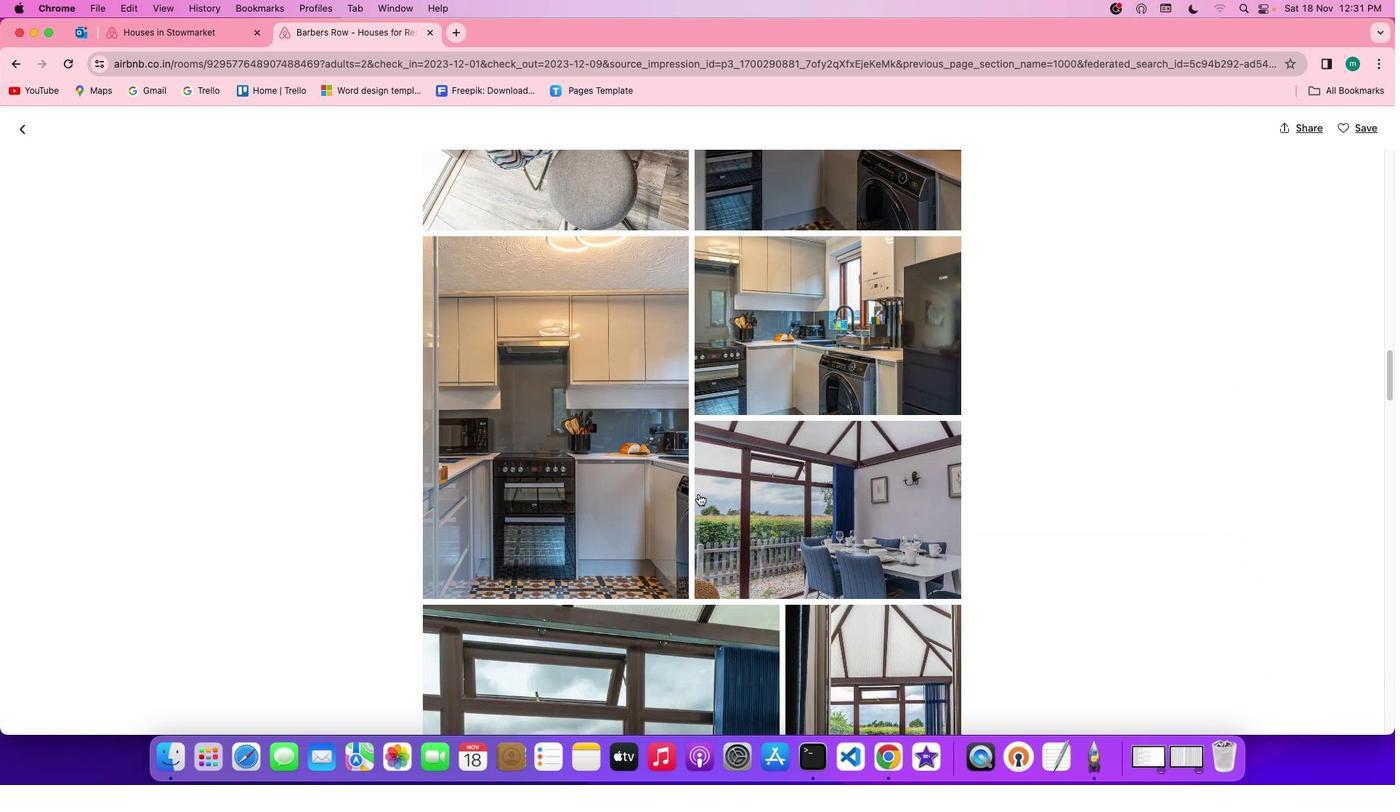 
Action: Mouse scrolled (699, 494) with delta (0, 0)
Screenshot: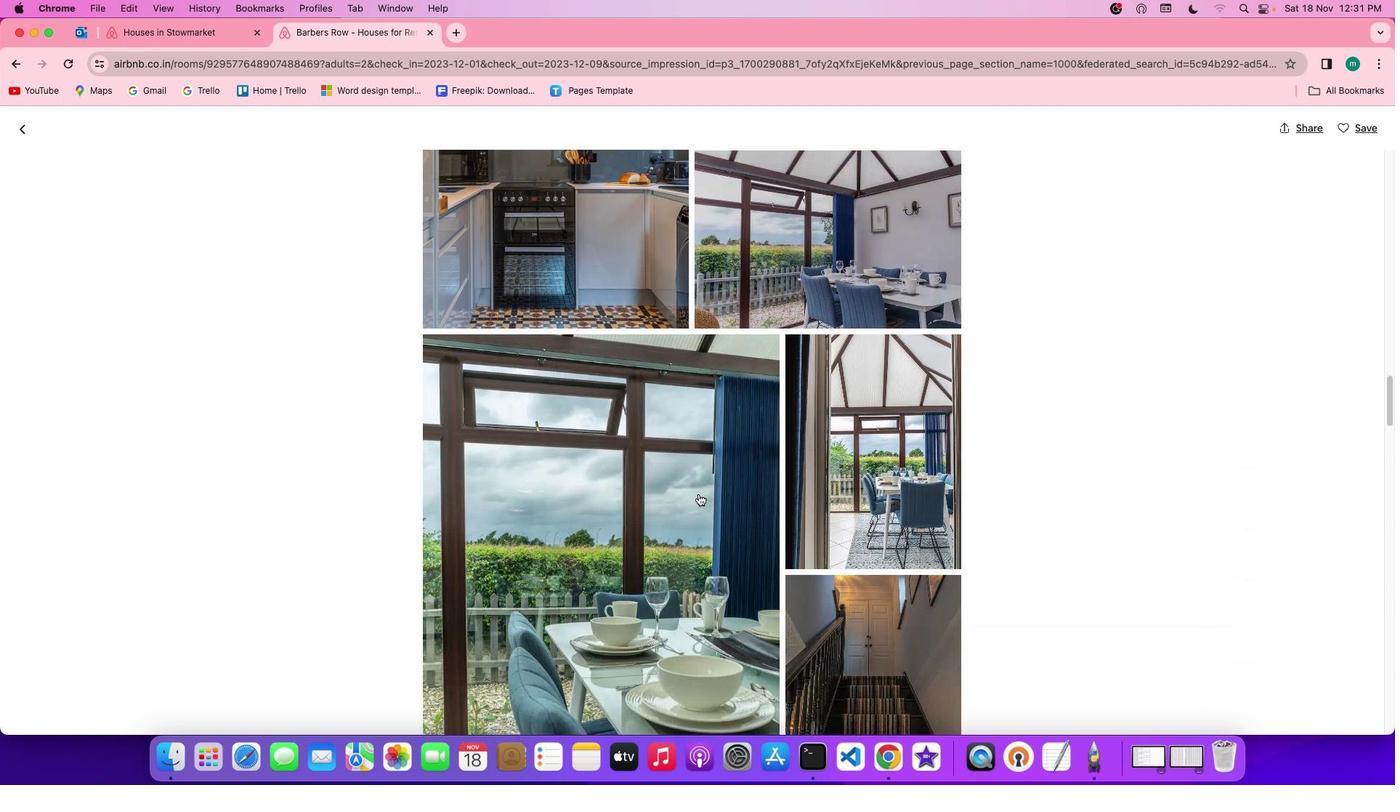 
Action: Mouse scrolled (699, 494) with delta (0, 0)
Screenshot: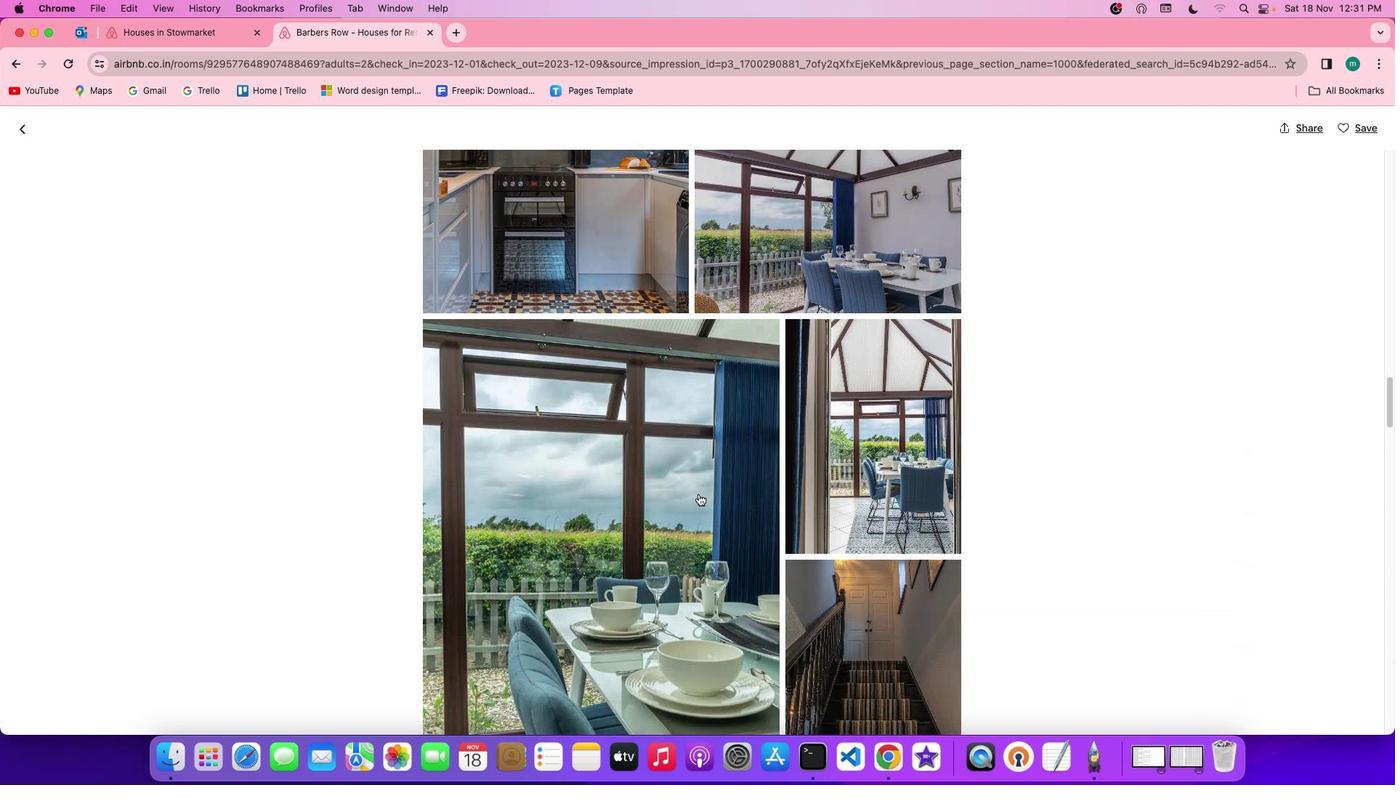 
Action: Mouse scrolled (699, 494) with delta (0, -1)
Screenshot: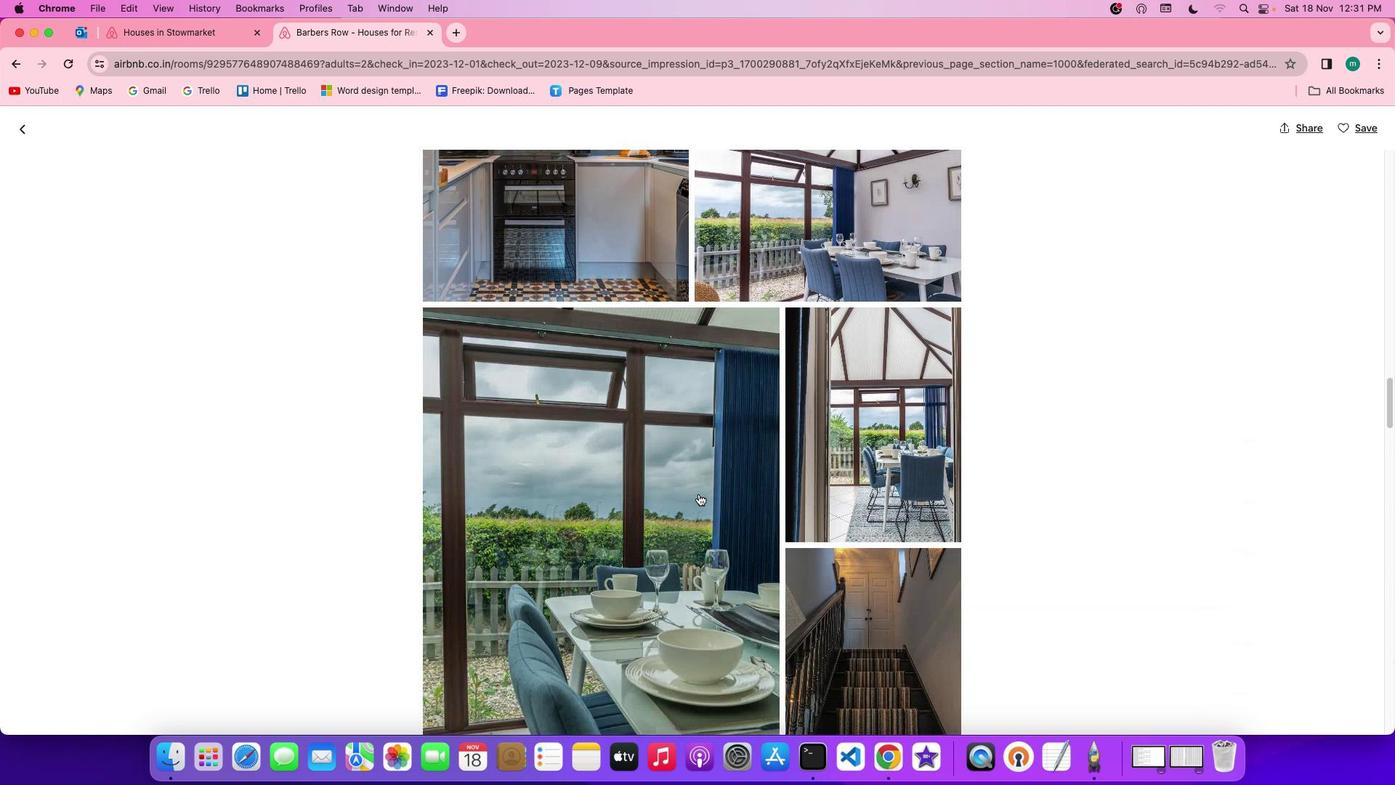 
Action: Mouse scrolled (699, 494) with delta (0, -2)
Screenshot: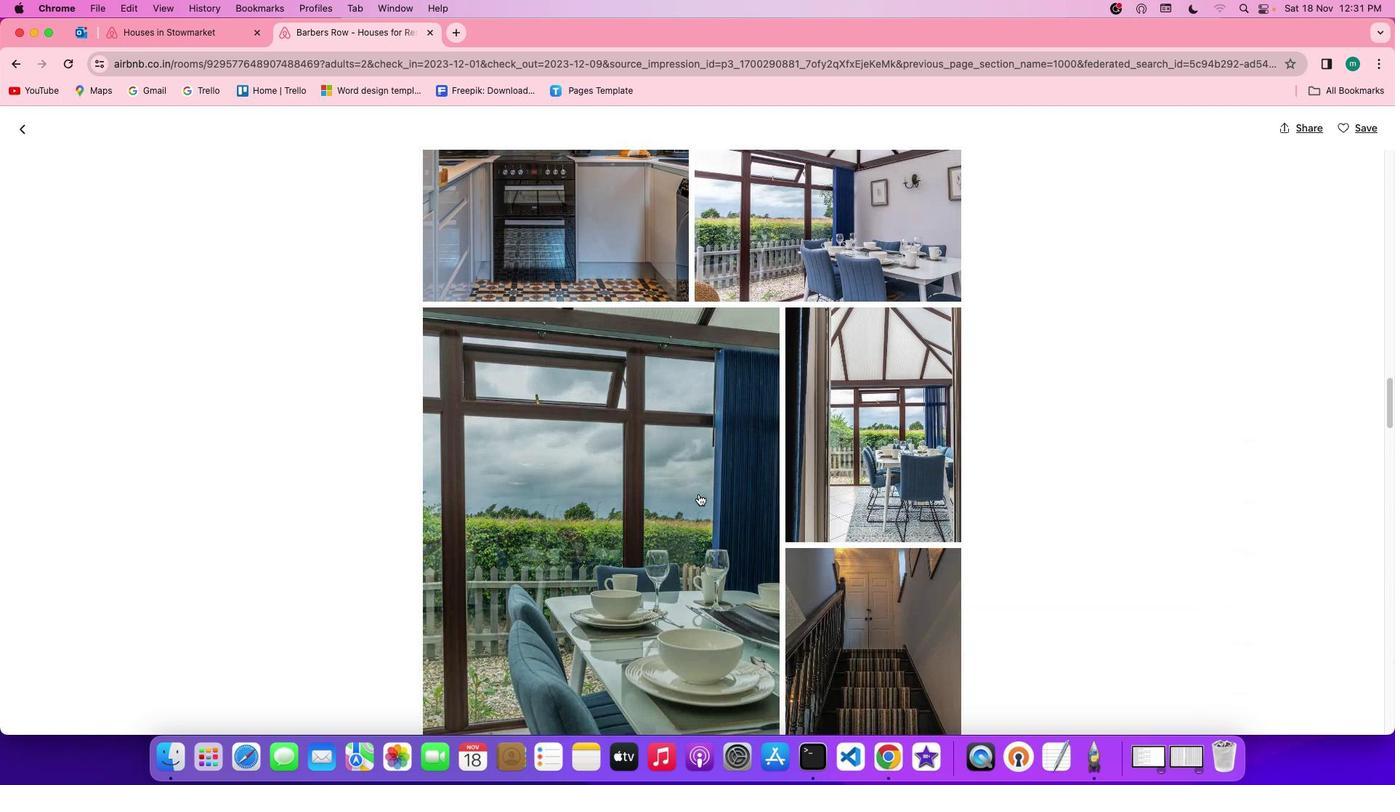 
Action: Mouse scrolled (699, 494) with delta (0, -2)
Screenshot: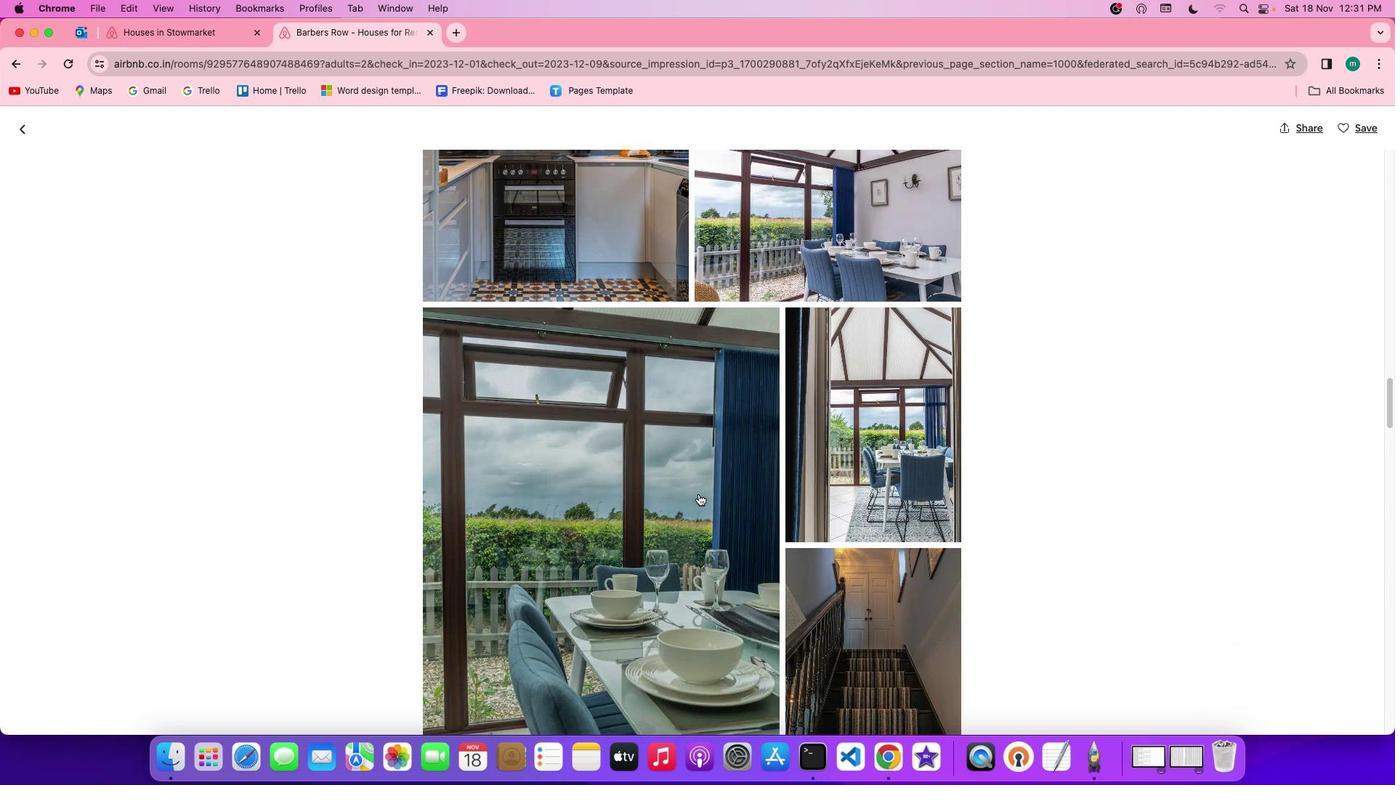 
Action: Mouse scrolled (699, 494) with delta (0, 0)
Screenshot: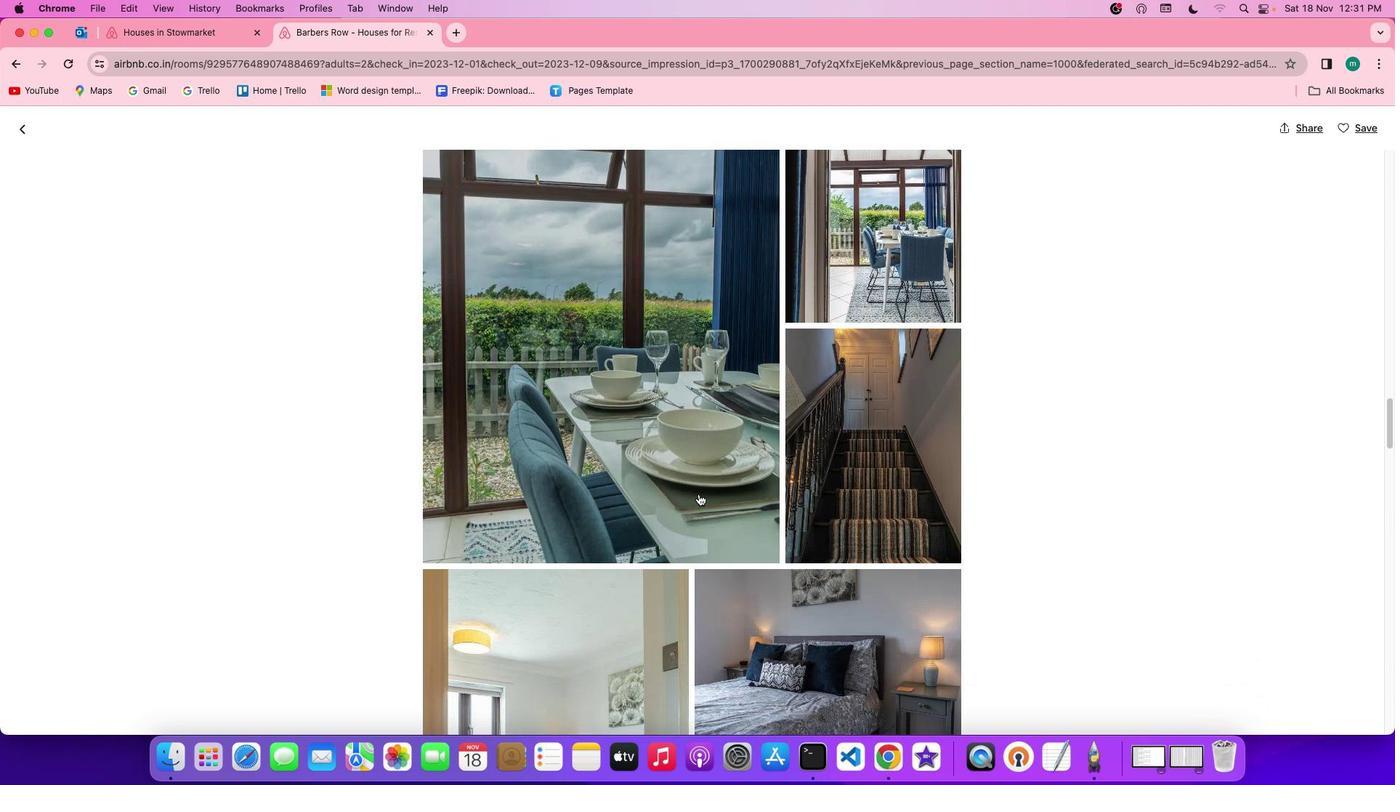 
Action: Mouse scrolled (699, 494) with delta (0, 0)
Screenshot: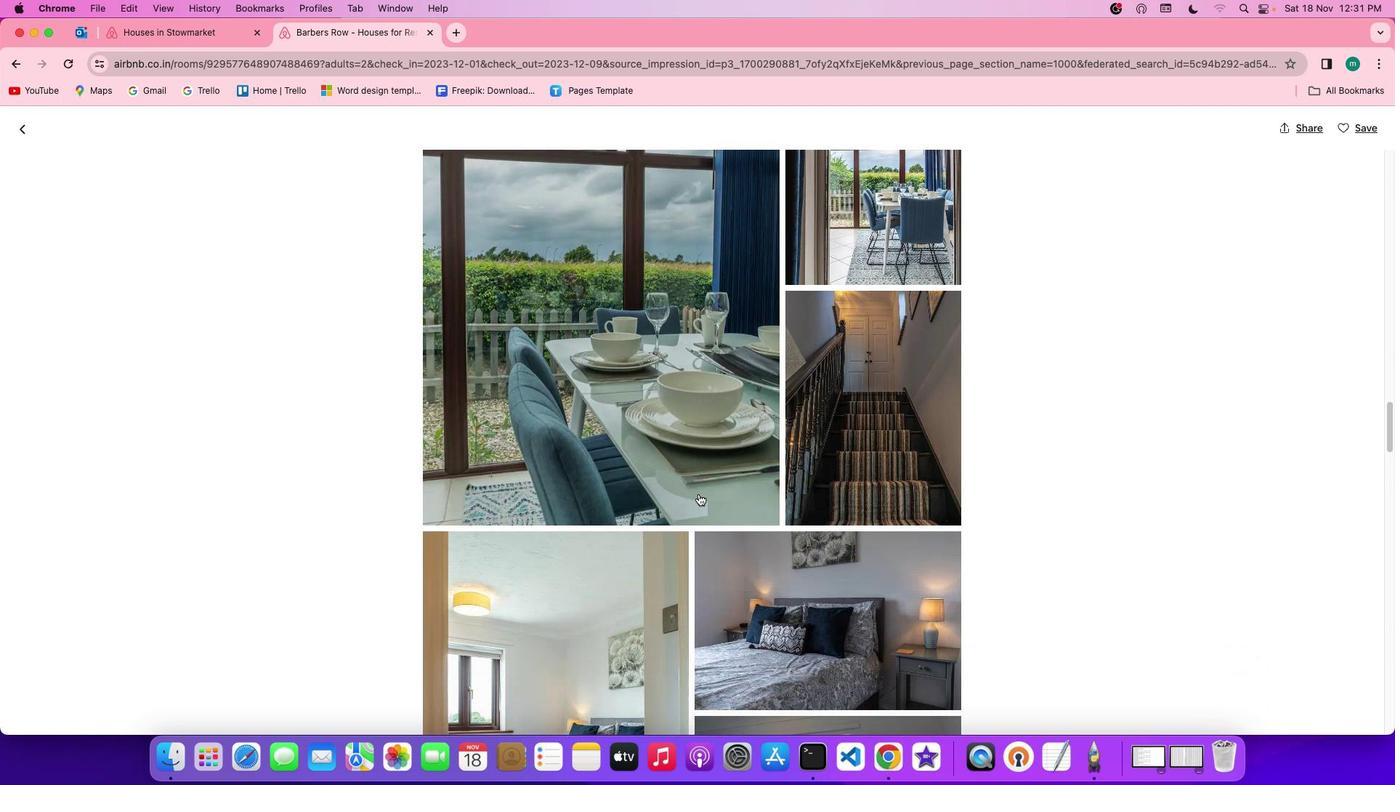 
Action: Mouse scrolled (699, 494) with delta (0, -1)
Screenshot: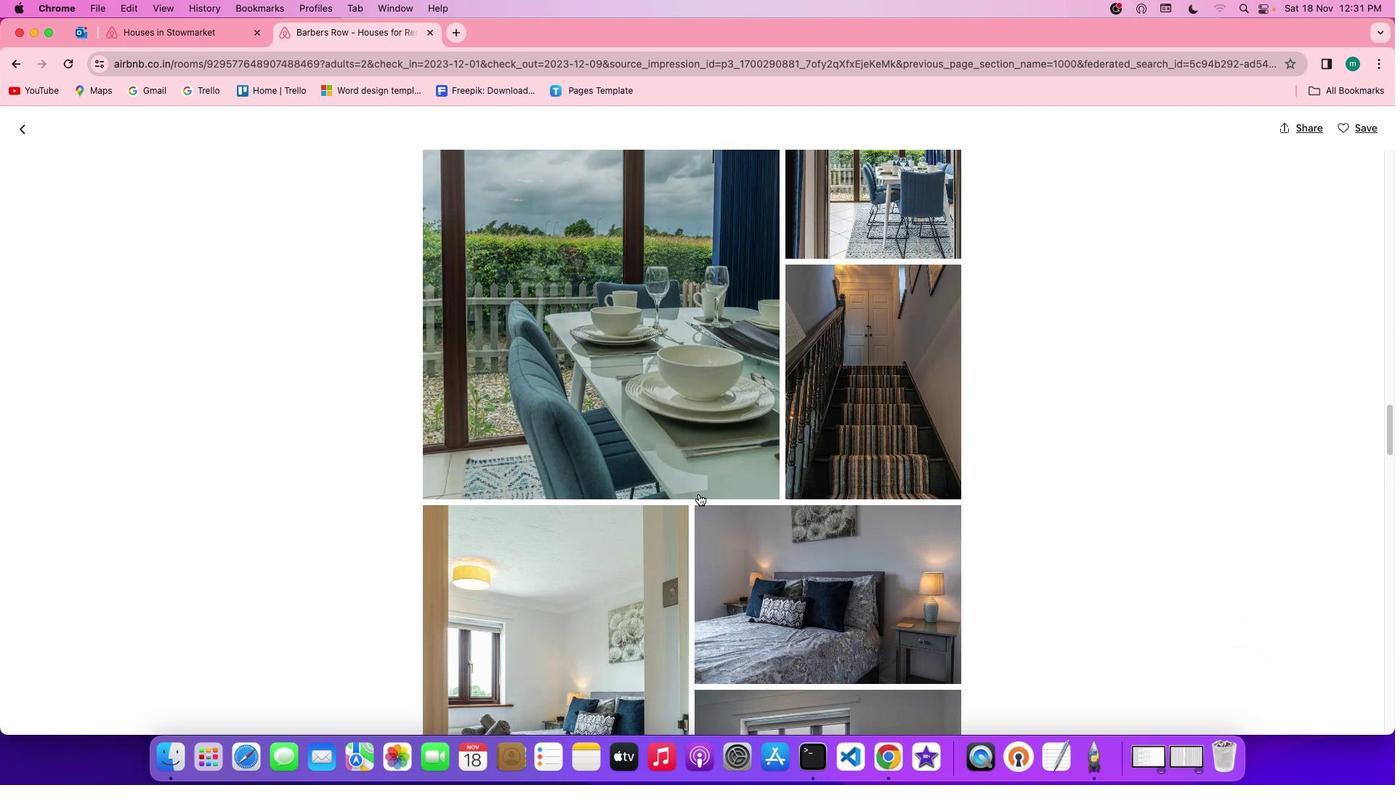 
Action: Mouse scrolled (699, 494) with delta (0, -2)
Screenshot: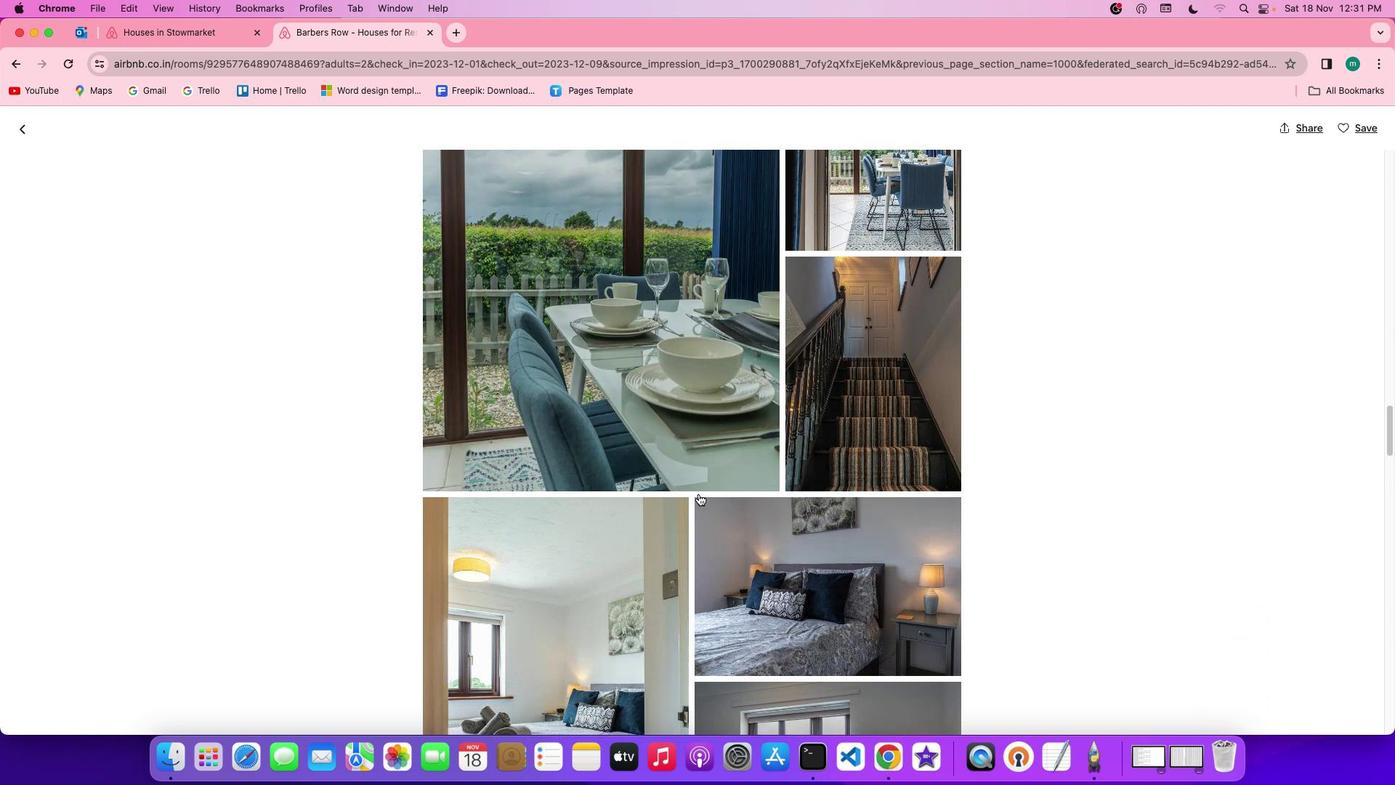 
Action: Mouse scrolled (699, 494) with delta (0, -2)
Screenshot: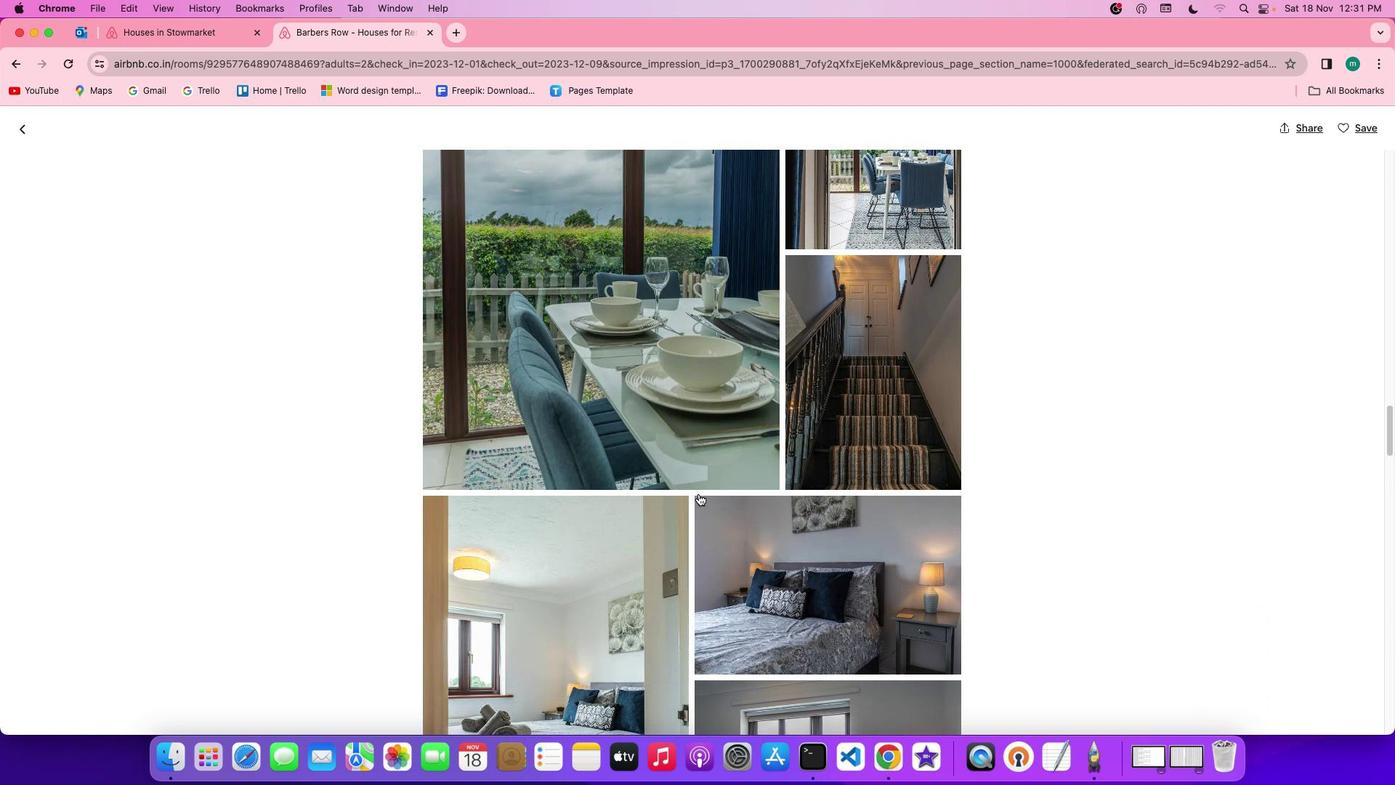 
Action: Mouse scrolled (699, 494) with delta (0, 0)
Screenshot: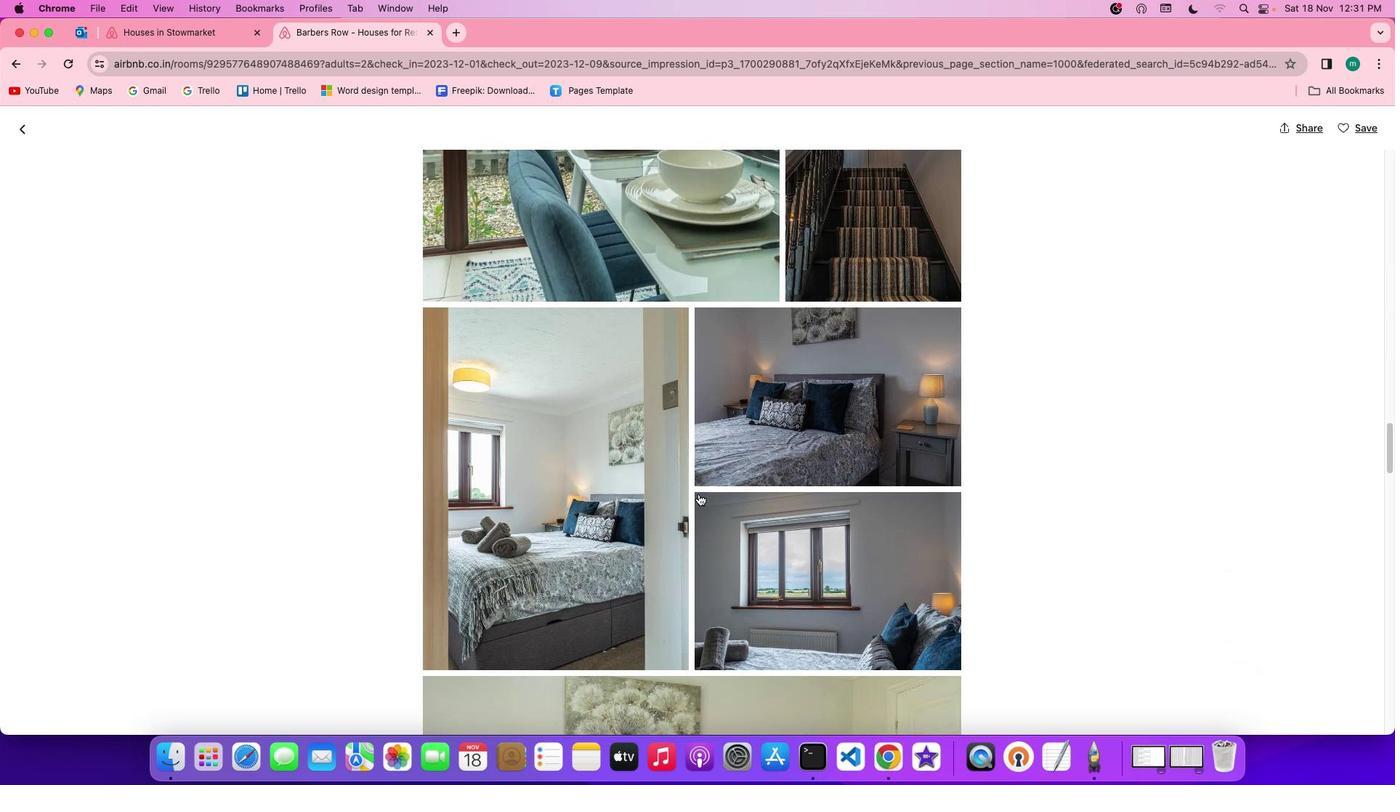 
Action: Mouse scrolled (699, 494) with delta (0, 0)
Screenshot: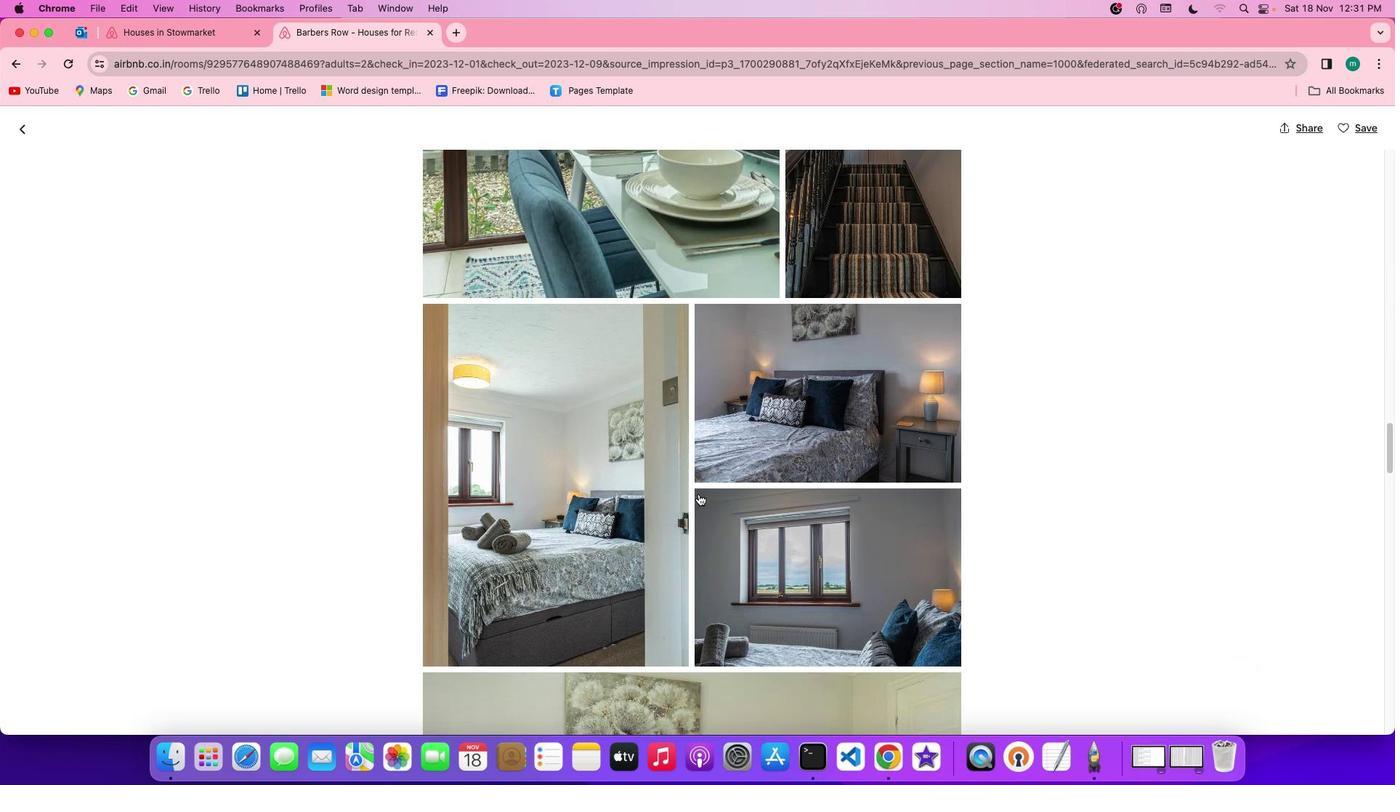 
Action: Mouse scrolled (699, 494) with delta (0, -1)
Screenshot: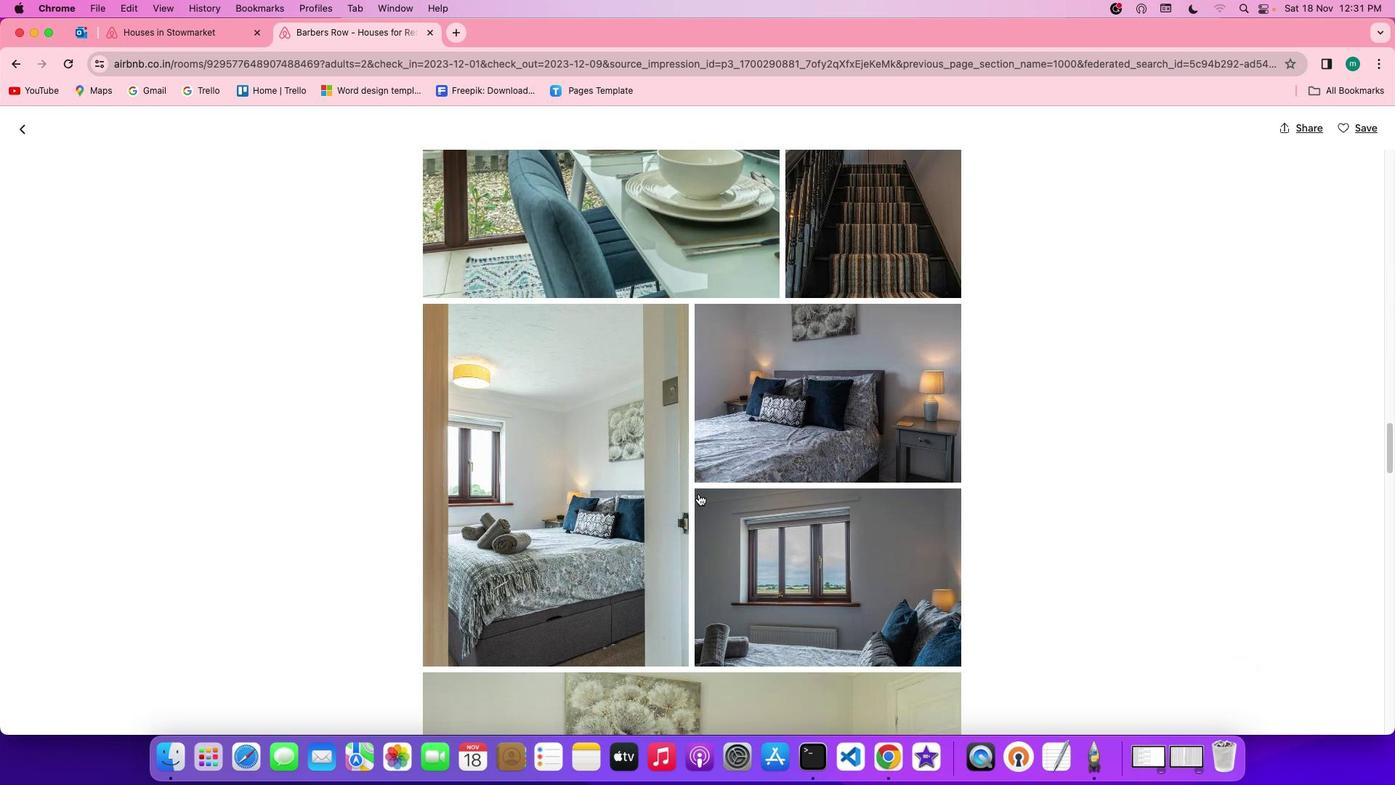
Action: Mouse scrolled (699, 494) with delta (0, -2)
Screenshot: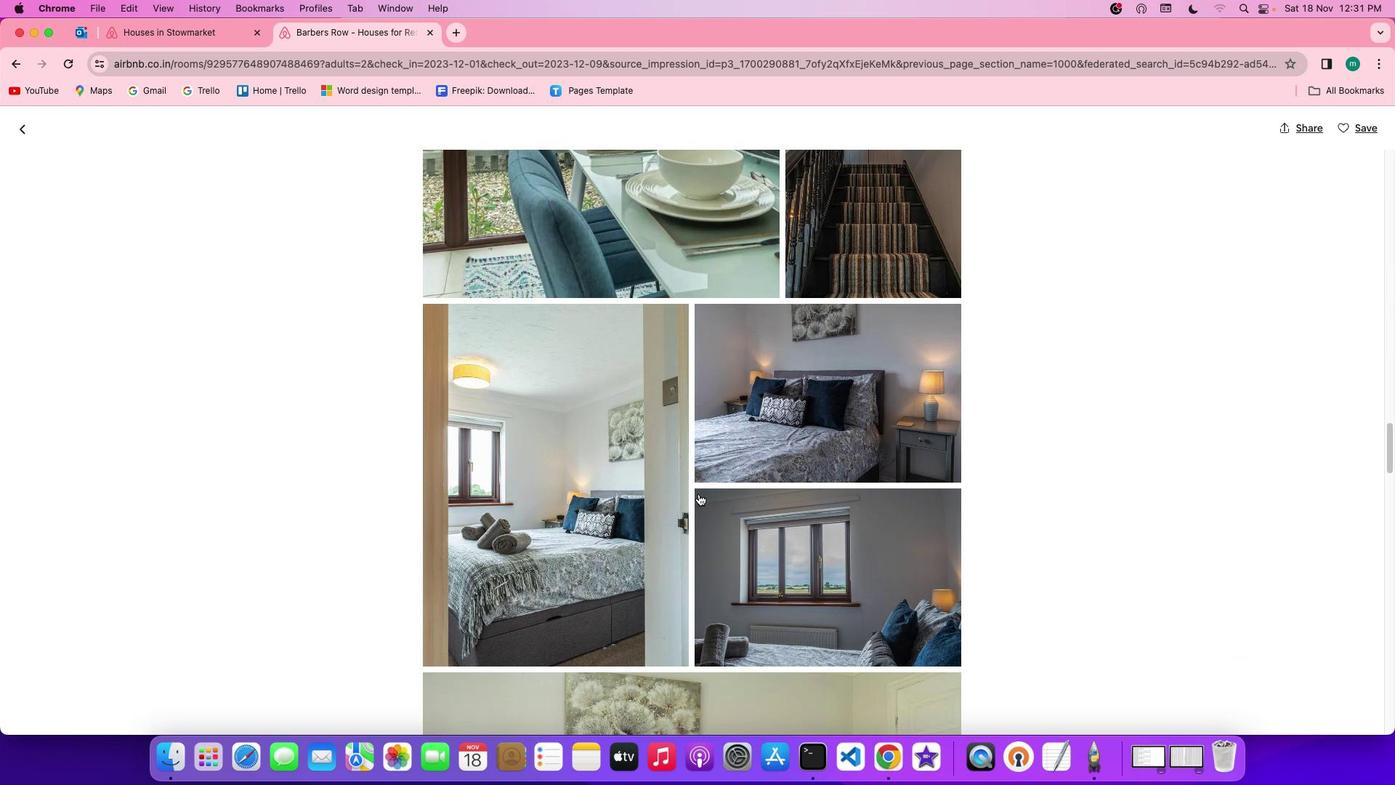 
Action: Mouse scrolled (699, 494) with delta (0, 0)
Screenshot: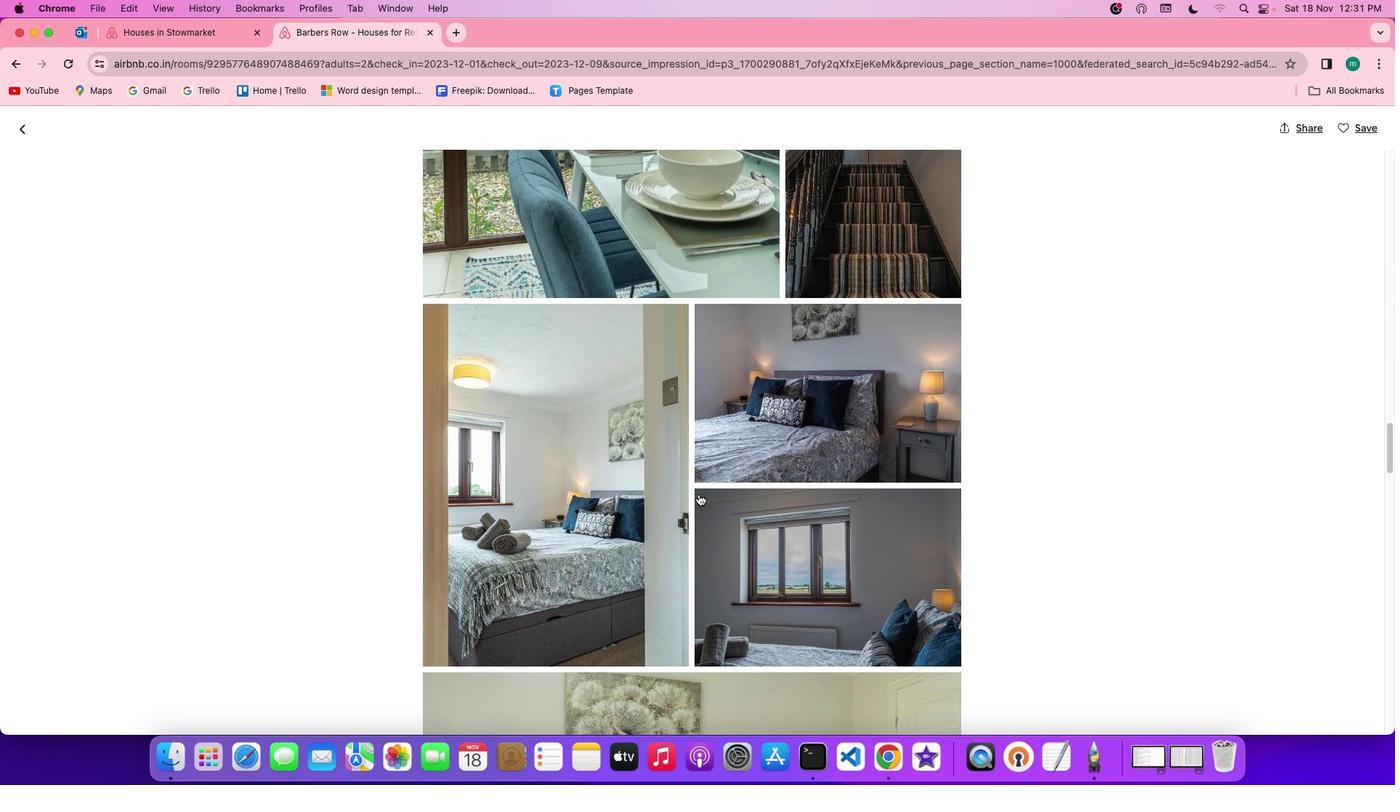 
Action: Mouse scrolled (699, 494) with delta (0, 0)
Screenshot: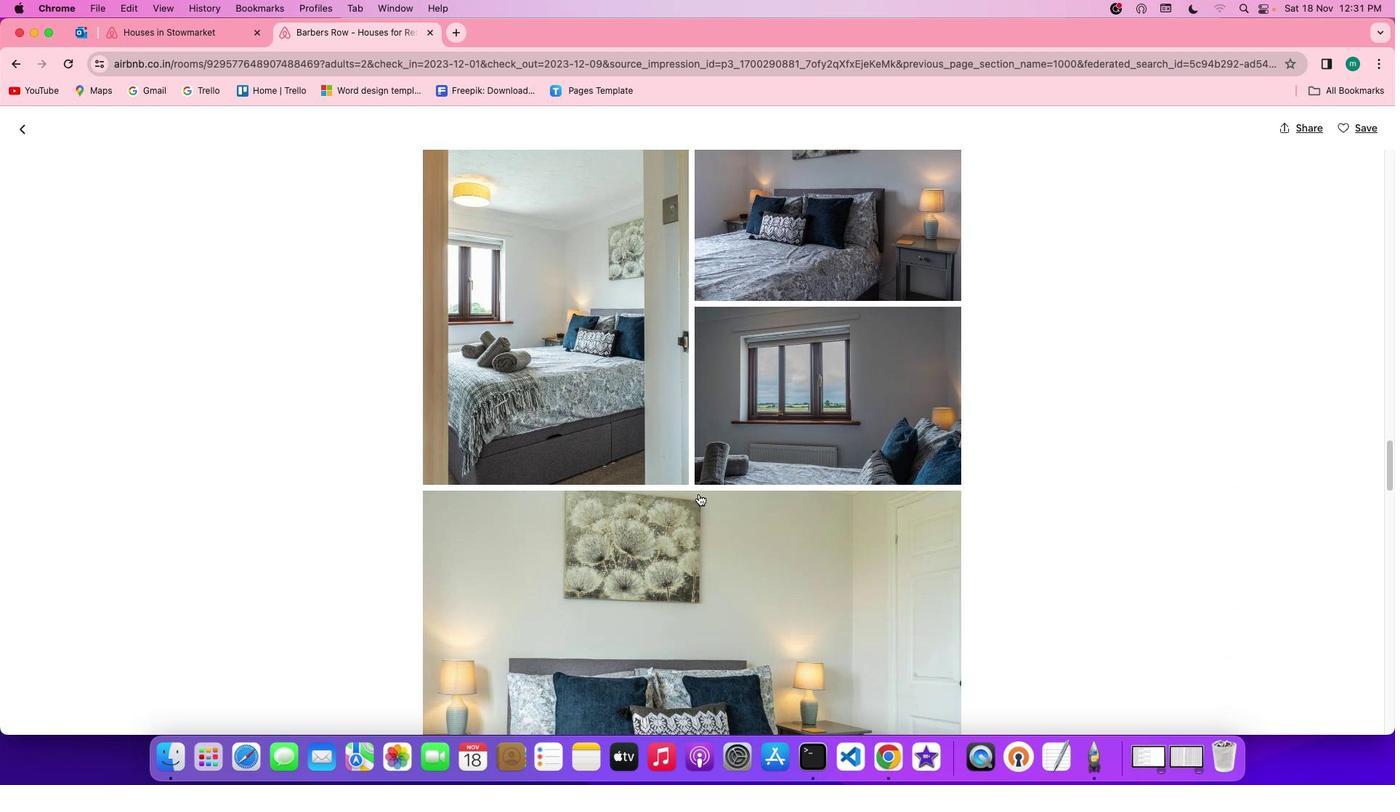 
Action: Mouse scrolled (699, 494) with delta (0, 0)
Screenshot: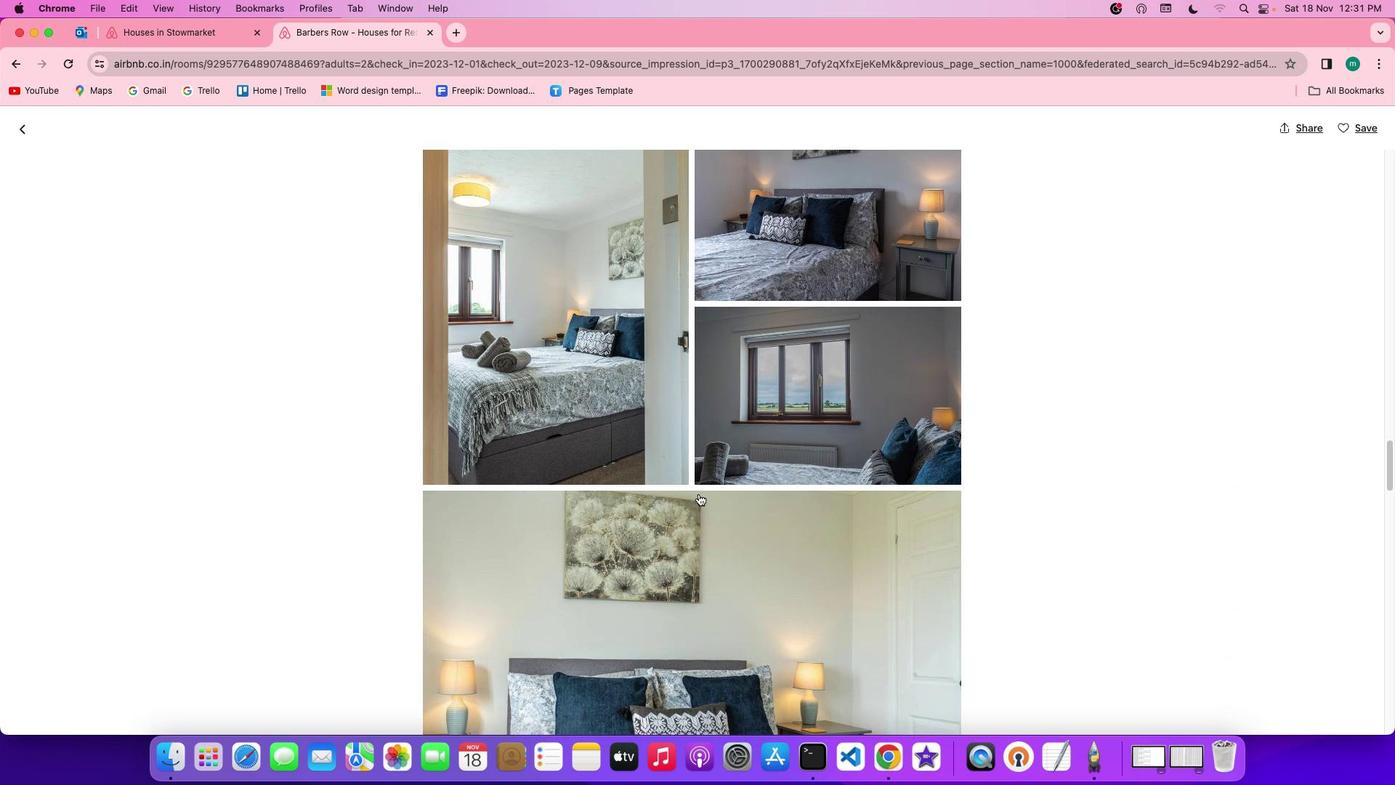 
Action: Mouse scrolled (699, 494) with delta (0, -1)
Screenshot: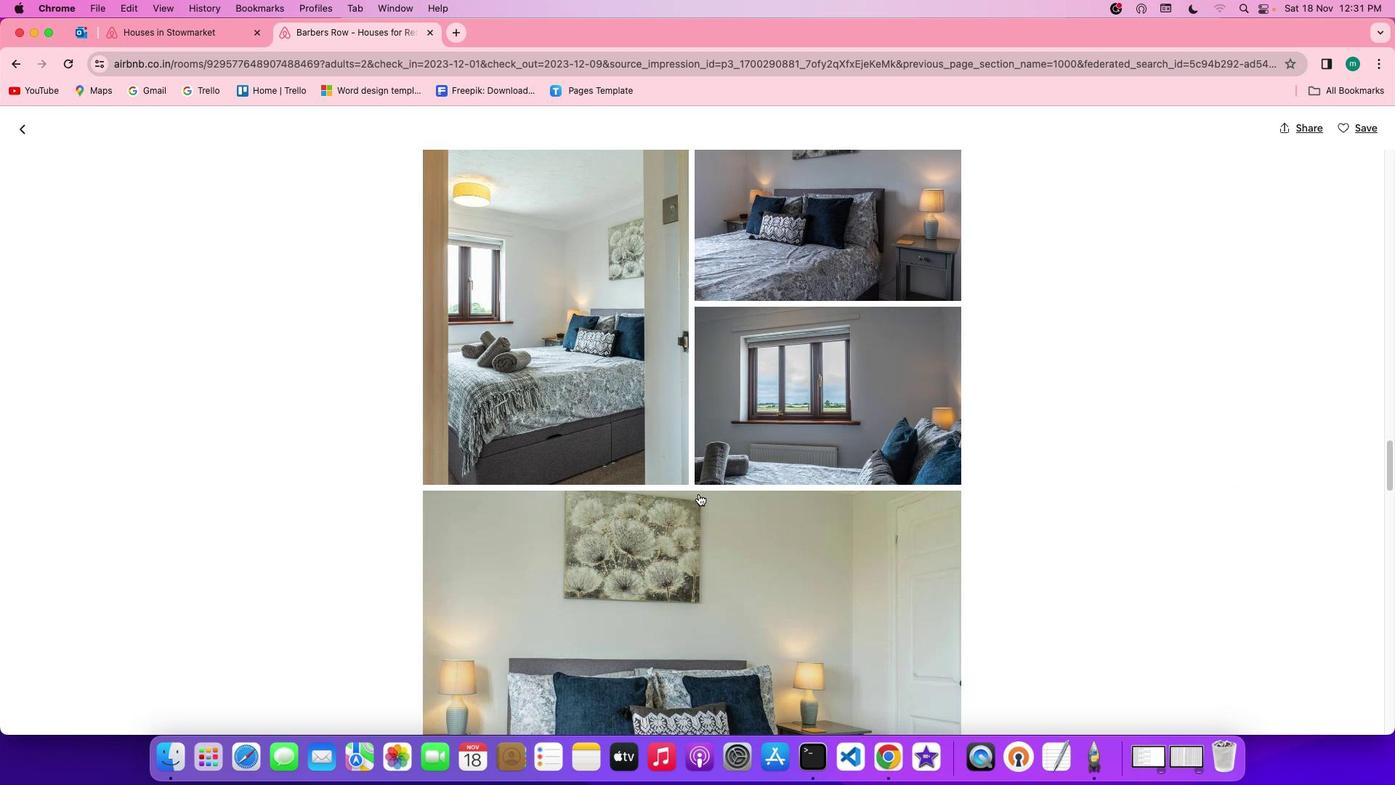 
Action: Mouse scrolled (699, 494) with delta (0, -2)
Screenshot: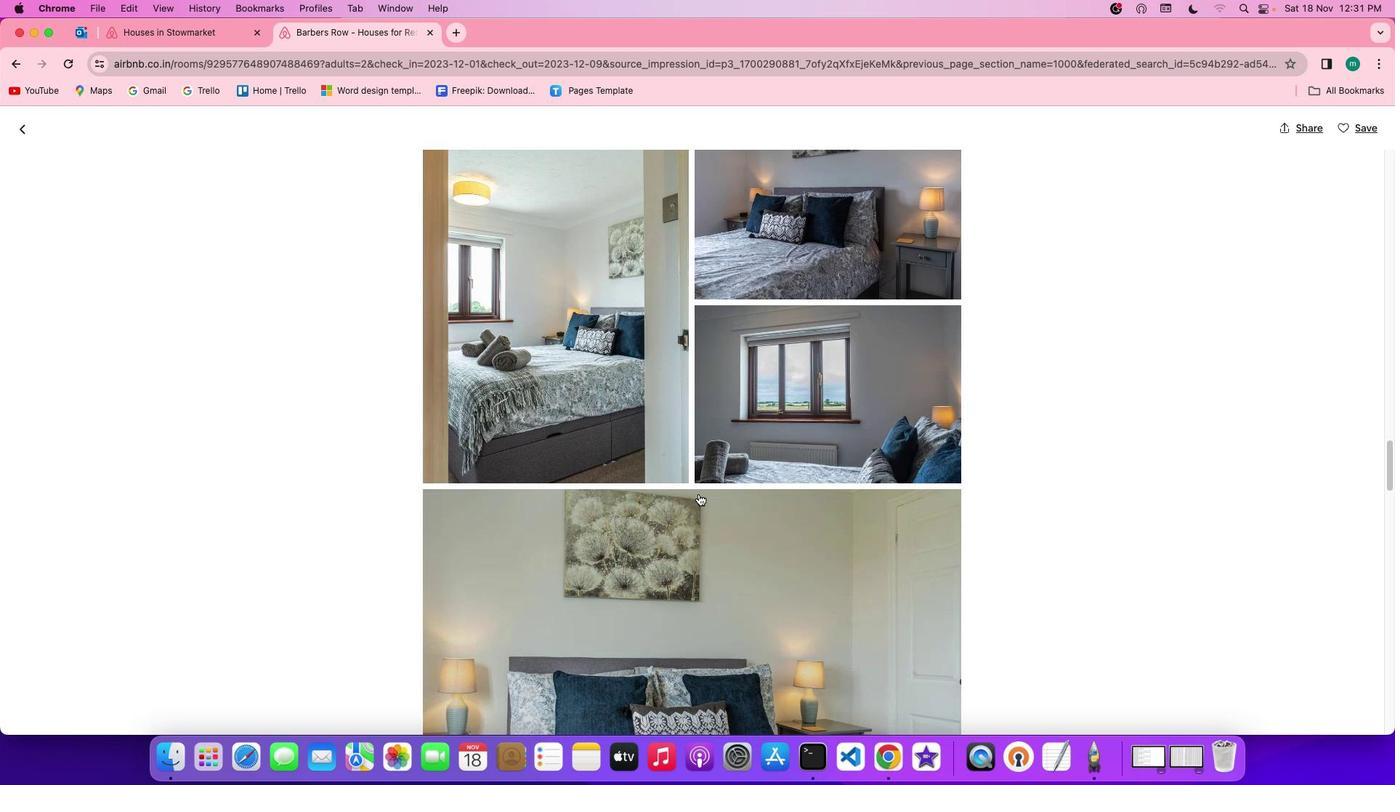 
Action: Mouse scrolled (699, 494) with delta (0, 0)
Screenshot: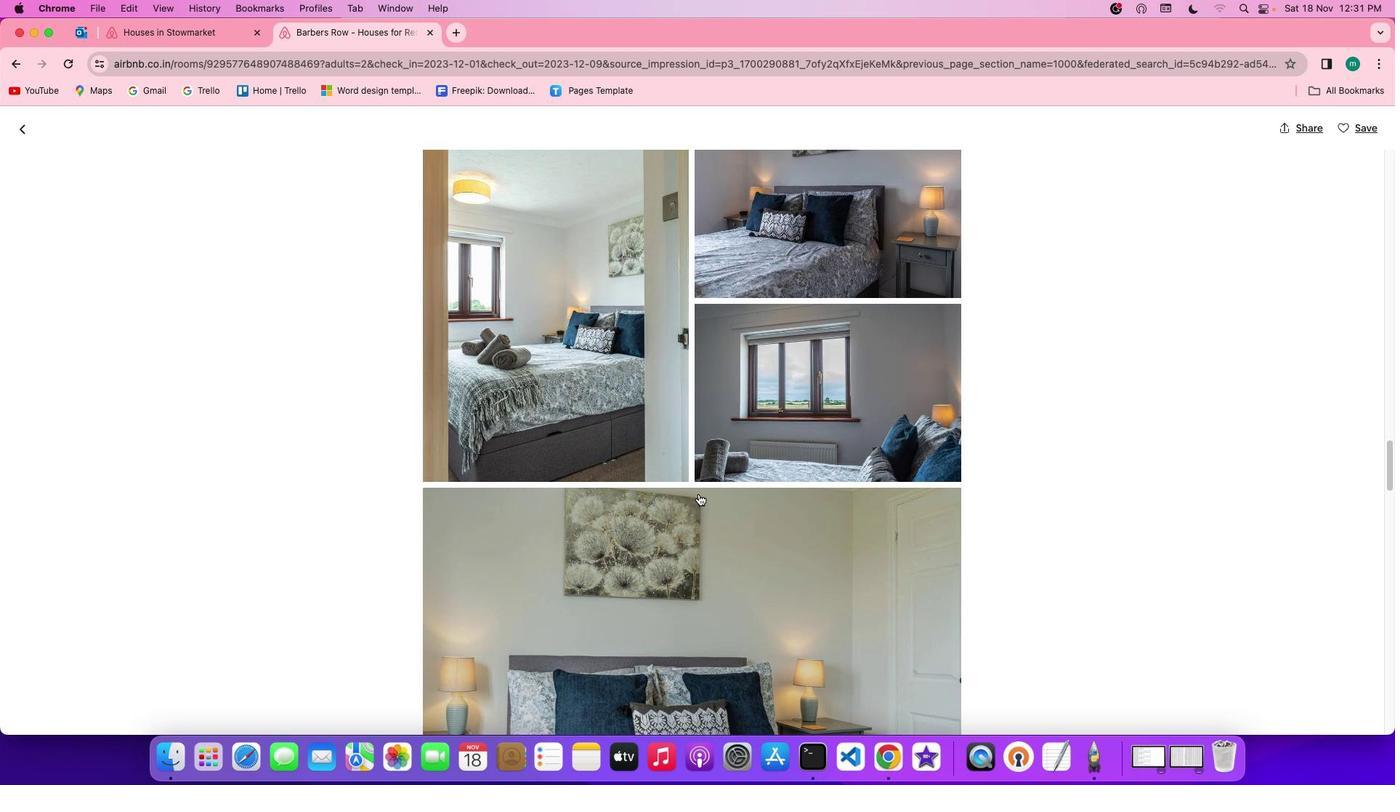 
Action: Mouse scrolled (699, 494) with delta (0, 0)
Screenshot: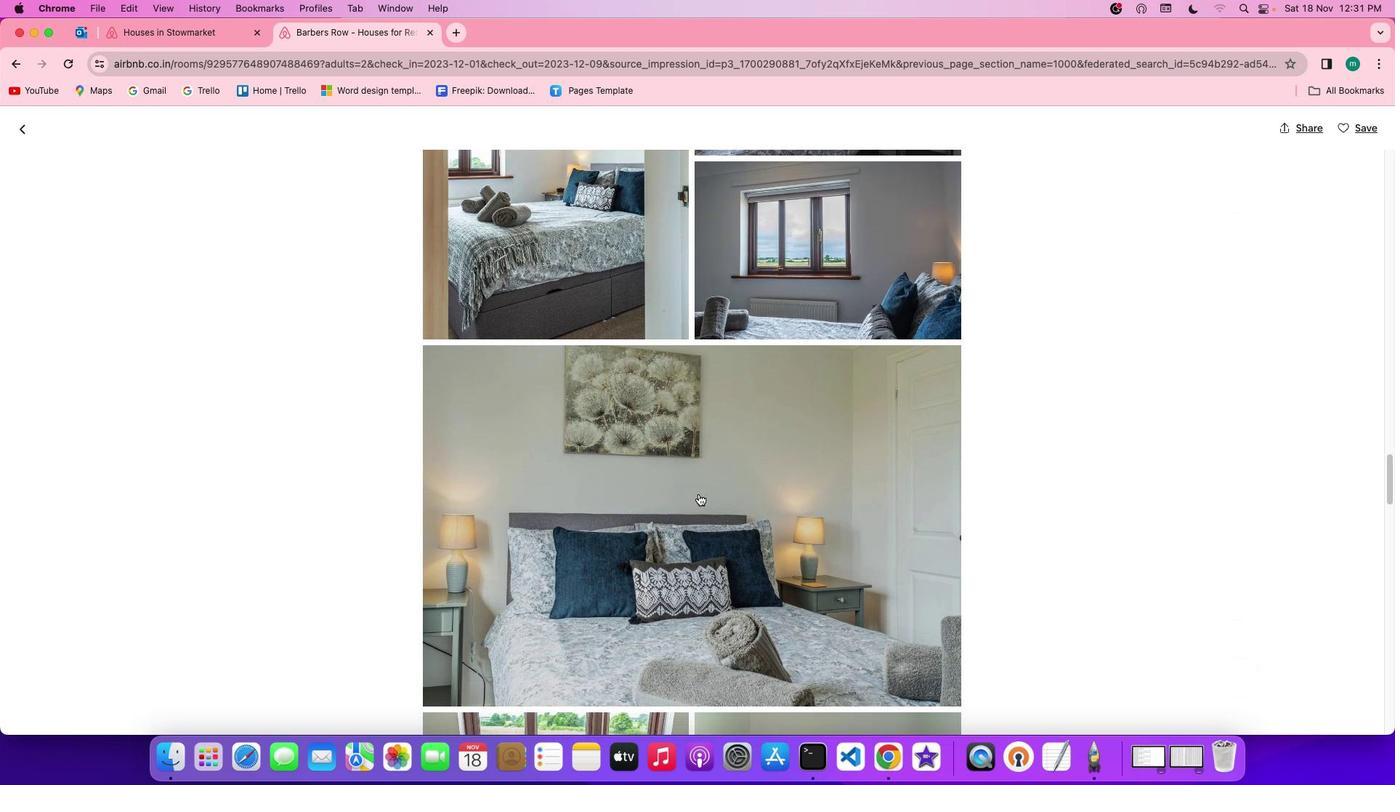 
Action: Mouse scrolled (699, 494) with delta (0, 0)
Screenshot: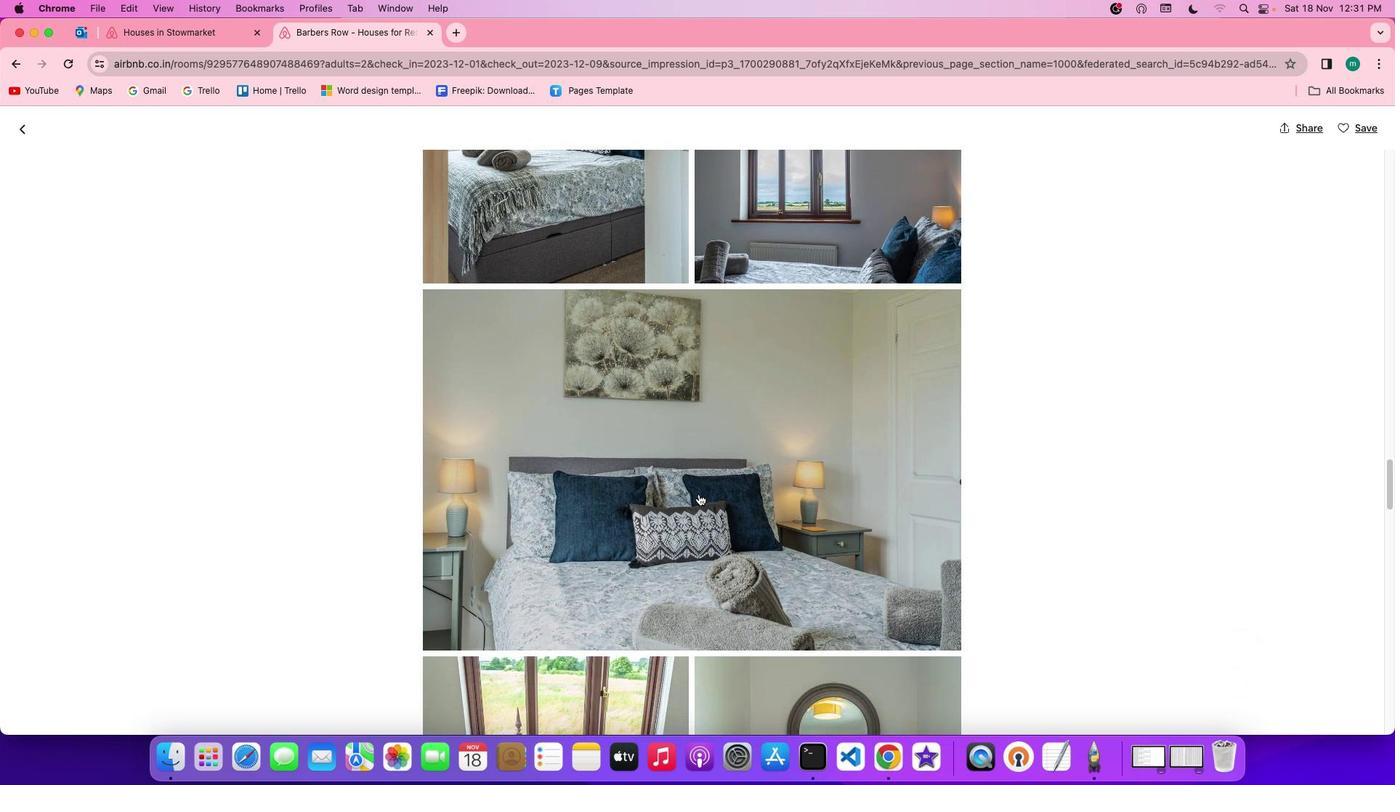 
Action: Mouse scrolled (699, 494) with delta (0, 0)
Screenshot: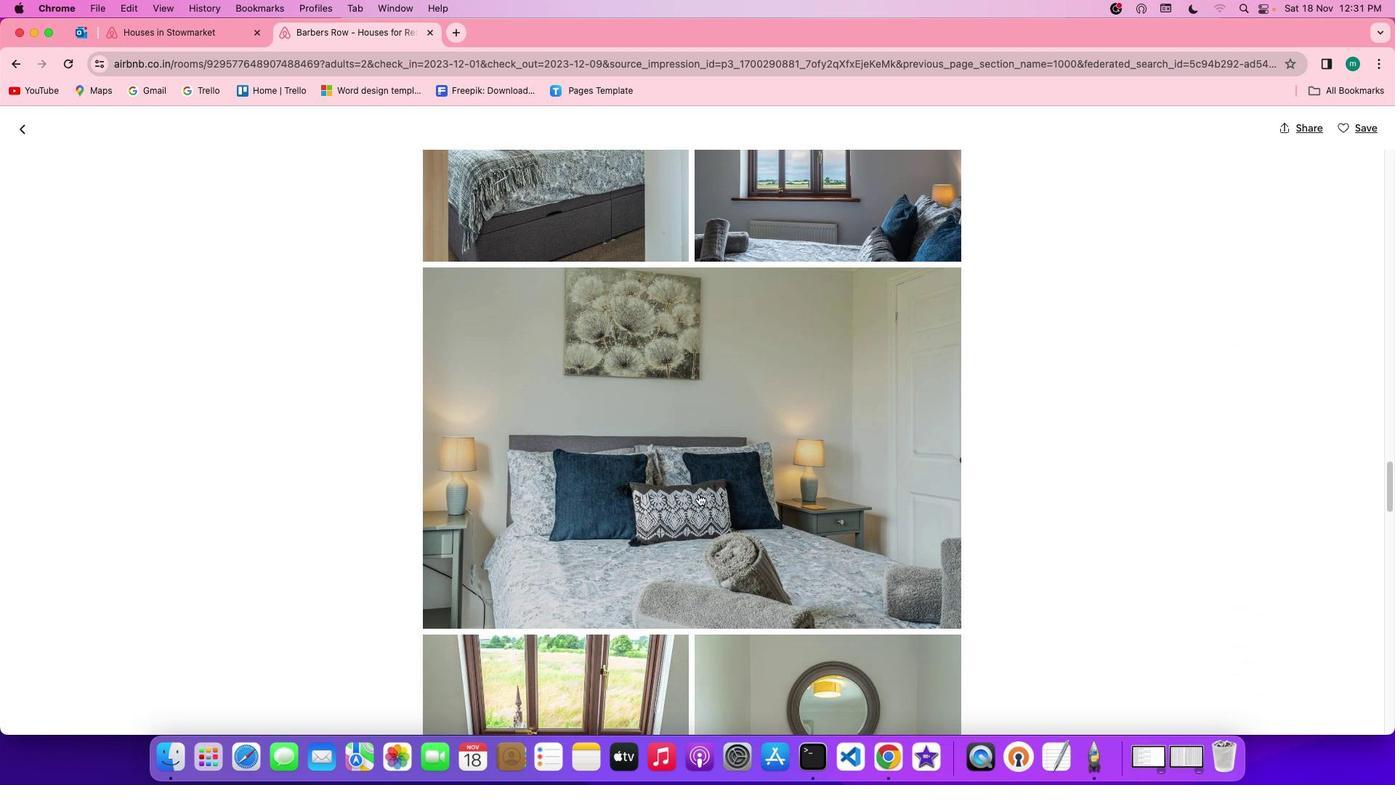 
Action: Mouse scrolled (699, 494) with delta (0, -1)
Screenshot: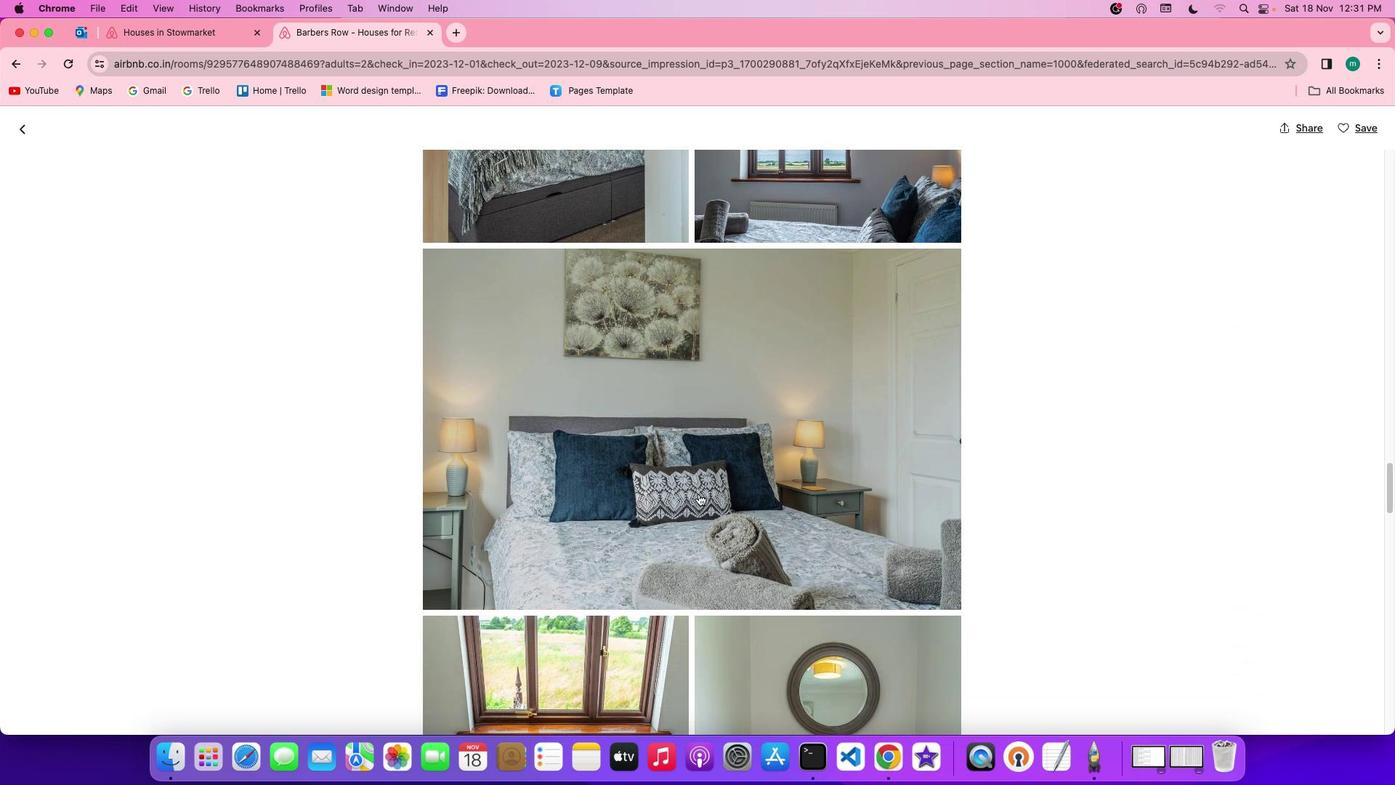 
Action: Mouse scrolled (699, 494) with delta (0, -1)
Screenshot: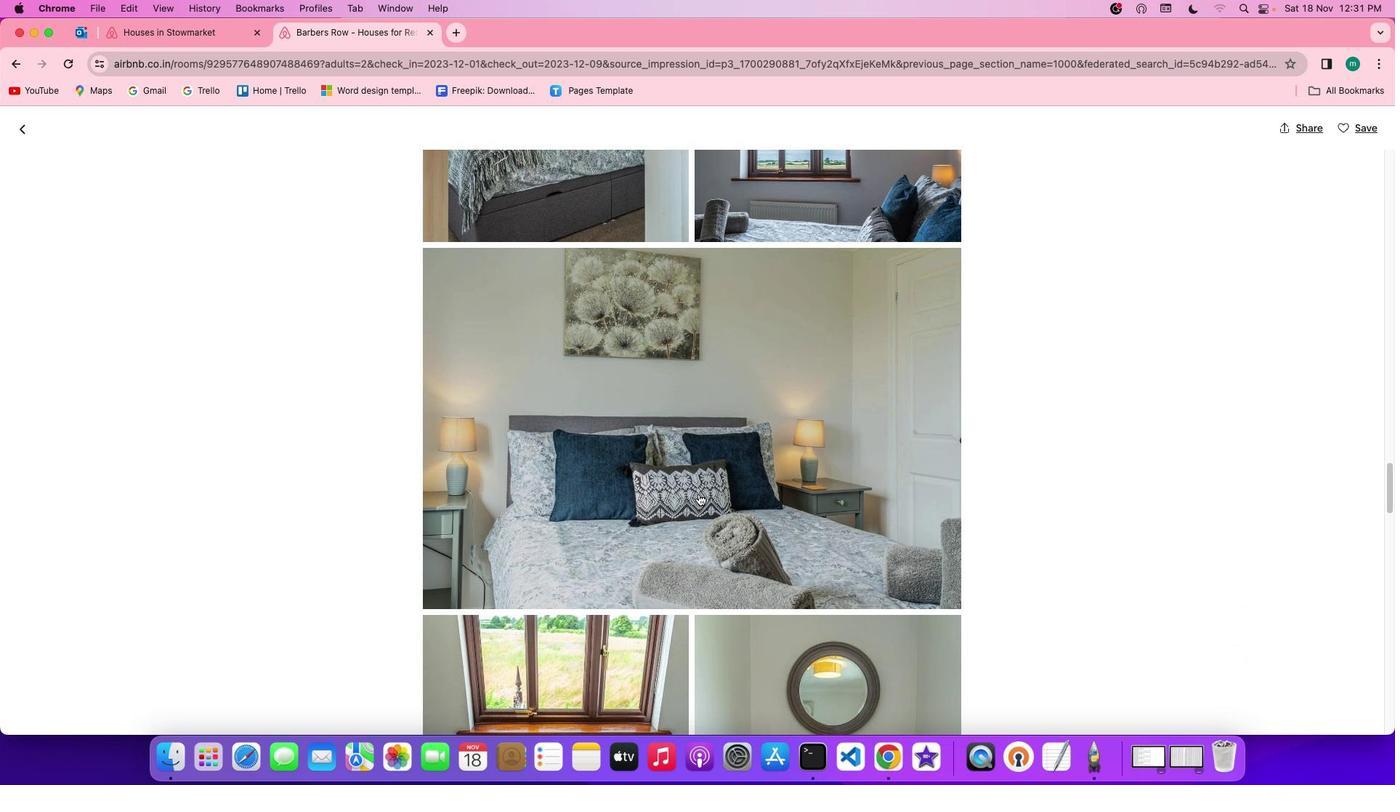 
Action: Mouse scrolled (699, 494) with delta (0, 0)
Screenshot: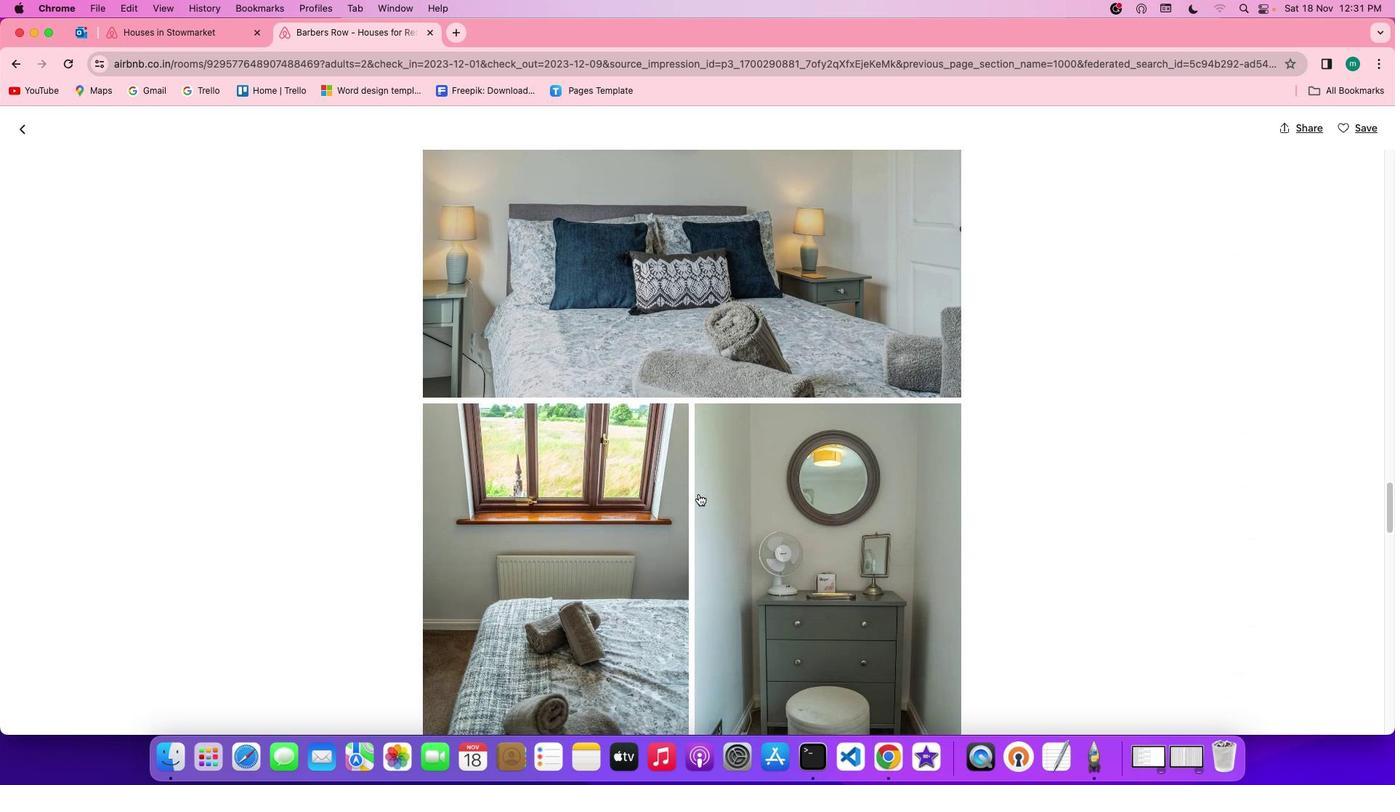 
Action: Mouse scrolled (699, 494) with delta (0, 0)
Screenshot: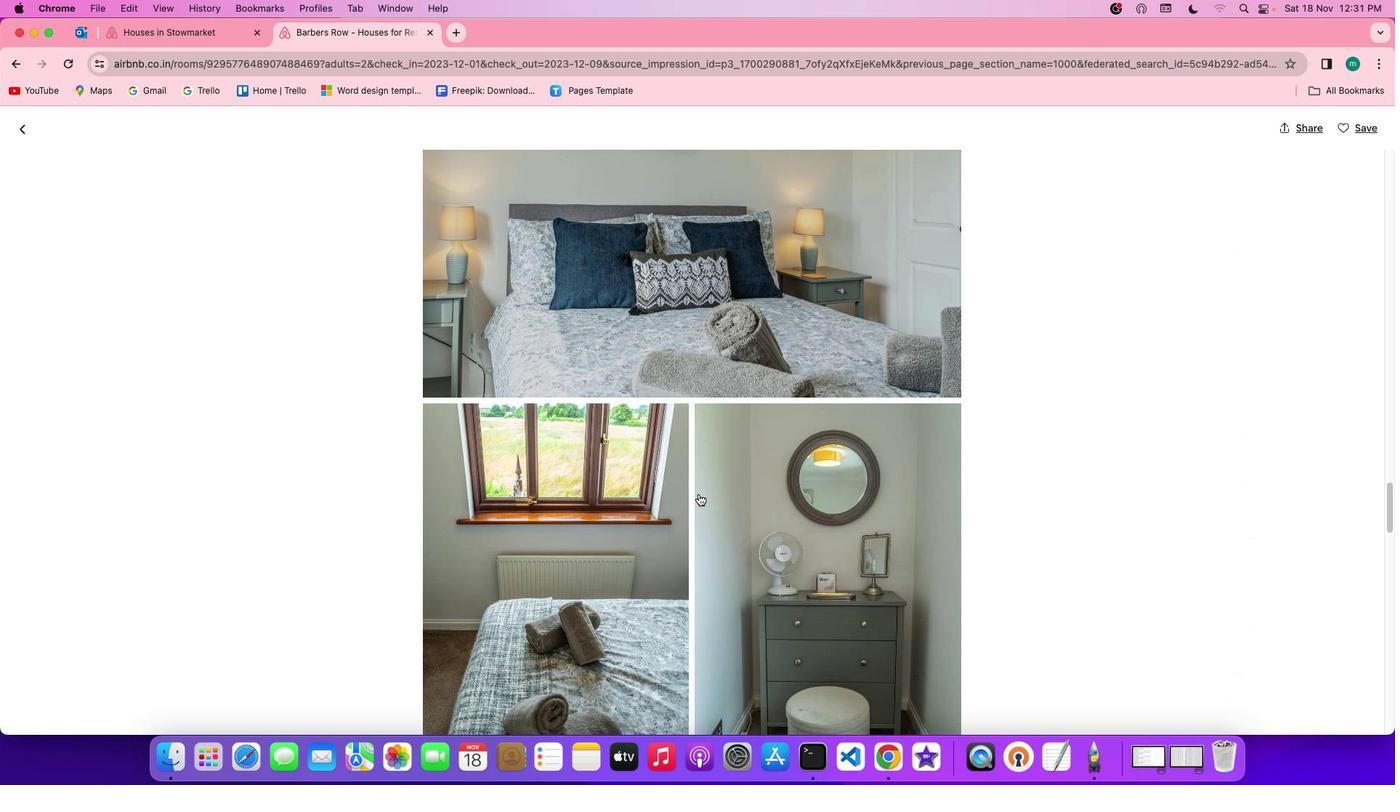 
Action: Mouse scrolled (699, 494) with delta (0, -1)
Screenshot: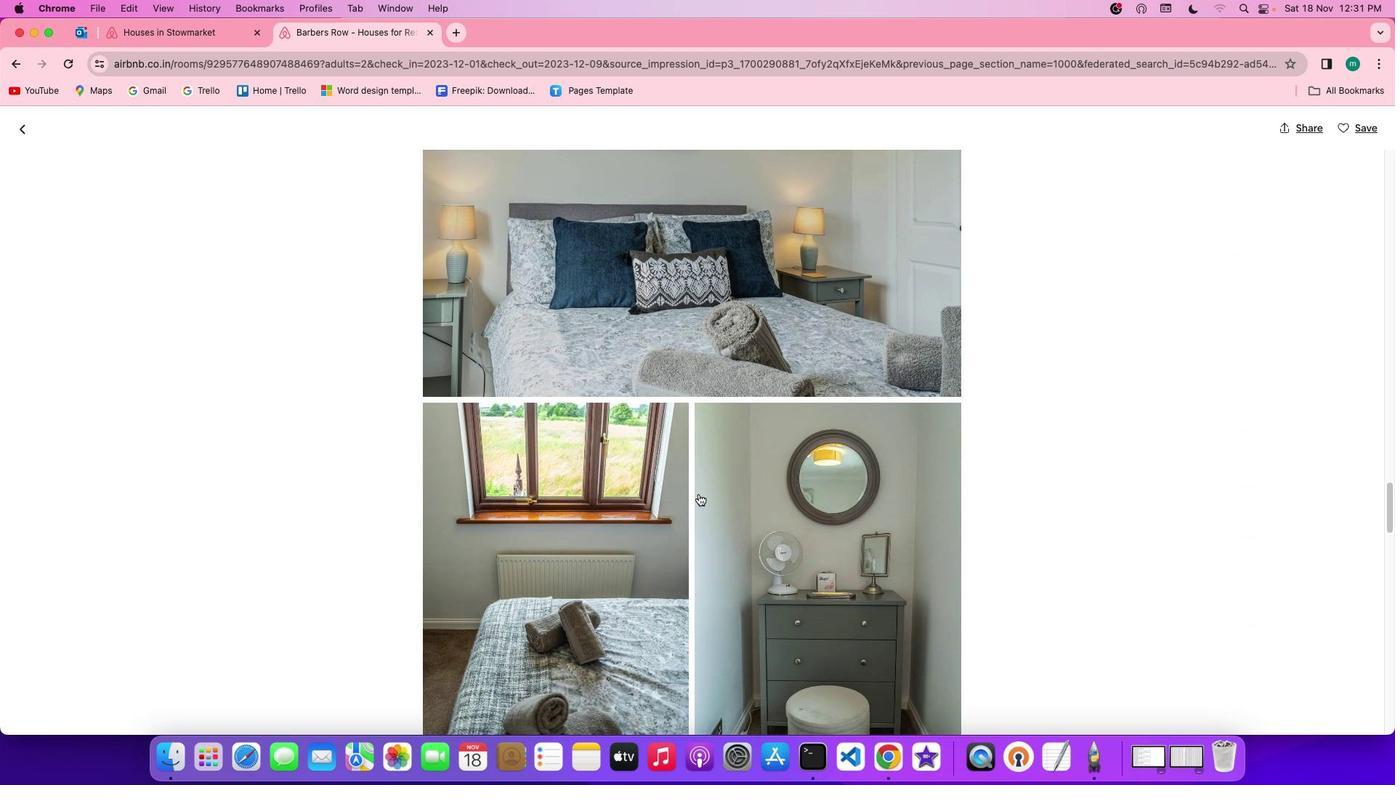 
Action: Mouse scrolled (699, 494) with delta (0, -2)
Screenshot: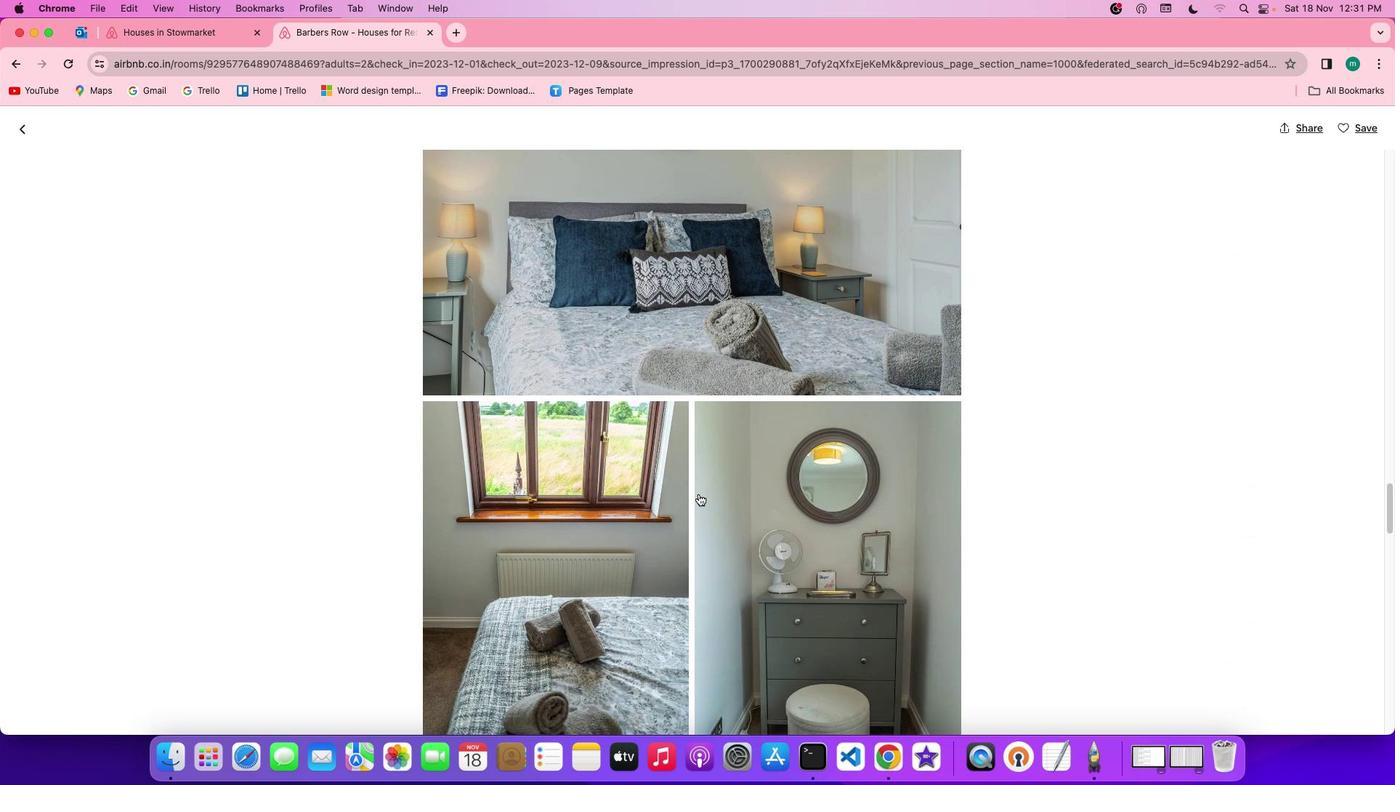 
Action: Mouse scrolled (699, 494) with delta (0, 0)
Screenshot: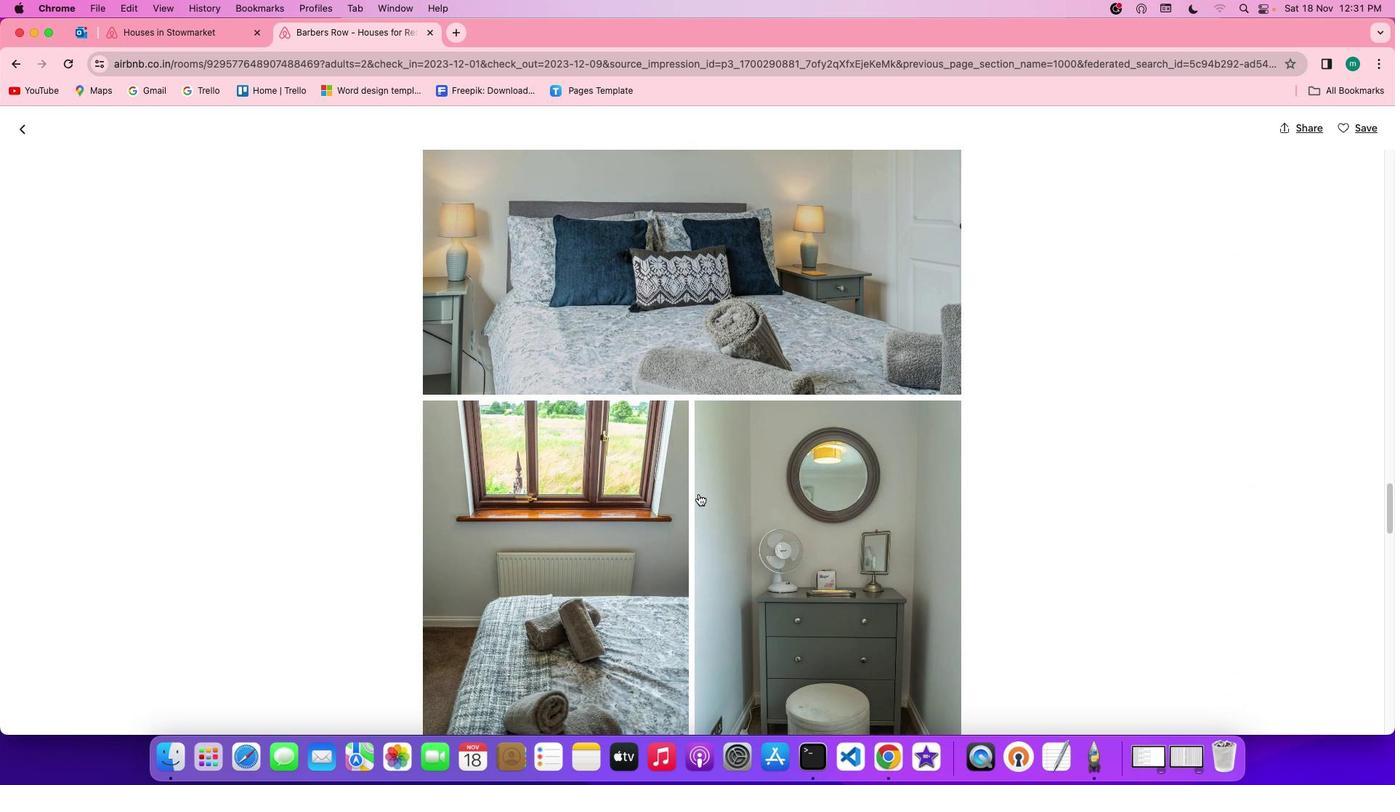 
Action: Mouse scrolled (699, 494) with delta (0, 0)
Screenshot: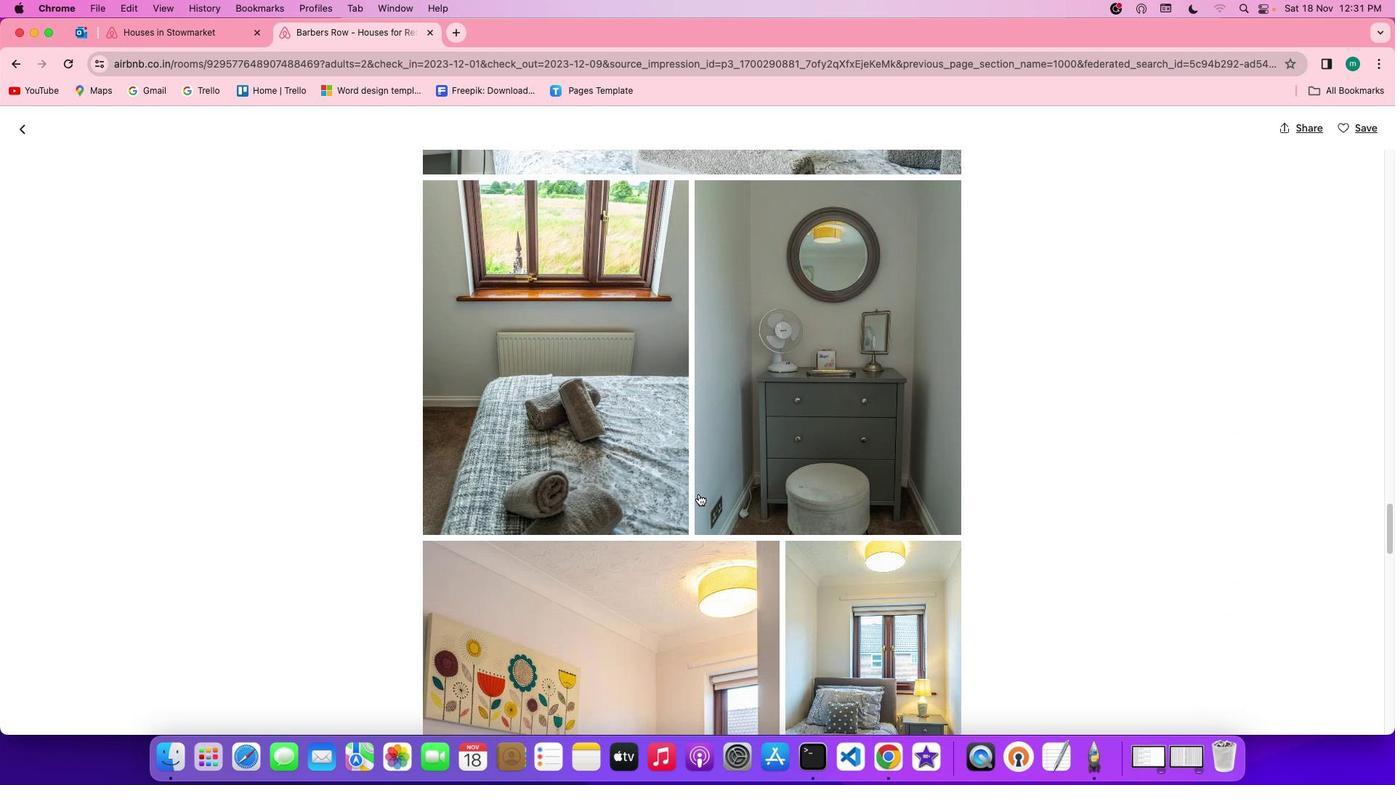 
Action: Mouse scrolled (699, 494) with delta (0, 0)
Screenshot: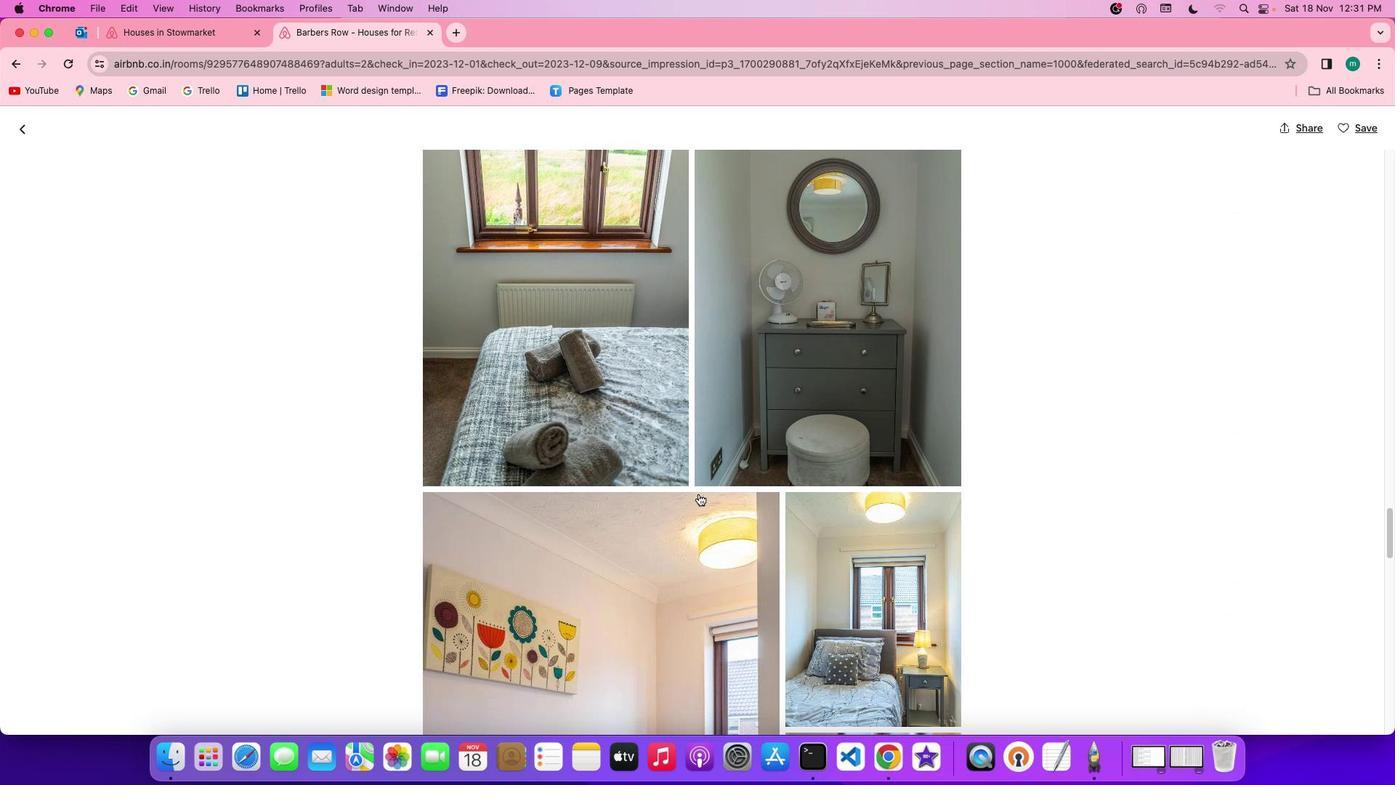 
Action: Mouse scrolled (699, 494) with delta (0, -1)
Screenshot: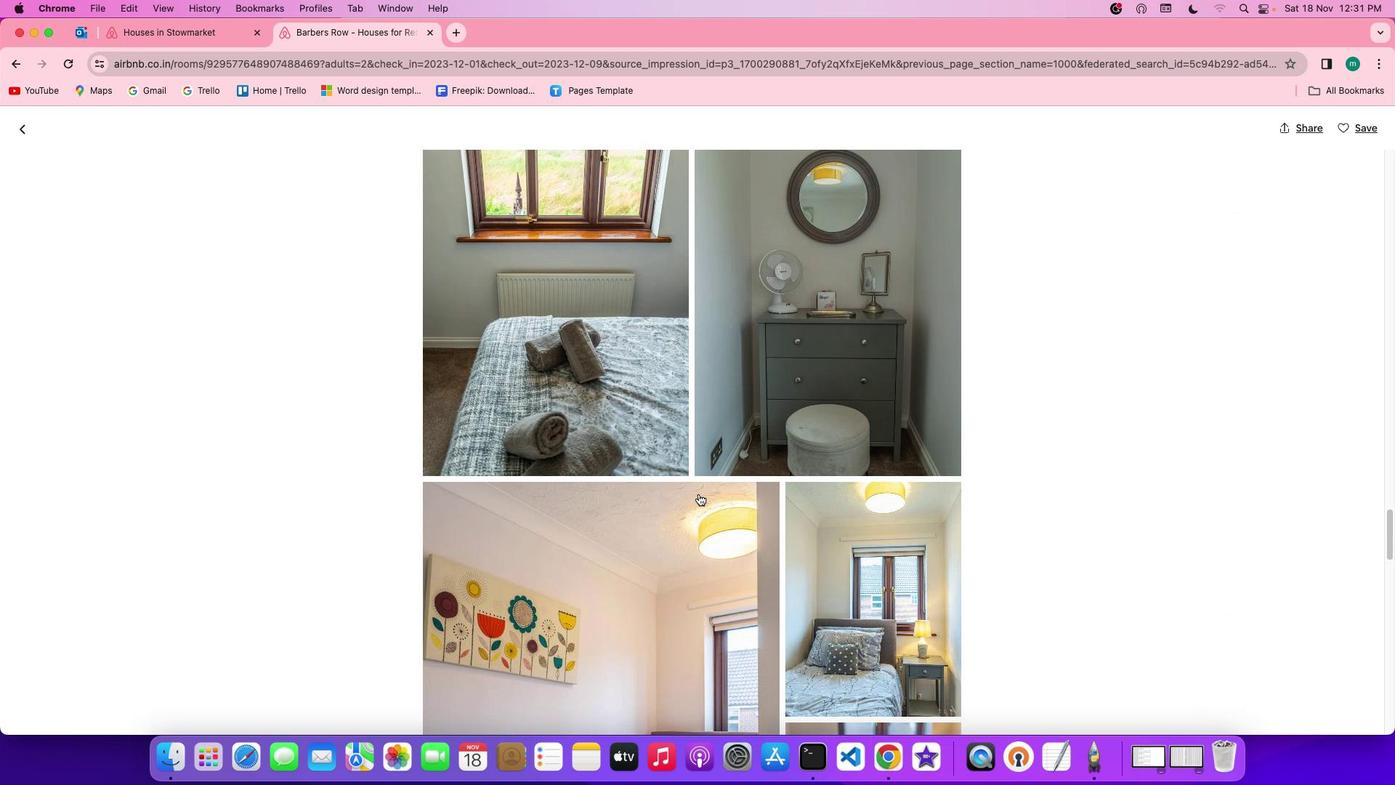 
Action: Mouse scrolled (699, 494) with delta (0, -2)
Screenshot: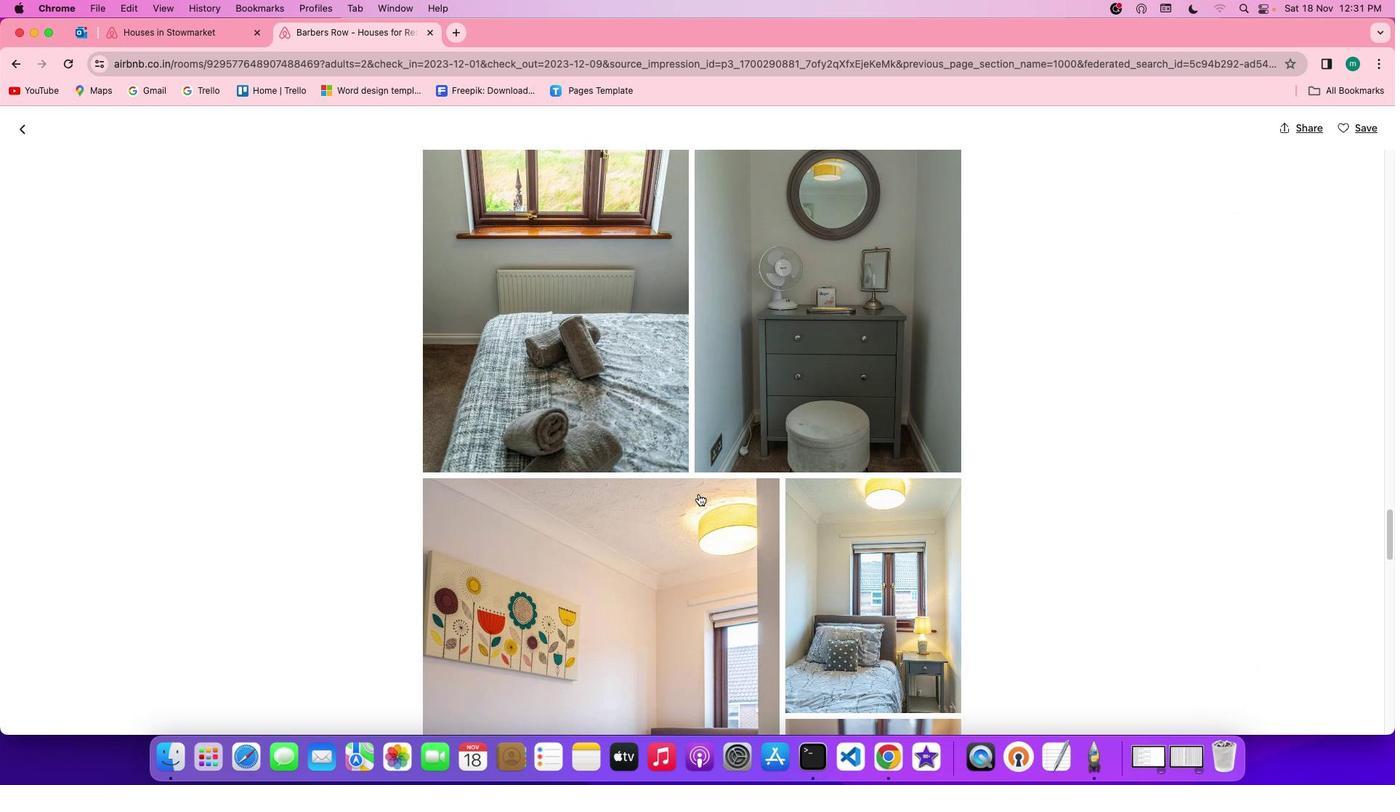 
Action: Mouse scrolled (699, 494) with delta (0, -2)
Screenshot: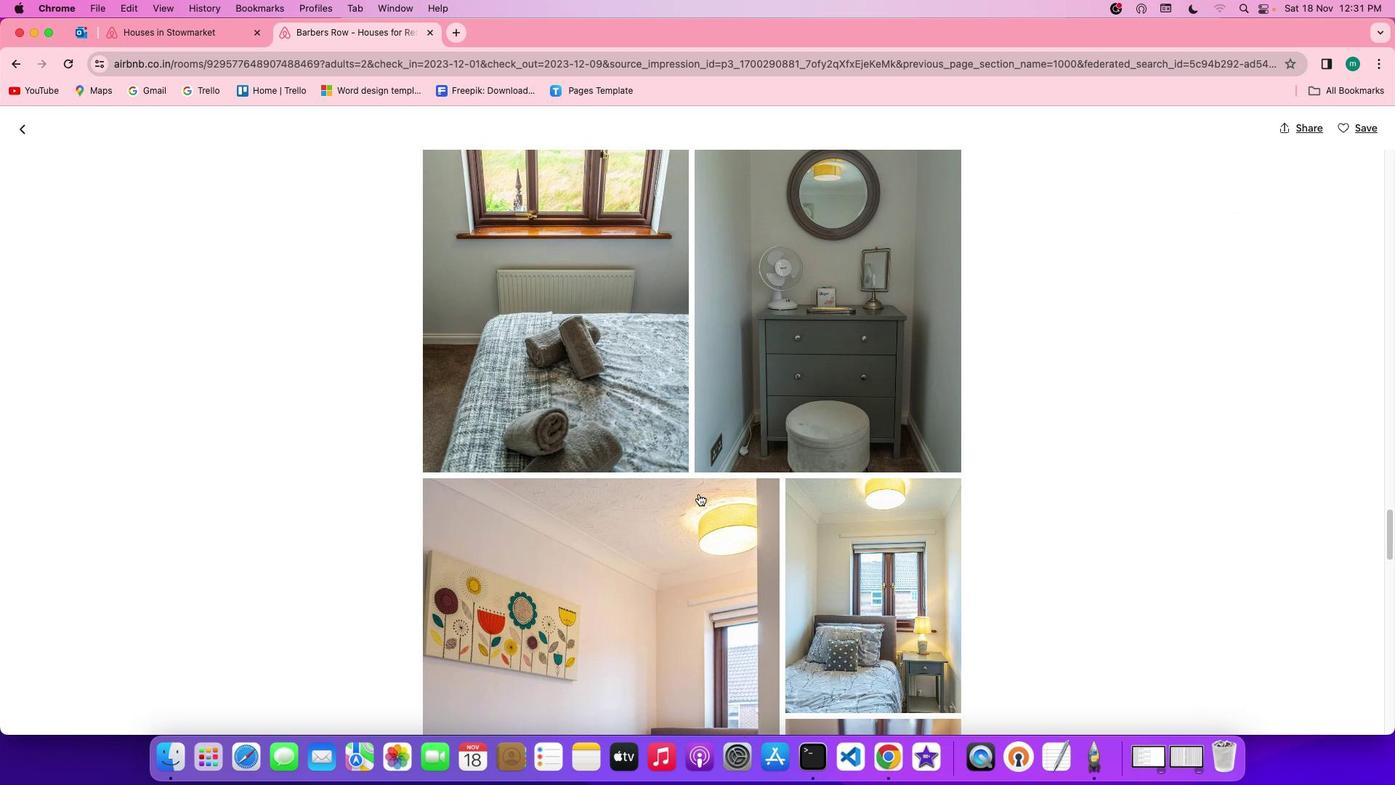
Action: Mouse scrolled (699, 494) with delta (0, 0)
Screenshot: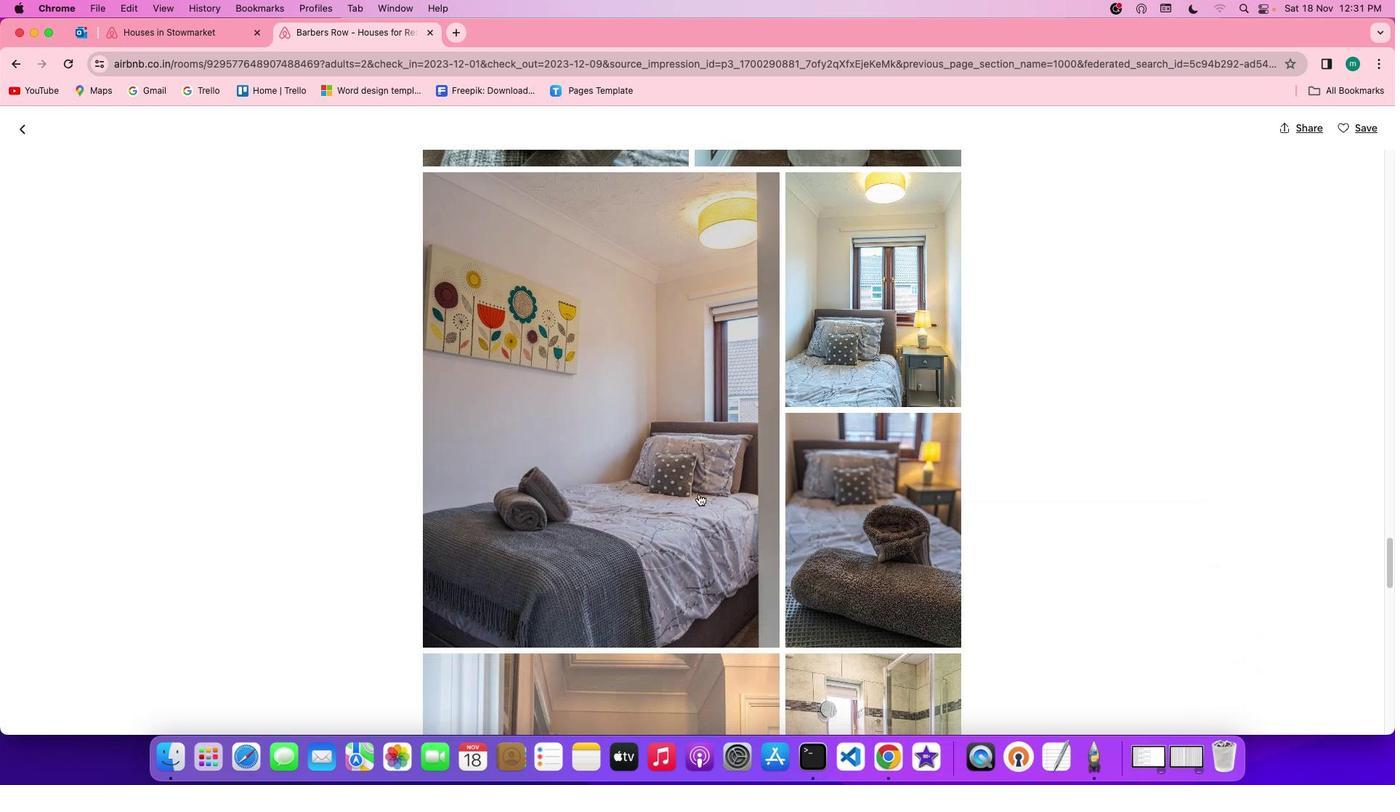 
Action: Mouse scrolled (699, 494) with delta (0, 0)
Screenshot: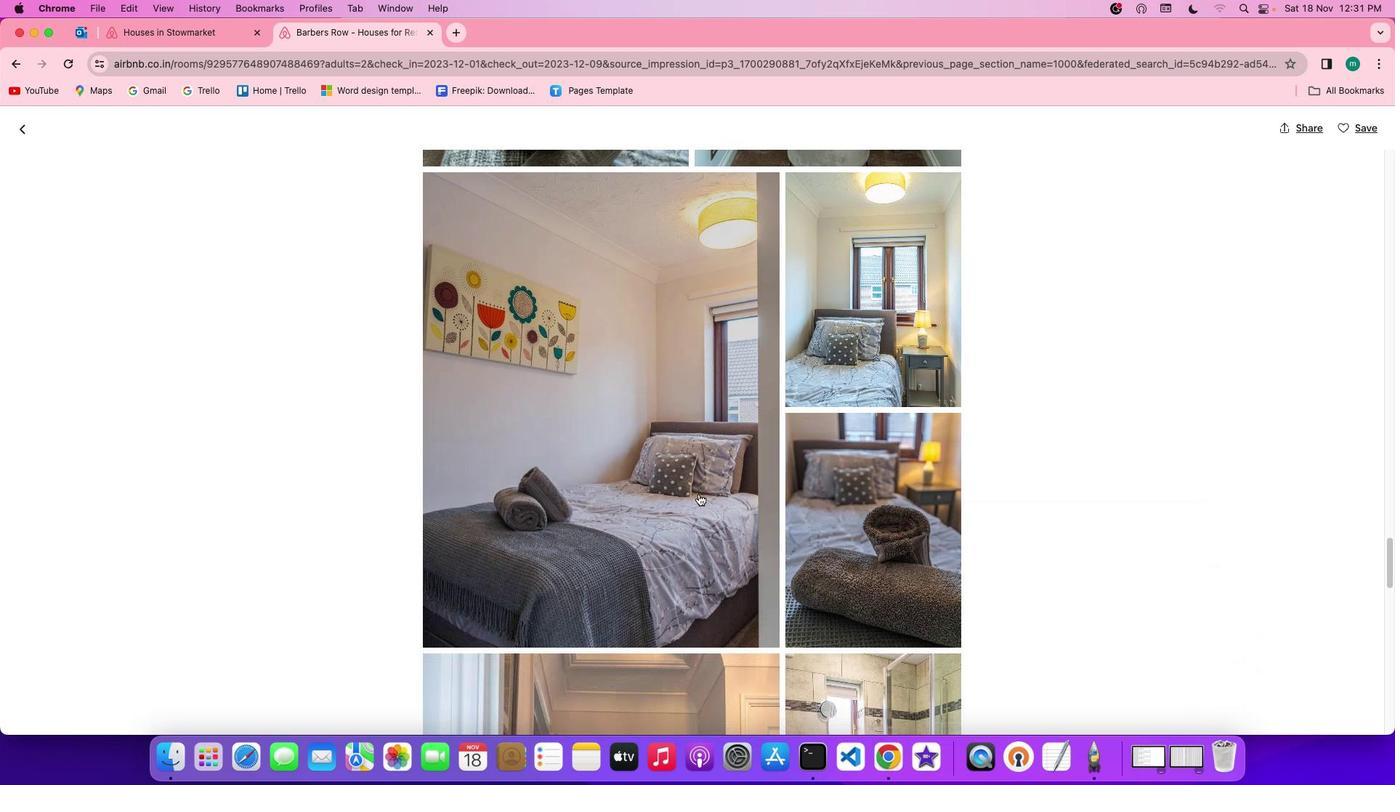 
Action: Mouse scrolled (699, 494) with delta (0, -1)
Screenshot: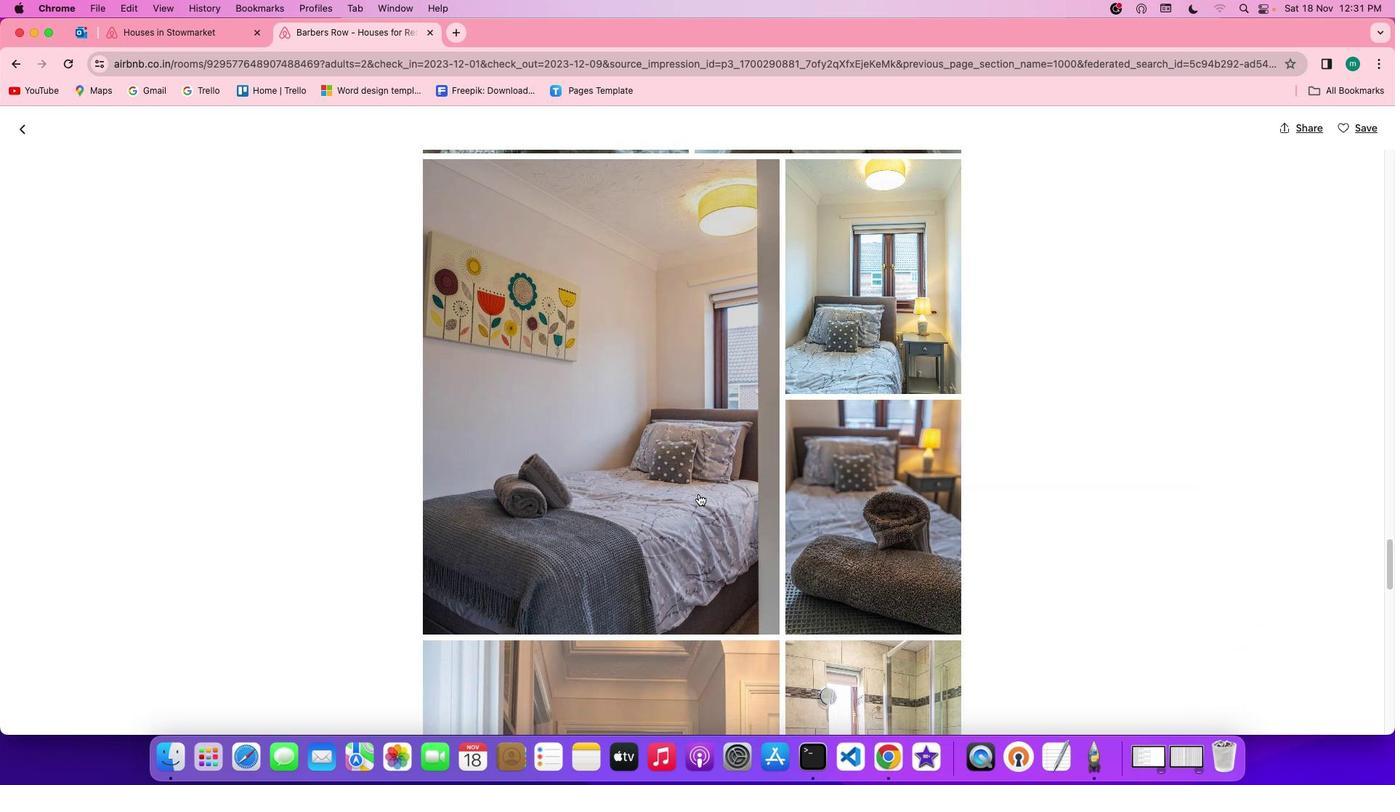 
Action: Mouse scrolled (699, 494) with delta (0, -2)
Screenshot: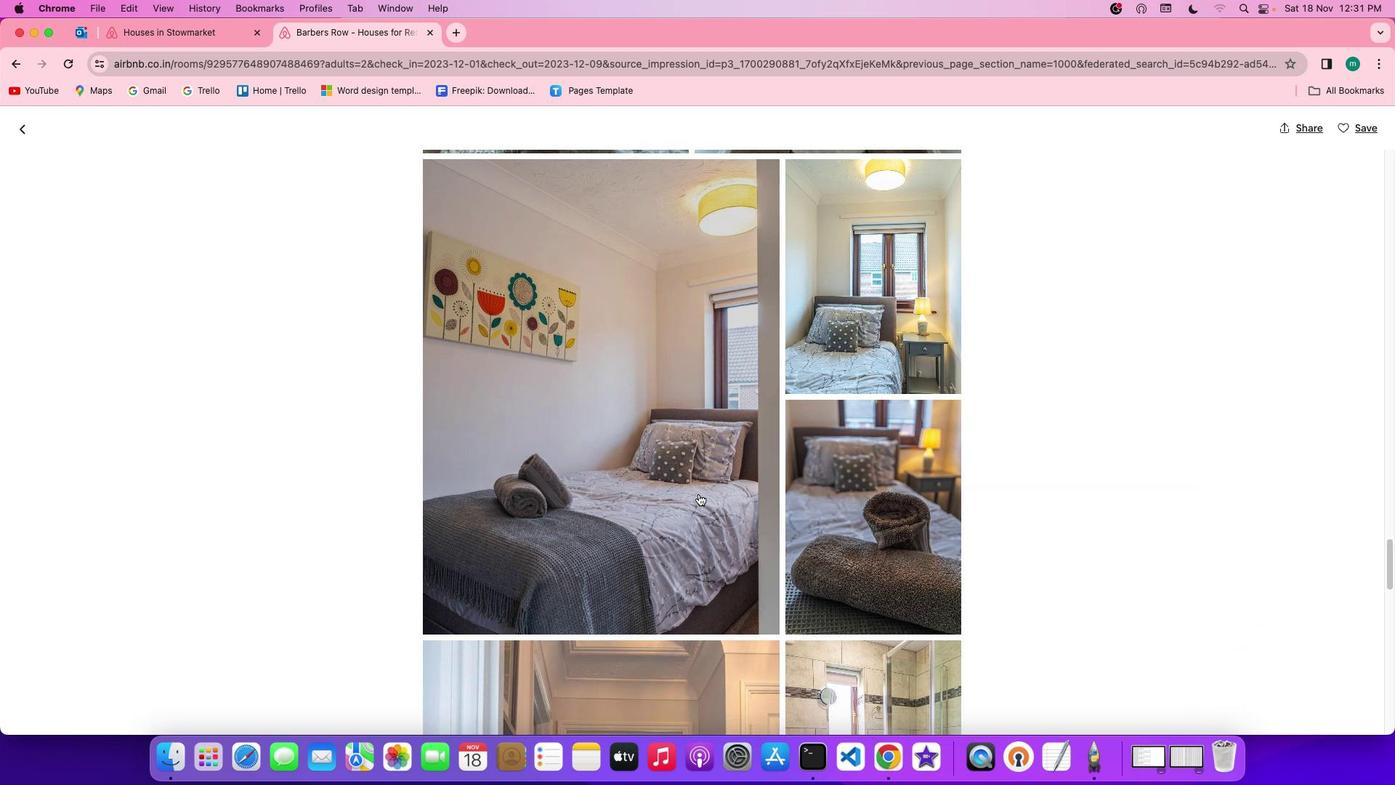 
Action: Mouse scrolled (699, 494) with delta (0, -2)
Screenshot: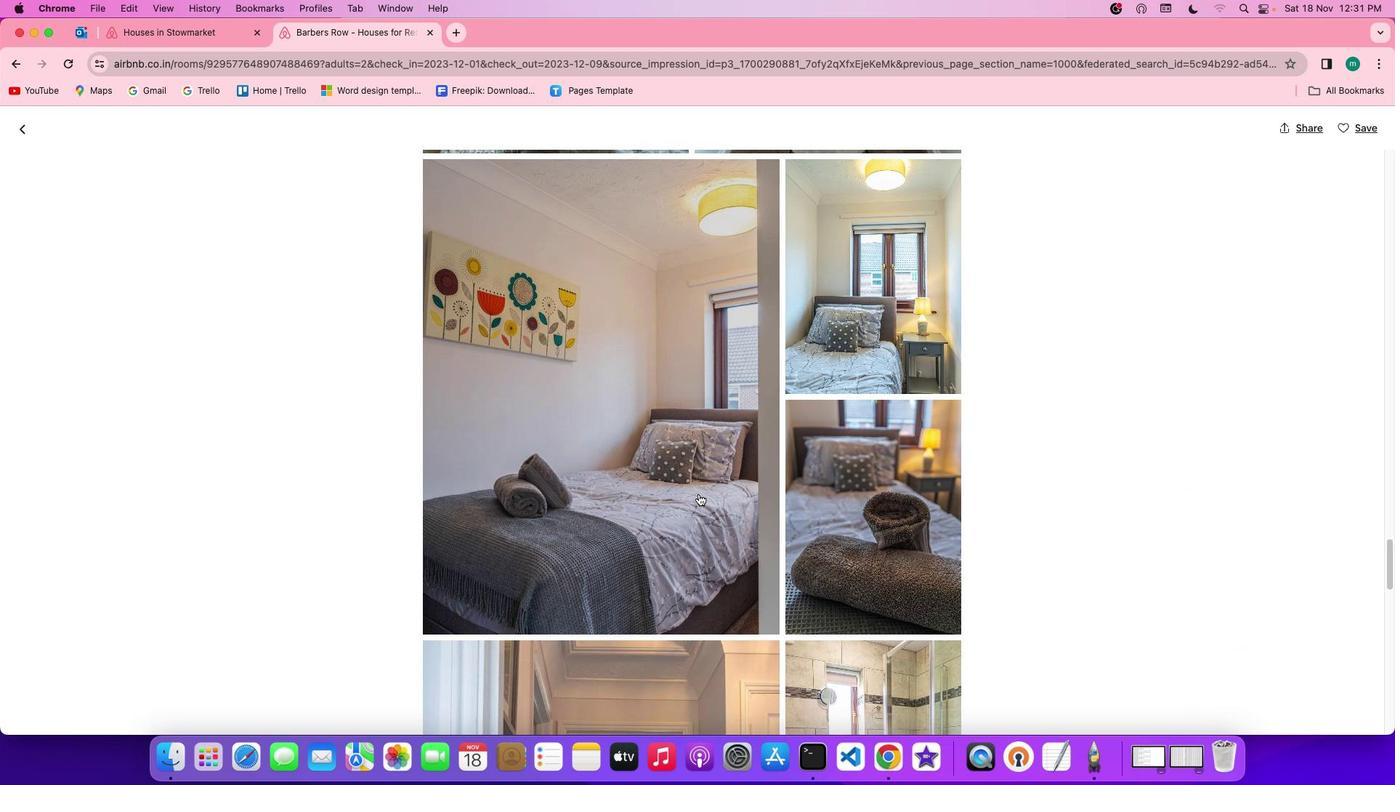 
Action: Mouse scrolled (699, 494) with delta (0, 0)
Screenshot: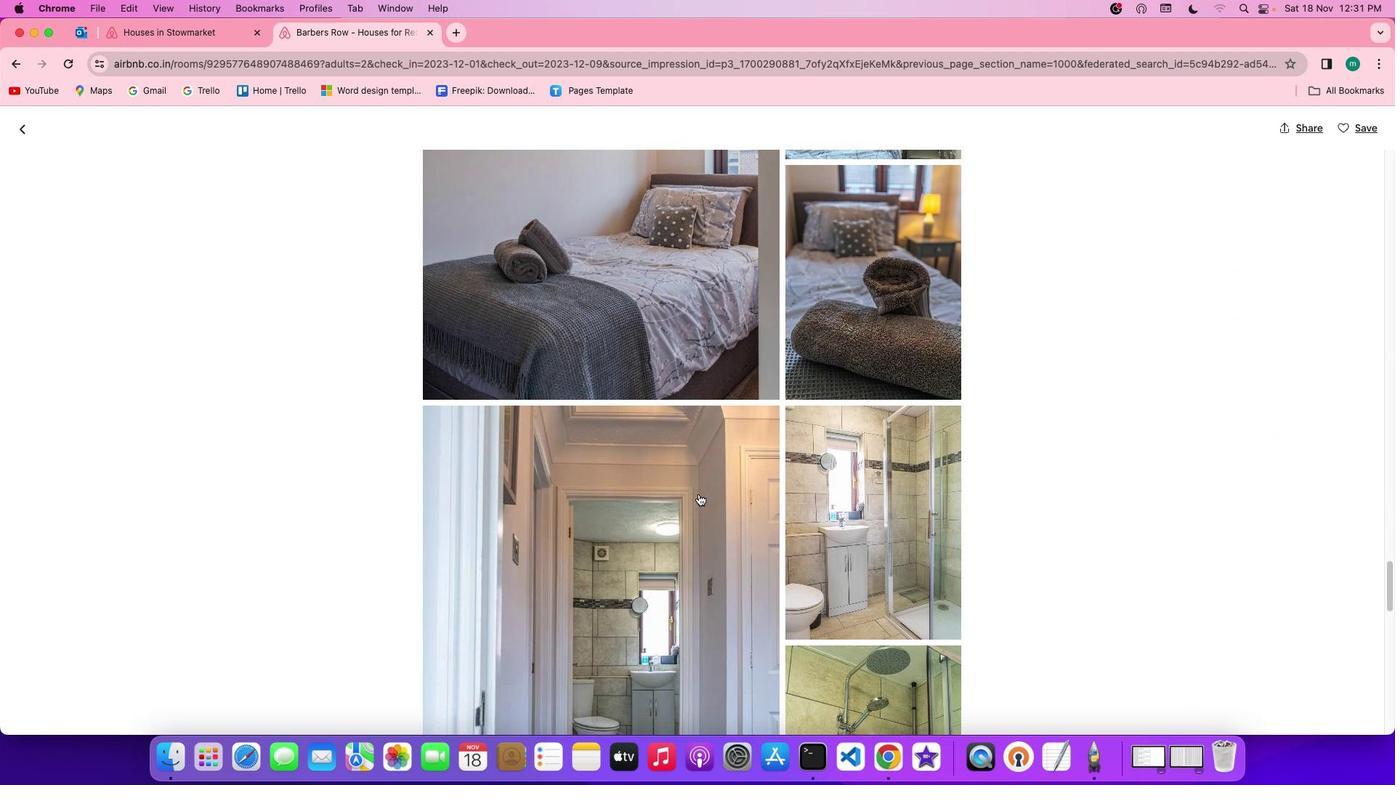 
Action: Mouse scrolled (699, 494) with delta (0, 0)
Screenshot: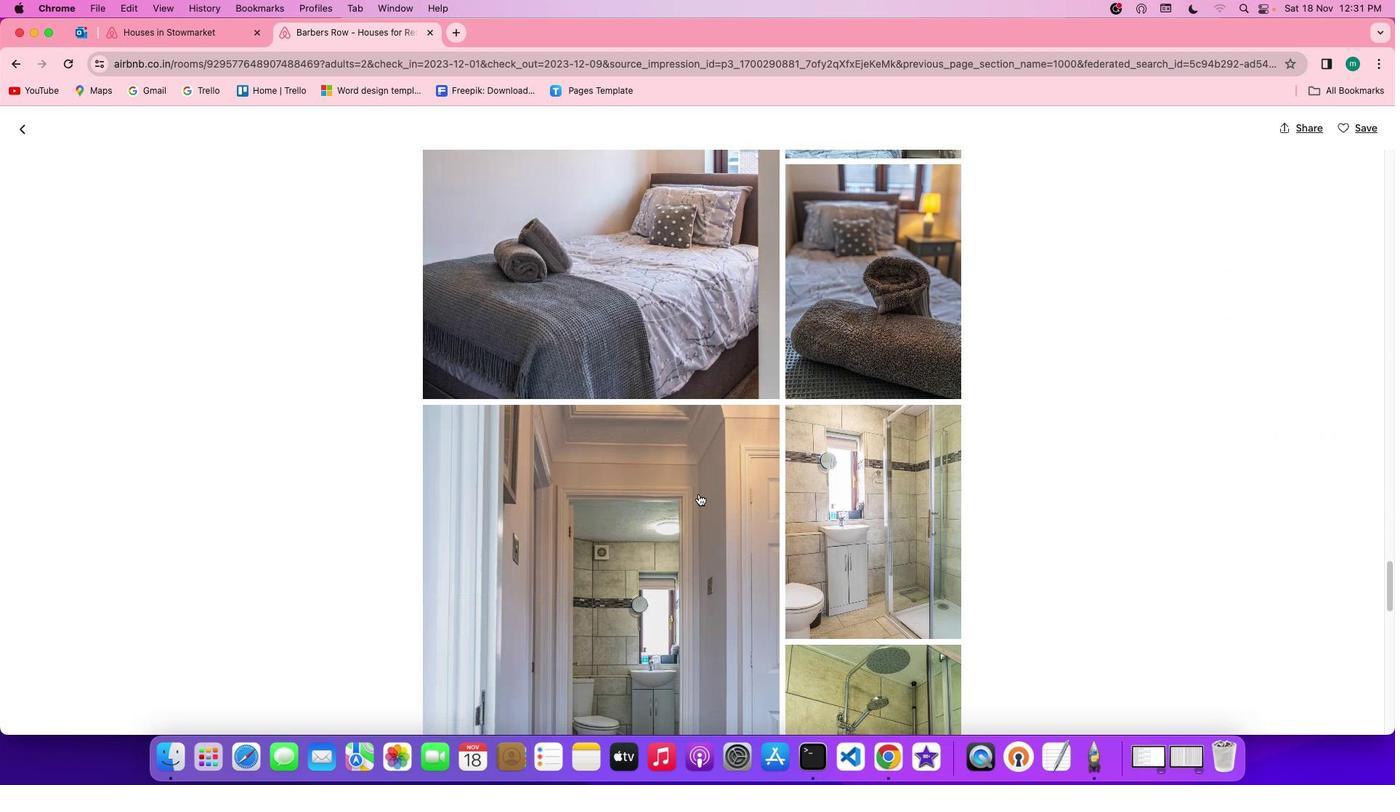 
Action: Mouse scrolled (699, 494) with delta (0, -1)
Screenshot: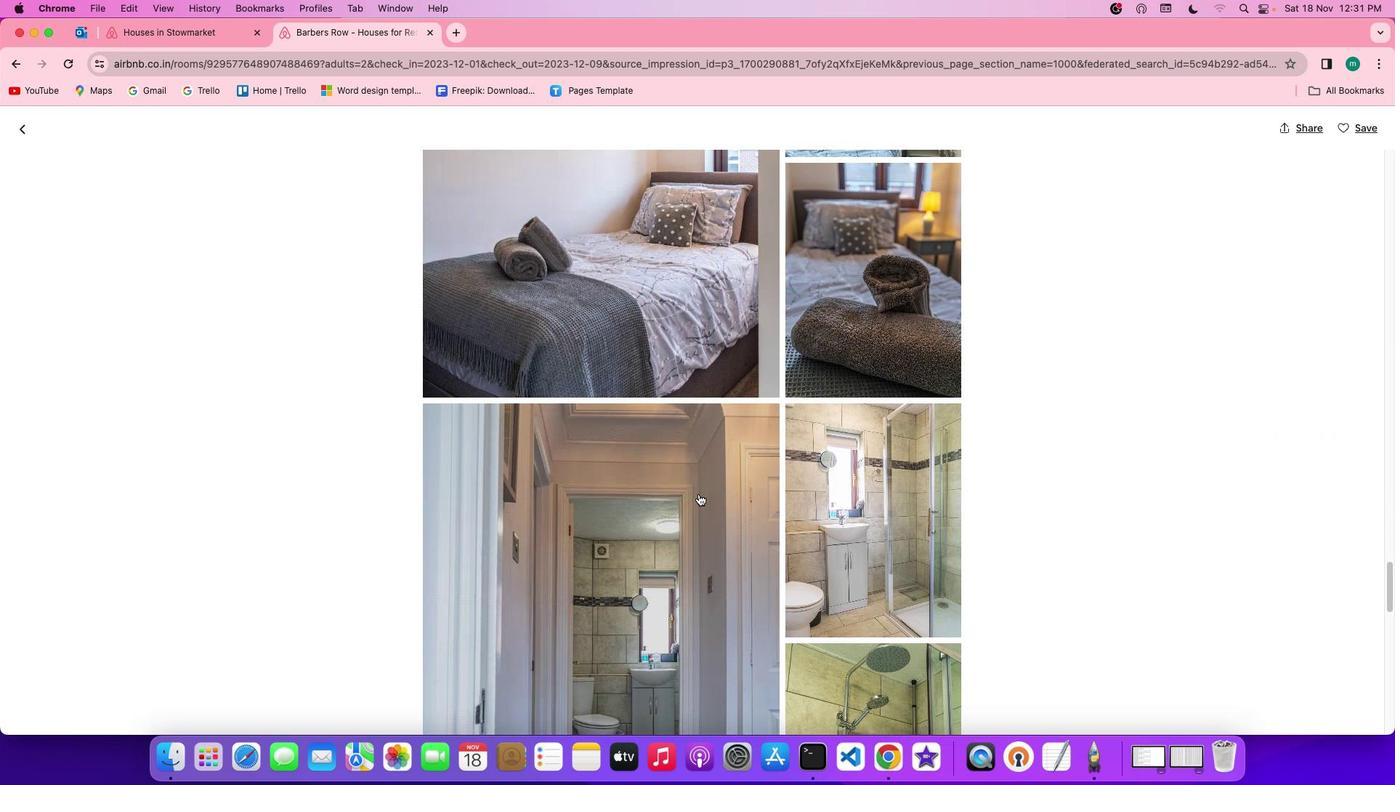 
Action: Mouse scrolled (699, 494) with delta (0, -2)
Screenshot: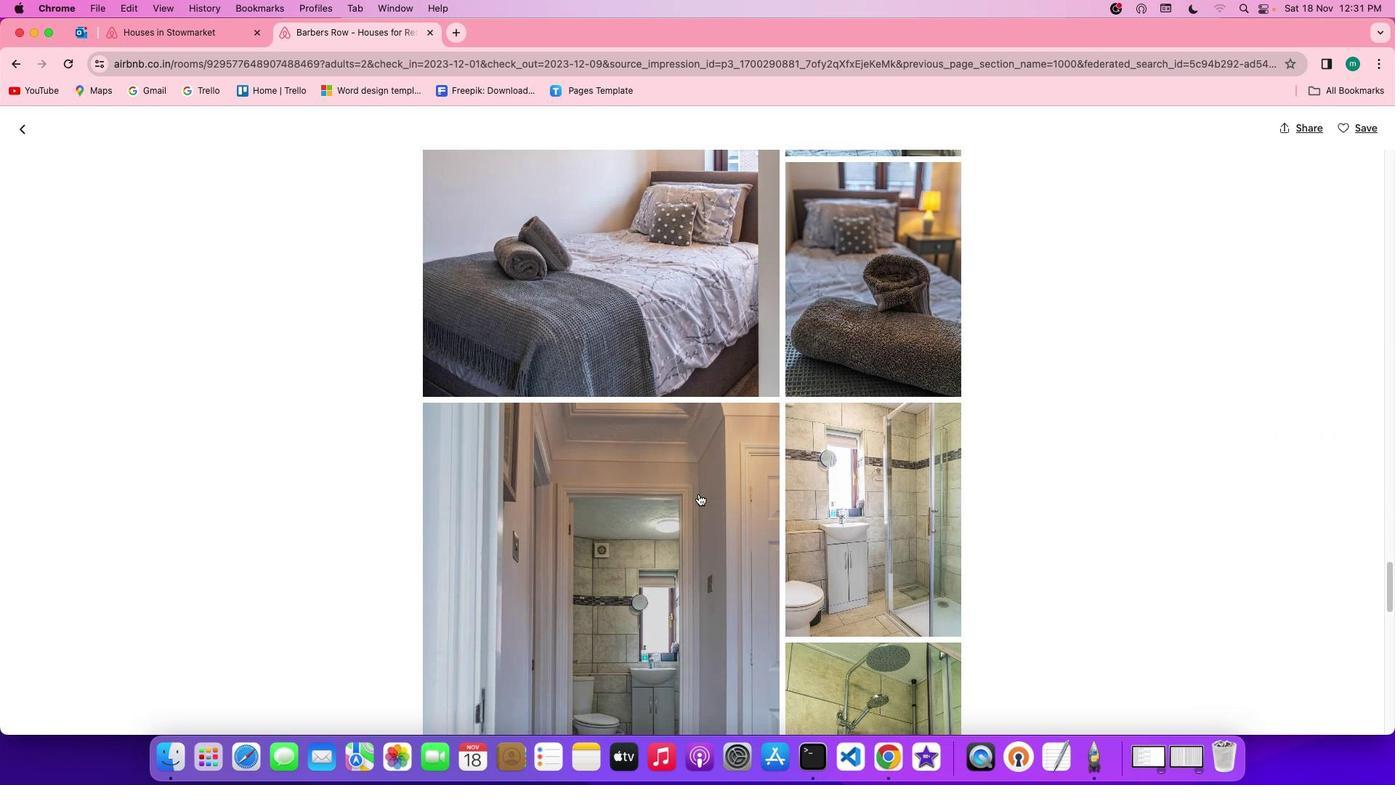 
Action: Mouse scrolled (699, 494) with delta (0, 0)
Screenshot: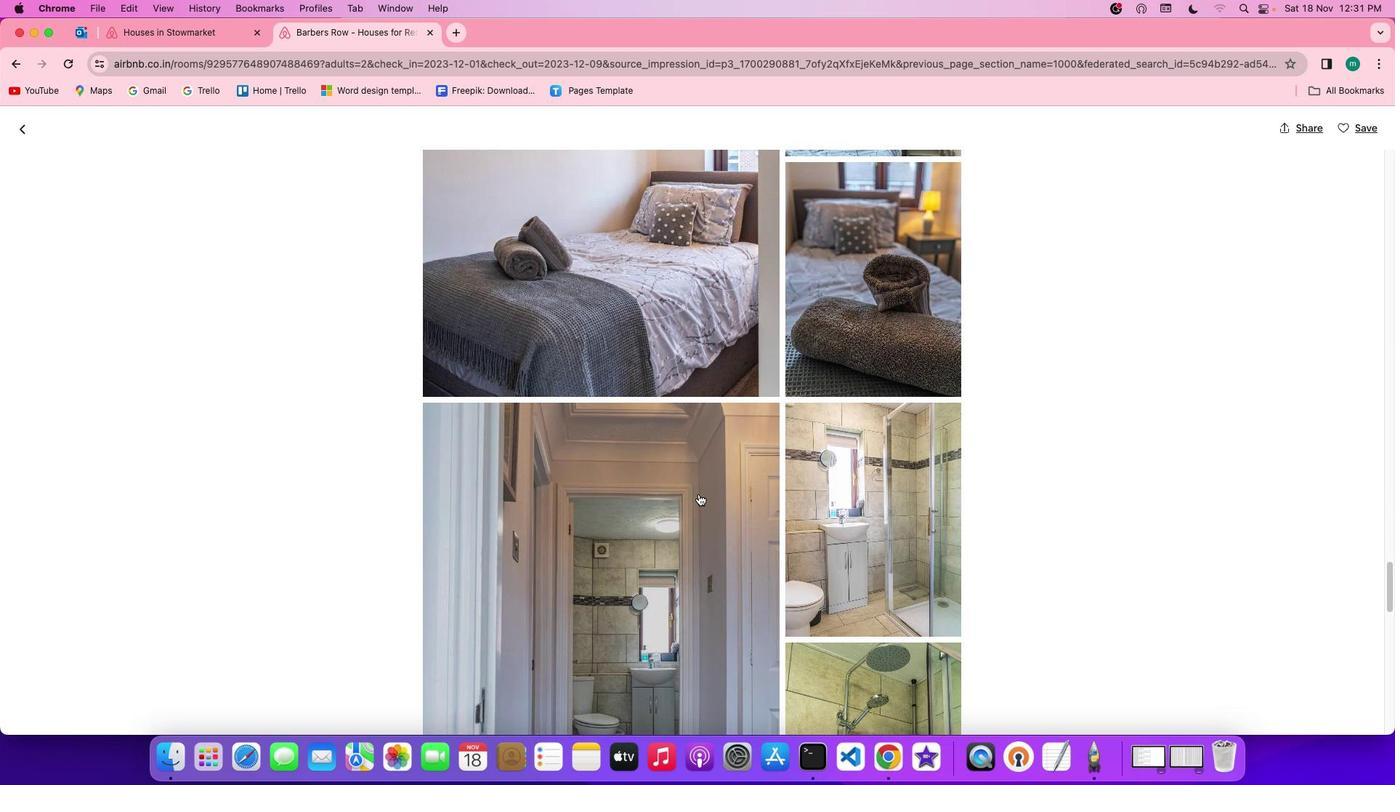 
Action: Mouse scrolled (699, 494) with delta (0, 0)
Screenshot: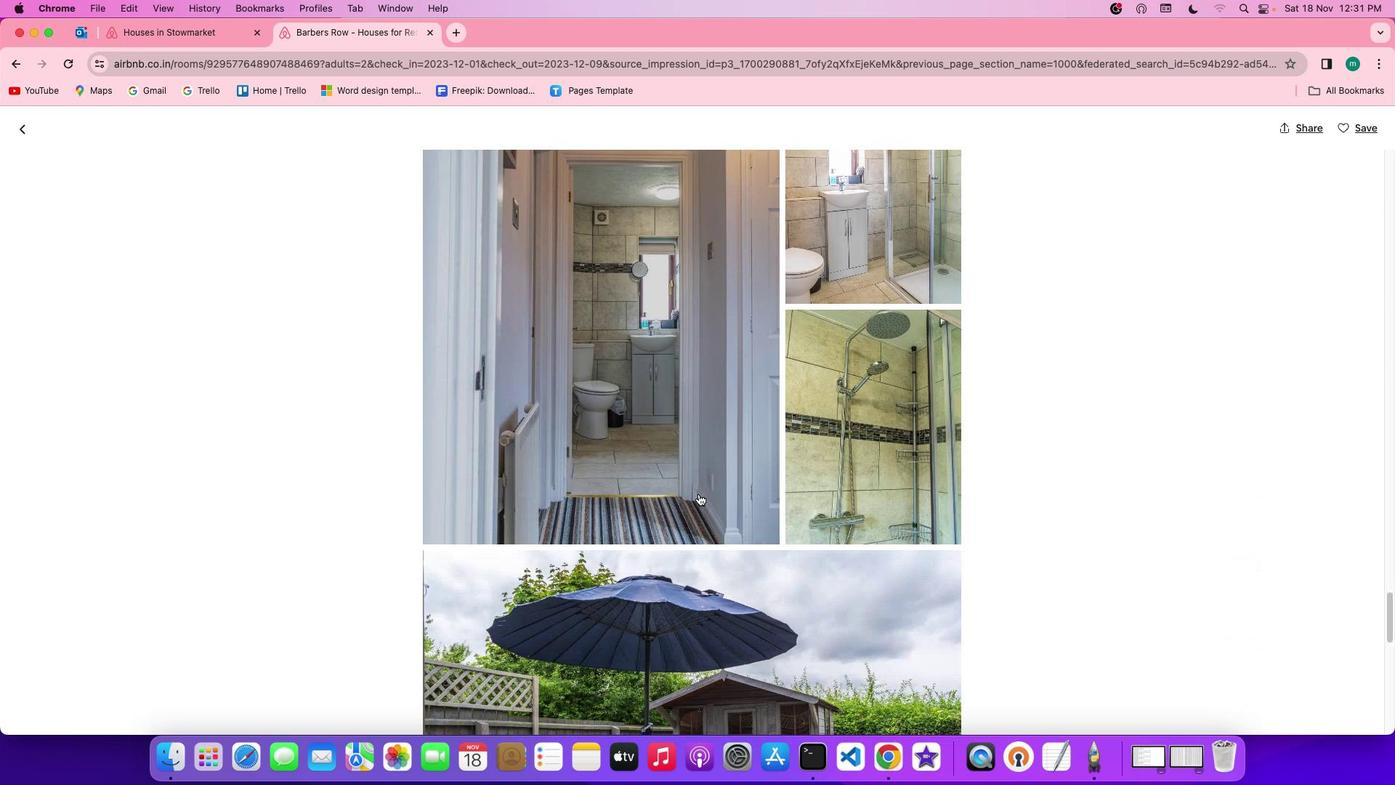 
Action: Mouse scrolled (699, 494) with delta (0, 0)
Screenshot: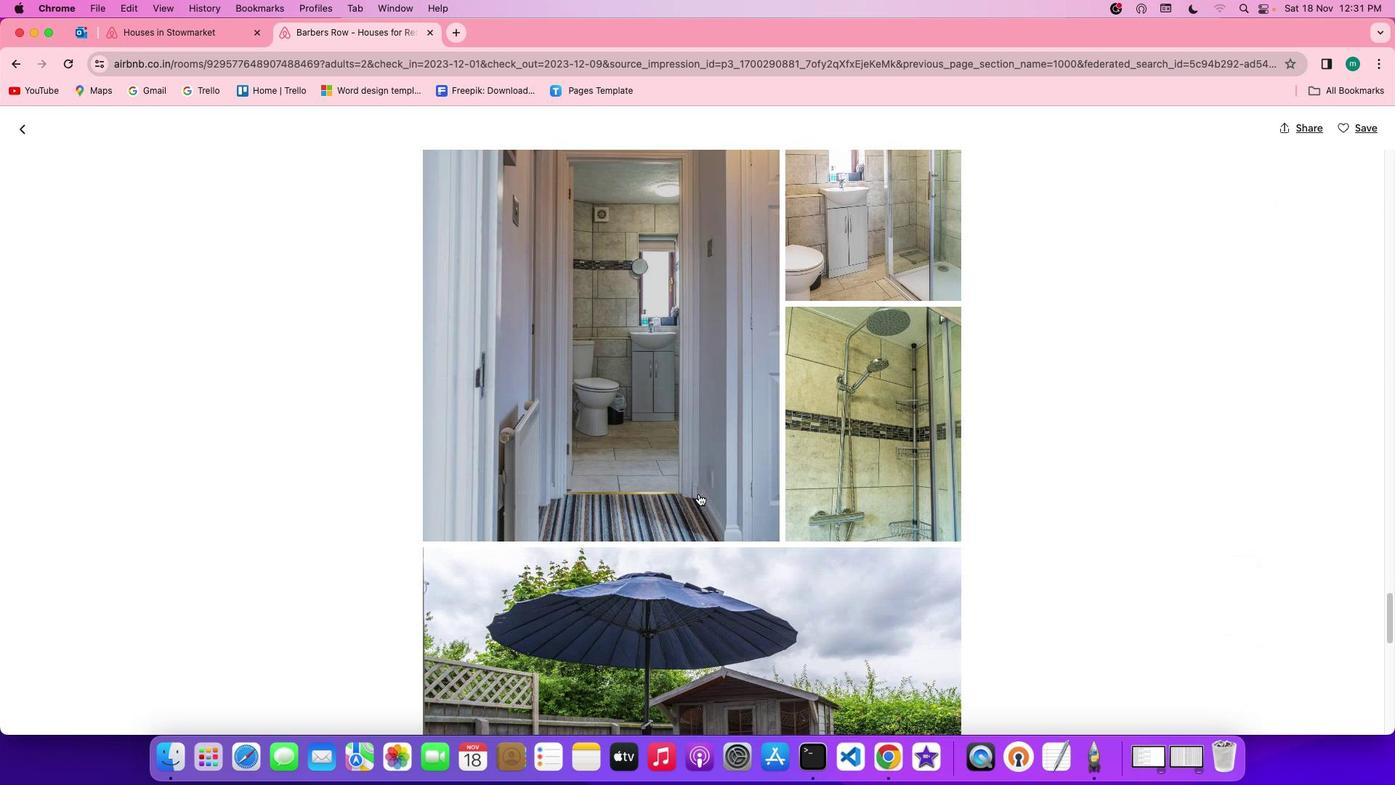 
Action: Mouse scrolled (699, 494) with delta (0, -1)
Screenshot: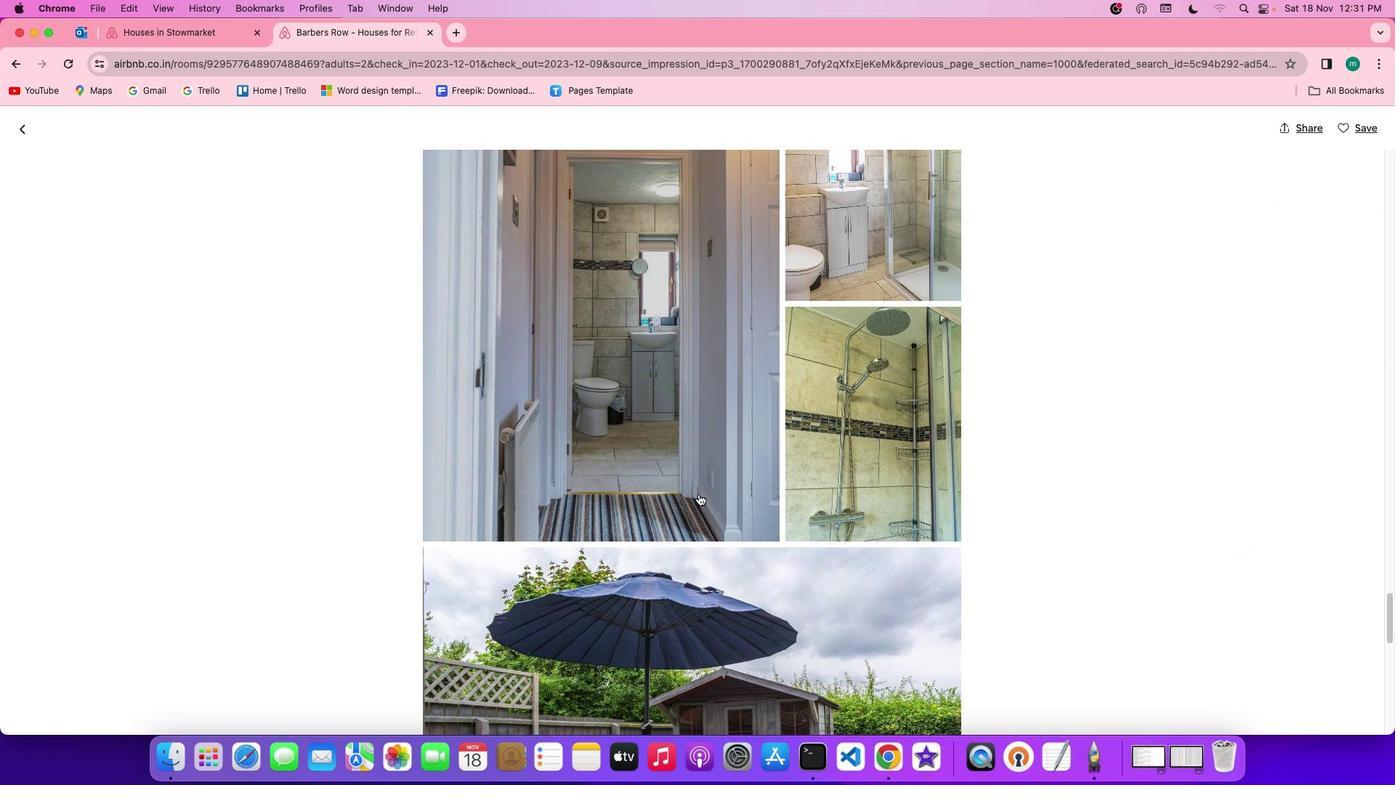 
Action: Mouse scrolled (699, 494) with delta (0, -2)
Screenshot: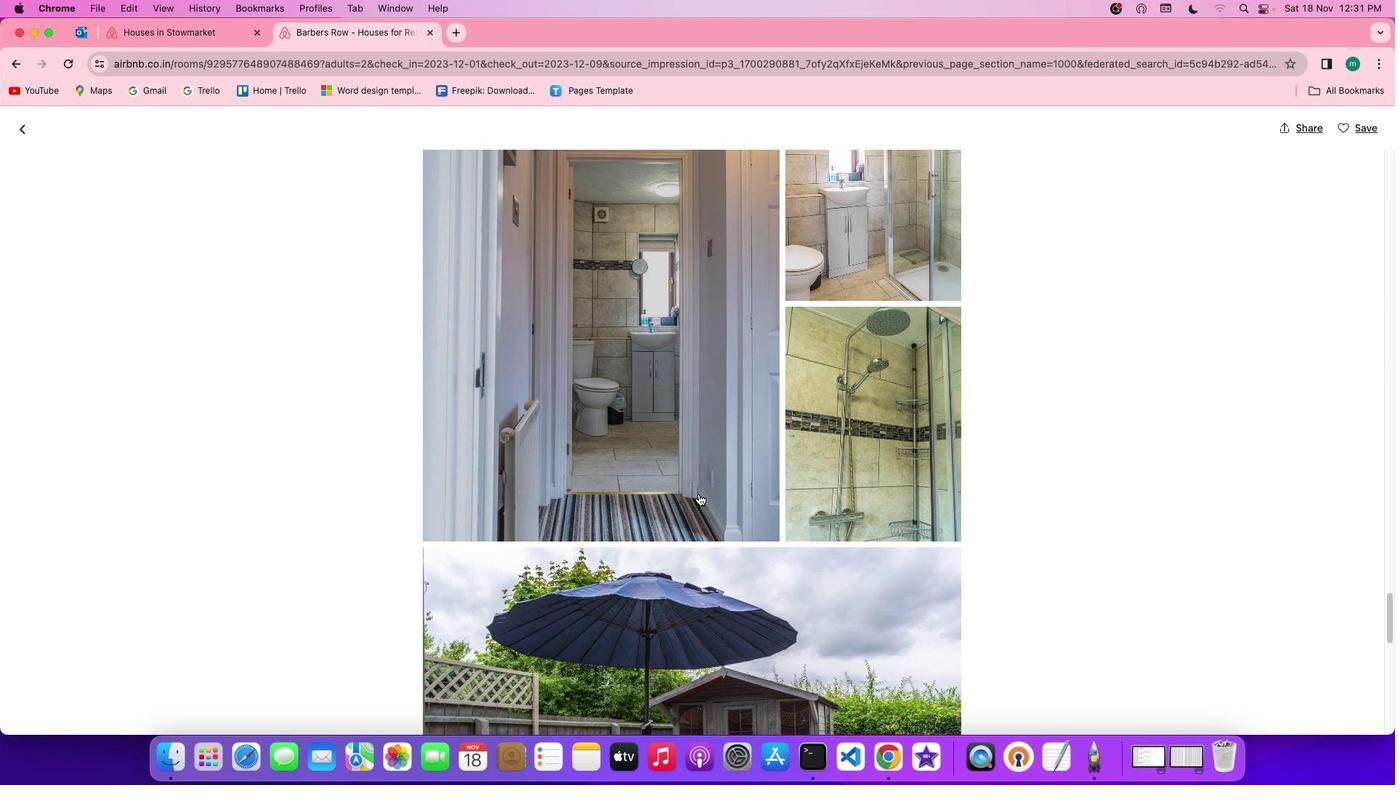 
Action: Mouse scrolled (699, 494) with delta (0, -2)
Screenshot: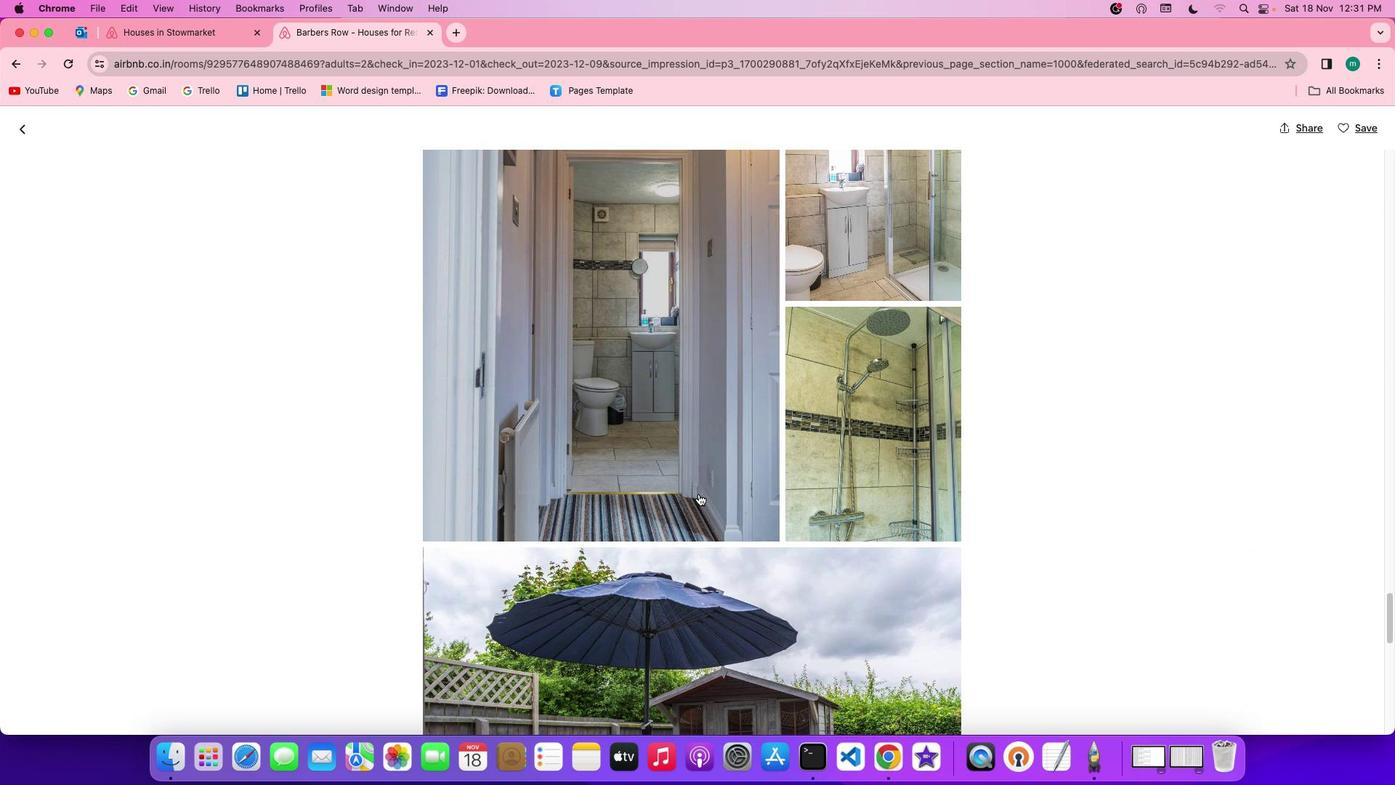 
Action: Mouse scrolled (699, 494) with delta (0, 0)
Screenshot: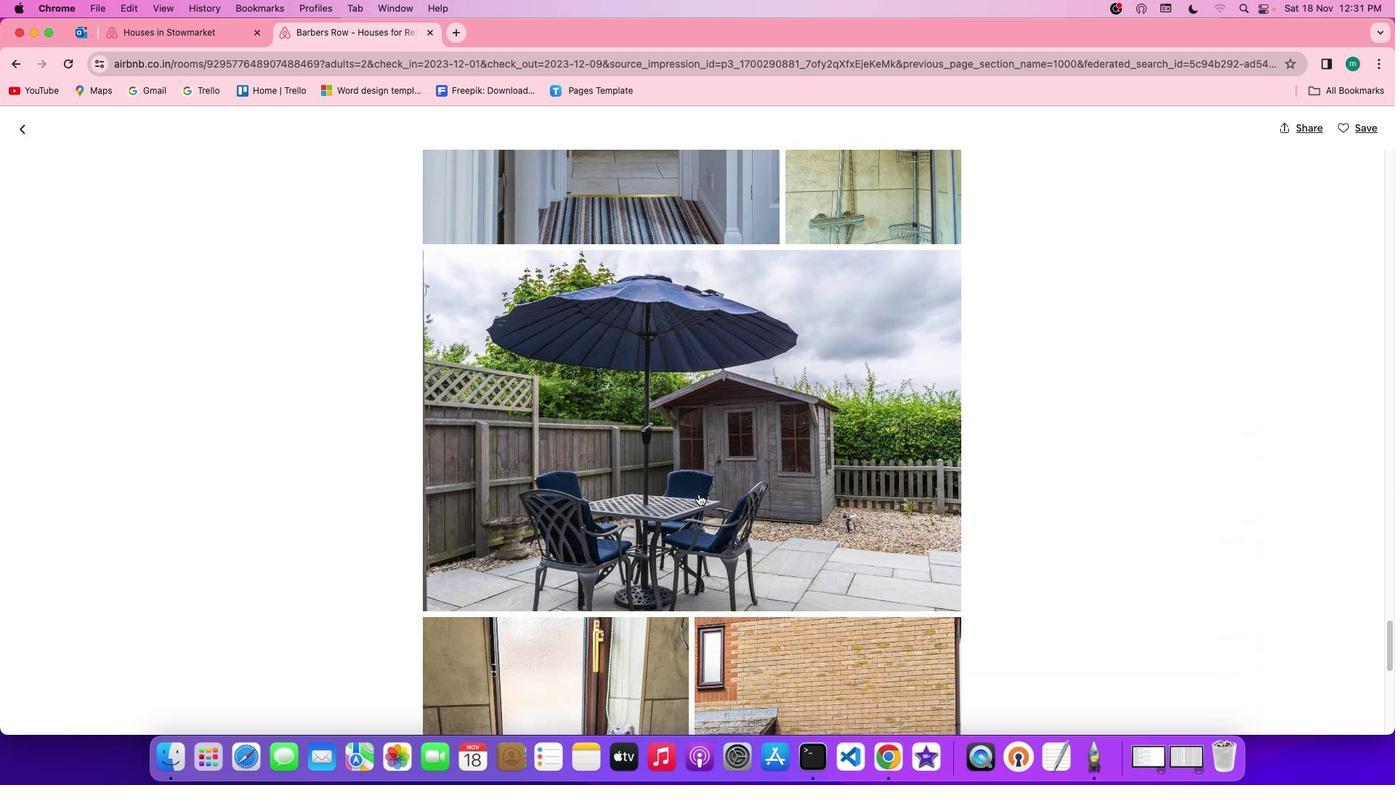 
Action: Mouse scrolled (699, 494) with delta (0, 0)
Screenshot: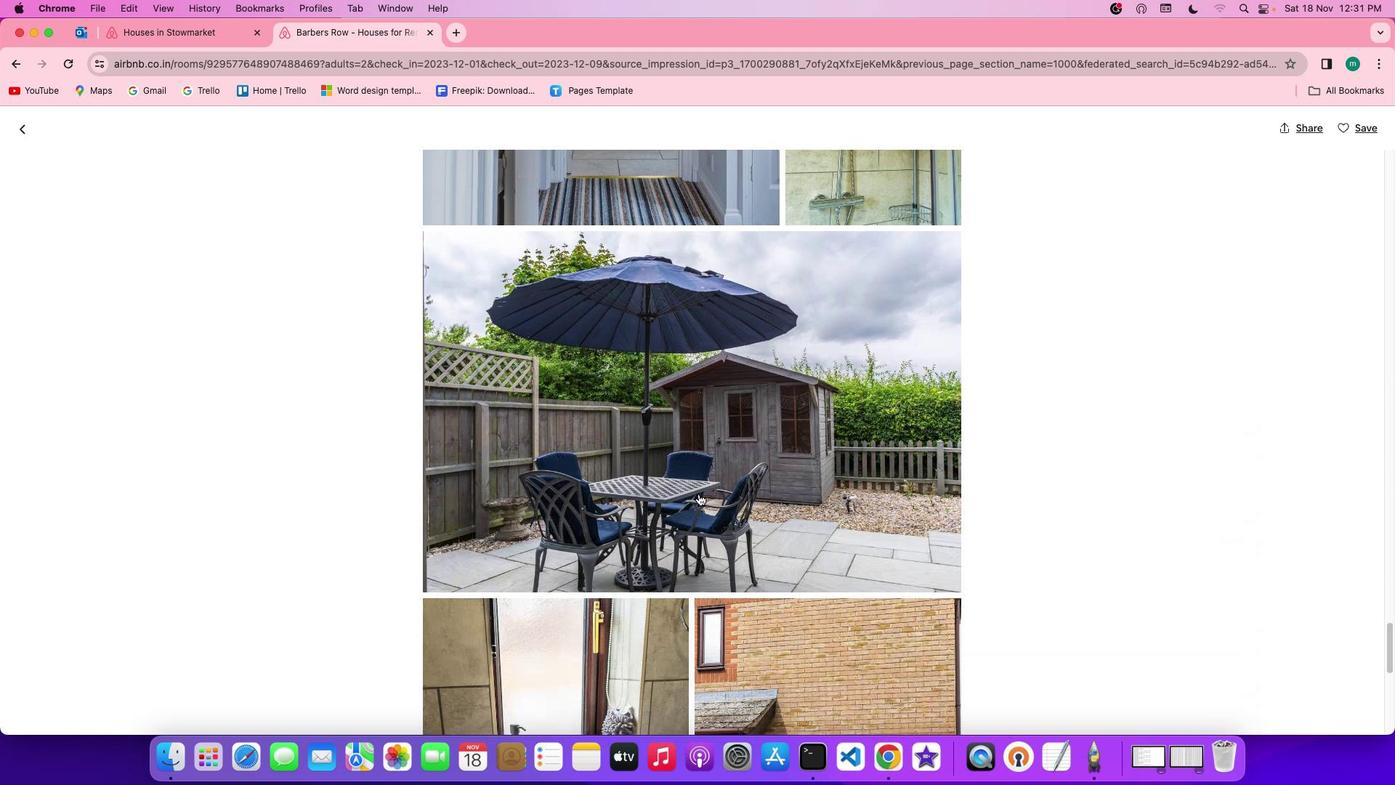 
Action: Mouse scrolled (699, 494) with delta (0, -1)
Screenshot: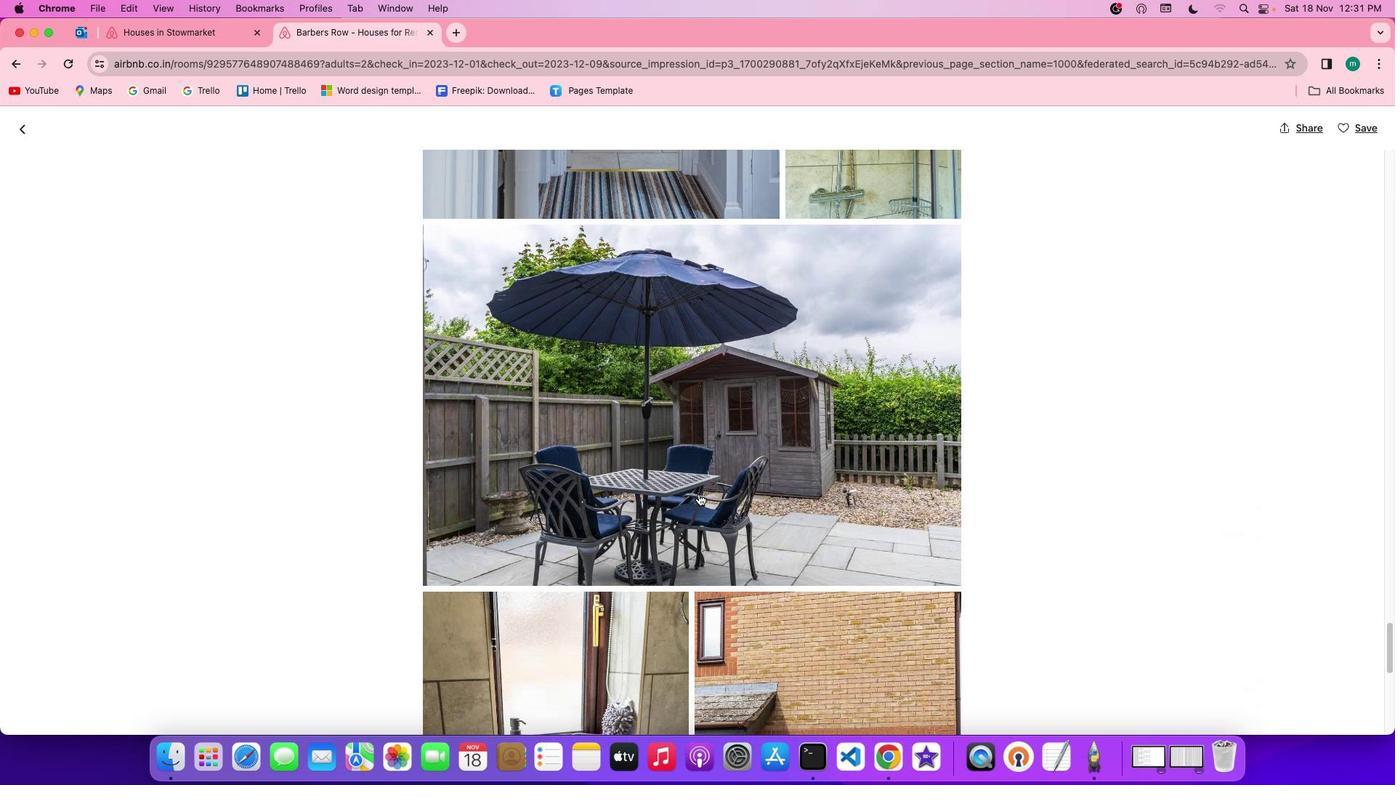 
Action: Mouse scrolled (699, 494) with delta (0, -2)
Screenshot: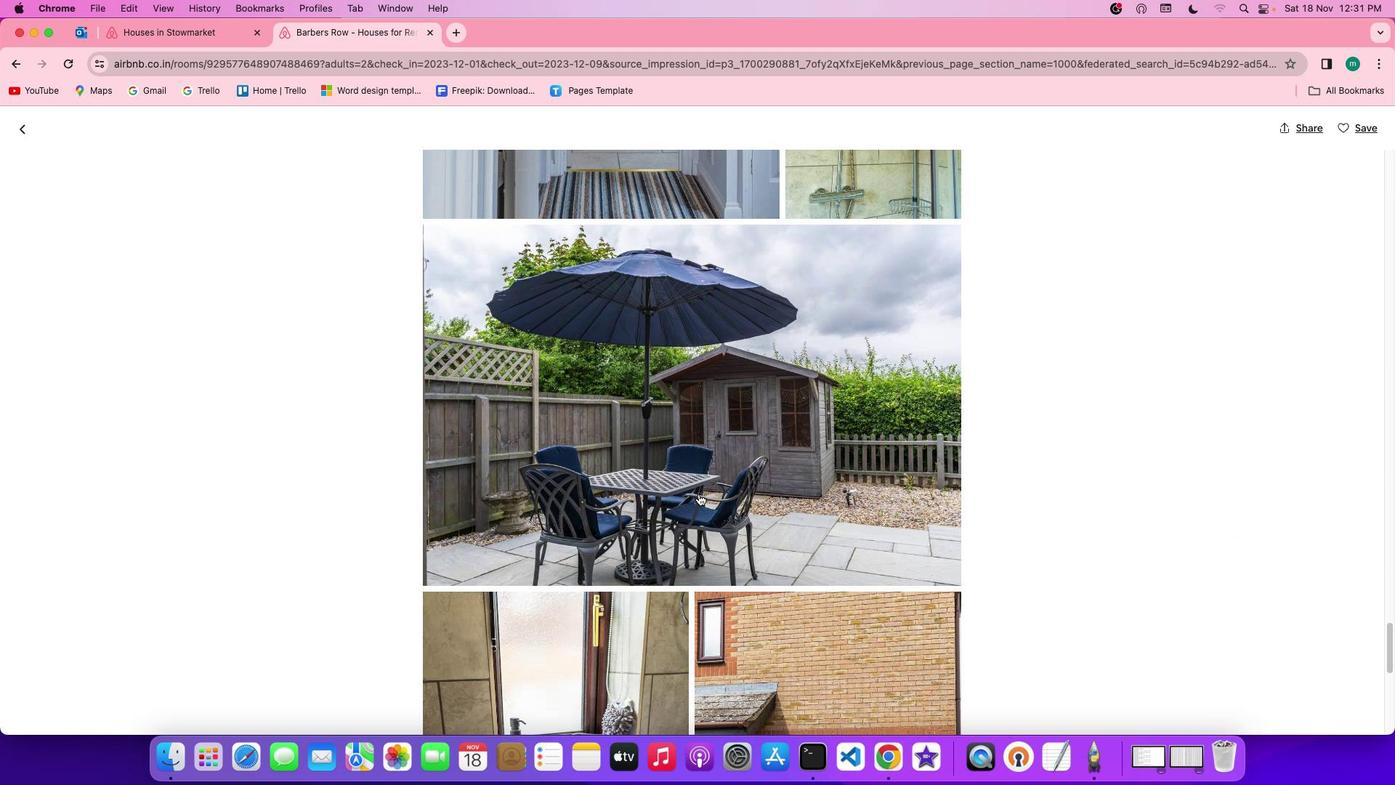 
Action: Mouse scrolled (699, 494) with delta (0, -2)
Screenshot: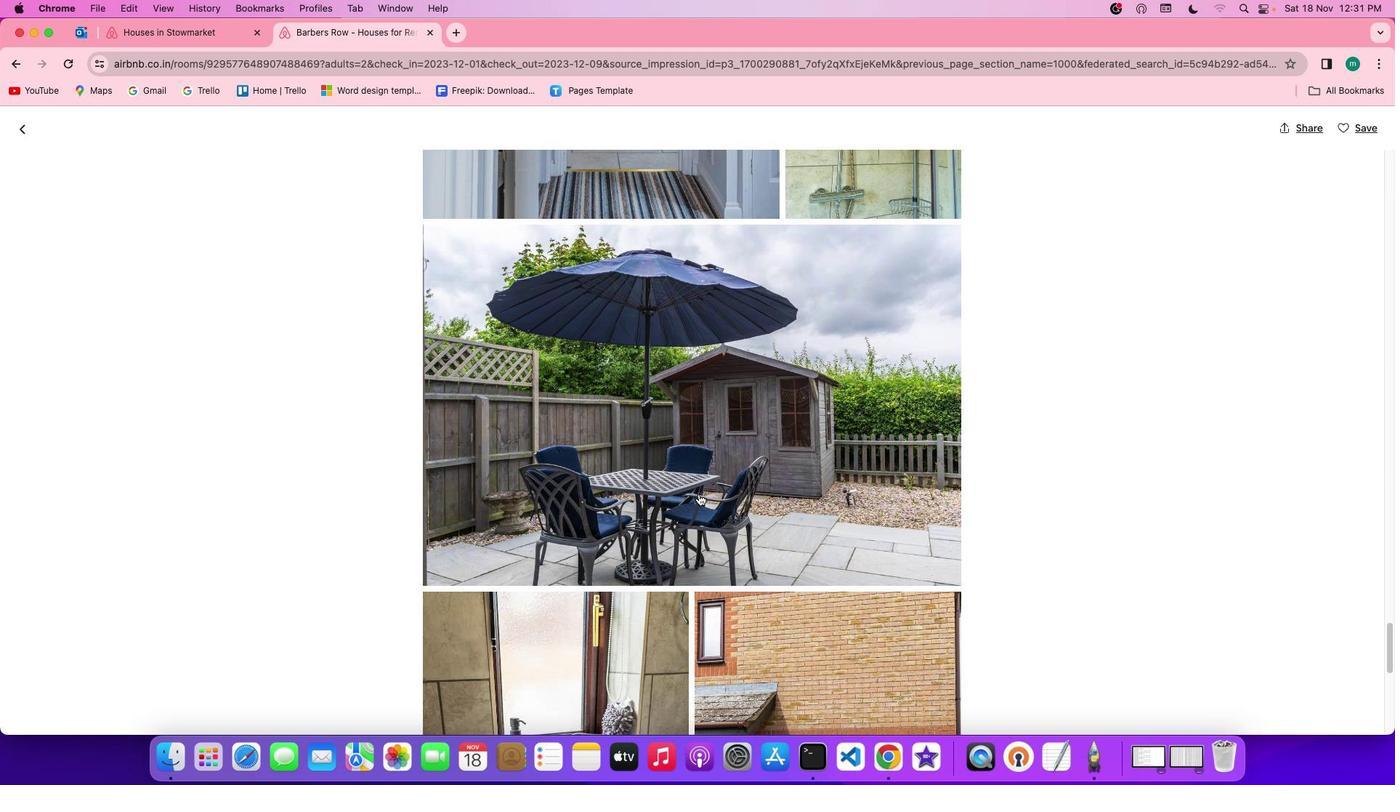 
Action: Mouse scrolled (699, 494) with delta (0, 0)
Screenshot: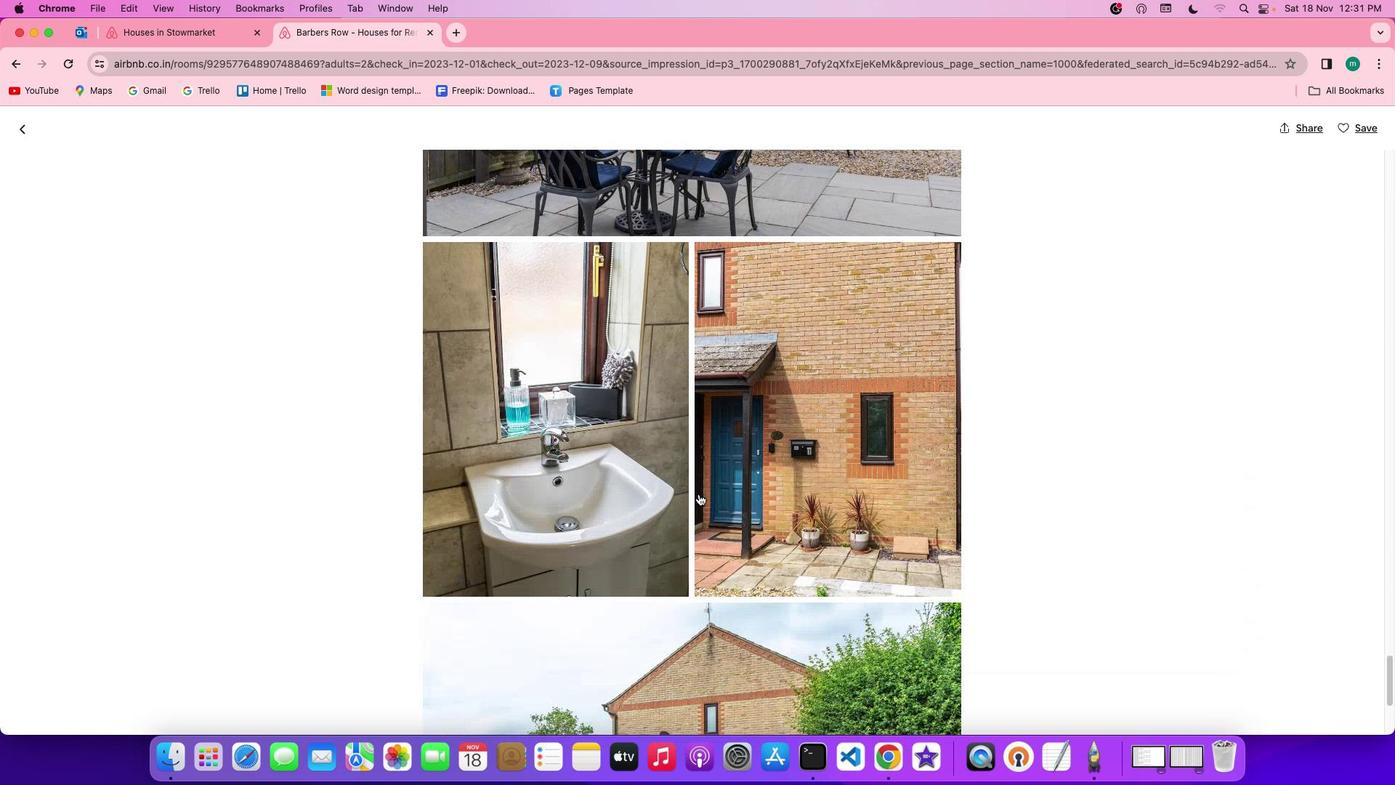 
Action: Mouse scrolled (699, 494) with delta (0, 0)
Screenshot: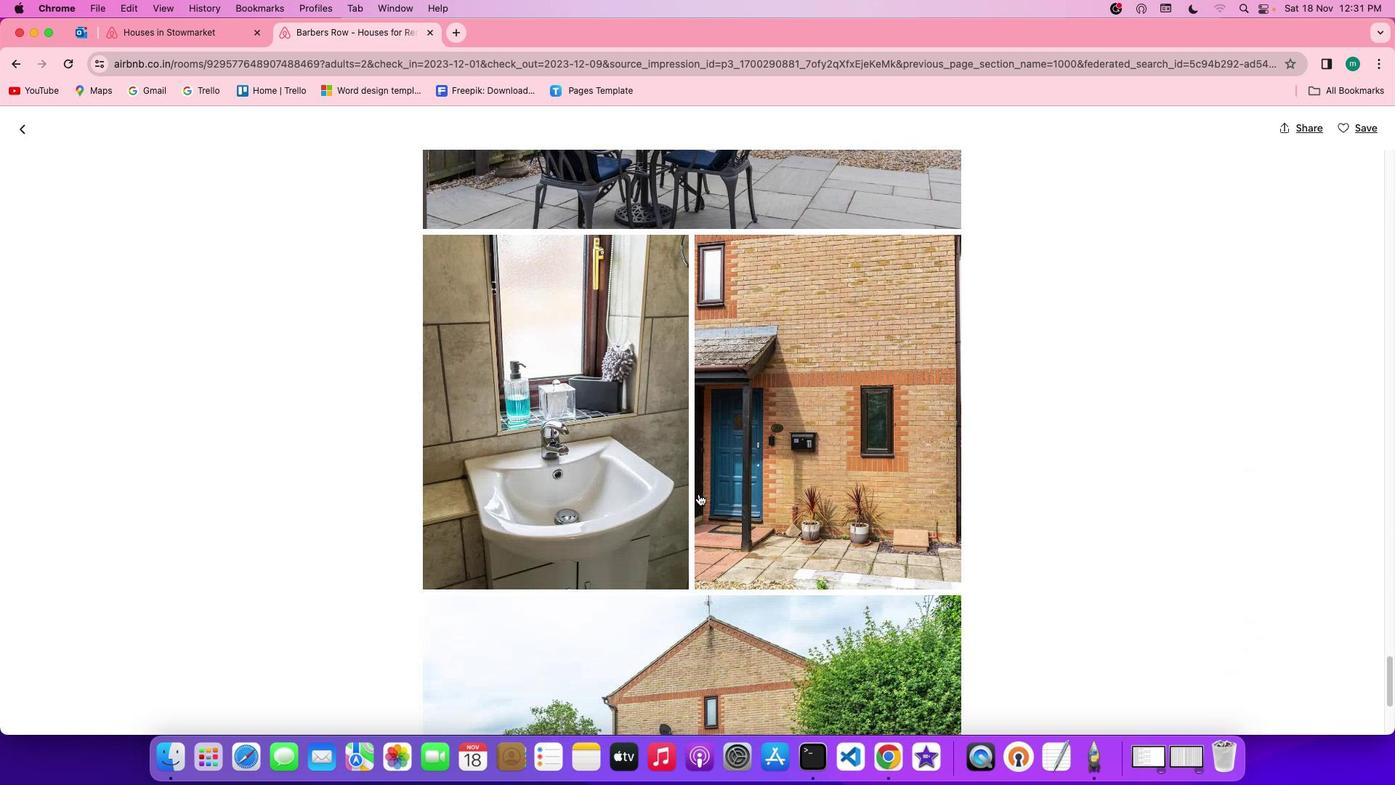 
Action: Mouse scrolled (699, 494) with delta (0, -1)
Screenshot: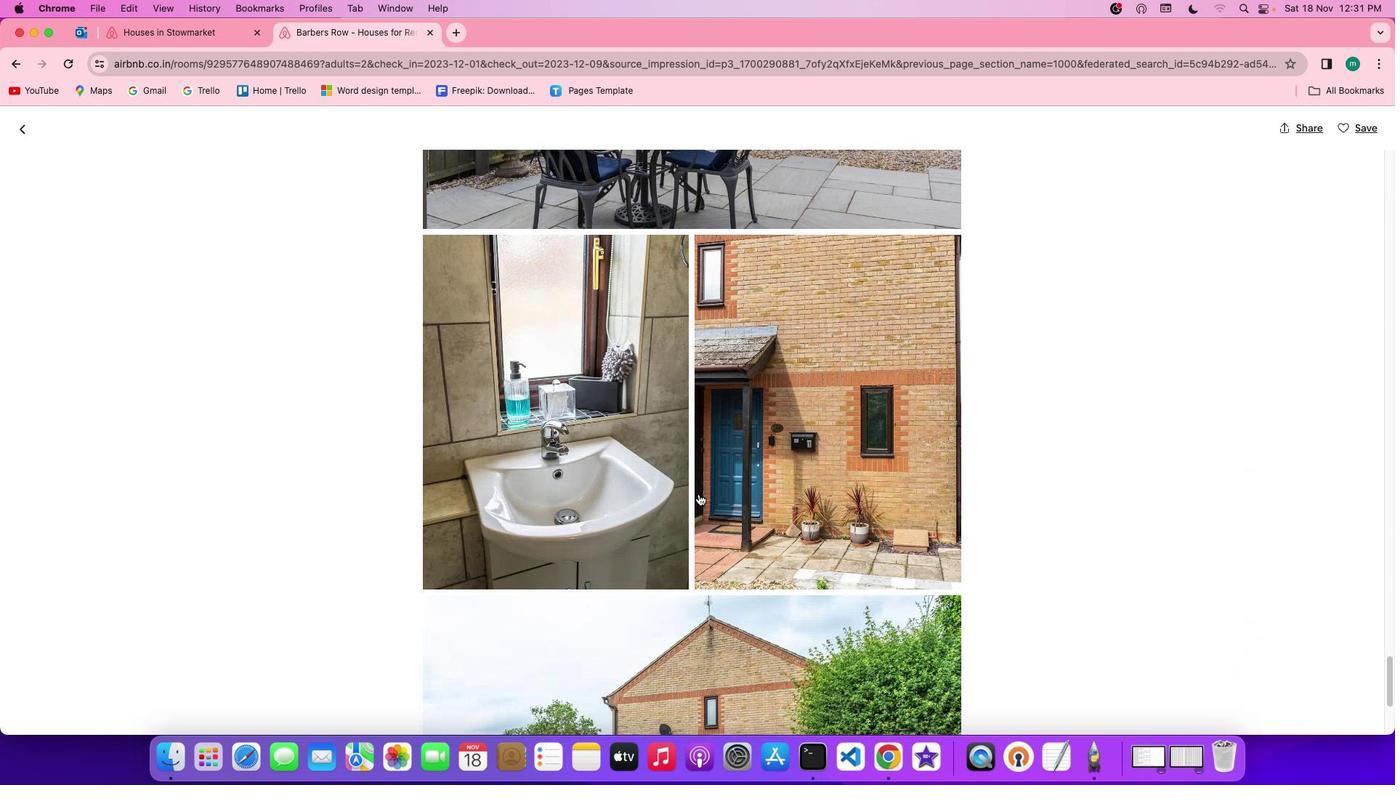 
Action: Mouse scrolled (699, 494) with delta (0, -2)
Screenshot: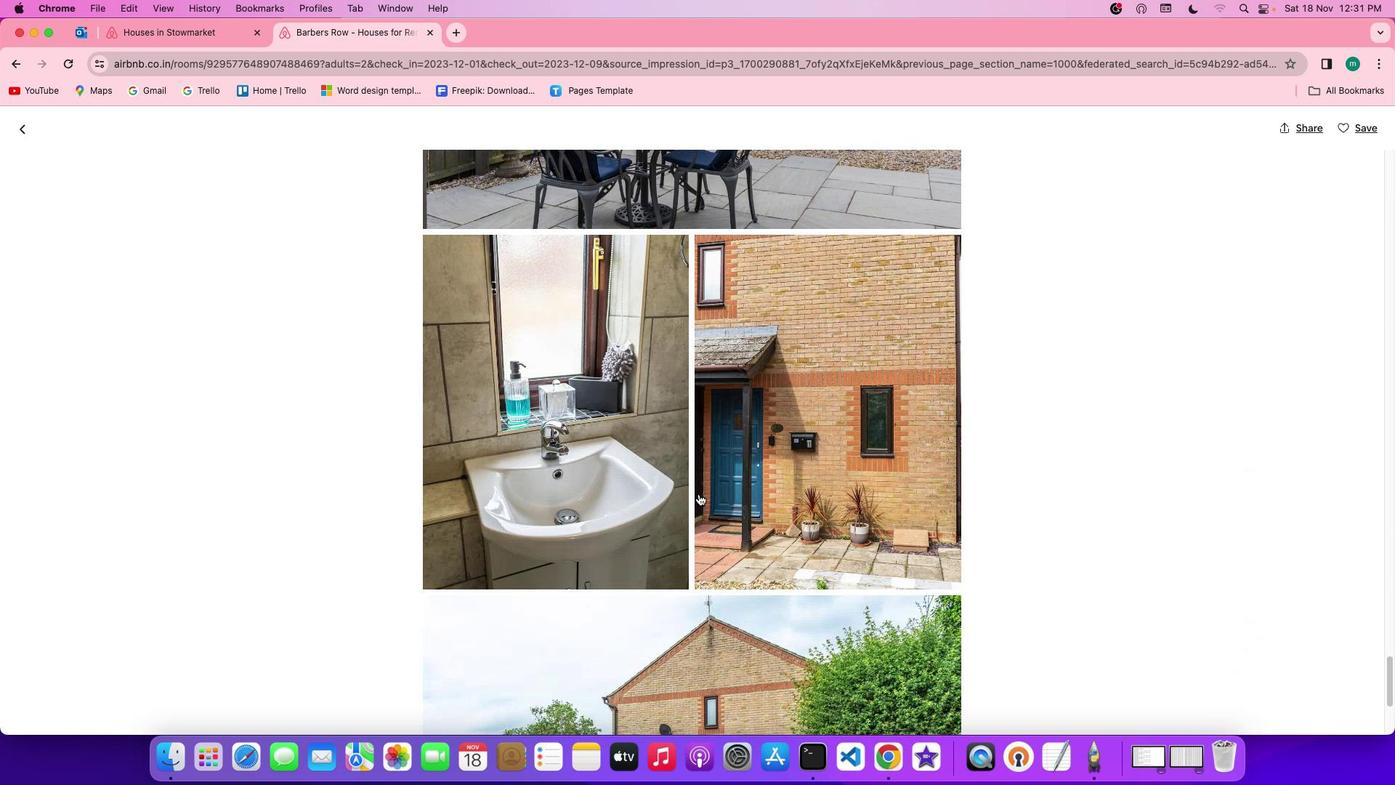 
Action: Mouse scrolled (699, 494) with delta (0, -2)
Screenshot: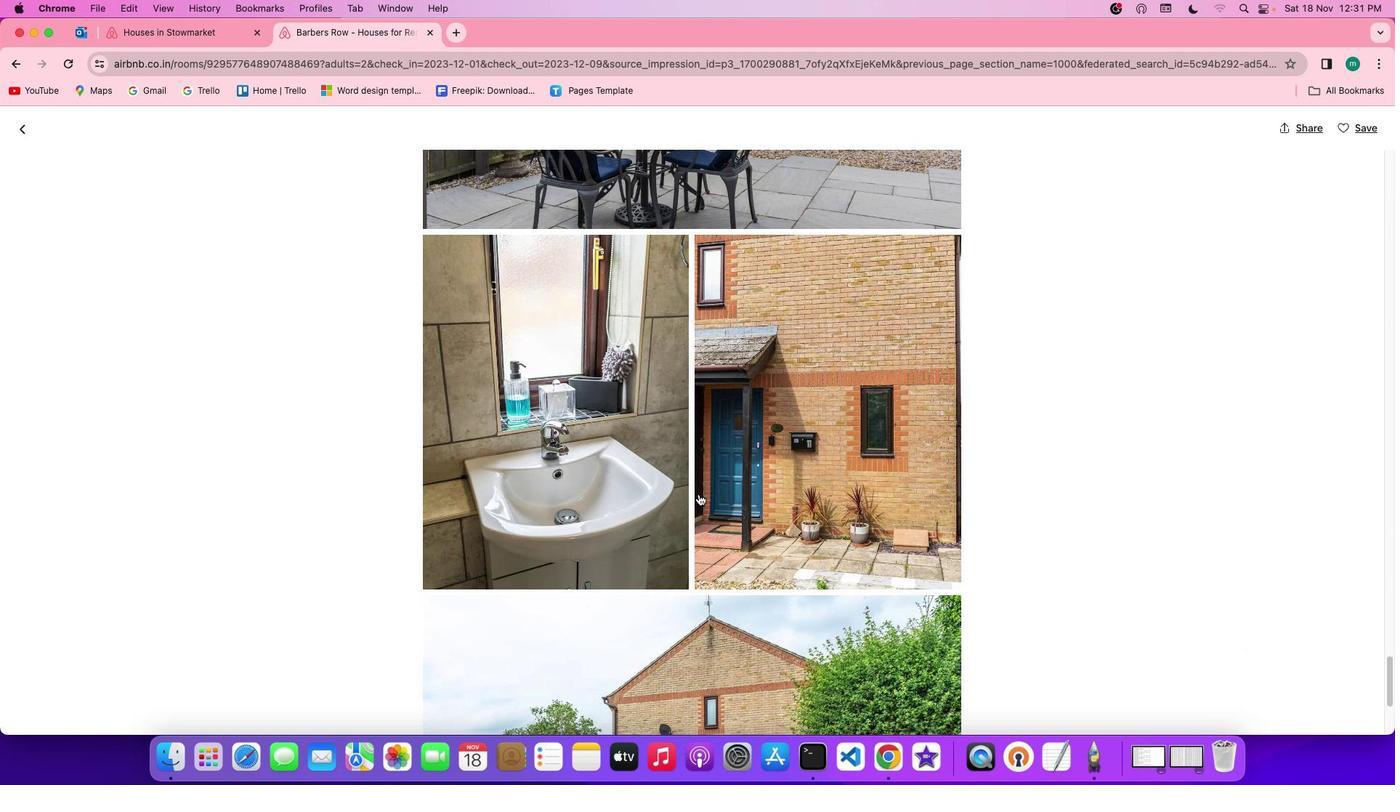 
Action: Mouse scrolled (699, 494) with delta (0, 0)
Screenshot: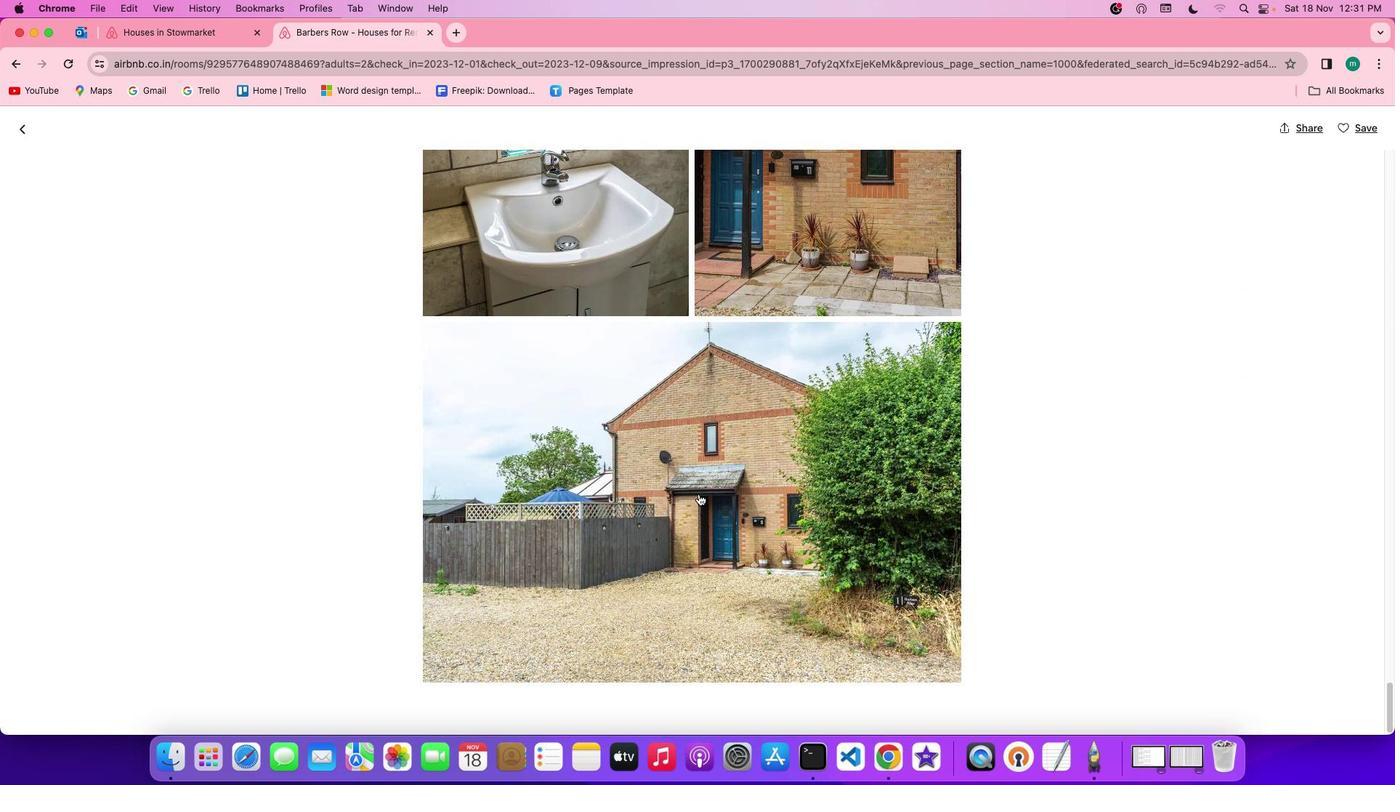 
Action: Mouse scrolled (699, 494) with delta (0, 0)
Screenshot: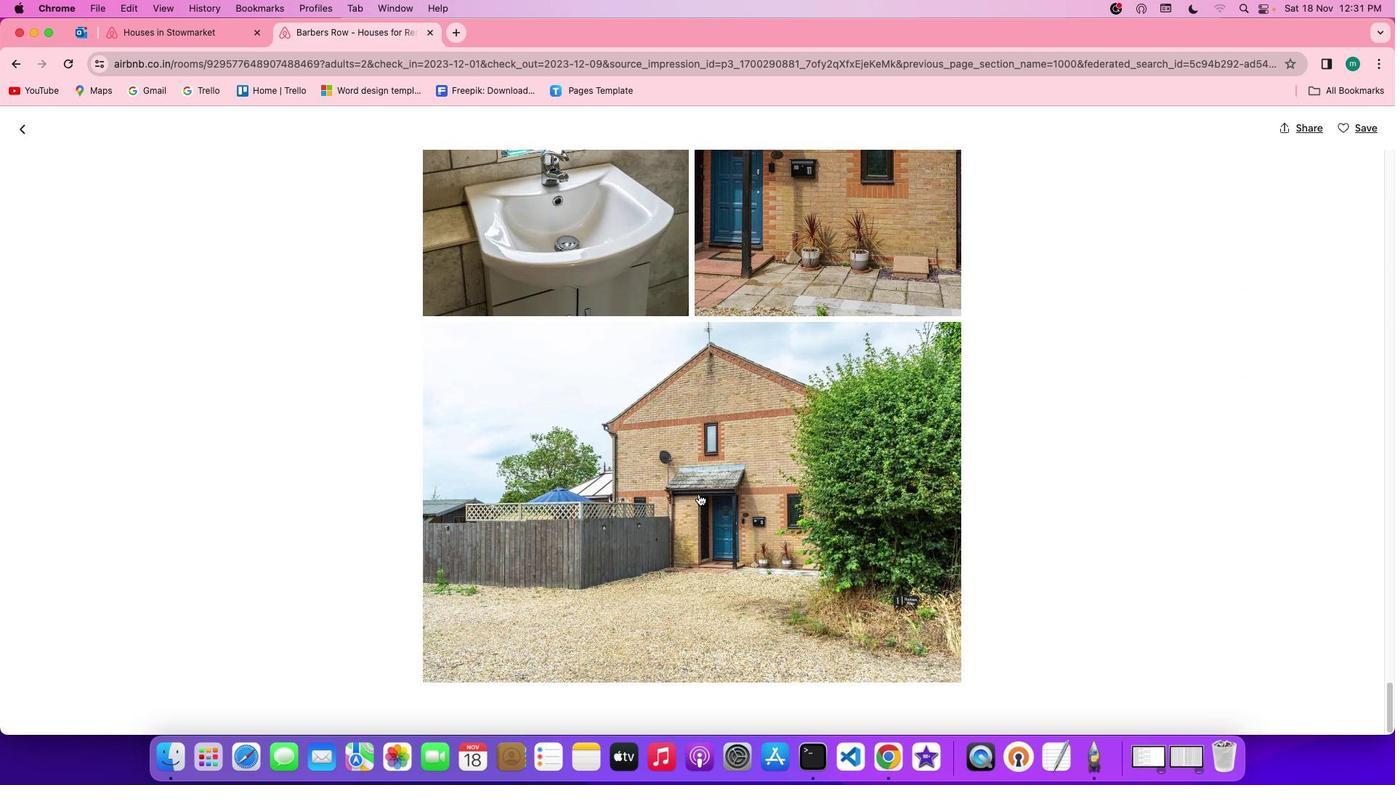 
Action: Mouse scrolled (699, 494) with delta (0, -2)
Screenshot: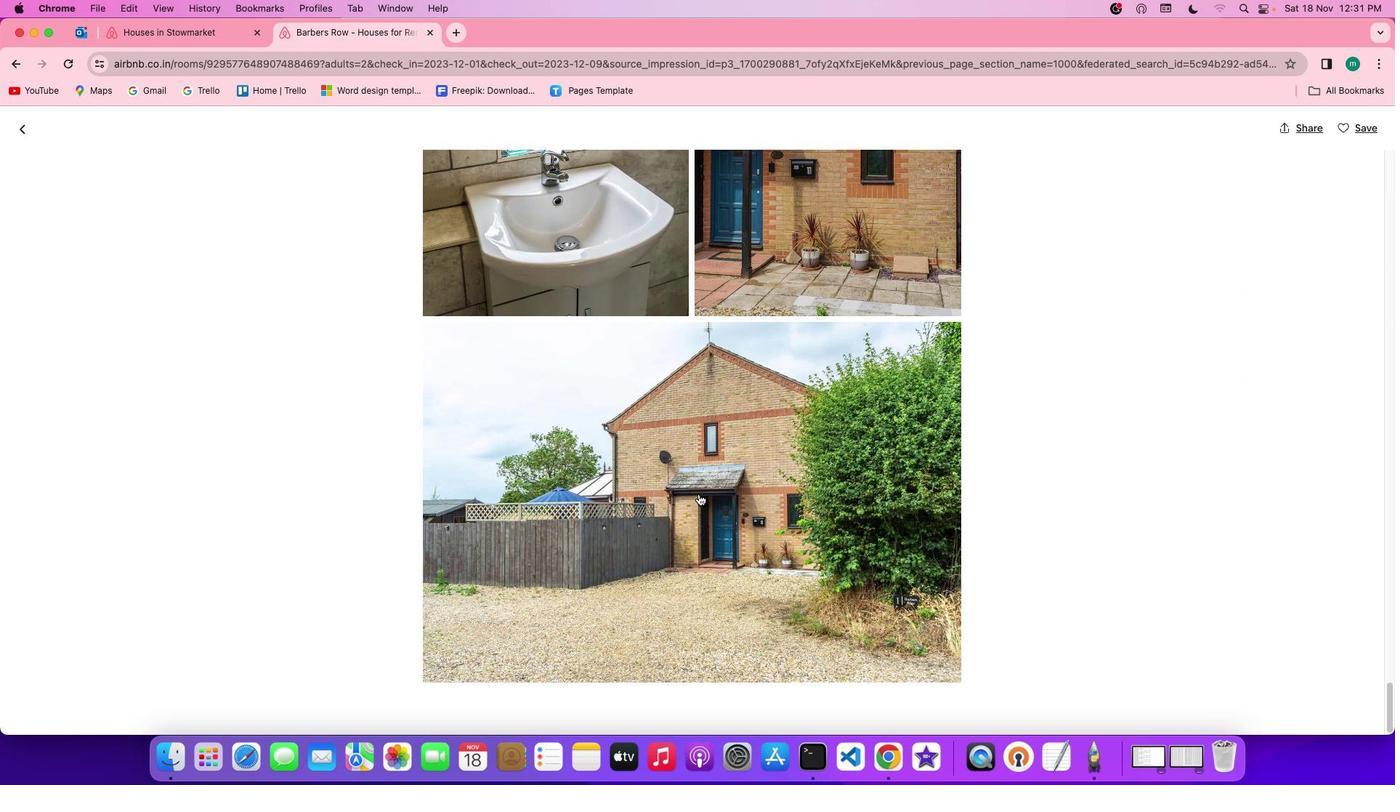 
Action: Mouse scrolled (699, 494) with delta (0, -2)
Screenshot: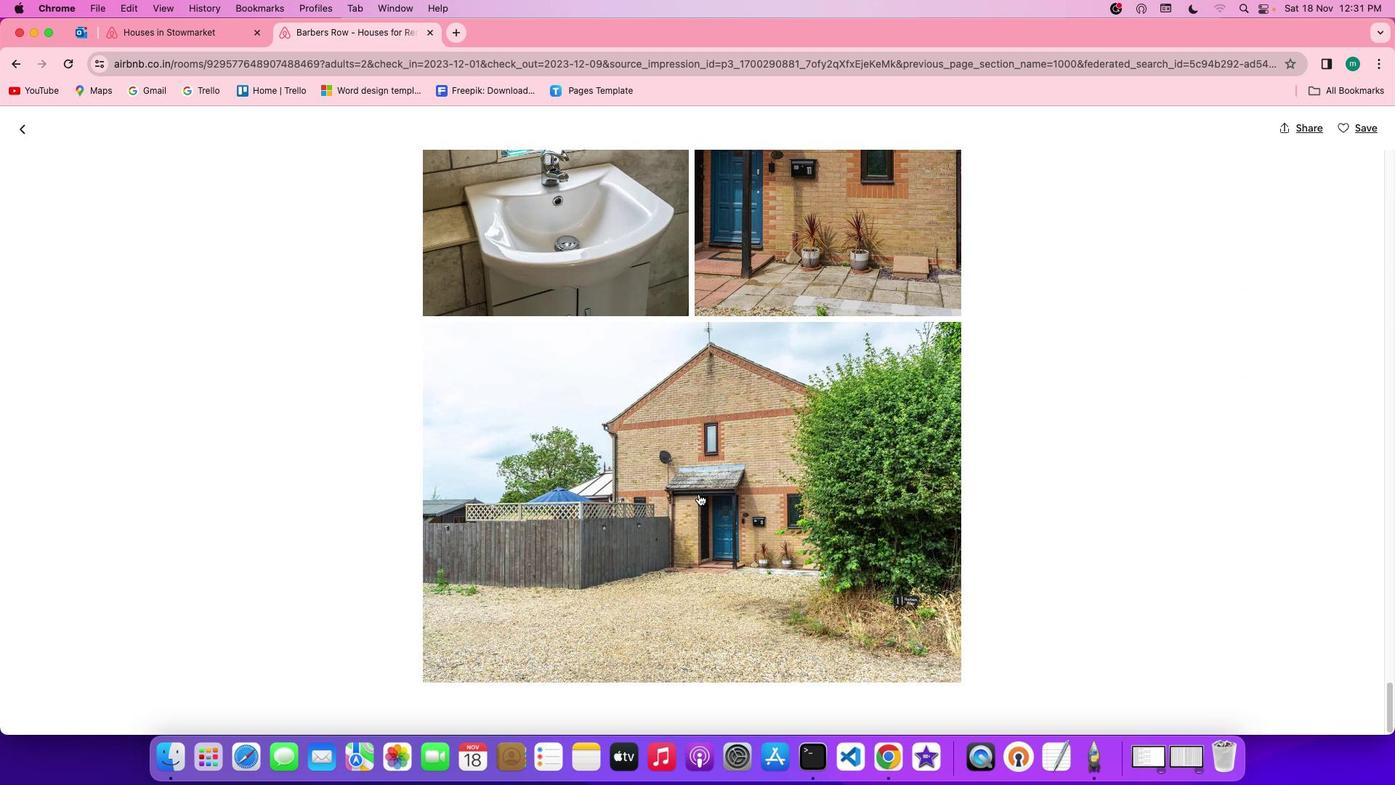
Action: Mouse scrolled (699, 494) with delta (0, -3)
Screenshot: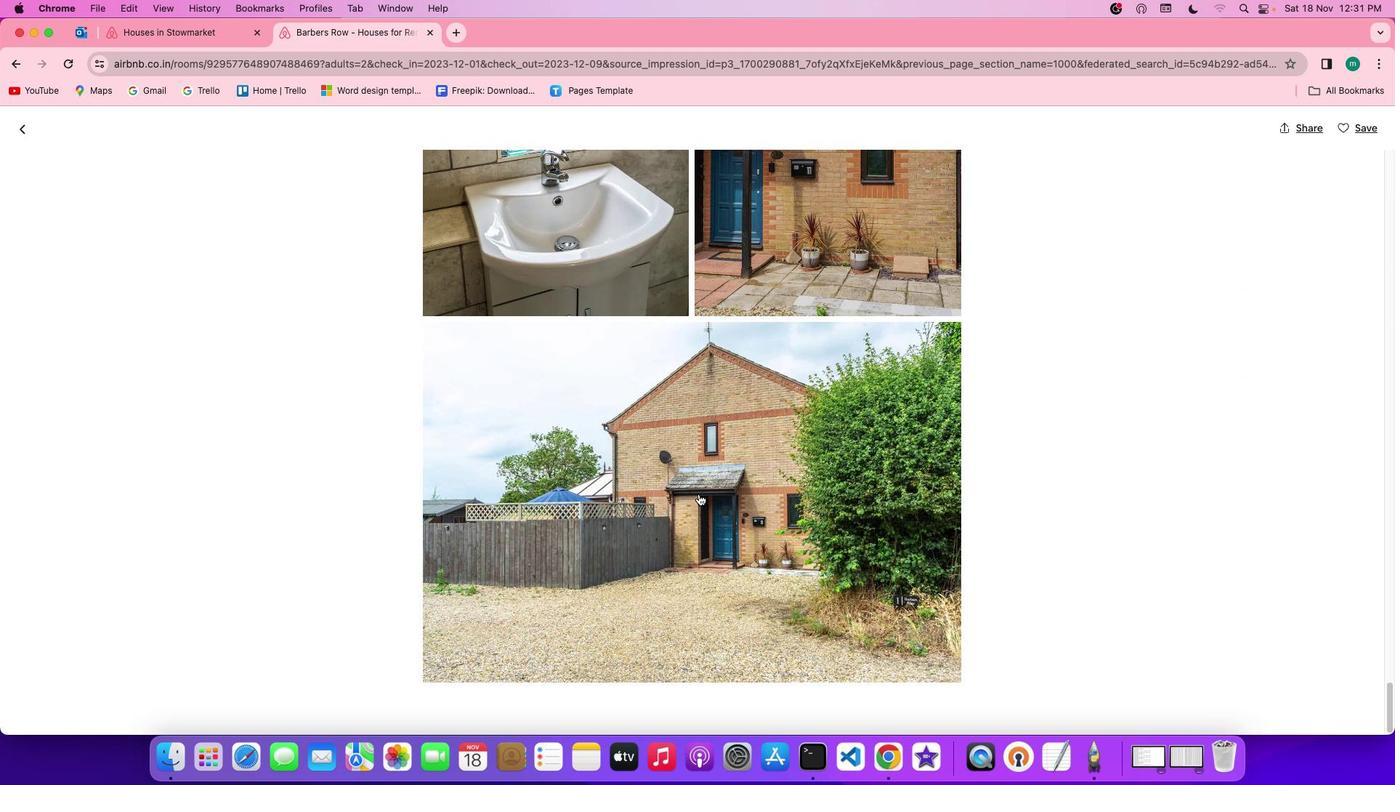 
Action: Mouse scrolled (699, 494) with delta (0, 0)
Screenshot: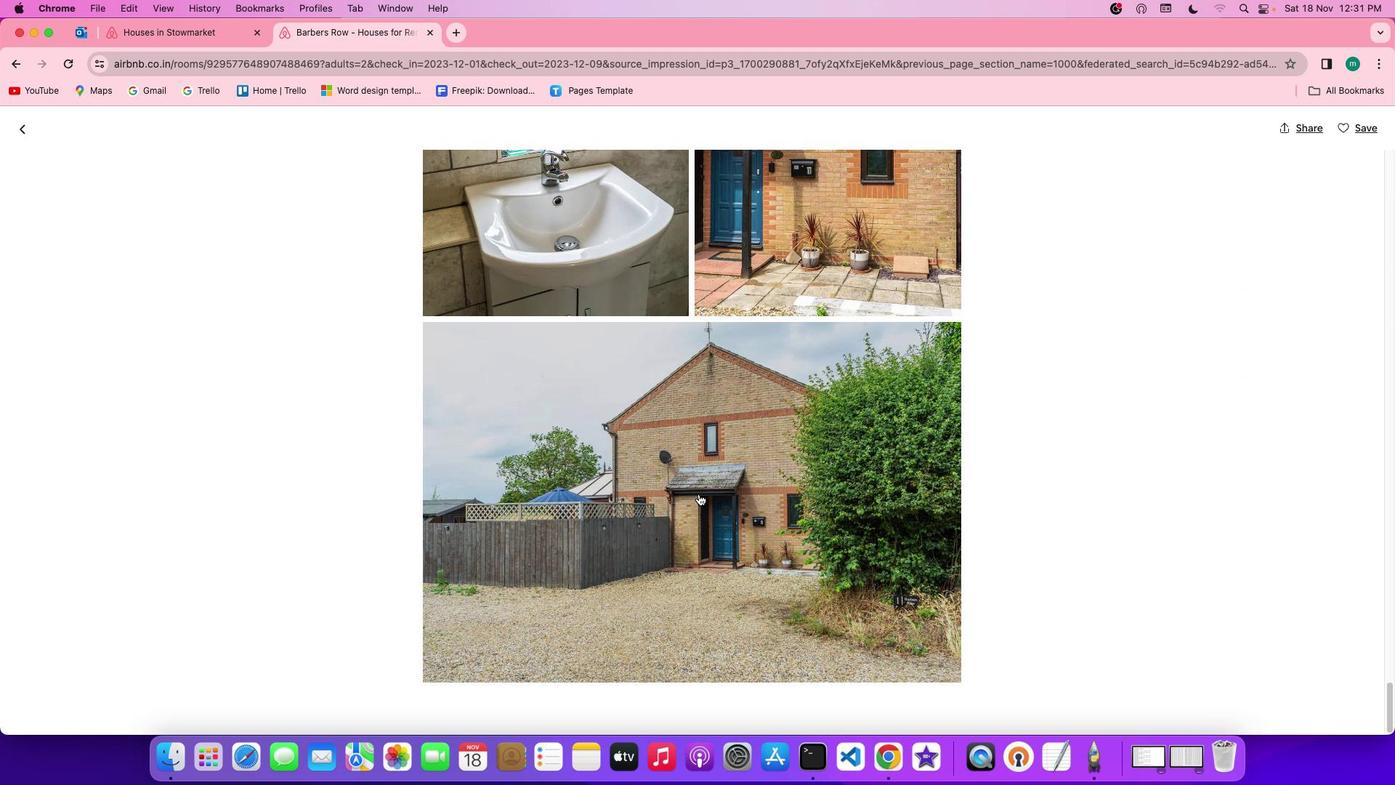
Action: Mouse scrolled (699, 494) with delta (0, 0)
Screenshot: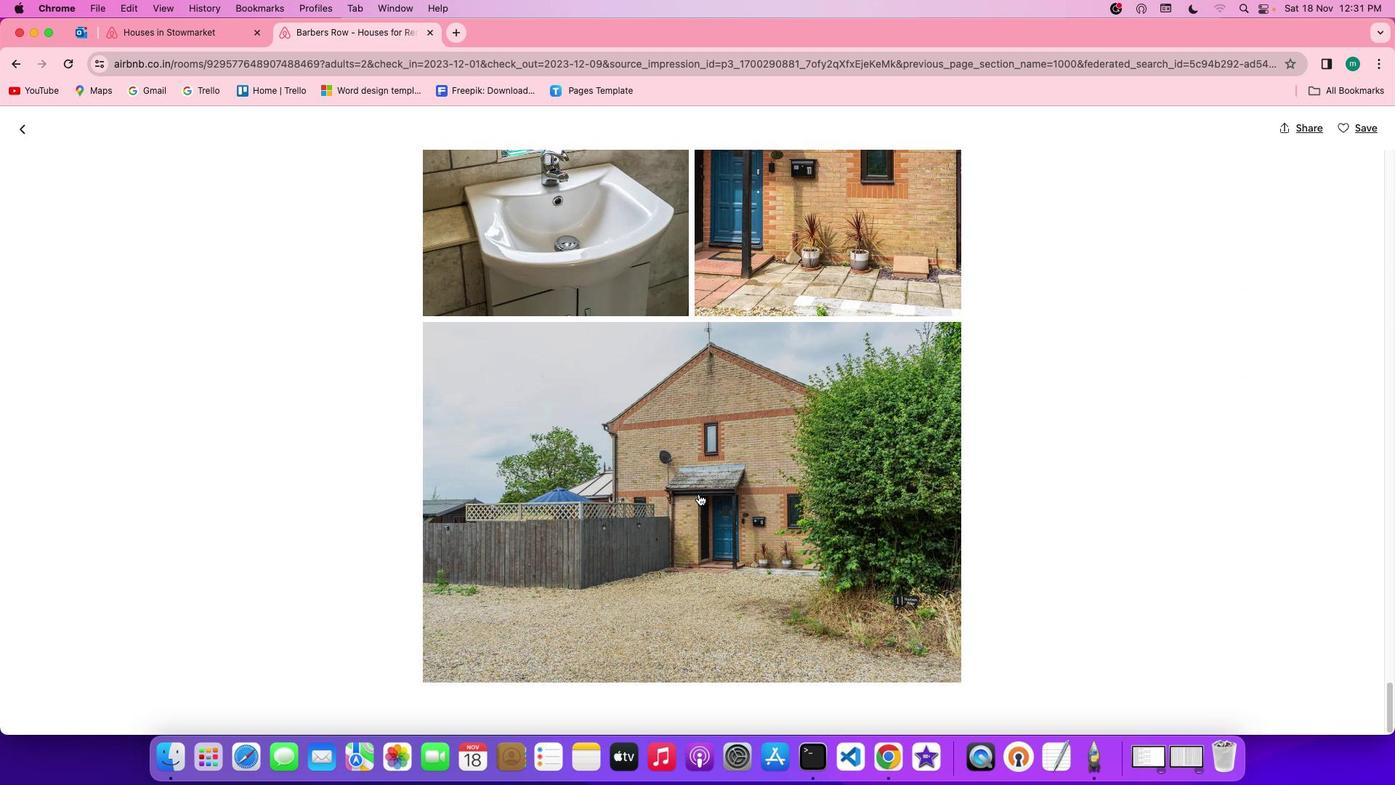 
Action: Mouse scrolled (699, 494) with delta (0, -2)
Screenshot: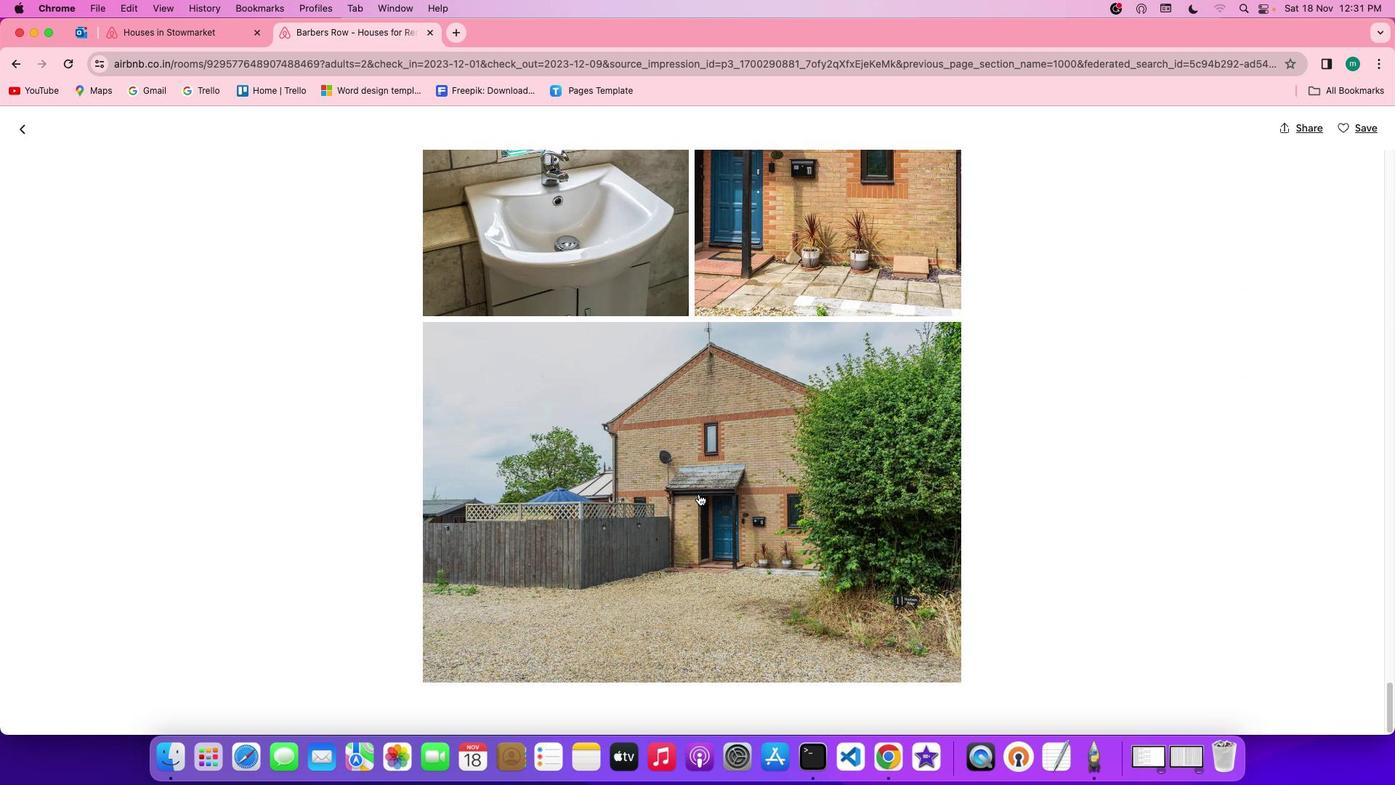 
Action: Mouse scrolled (699, 494) with delta (0, -2)
Screenshot: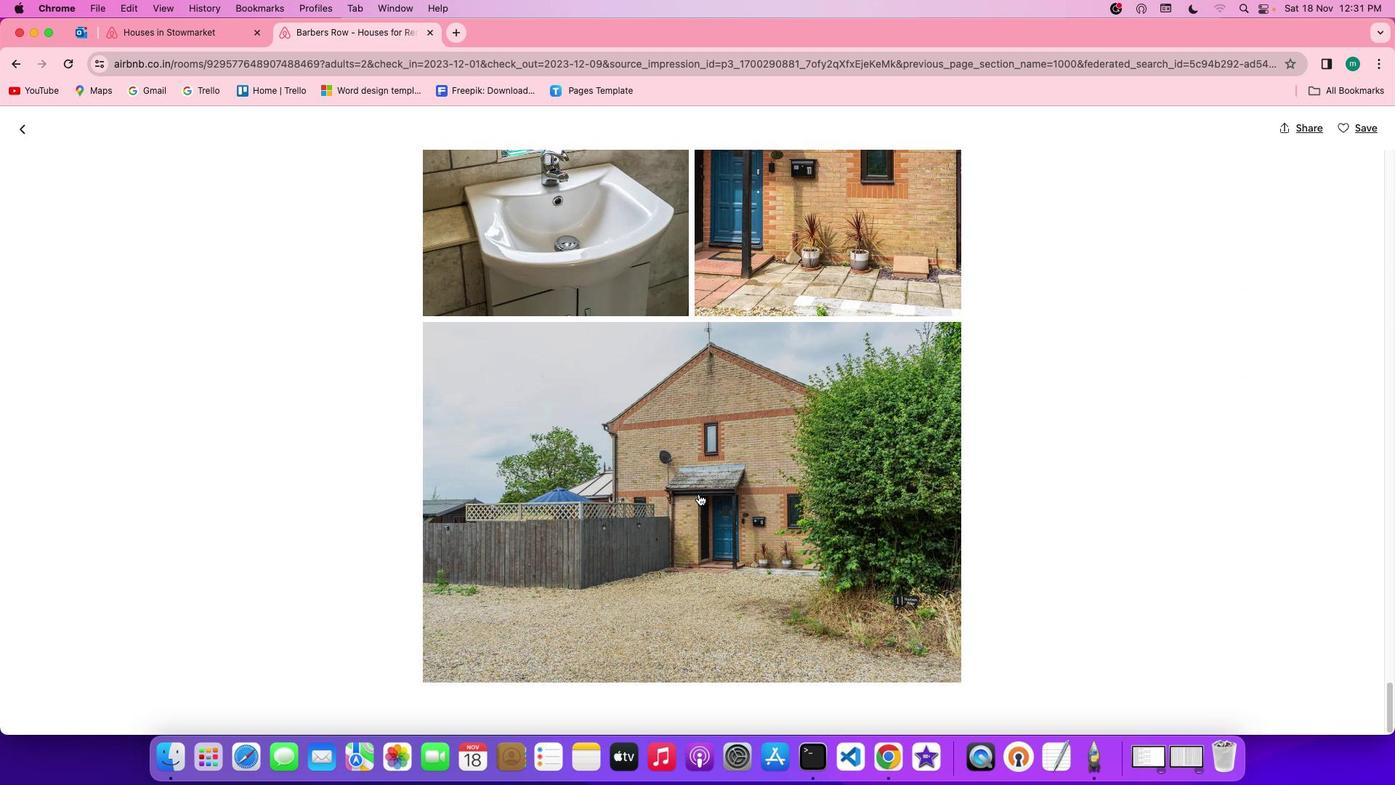 
Action: Mouse scrolled (699, 494) with delta (0, -3)
Screenshot: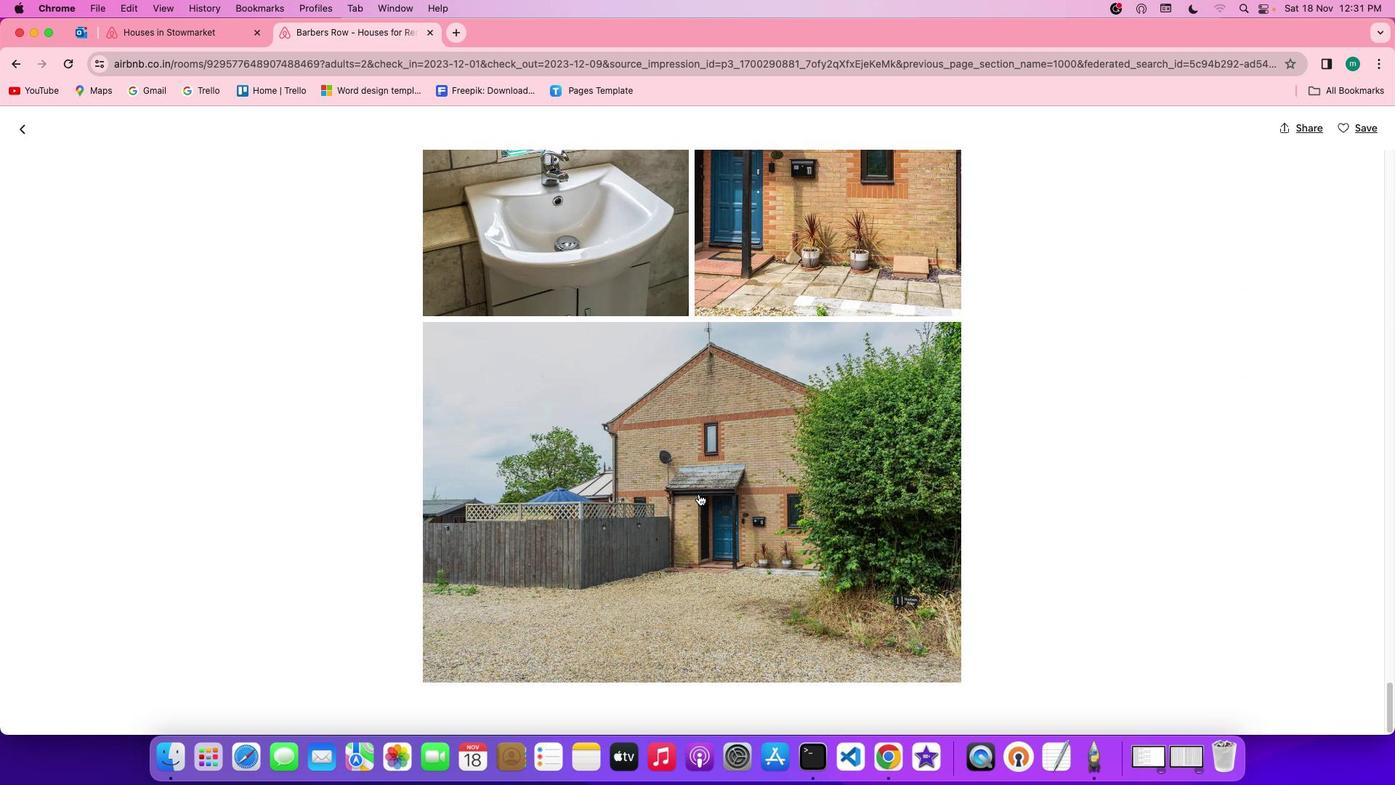 
Action: Mouse scrolled (699, 494) with delta (0, 0)
Screenshot: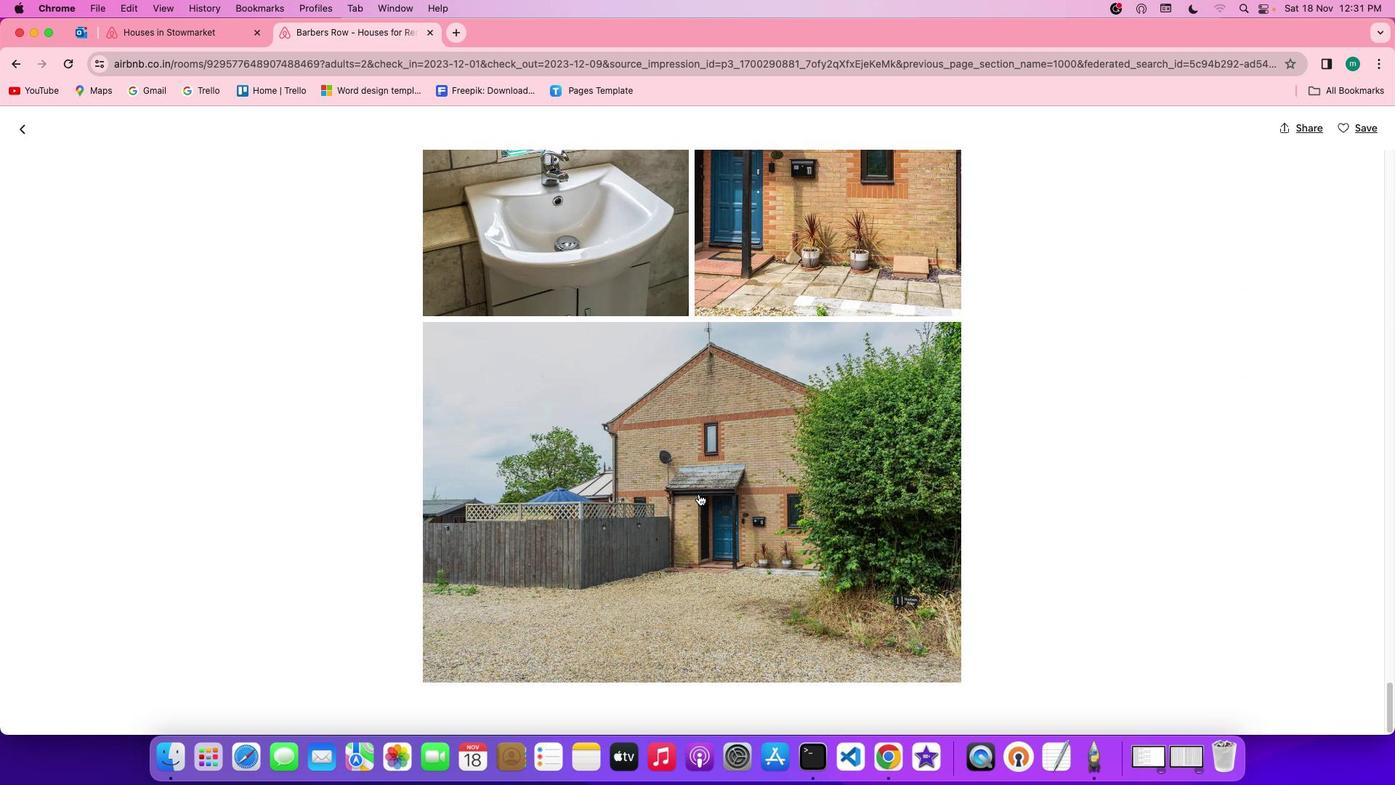 
Action: Mouse moved to (27, 135)
Screenshot: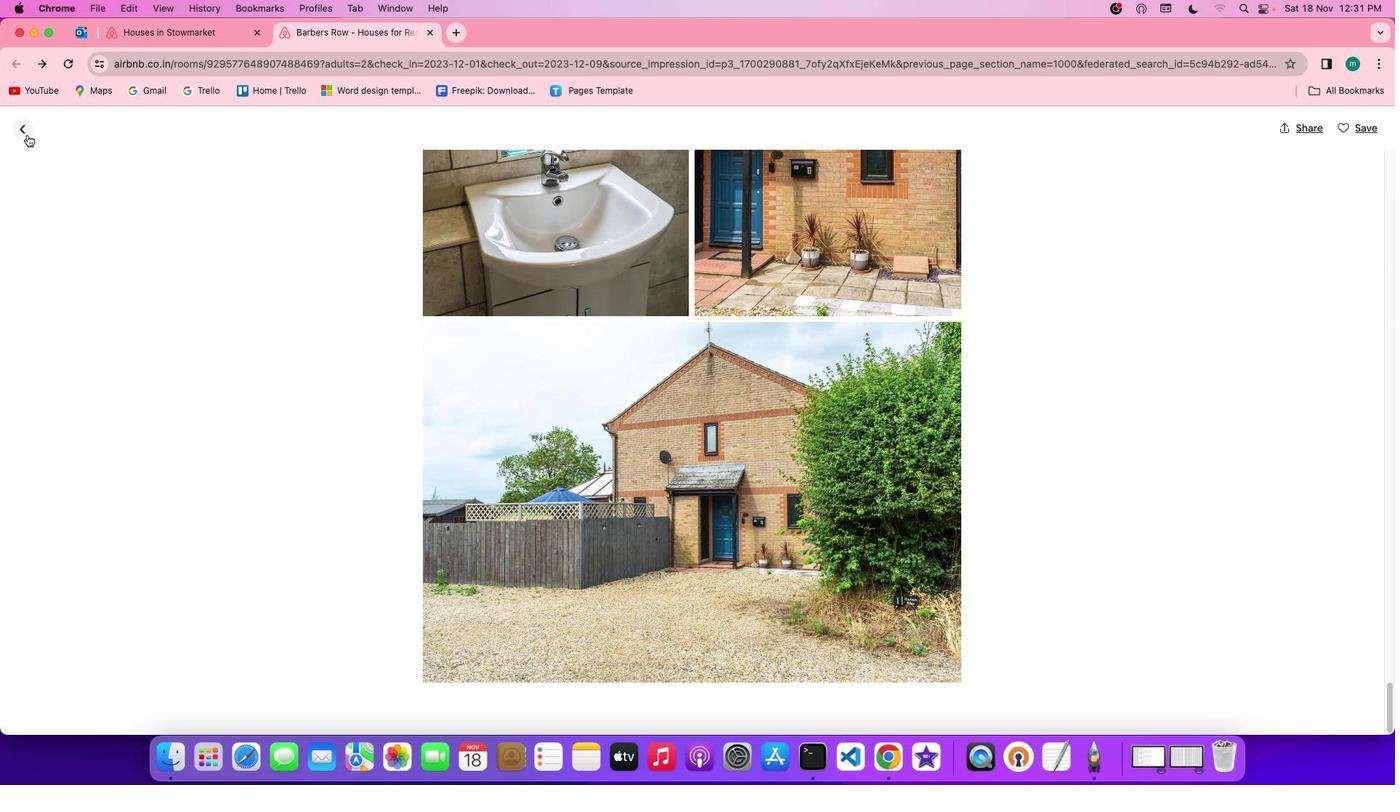 
Action: Mouse pressed left at (27, 135)
Screenshot: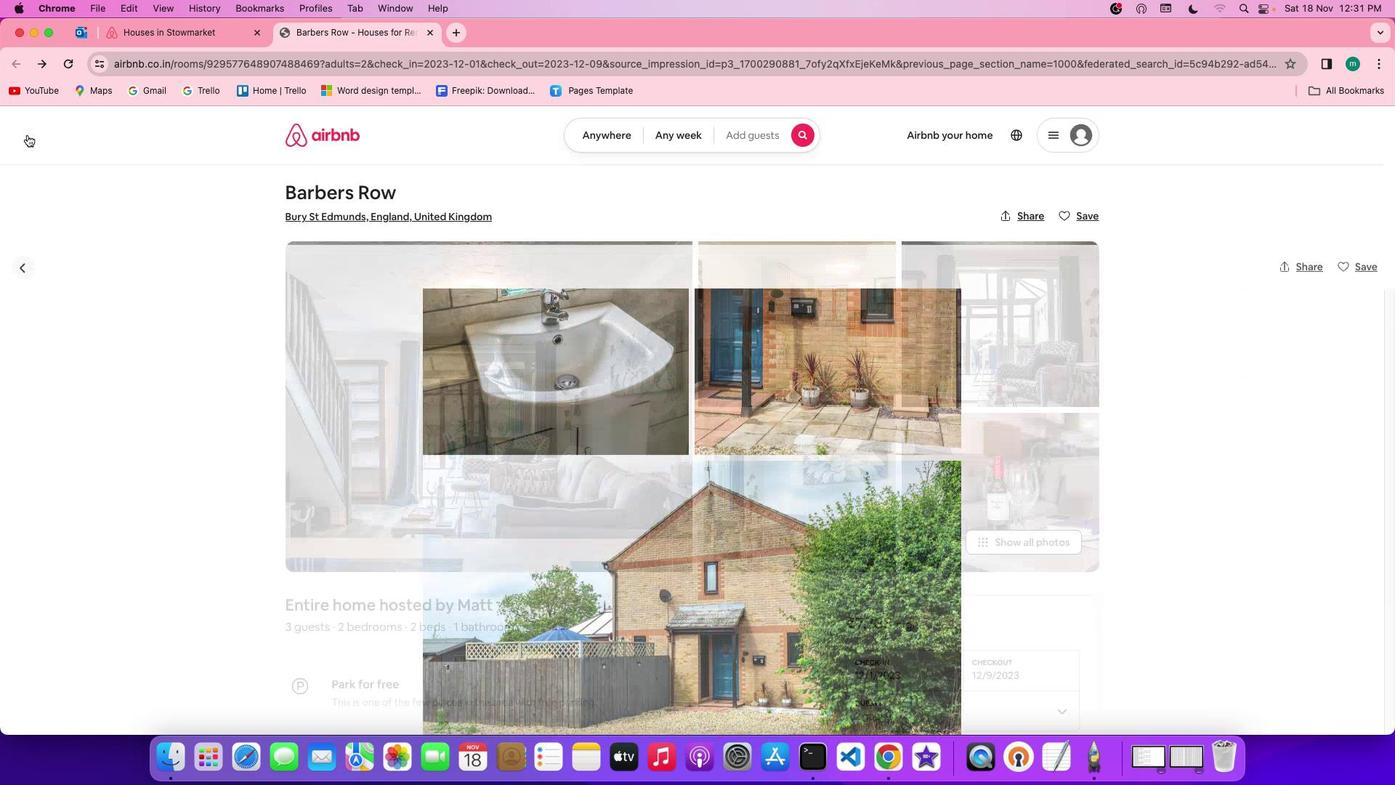 
Action: Mouse moved to (556, 488)
Screenshot: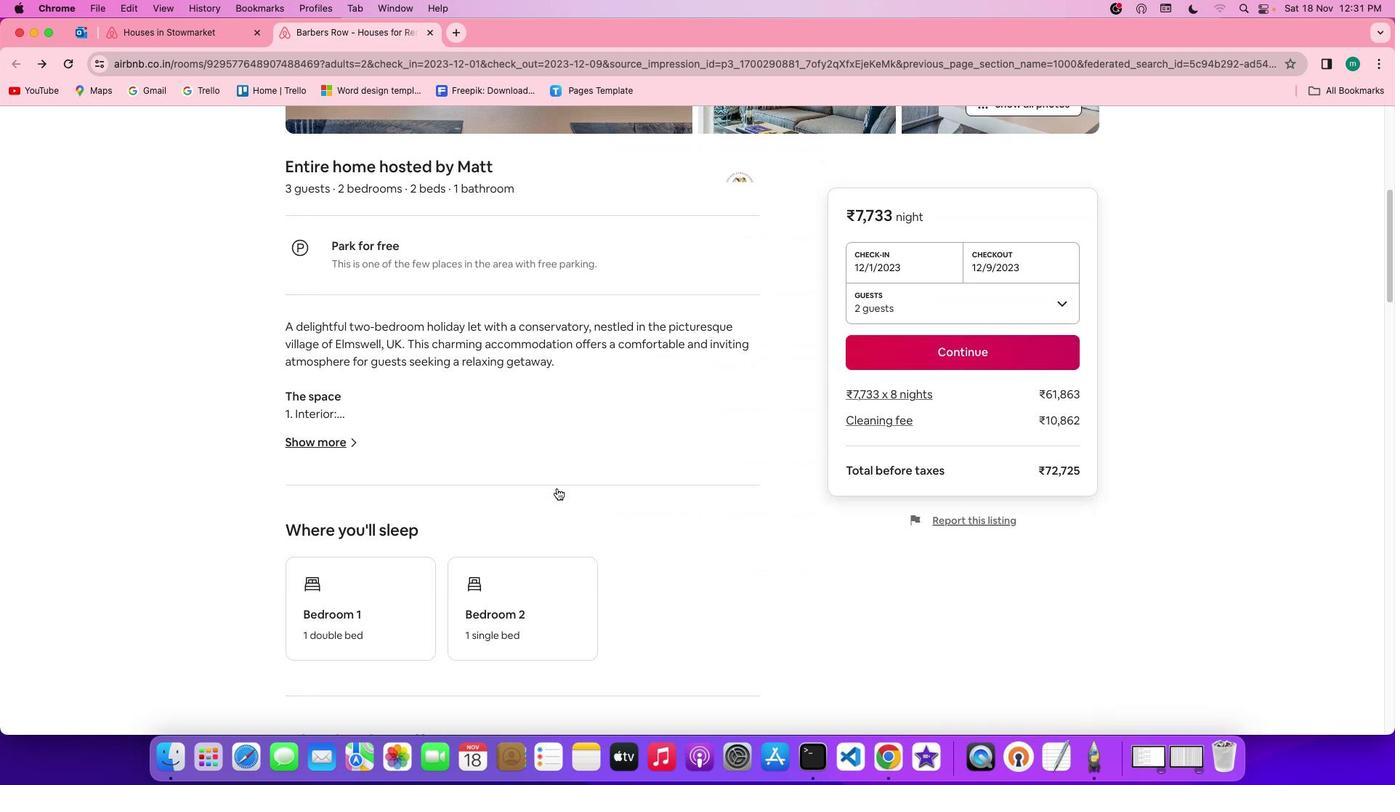 
Action: Mouse scrolled (556, 488) with delta (0, 0)
Screenshot: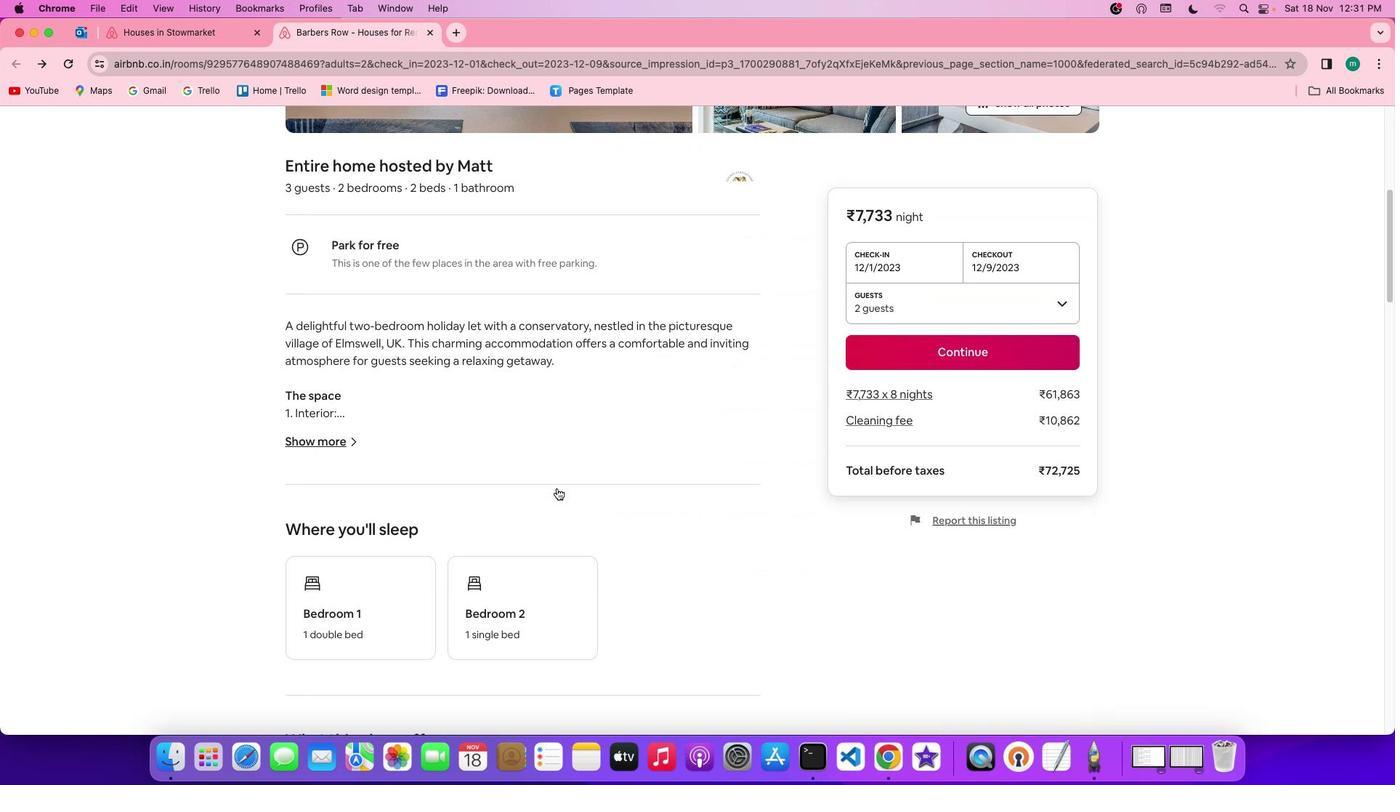 
Action: Mouse scrolled (556, 488) with delta (0, 0)
Screenshot: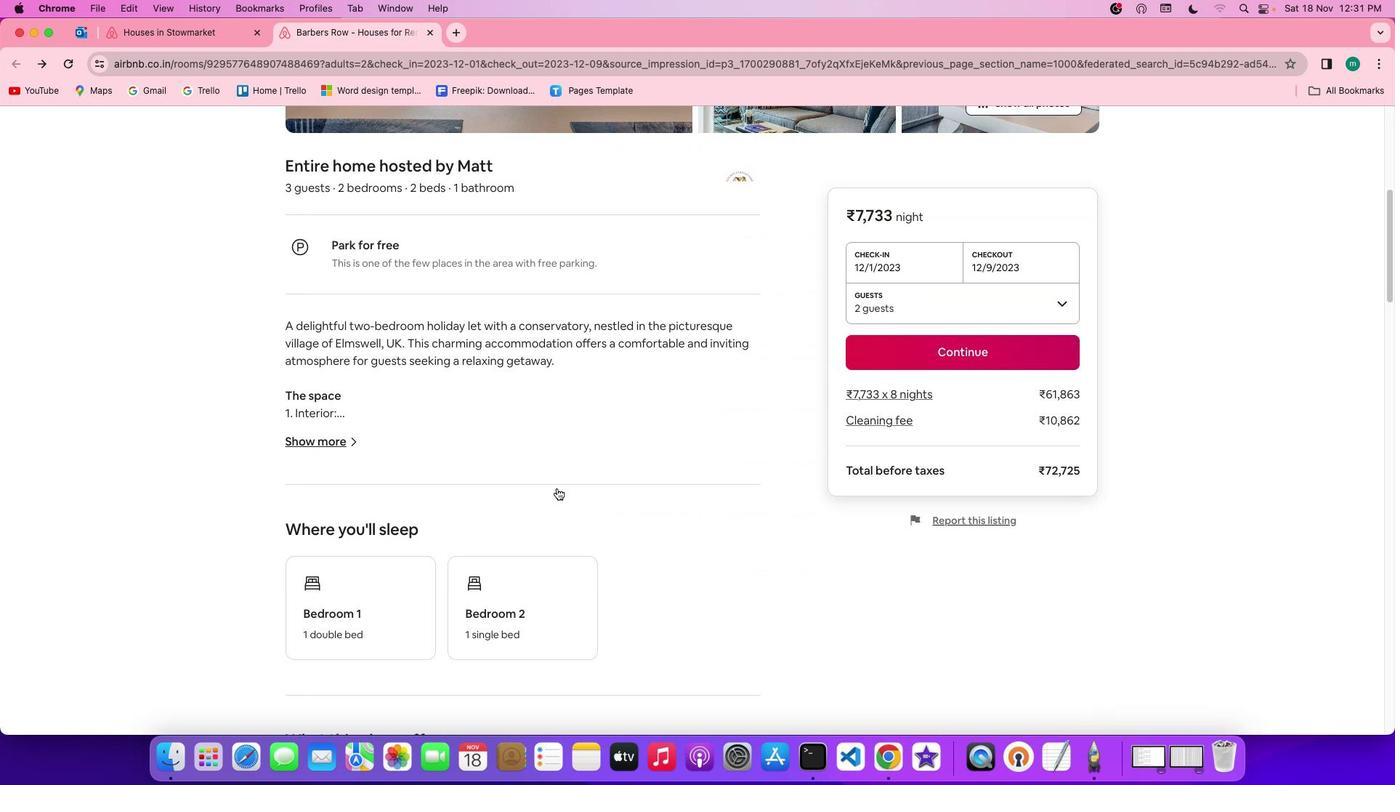 
Action: Mouse scrolled (556, 488) with delta (0, -2)
Screenshot: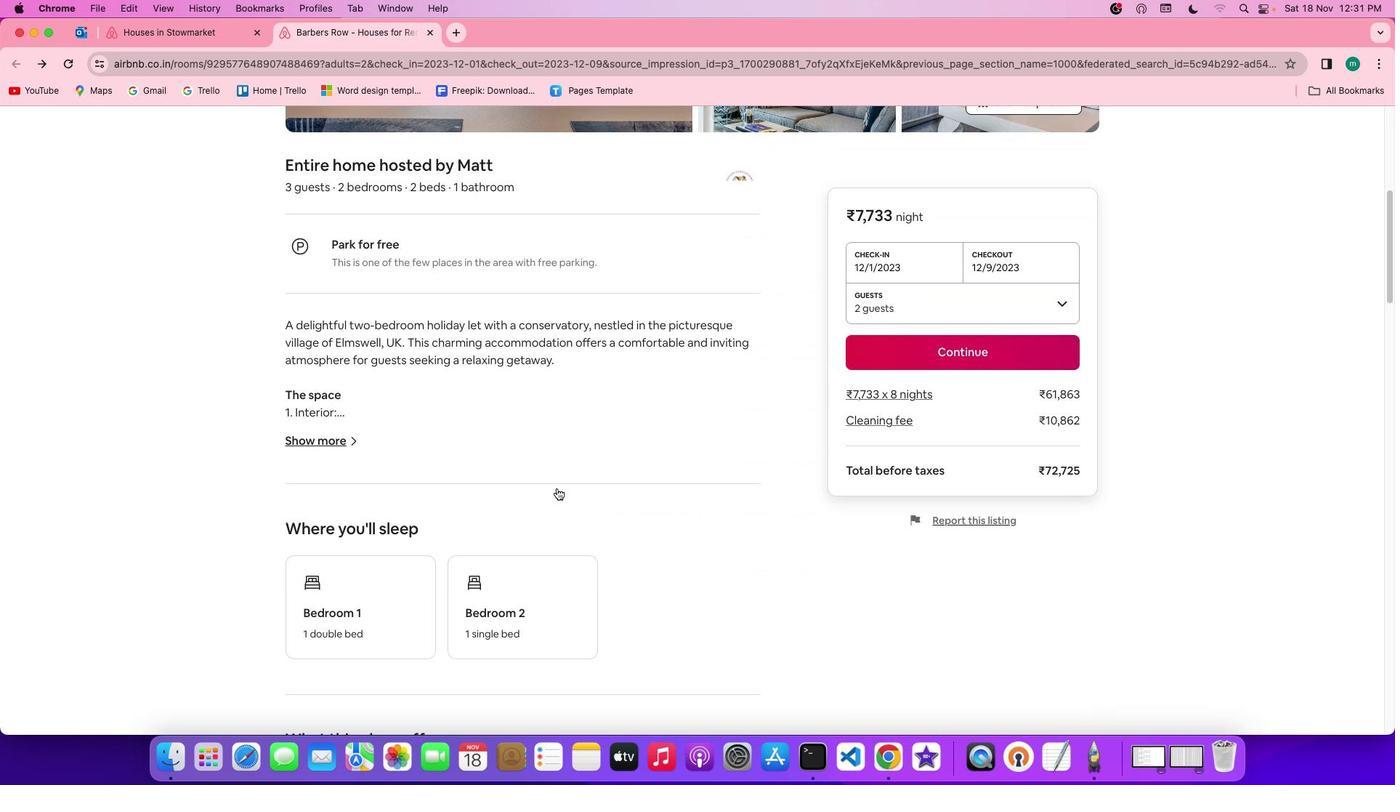 
Action: Mouse scrolled (556, 488) with delta (0, -2)
Screenshot: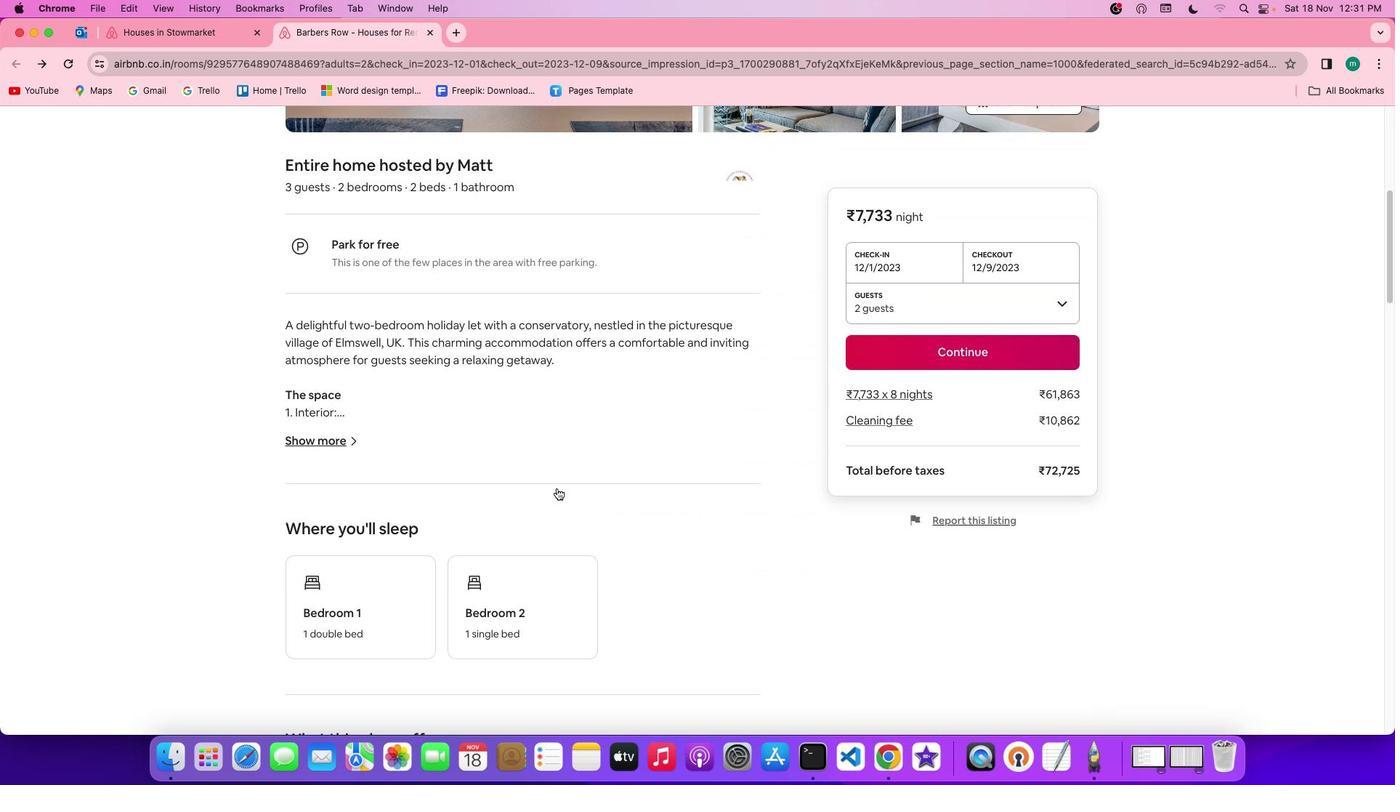 
Action: Mouse scrolled (556, 488) with delta (0, -3)
Screenshot: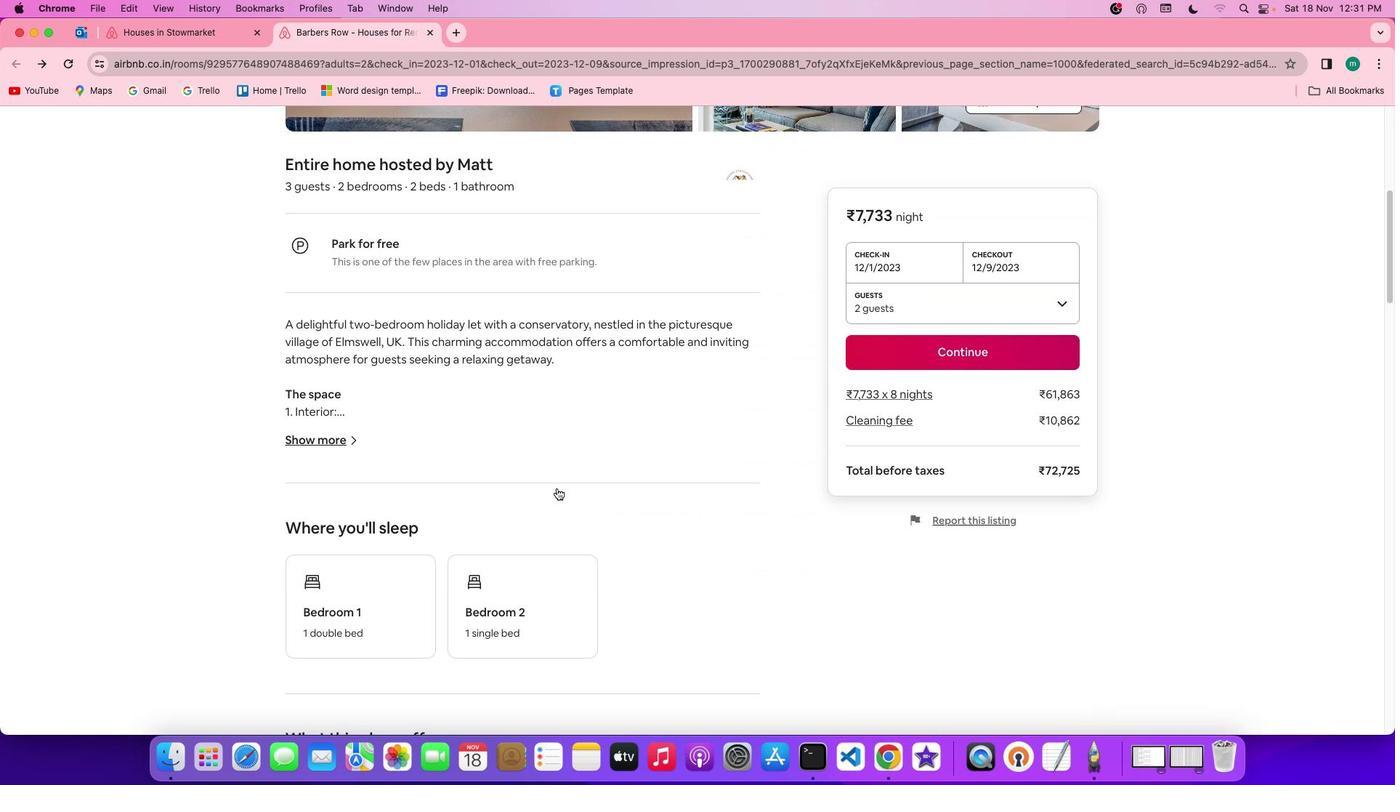 
Action: Mouse scrolled (556, 488) with delta (0, 0)
Screenshot: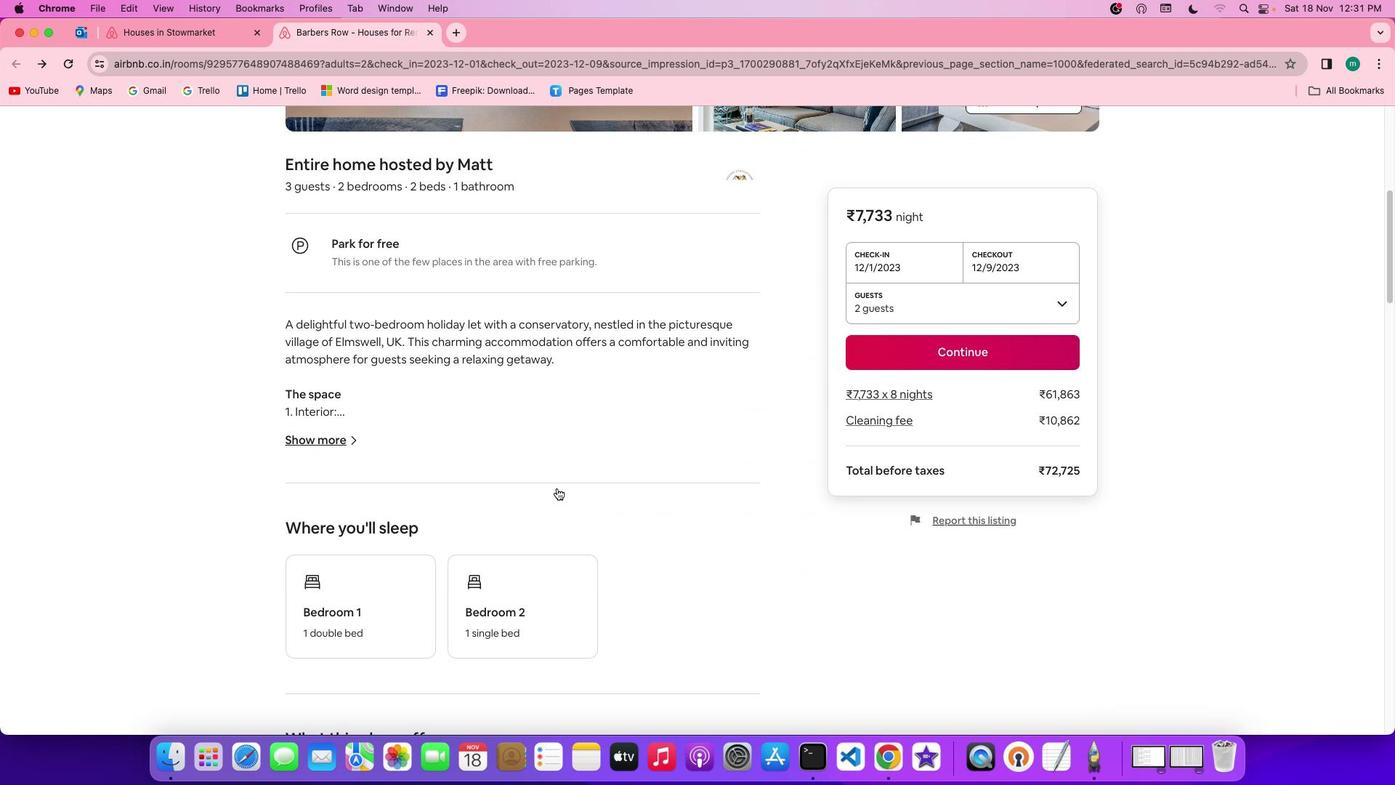 
Action: Mouse moved to (305, 434)
Screenshot: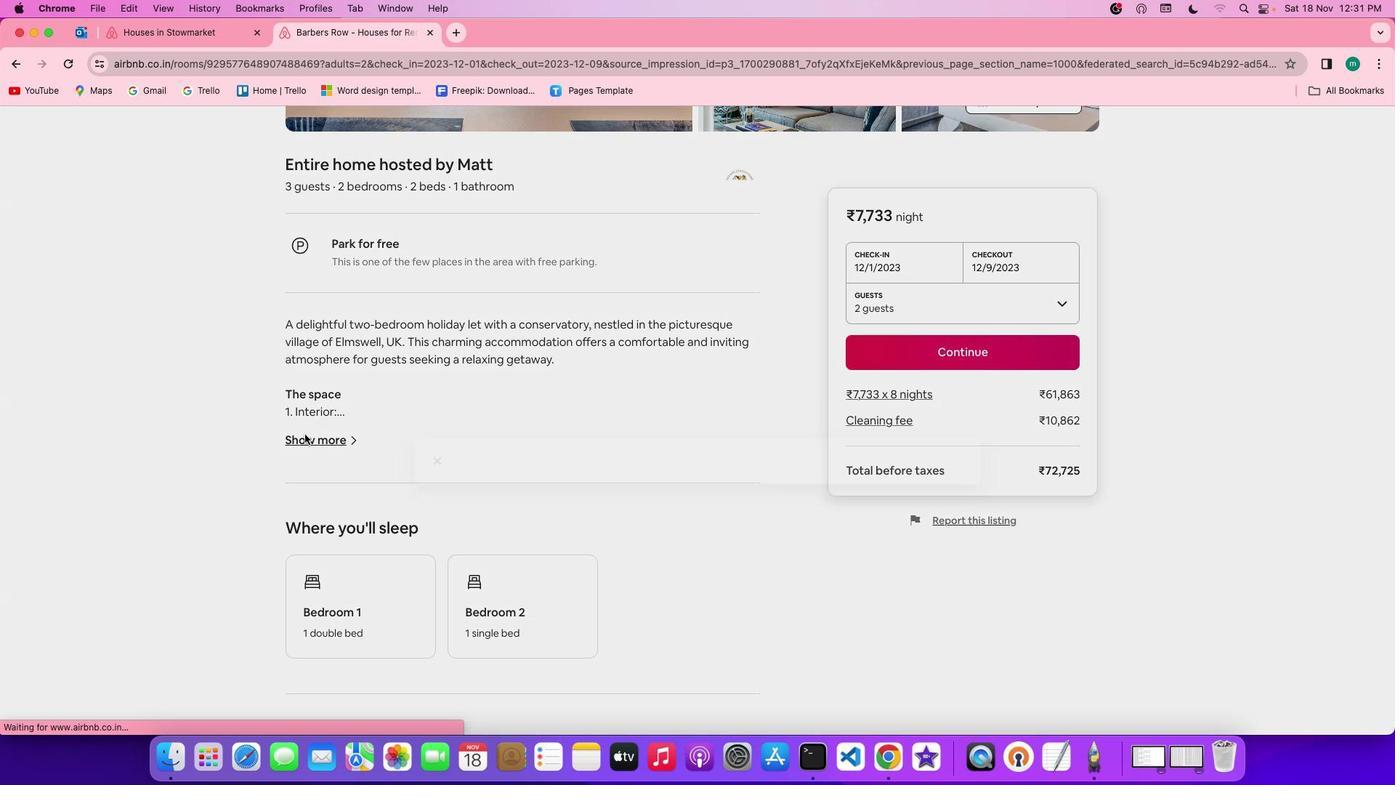 
Action: Mouse pressed left at (305, 434)
Screenshot: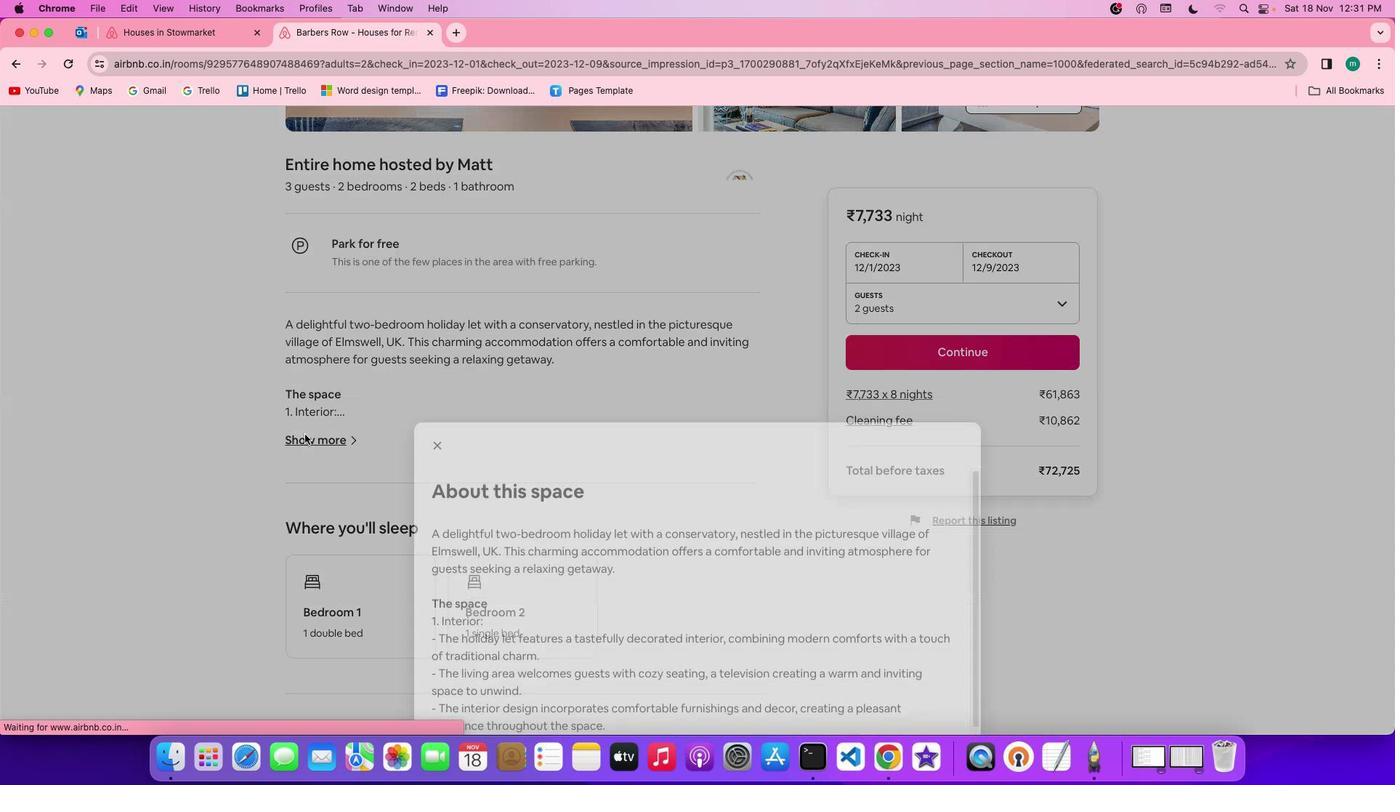 
Action: Mouse moved to (545, 516)
Screenshot: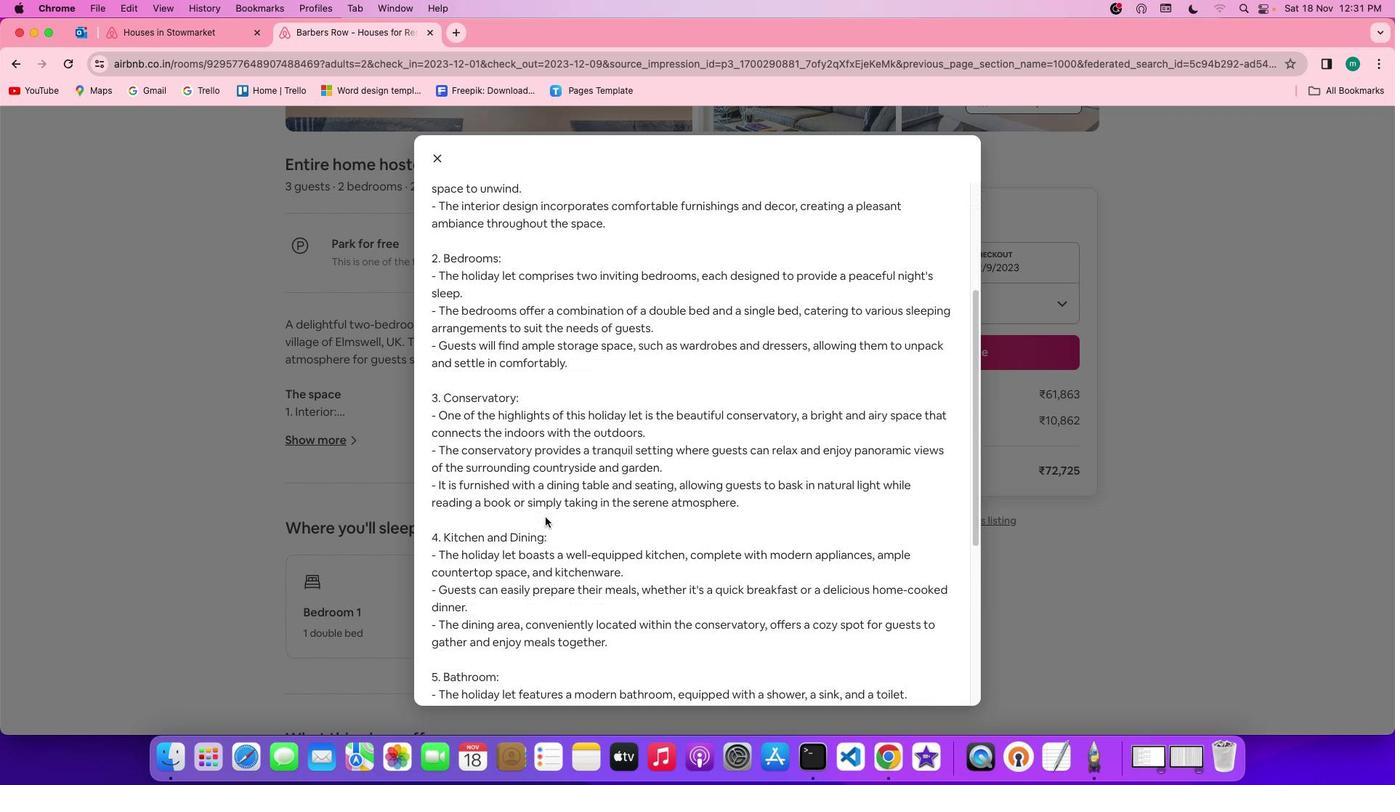 
Action: Mouse scrolled (545, 516) with delta (0, 0)
Screenshot: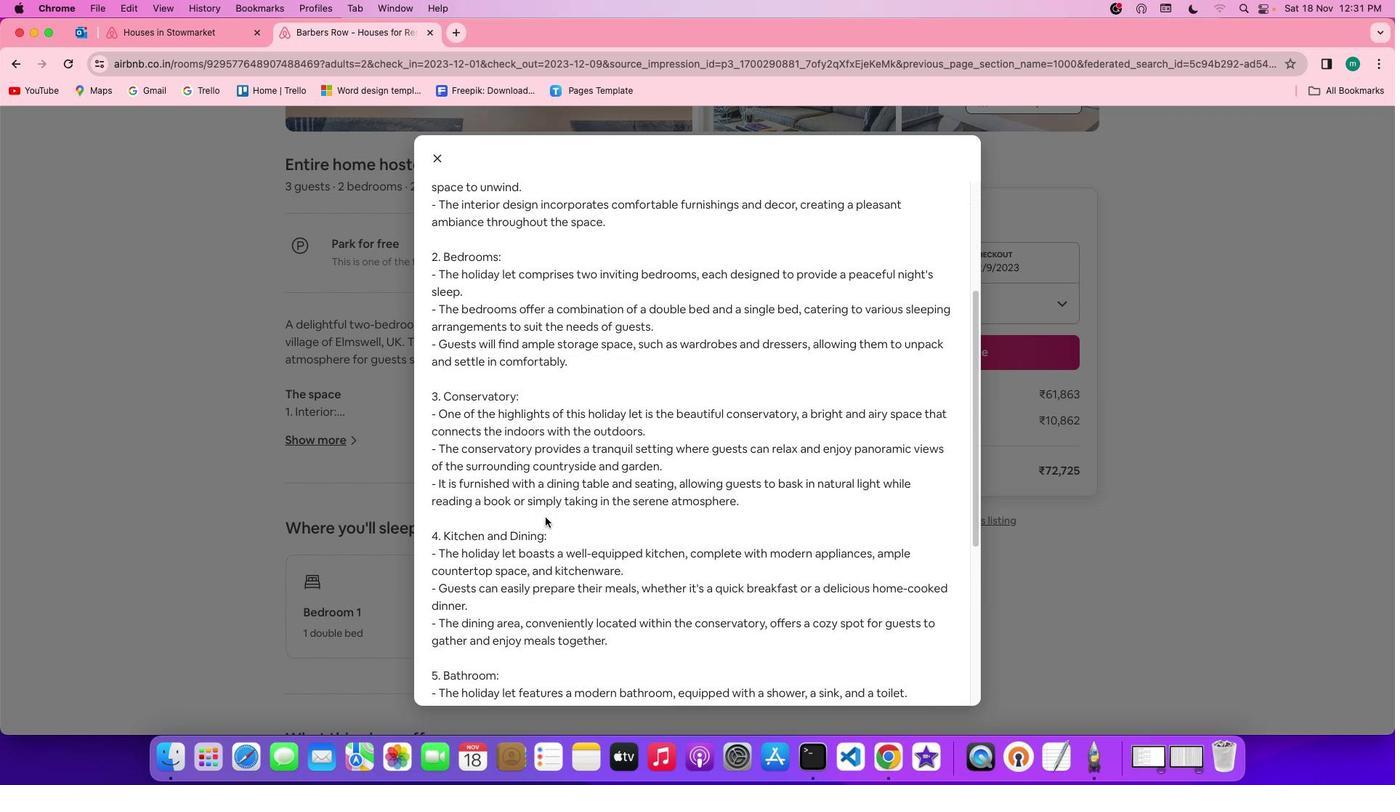 
Action: Mouse scrolled (545, 516) with delta (0, 0)
Screenshot: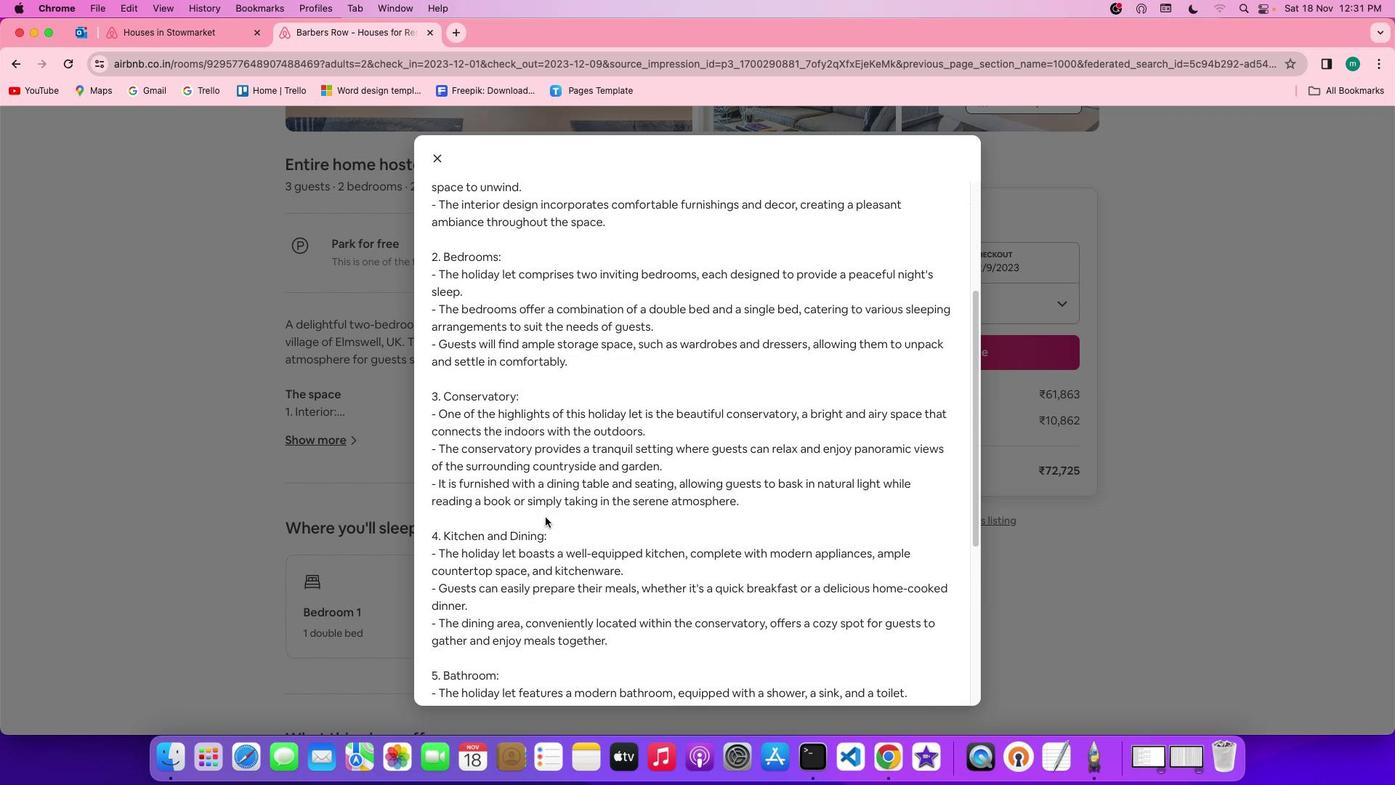 
Action: Mouse scrolled (545, 516) with delta (0, -1)
Screenshot: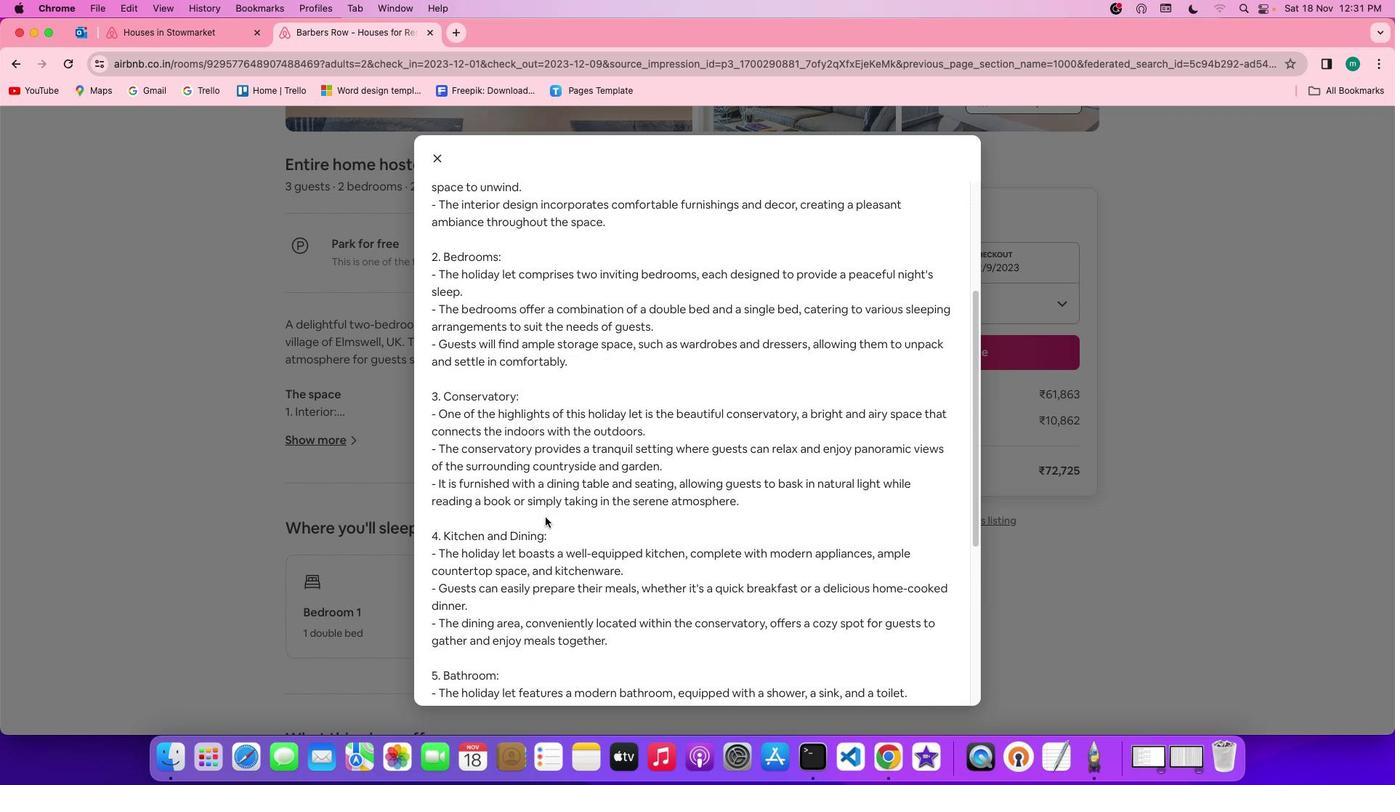 
Action: Mouse scrolled (545, 516) with delta (0, -2)
Screenshot: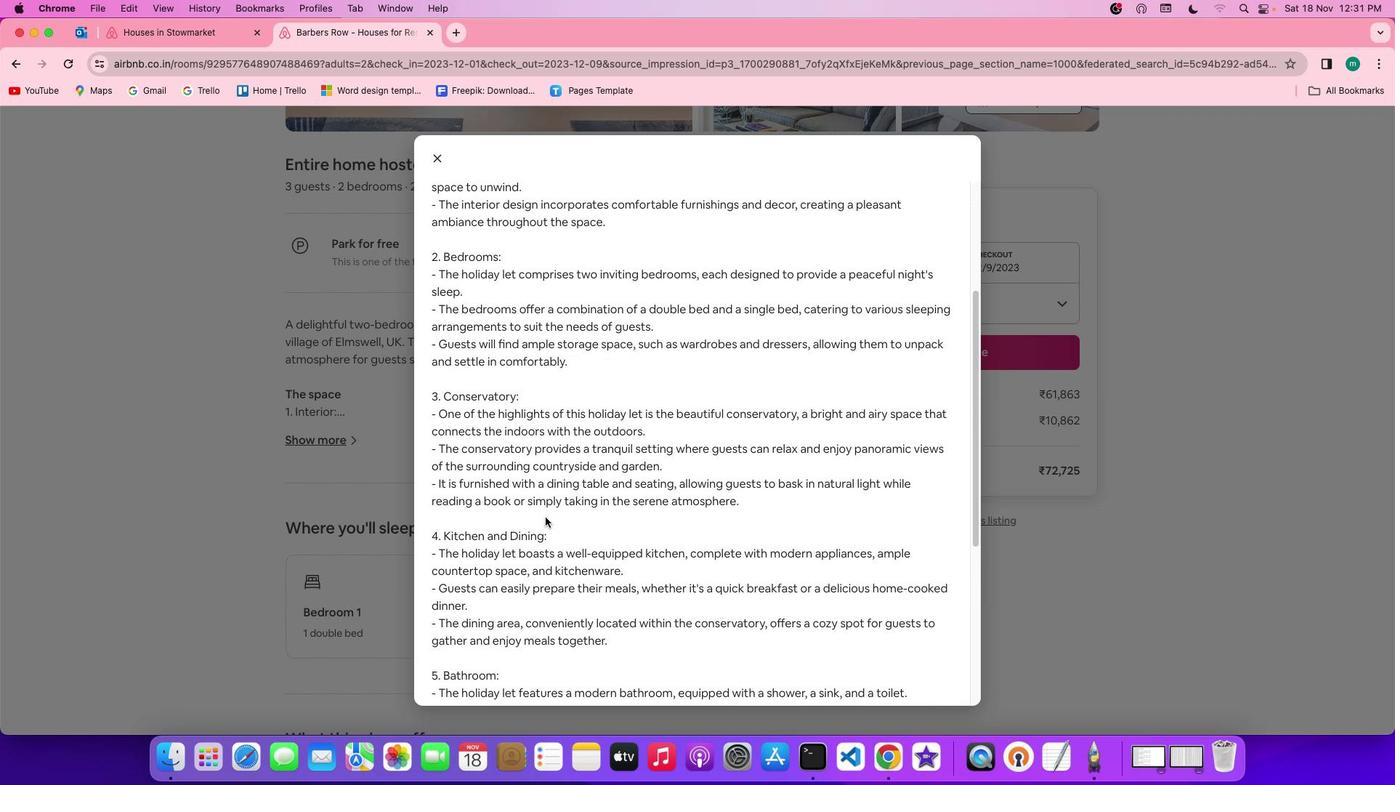 
Action: Mouse scrolled (545, 516) with delta (0, 0)
Screenshot: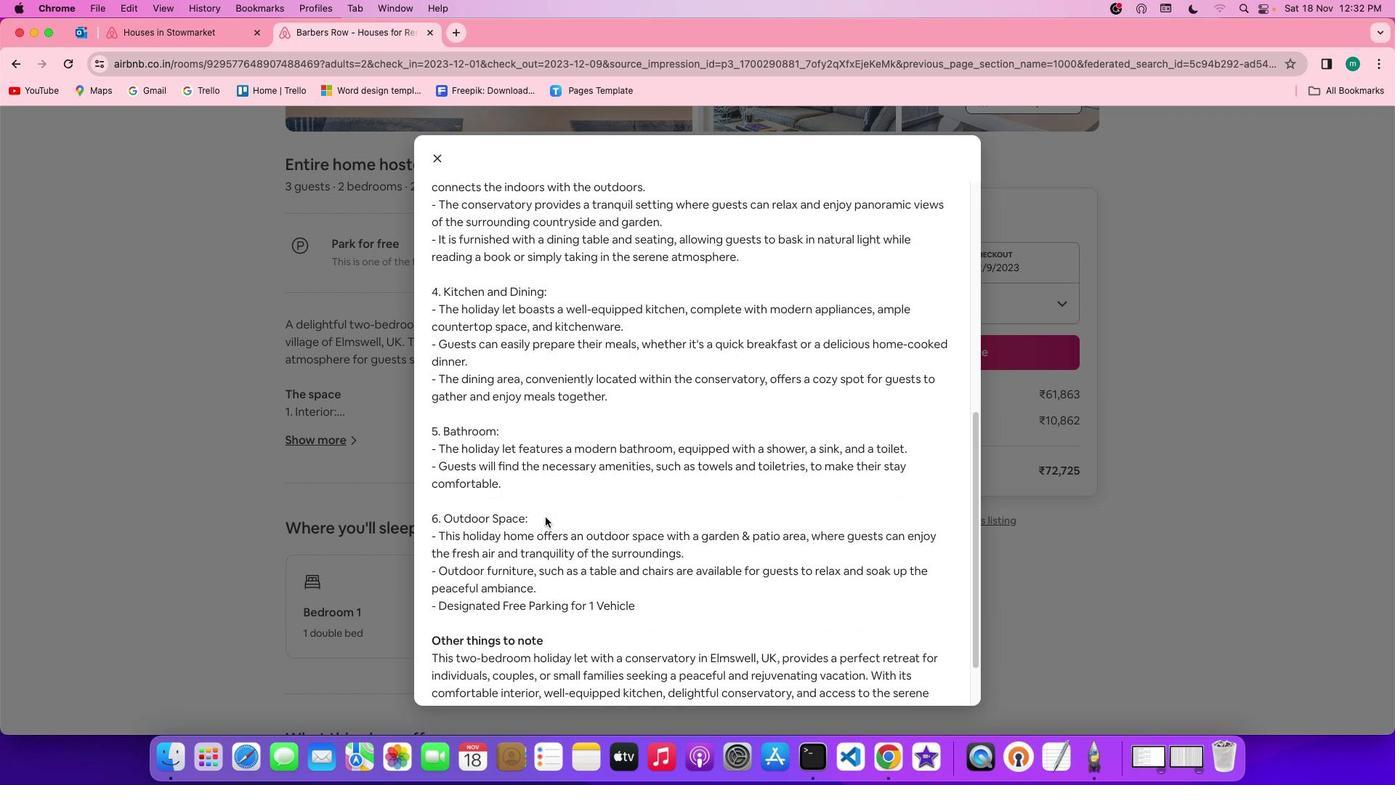 
Action: Mouse scrolled (545, 516) with delta (0, 0)
Screenshot: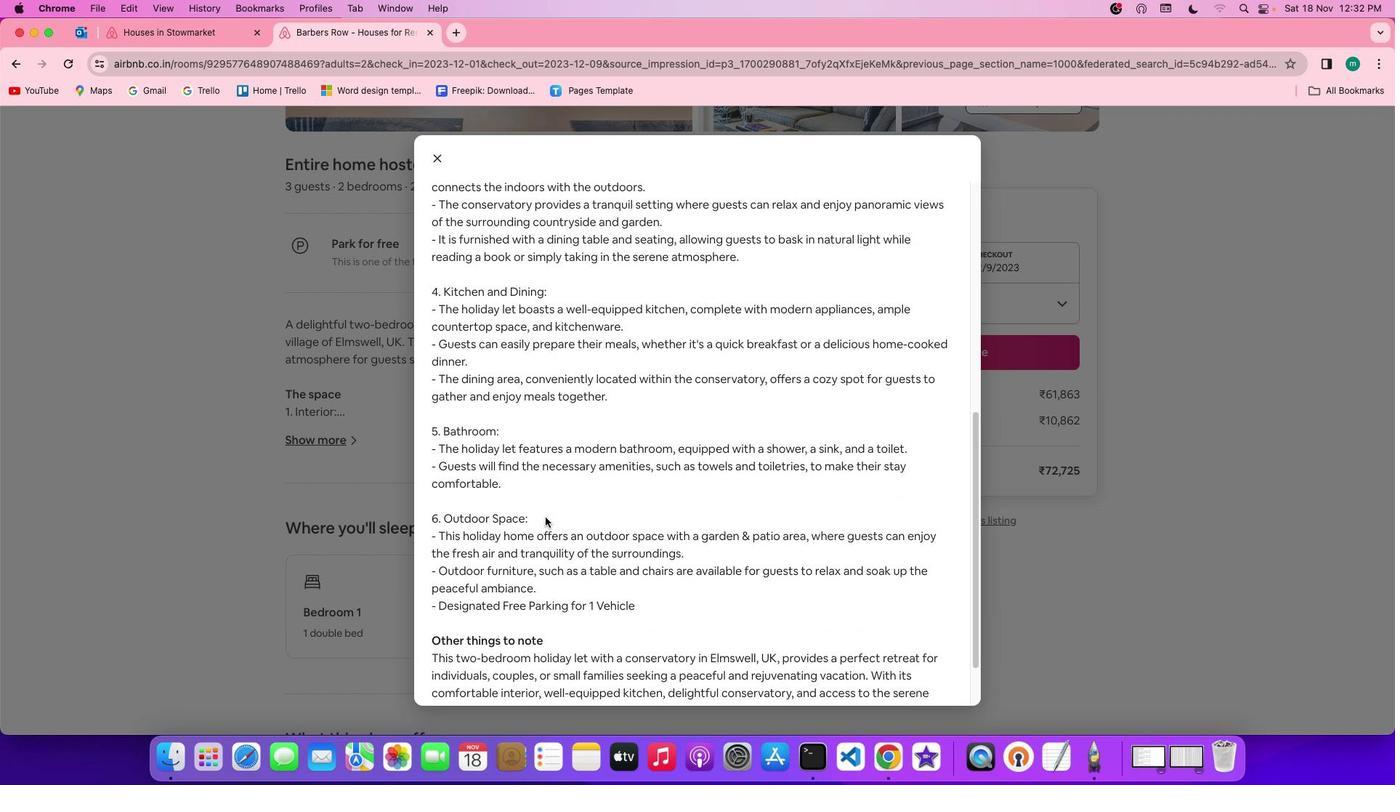 
Action: Mouse scrolled (545, 516) with delta (0, -1)
Screenshot: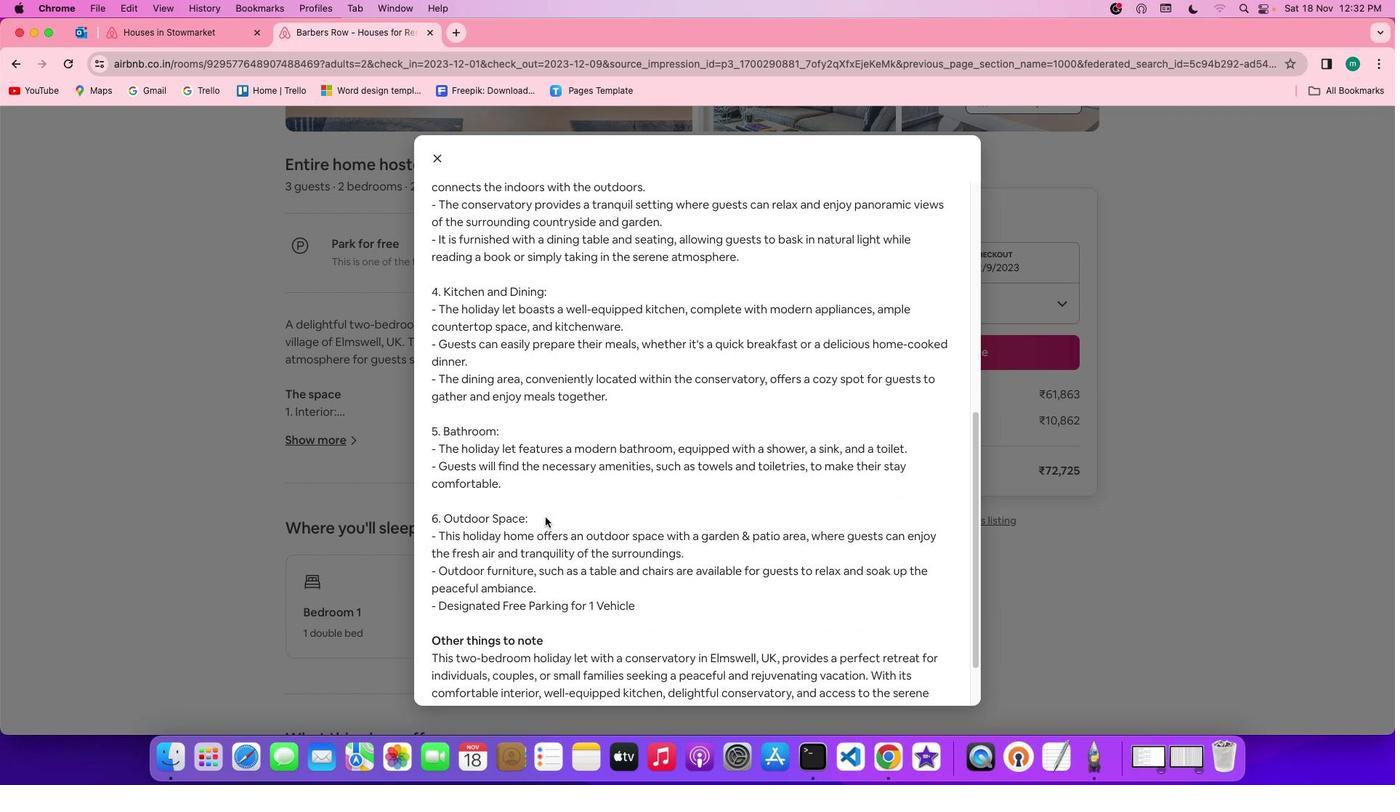 
Action: Mouse scrolled (545, 516) with delta (0, -2)
Screenshot: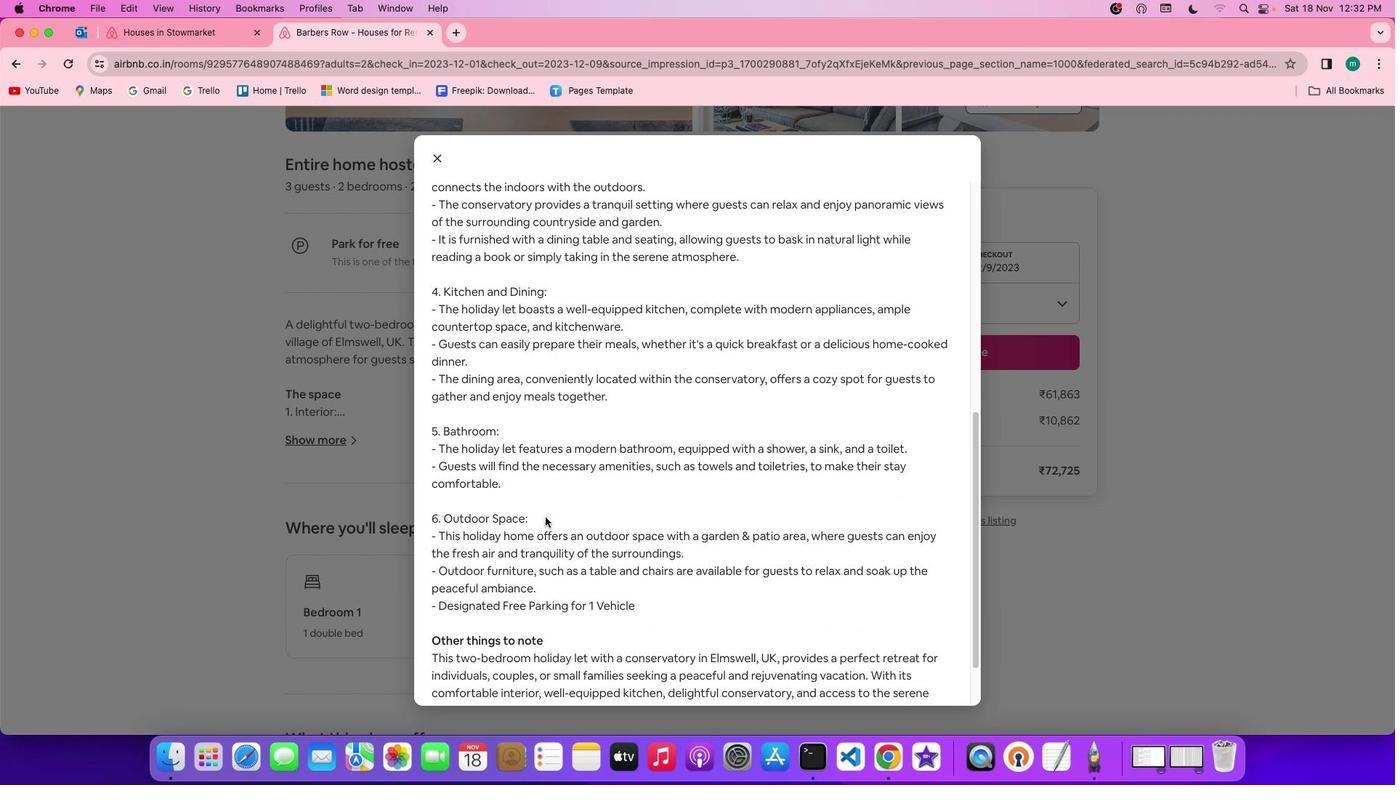 
Action: Mouse scrolled (545, 516) with delta (0, 0)
Screenshot: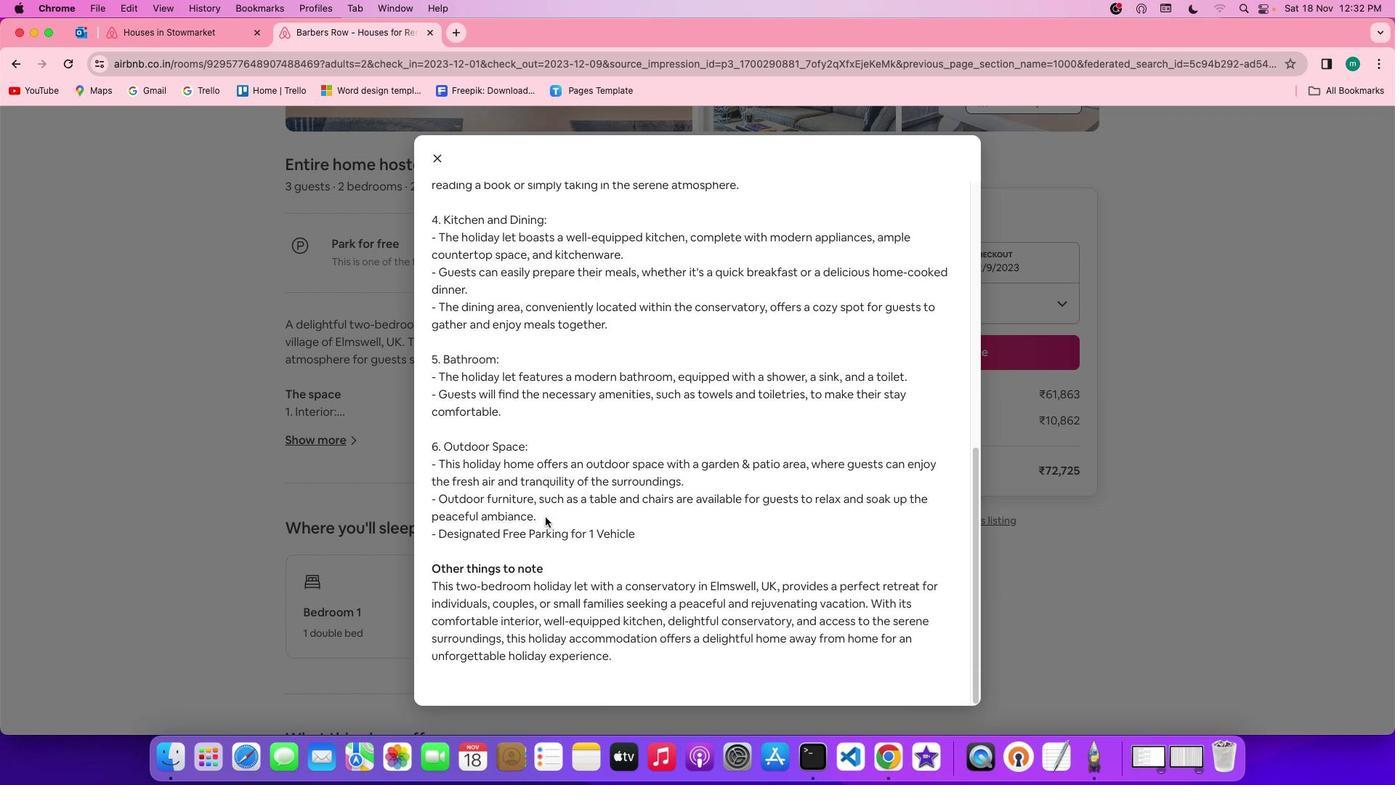 
Action: Mouse scrolled (545, 516) with delta (0, 0)
Screenshot: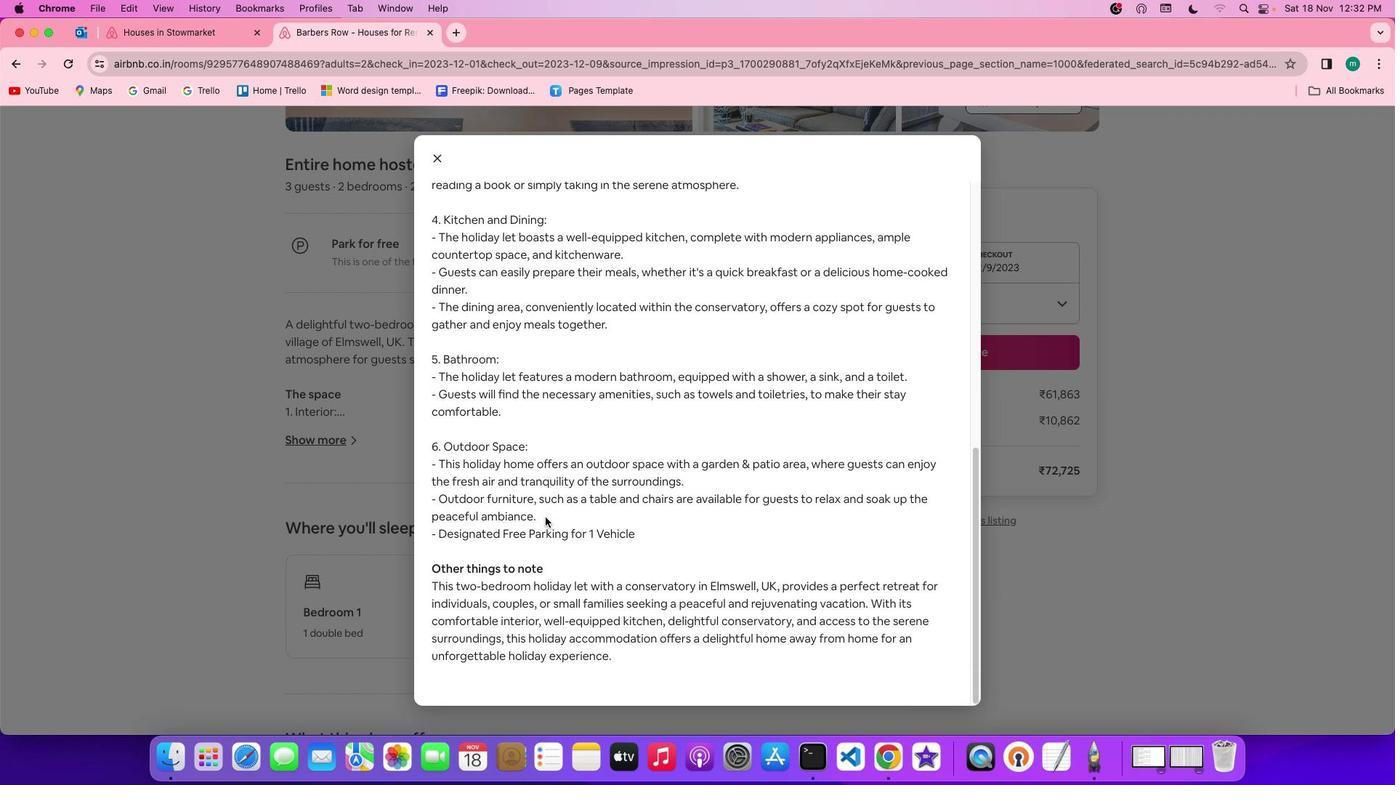 
Action: Mouse scrolled (545, 516) with delta (0, -1)
Screenshot: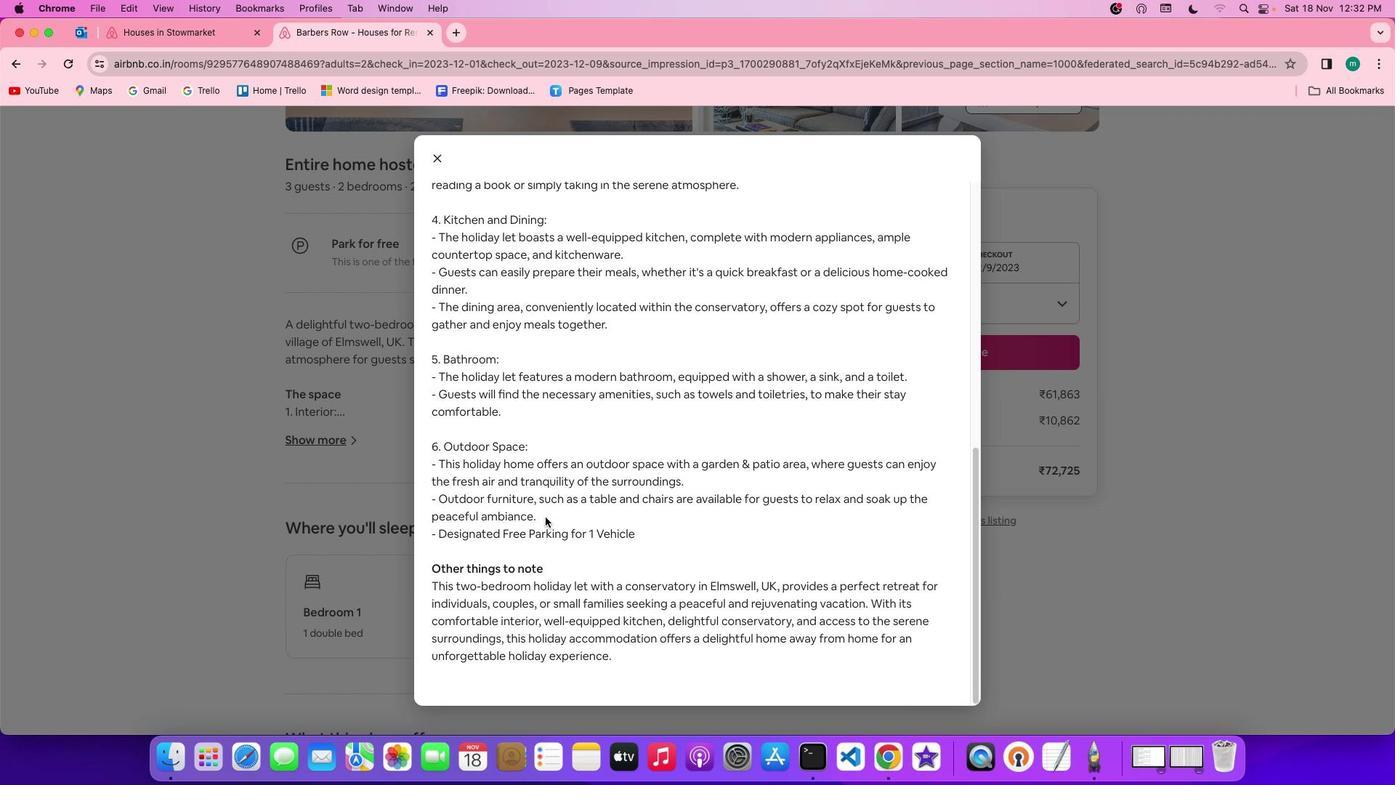 
Action: Mouse scrolled (545, 516) with delta (0, -2)
Screenshot: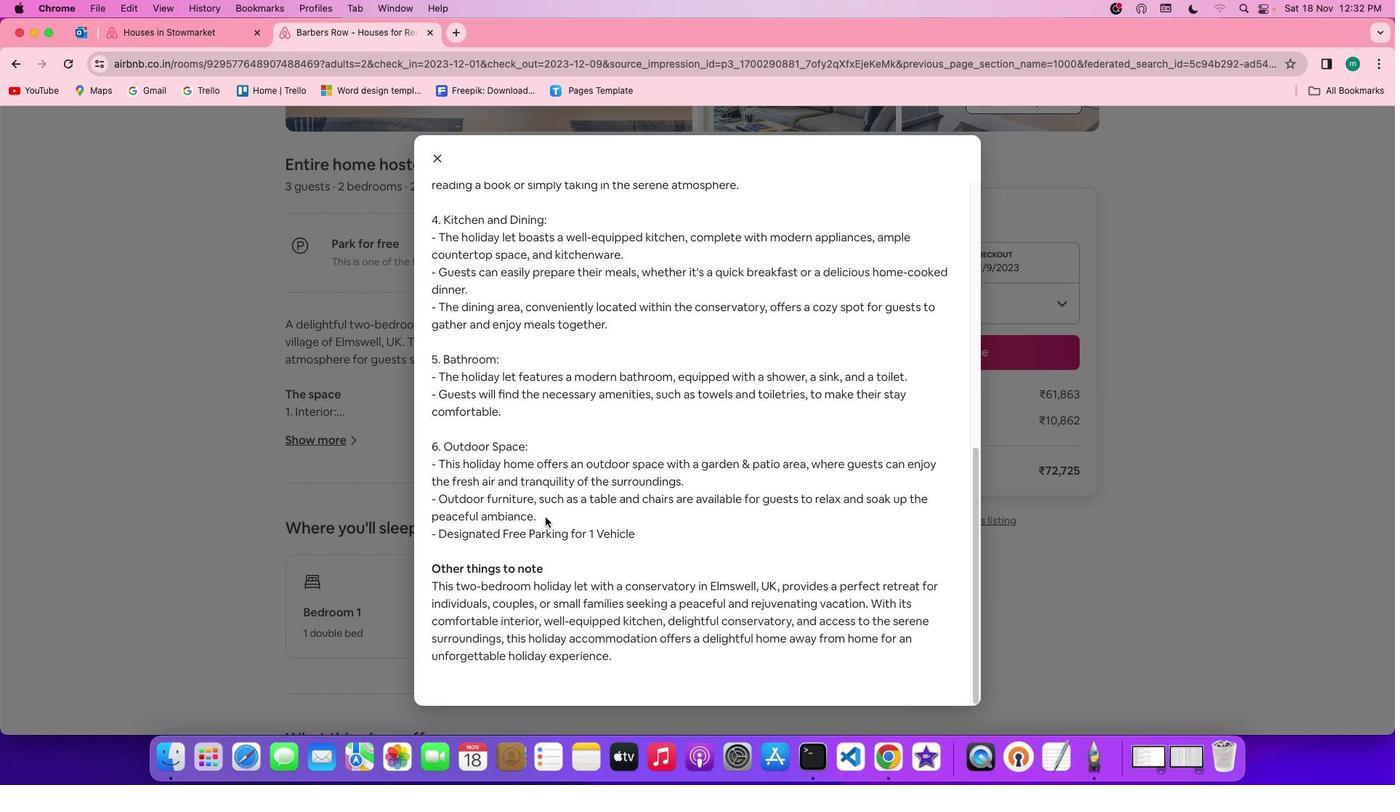 
Action: Mouse scrolled (545, 516) with delta (0, -2)
Screenshot: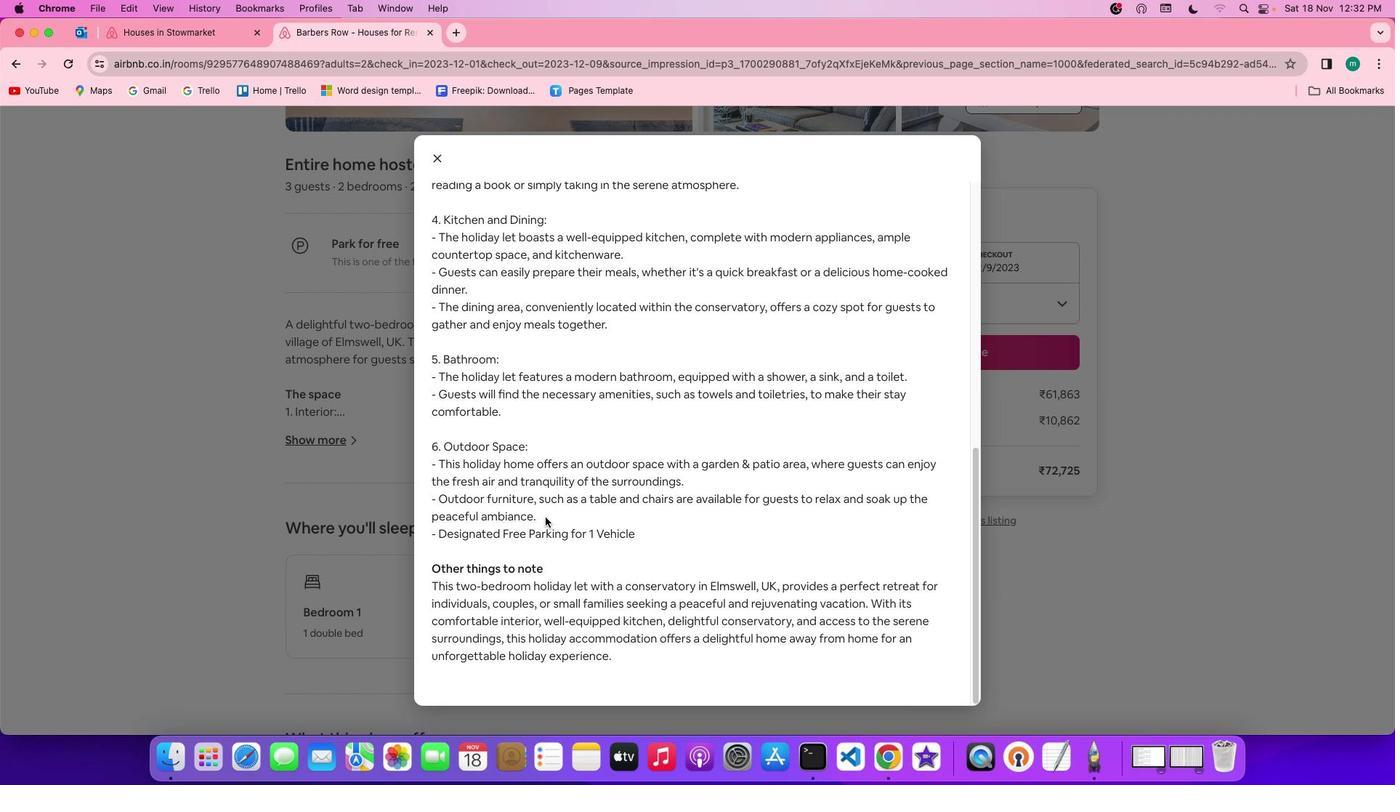 
Action: Mouse scrolled (545, 516) with delta (0, 0)
Screenshot: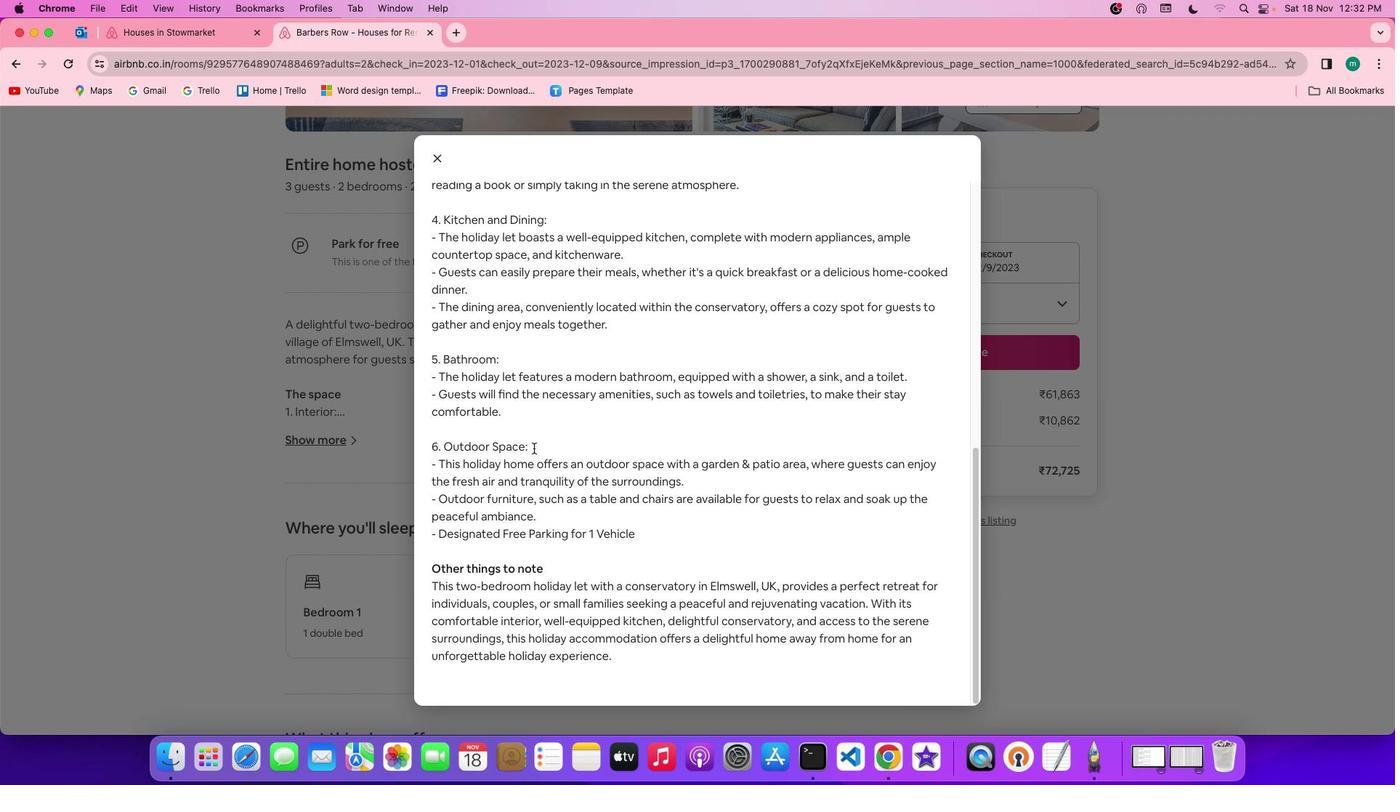 
Action: Mouse scrolled (545, 516) with delta (0, 0)
Screenshot: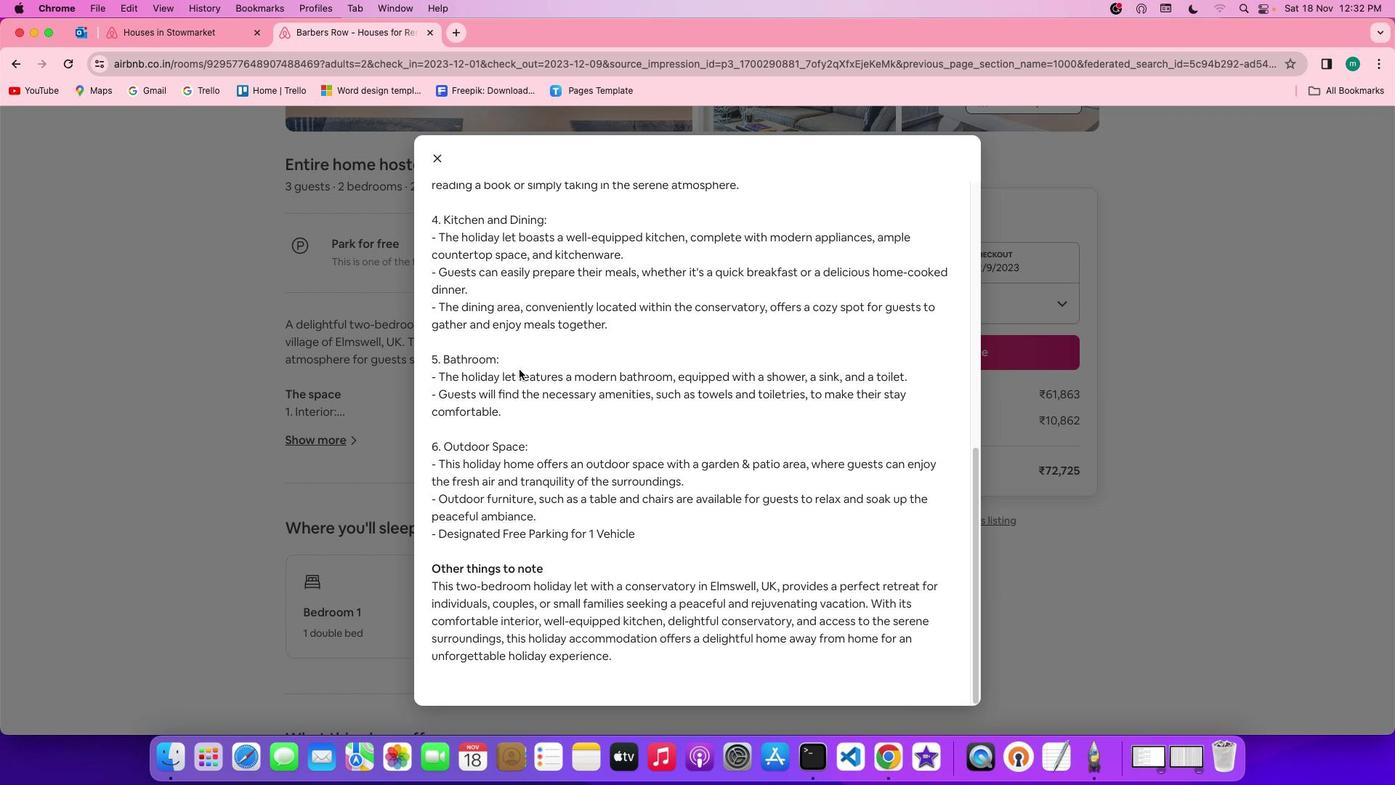 
Action: Mouse scrolled (545, 516) with delta (0, -2)
Screenshot: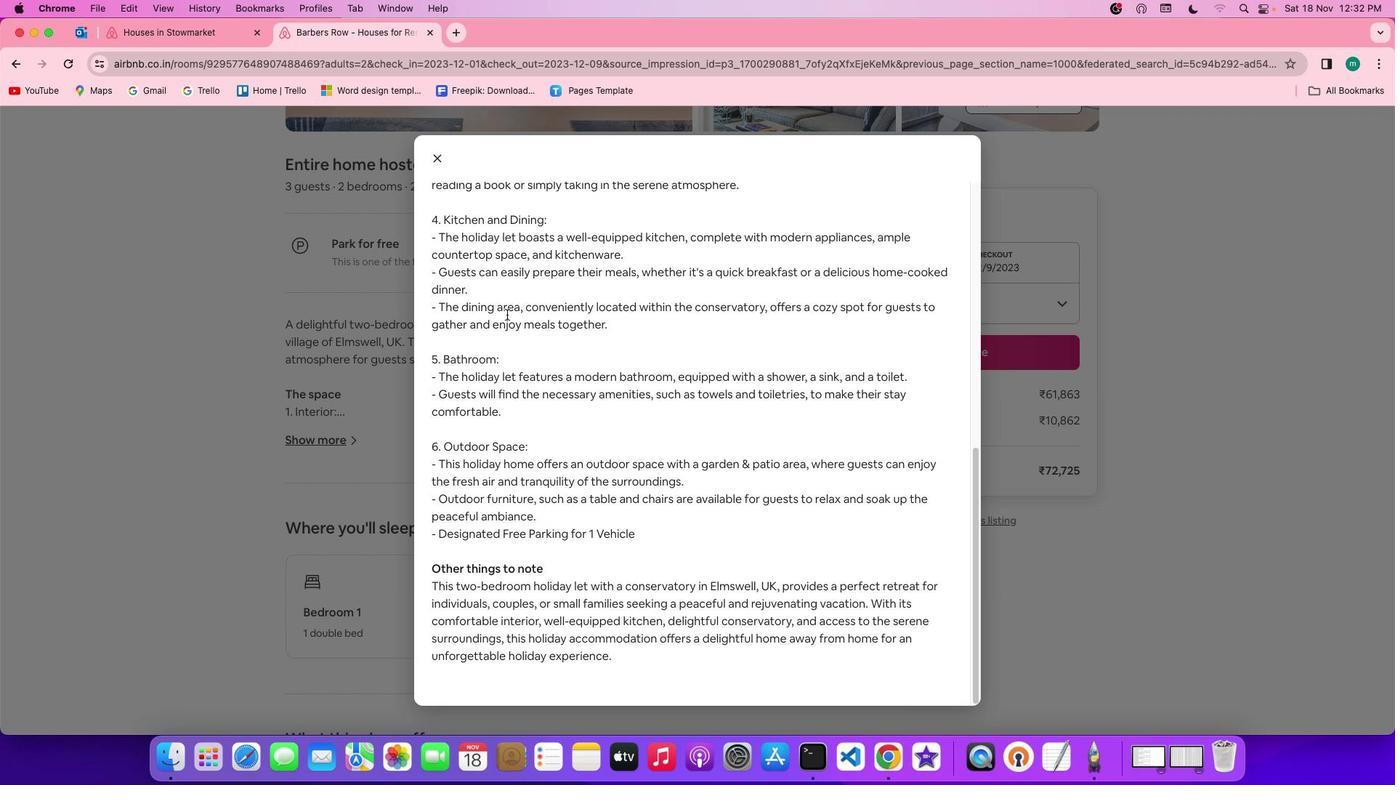
Action: Mouse scrolled (545, 516) with delta (0, -2)
Screenshot: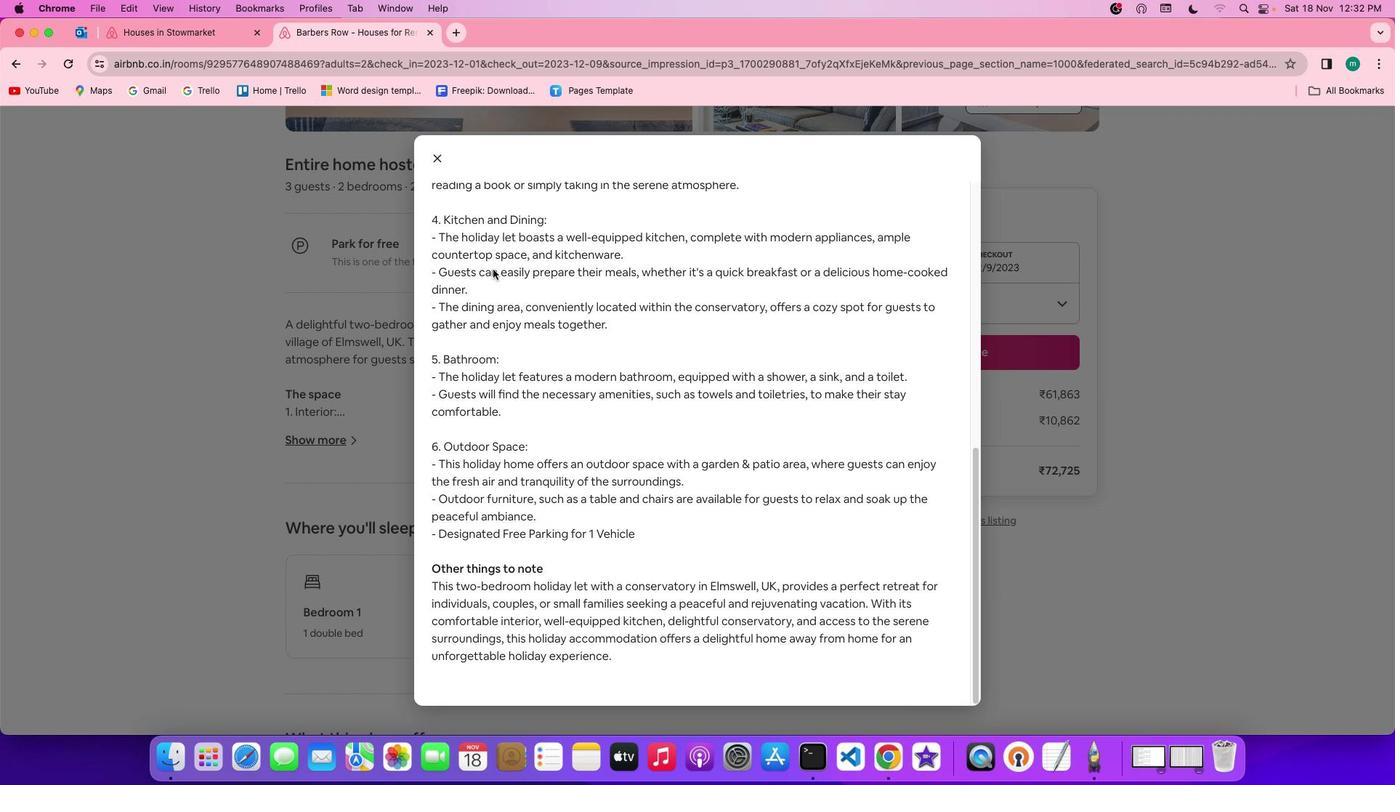 
Action: Mouse moved to (438, 150)
Screenshot: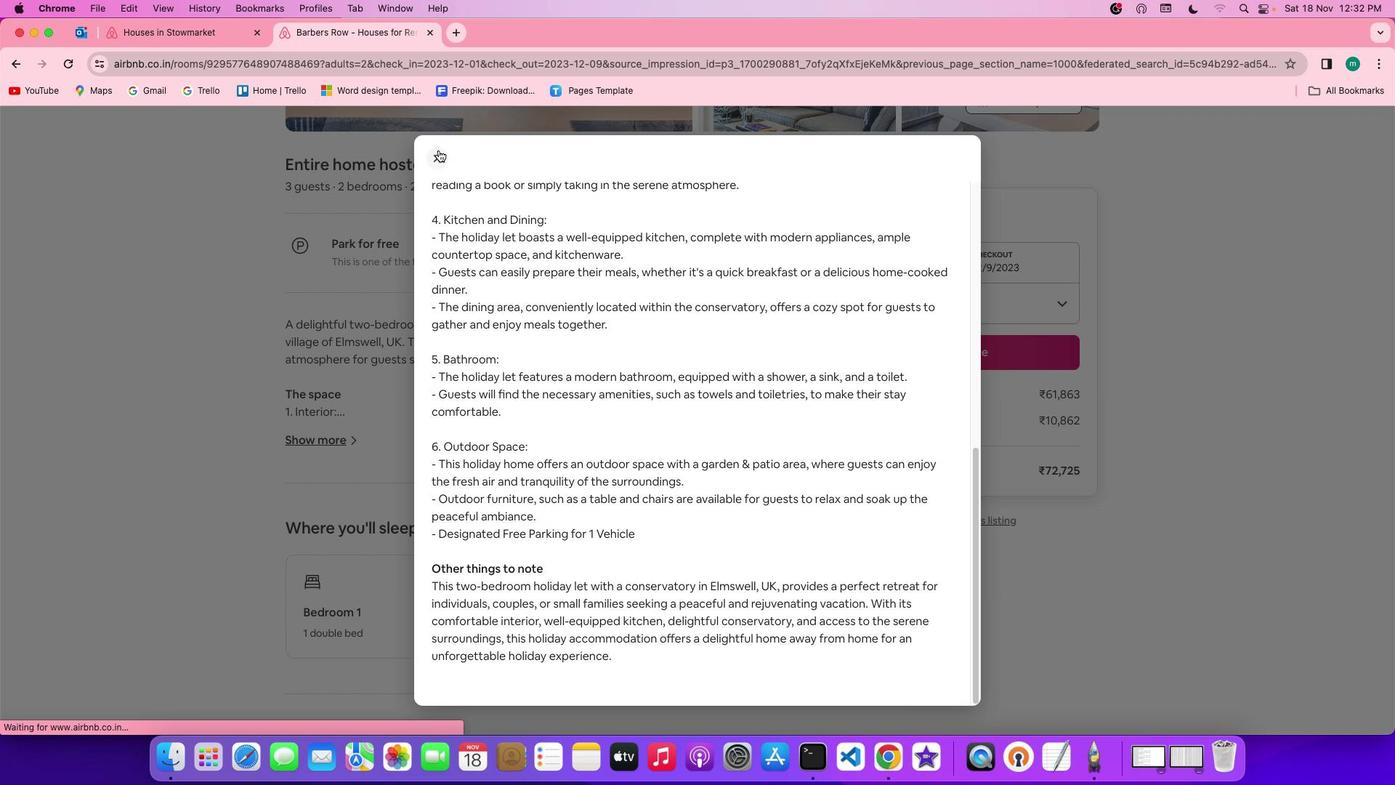 
Action: Mouse pressed left at (438, 150)
Screenshot: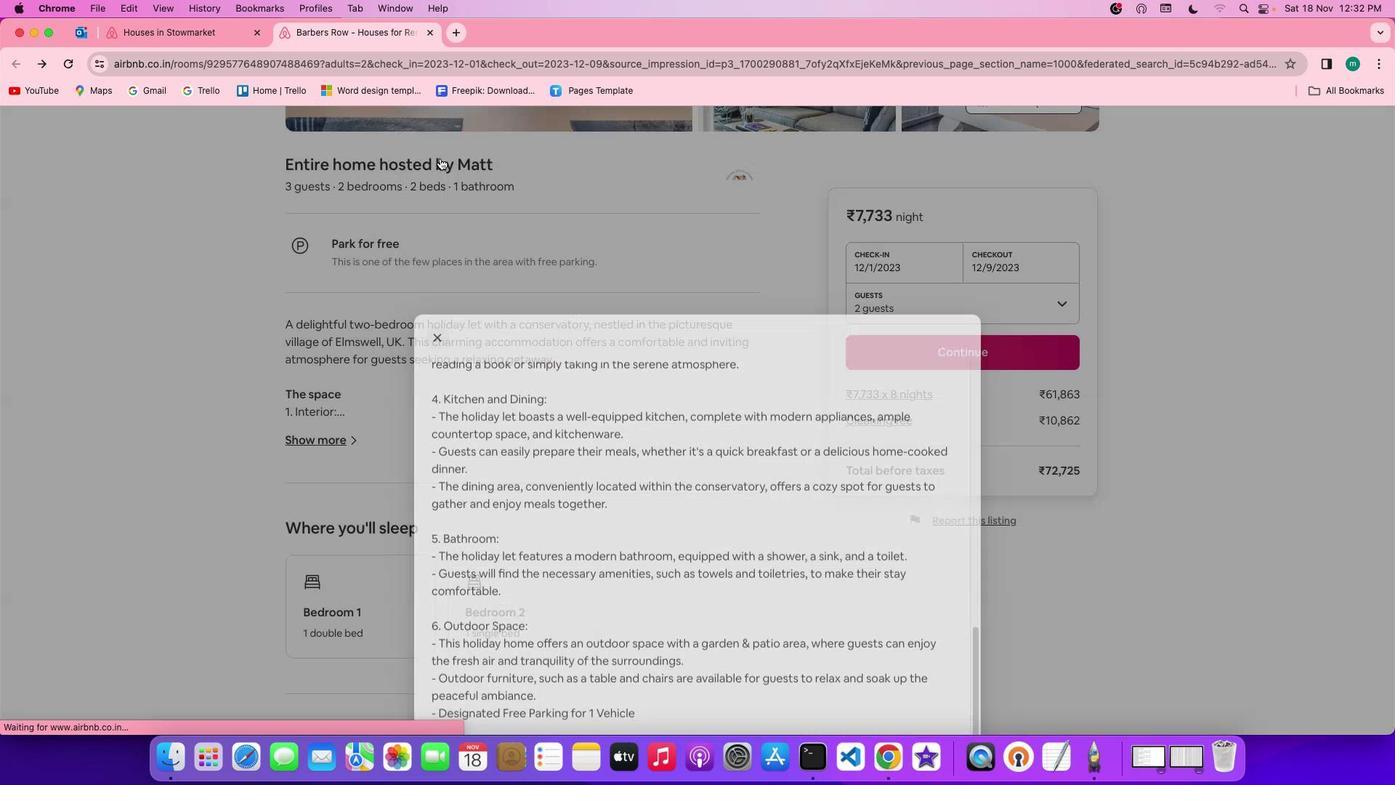 
Action: Mouse moved to (469, 491)
Screenshot: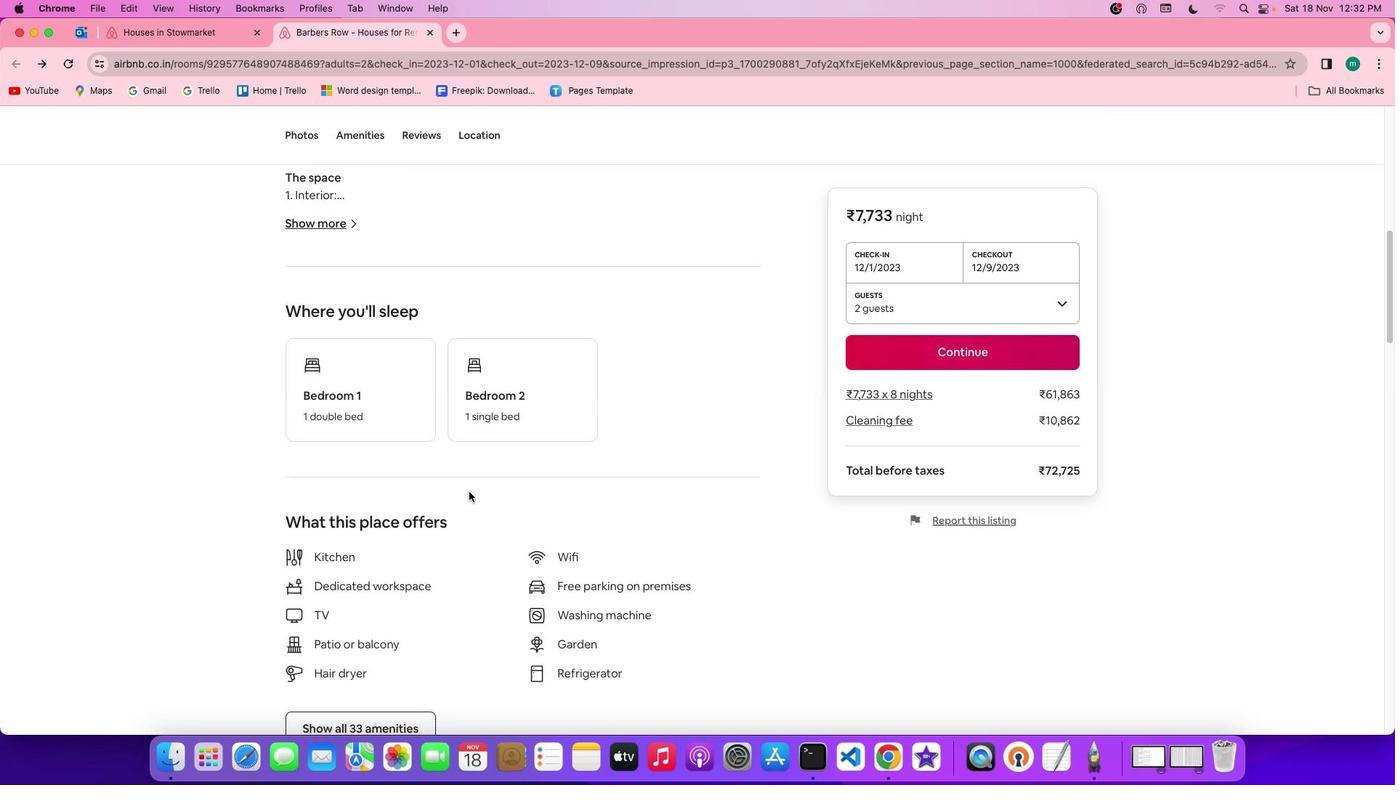 
Action: Mouse scrolled (469, 491) with delta (0, 0)
Screenshot: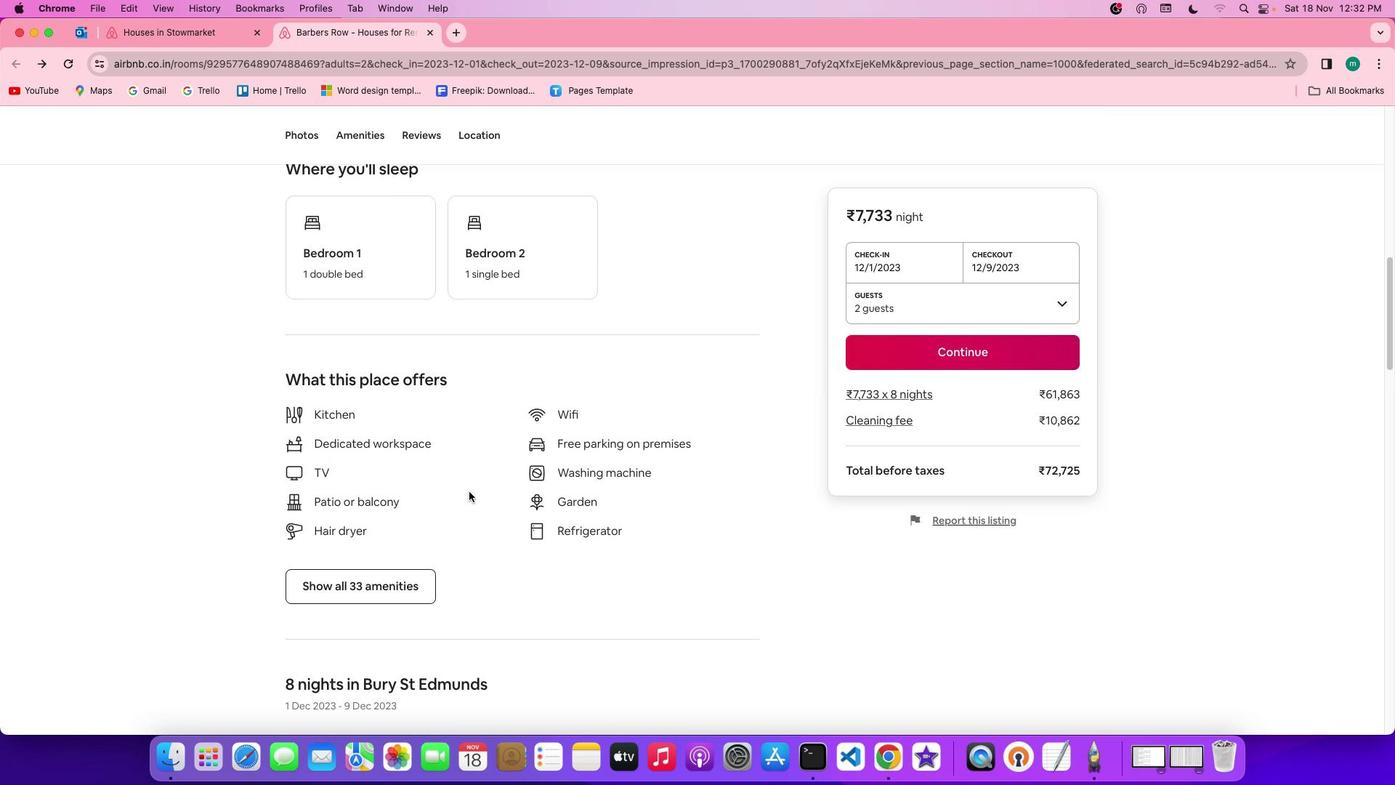
Action: Mouse scrolled (469, 491) with delta (0, 0)
Screenshot: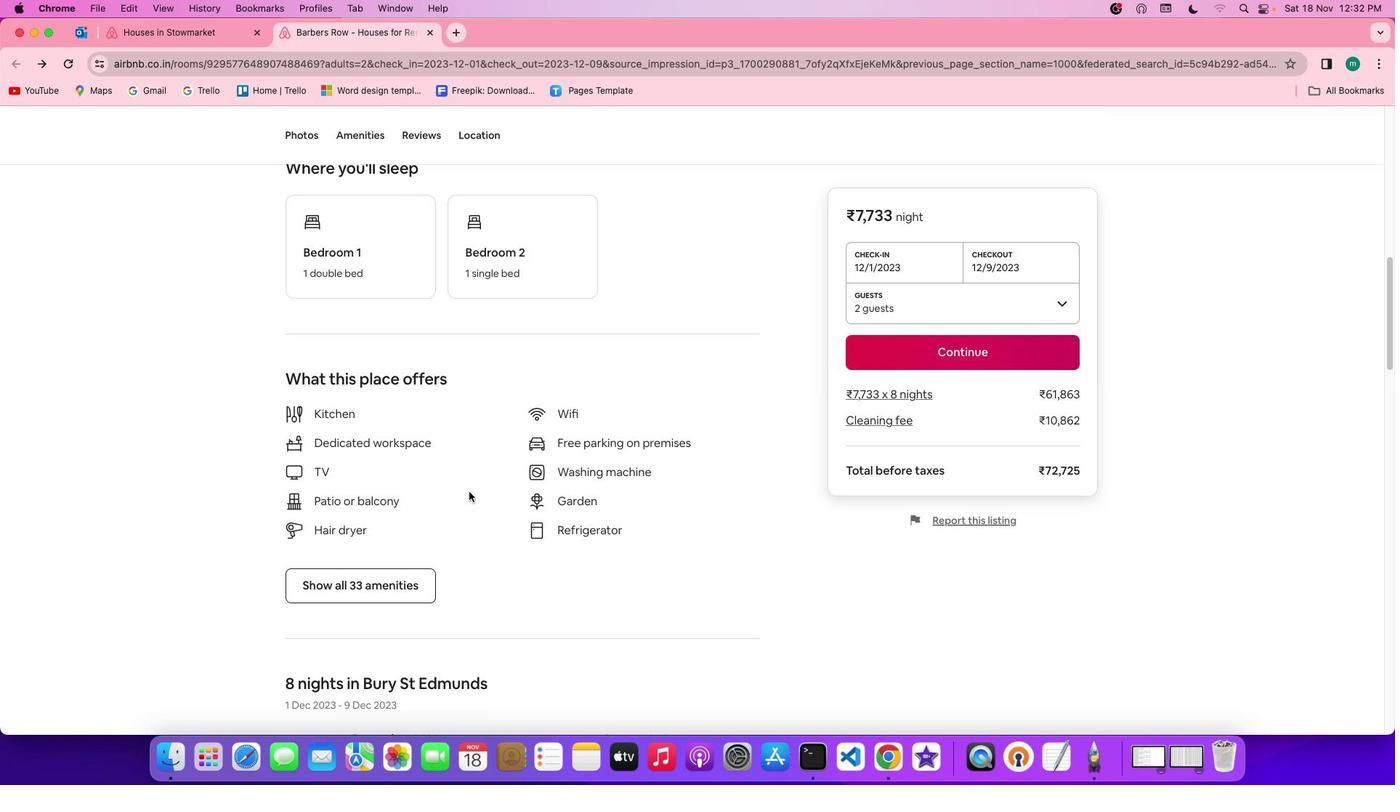 
Action: Mouse scrolled (469, 491) with delta (0, -1)
Screenshot: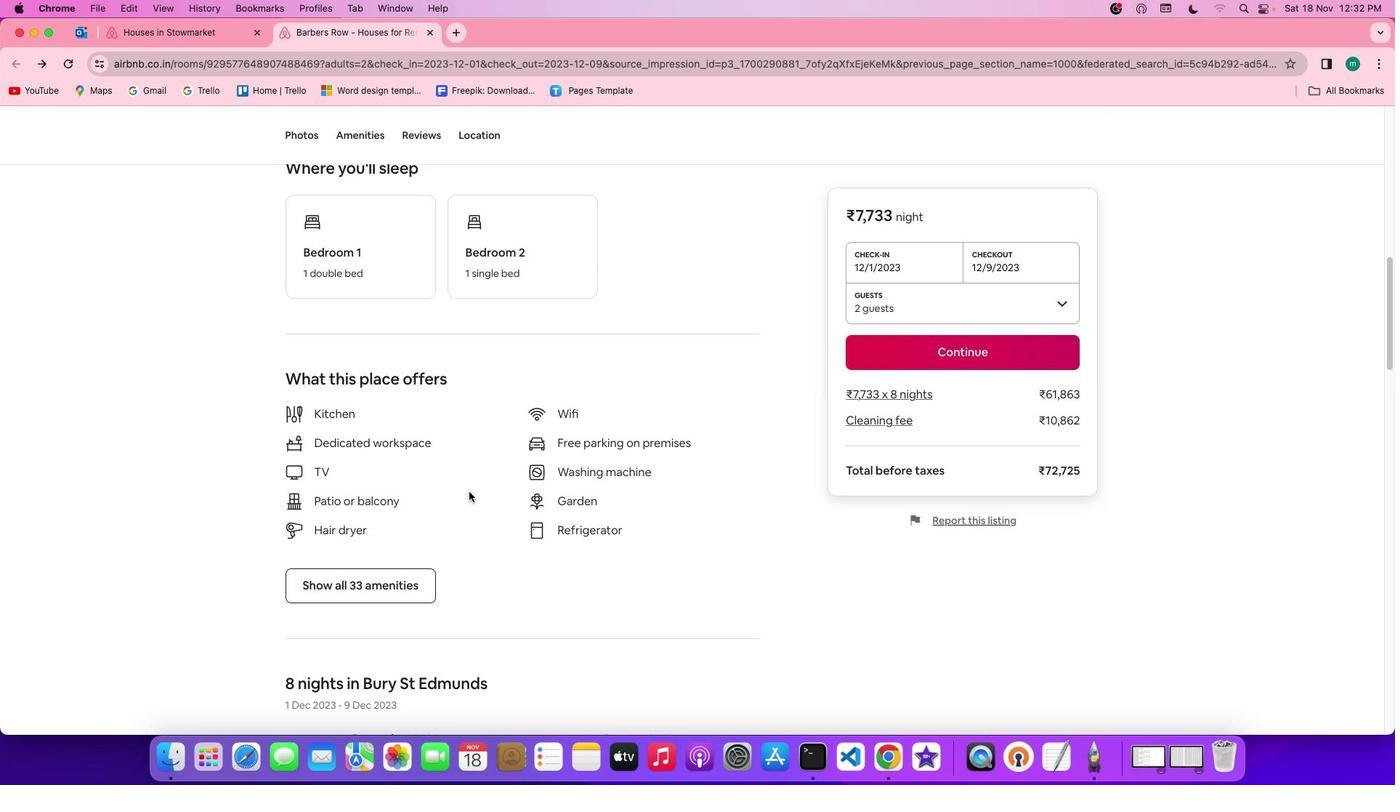 
Action: Mouse scrolled (469, 491) with delta (0, -2)
Screenshot: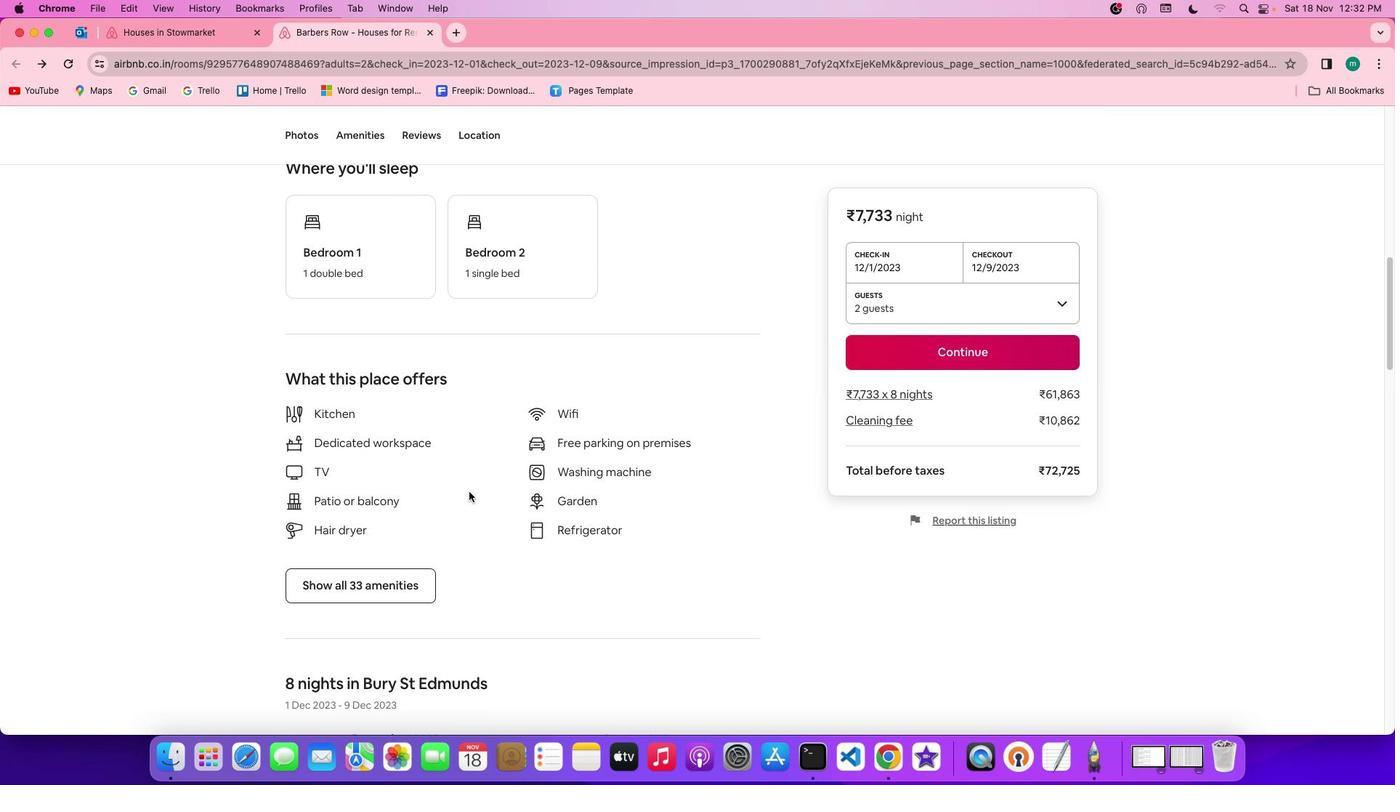
Action: Mouse scrolled (469, 491) with delta (0, -2)
Screenshot: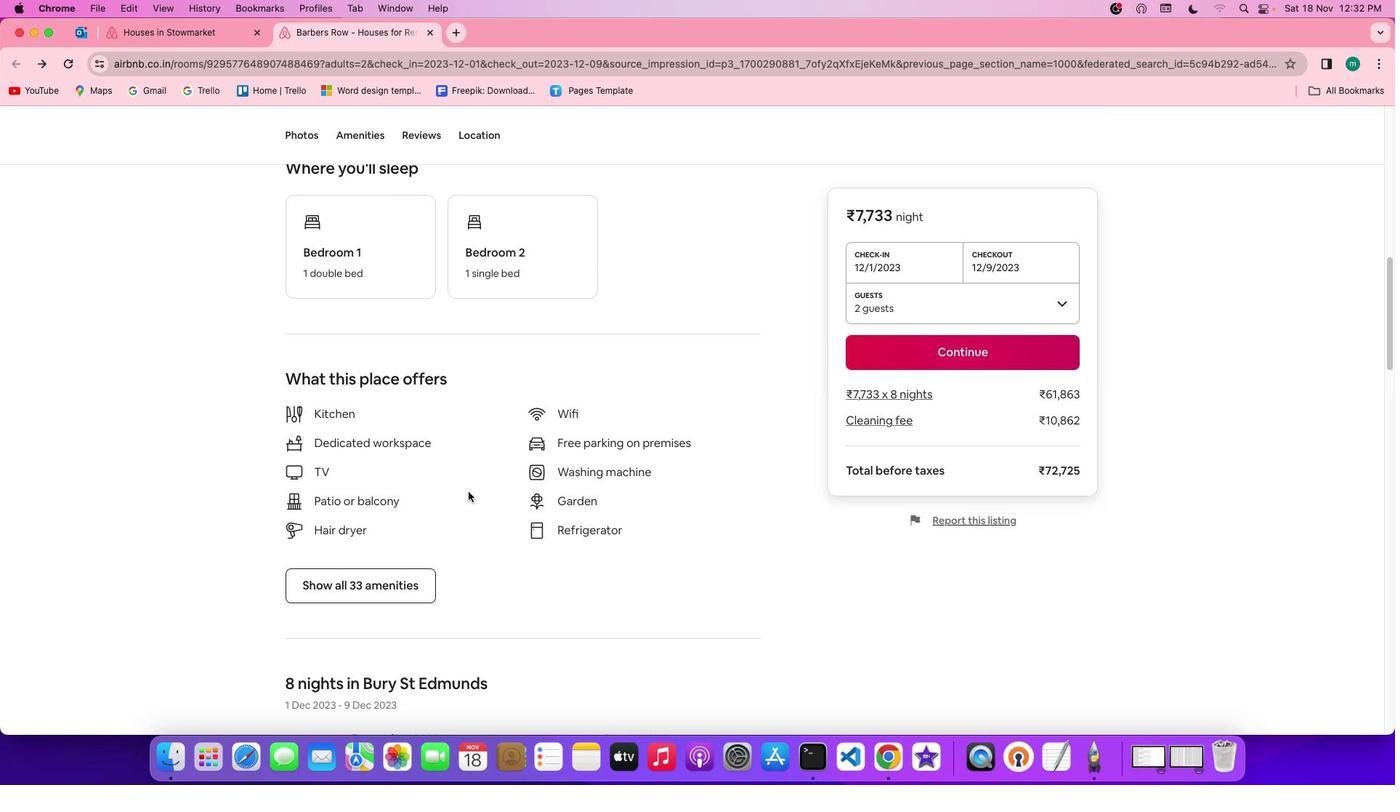 
Action: Mouse moved to (468, 492)
Screenshot: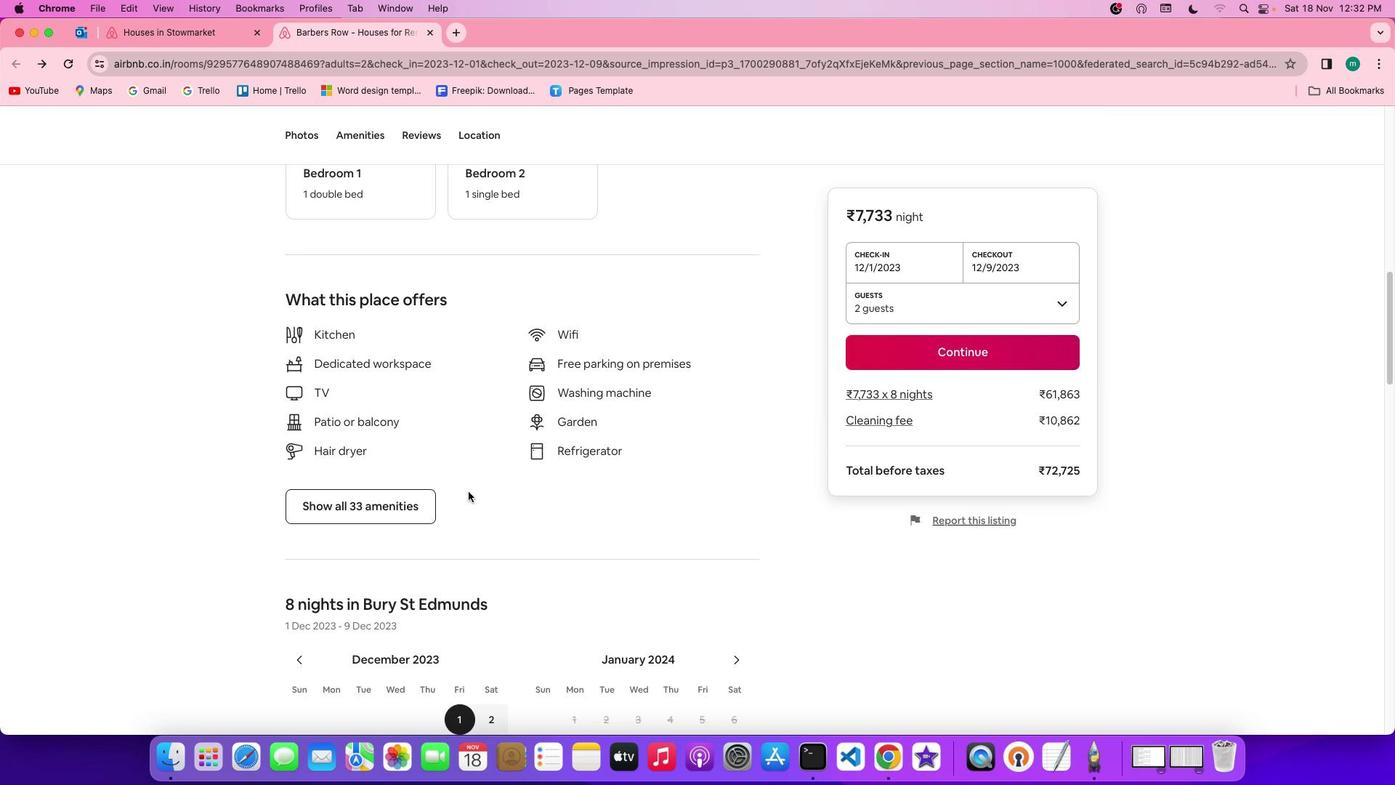 
Action: Mouse scrolled (468, 492) with delta (0, 0)
Screenshot: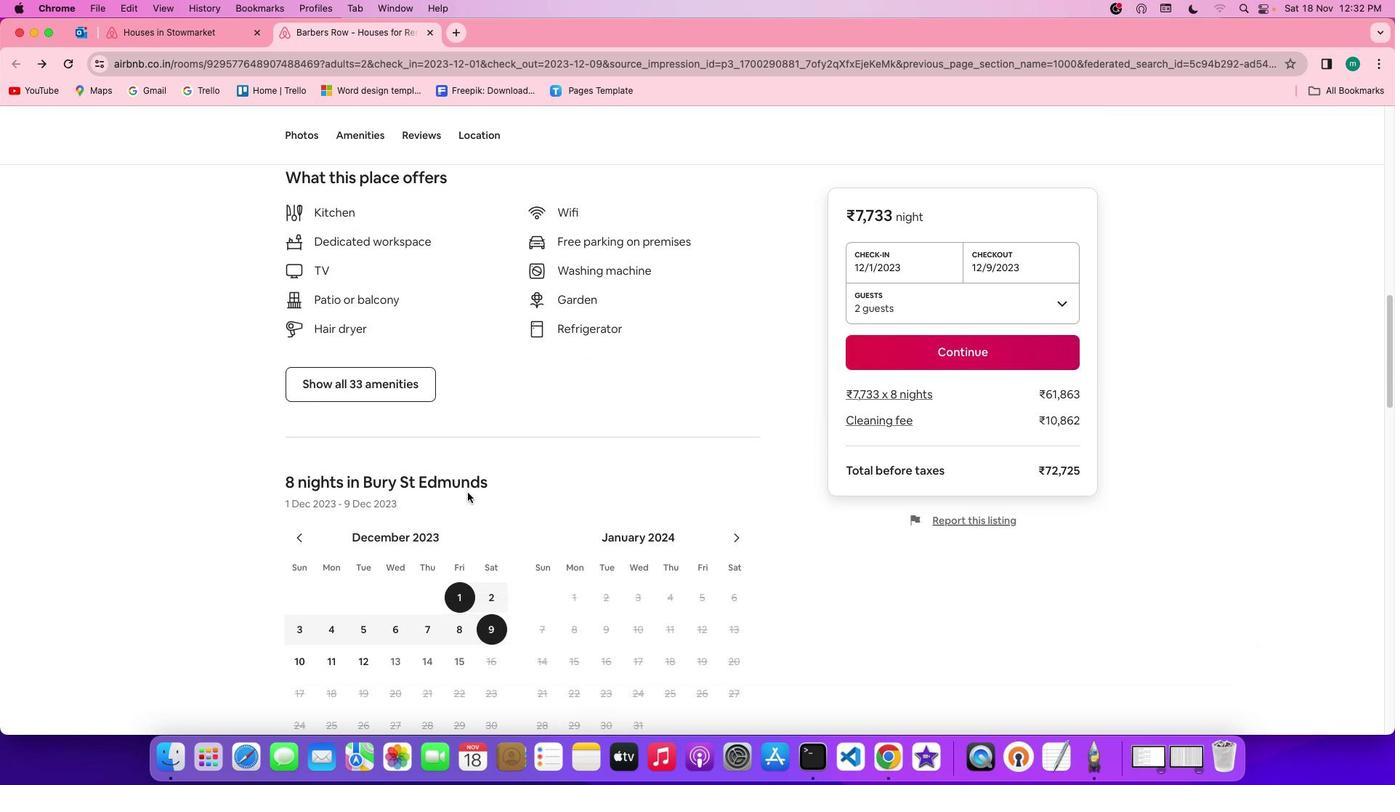 
Action: Mouse scrolled (468, 492) with delta (0, 0)
Screenshot: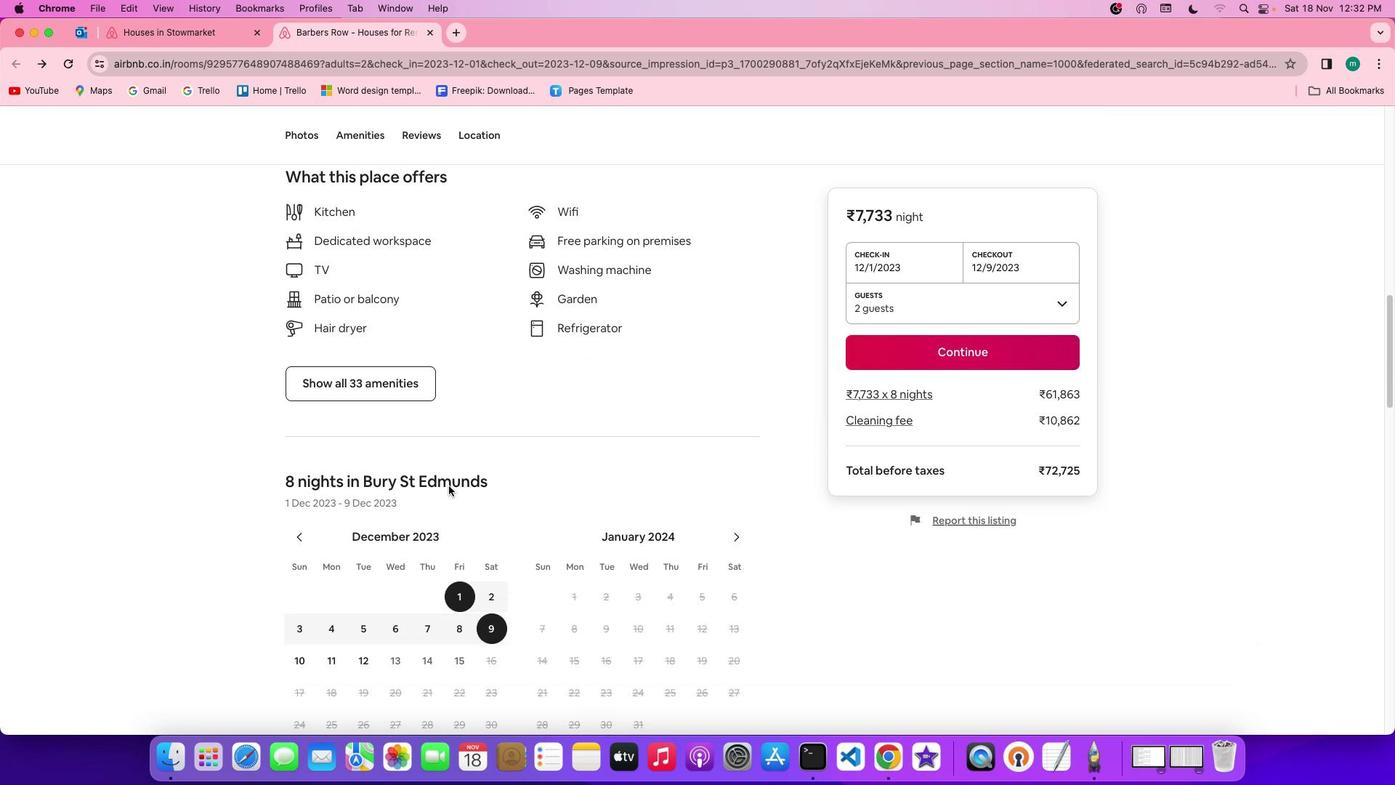 
Action: Mouse scrolled (468, 492) with delta (0, -1)
Screenshot: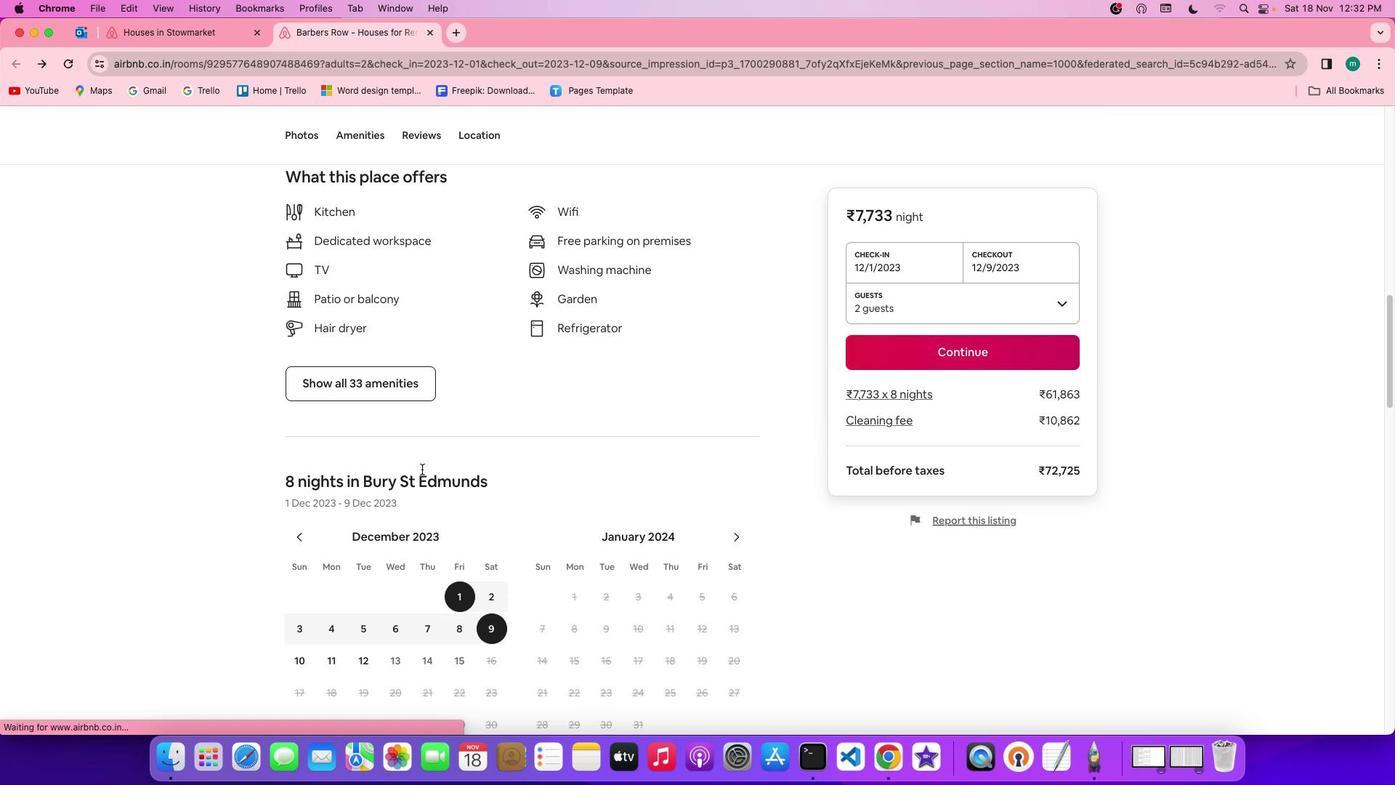 
Action: Mouse scrolled (468, 492) with delta (0, -2)
Screenshot: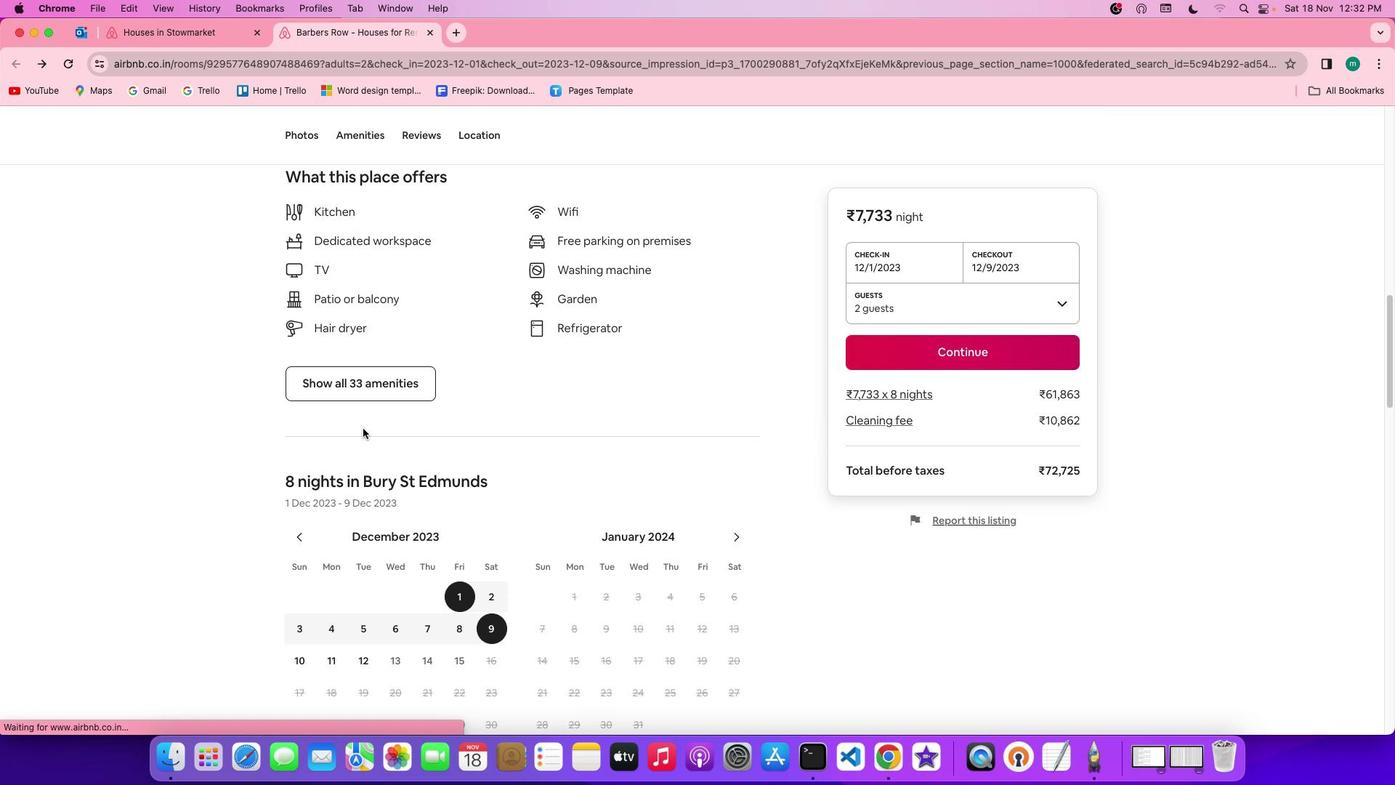 
Action: Mouse moved to (337, 383)
Screenshot: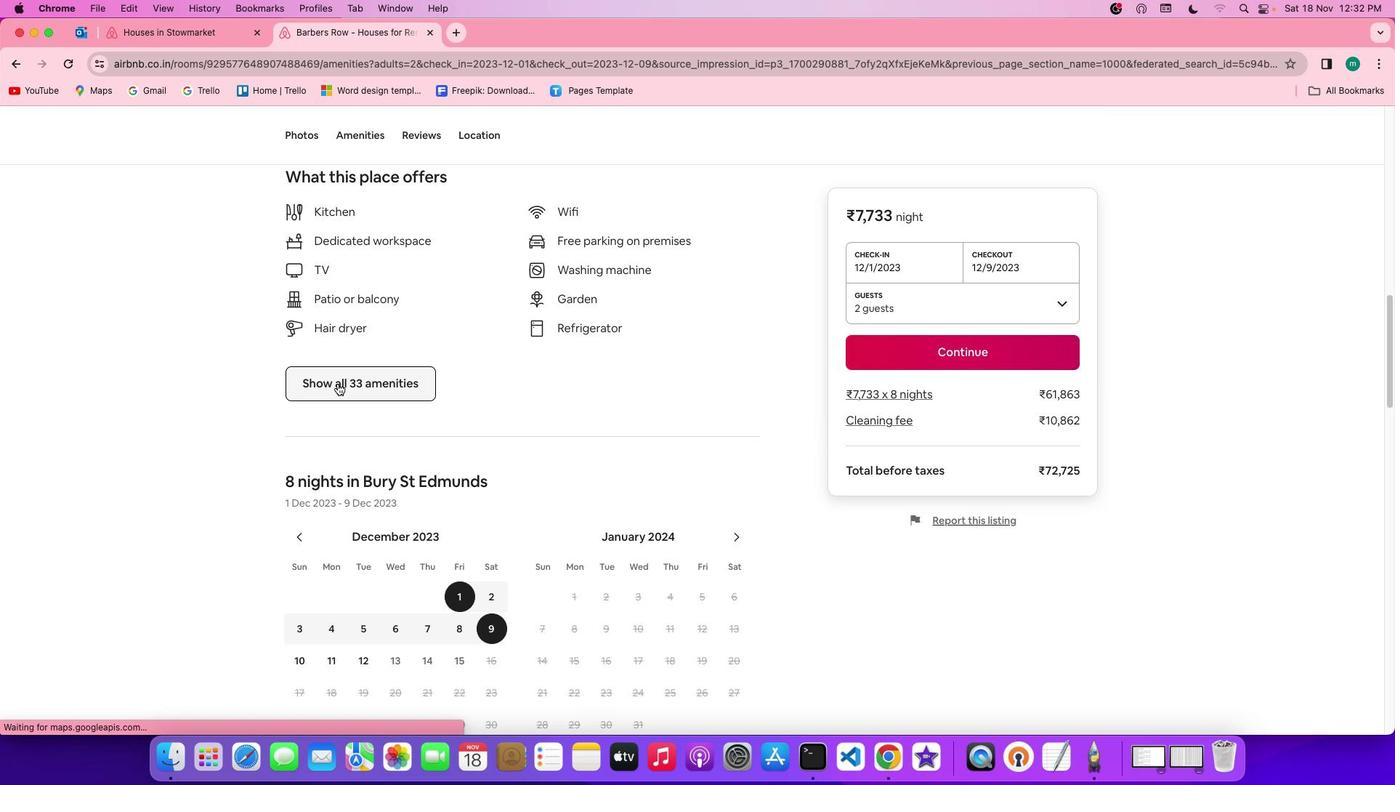 
Action: Mouse pressed left at (337, 383)
Screenshot: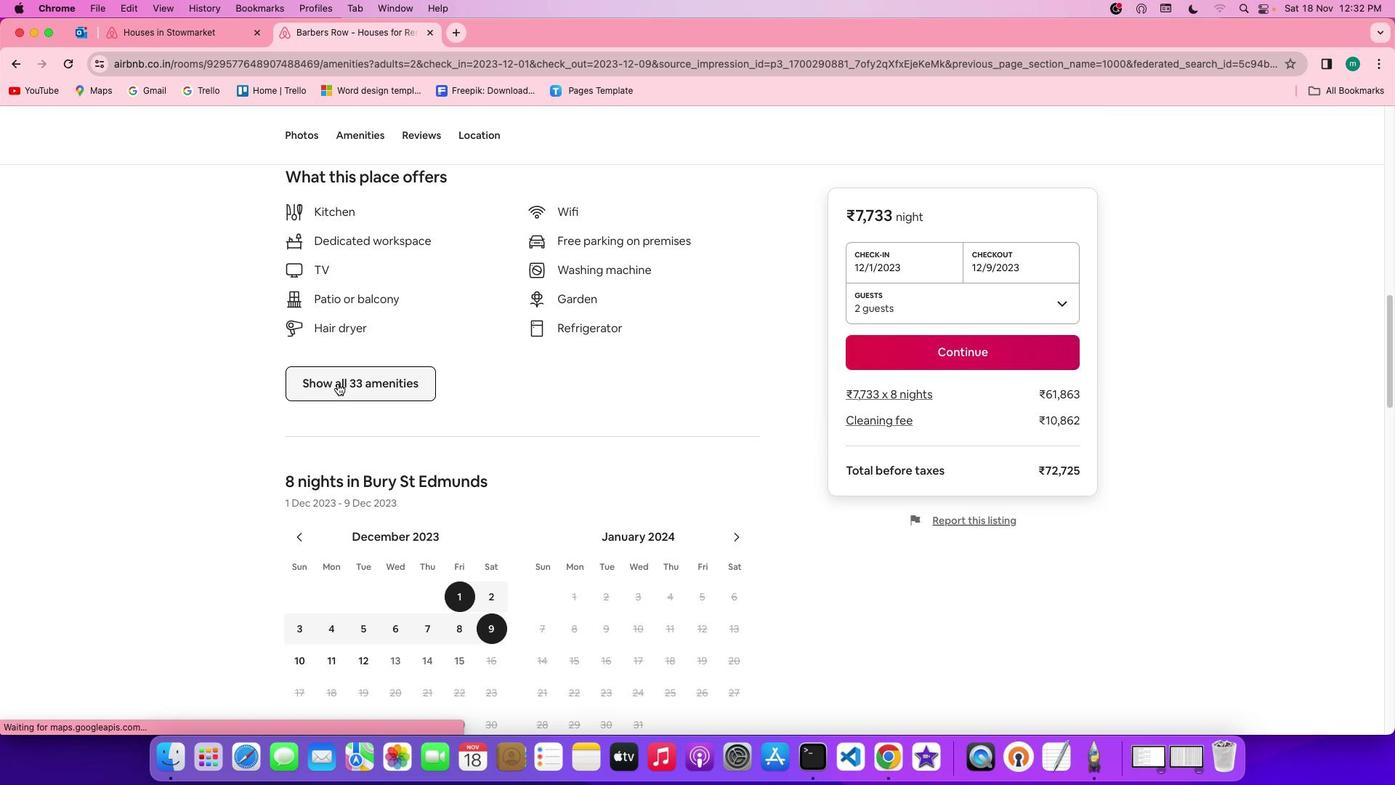 
Action: Mouse moved to (621, 513)
Screenshot: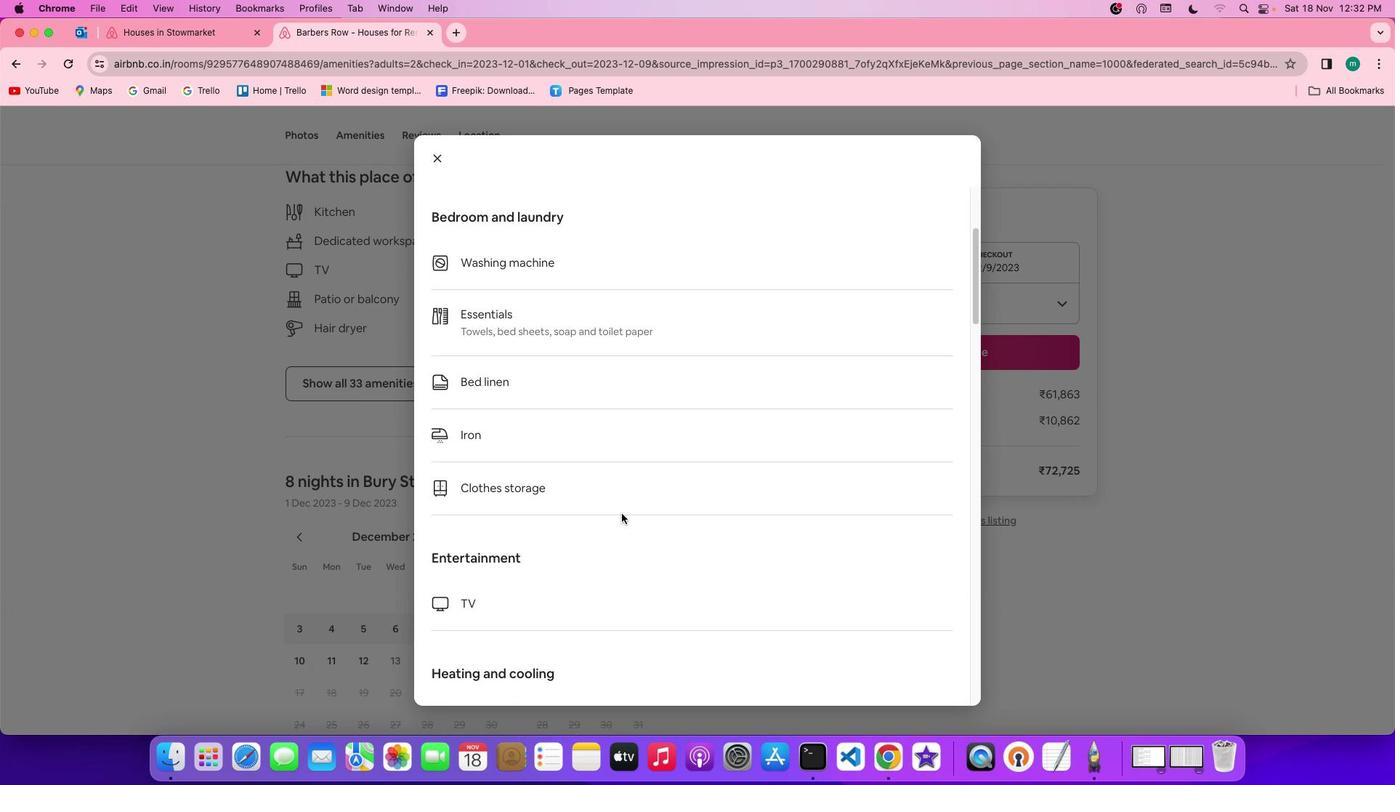 
Action: Mouse scrolled (621, 513) with delta (0, 0)
Screenshot: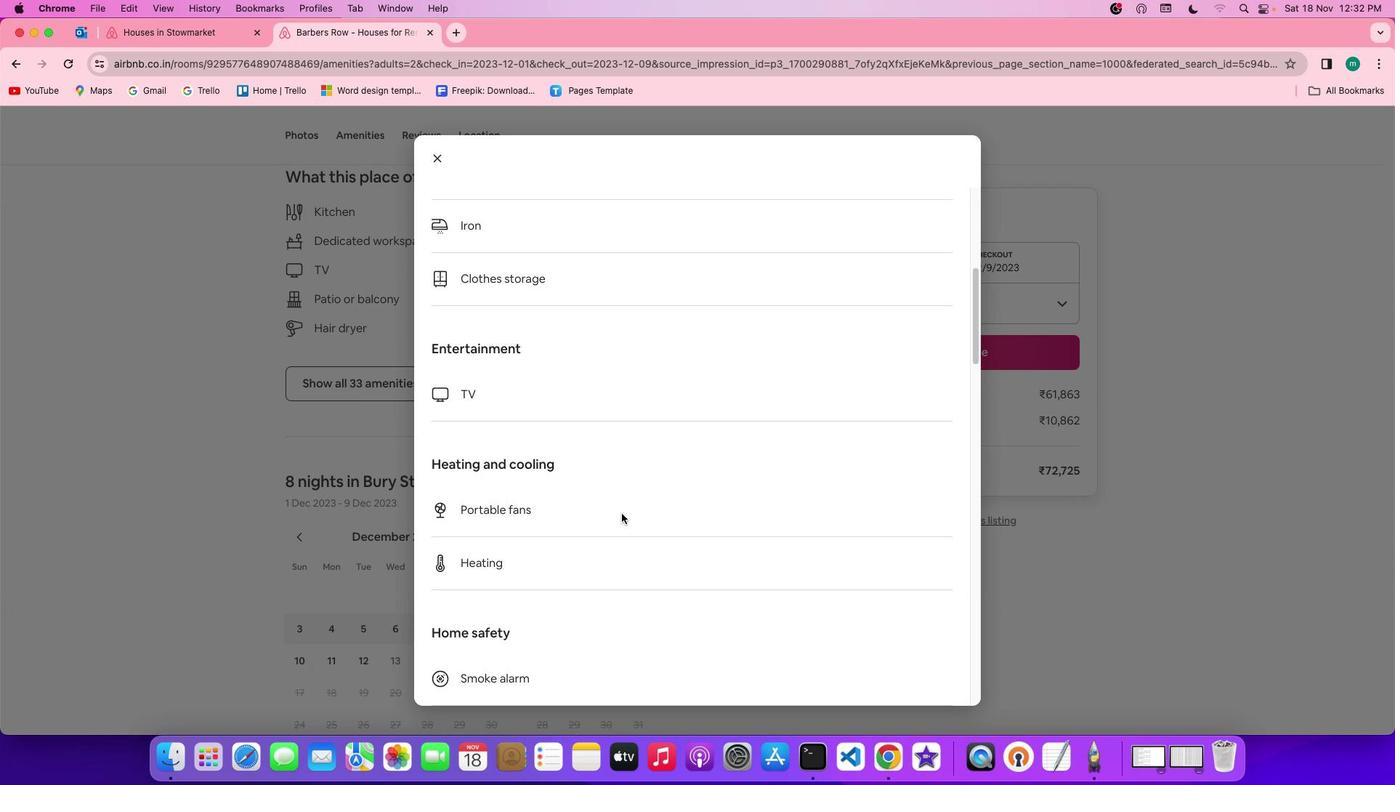 
Action: Mouse scrolled (621, 513) with delta (0, 0)
Screenshot: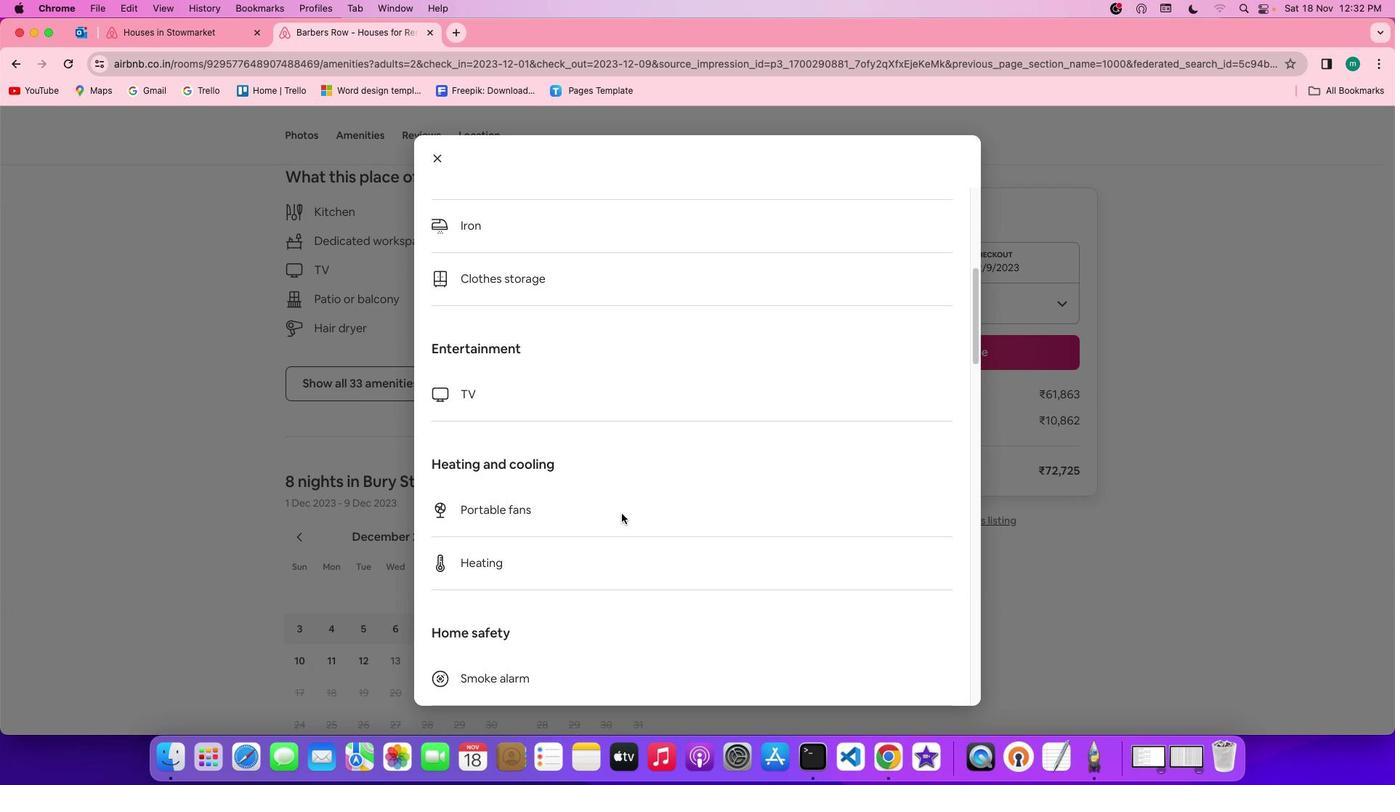 
Action: Mouse scrolled (621, 513) with delta (0, -1)
Screenshot: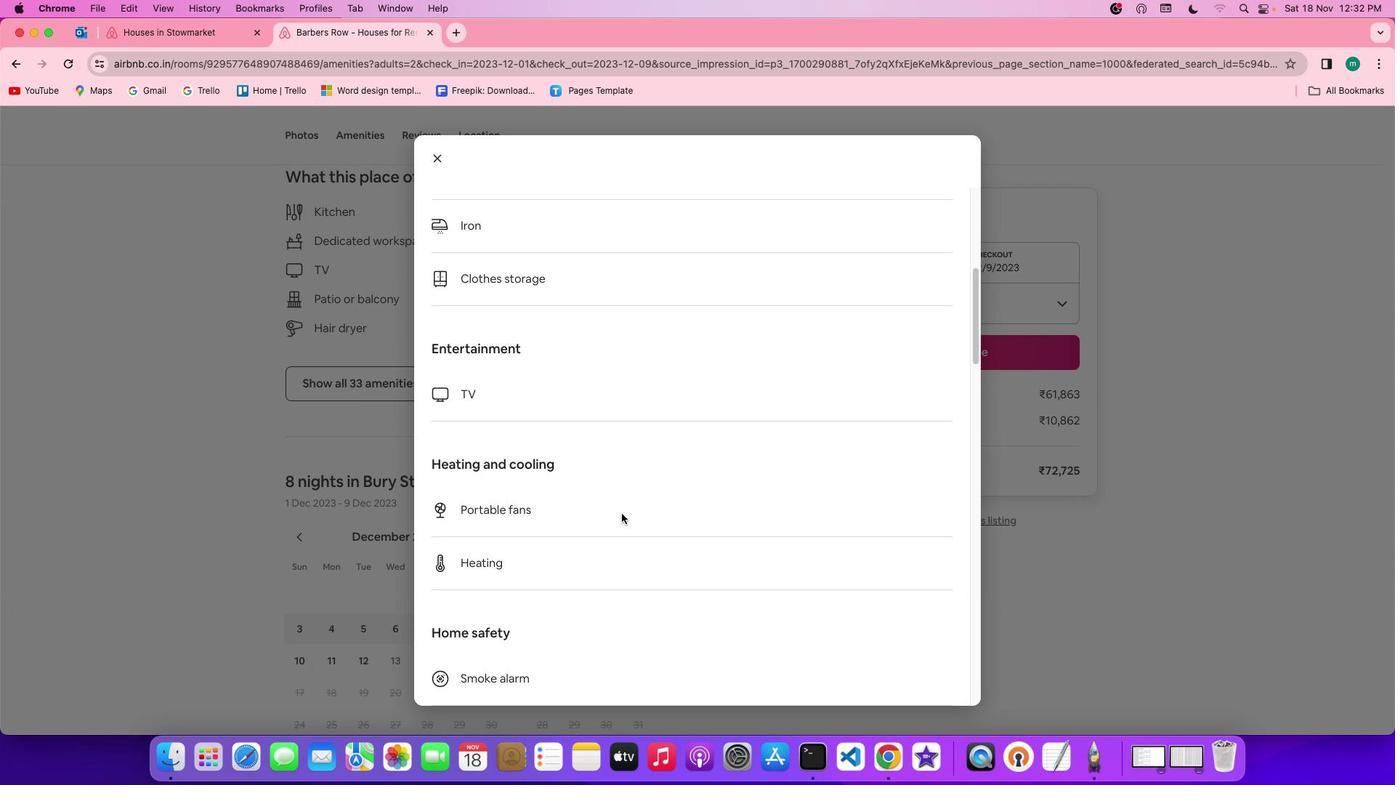 
Action: Mouse scrolled (621, 513) with delta (0, -2)
Screenshot: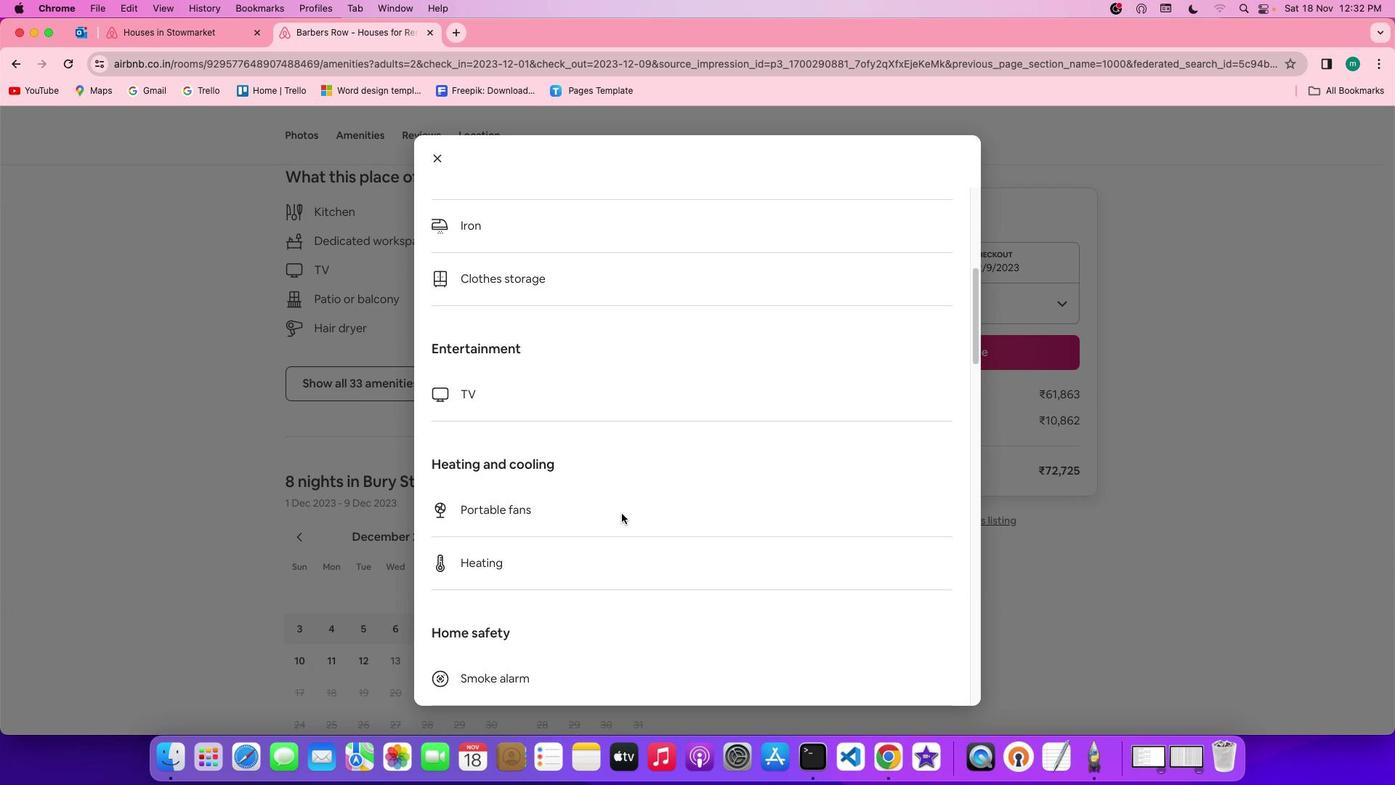 
Action: Mouse scrolled (621, 513) with delta (0, -3)
Screenshot: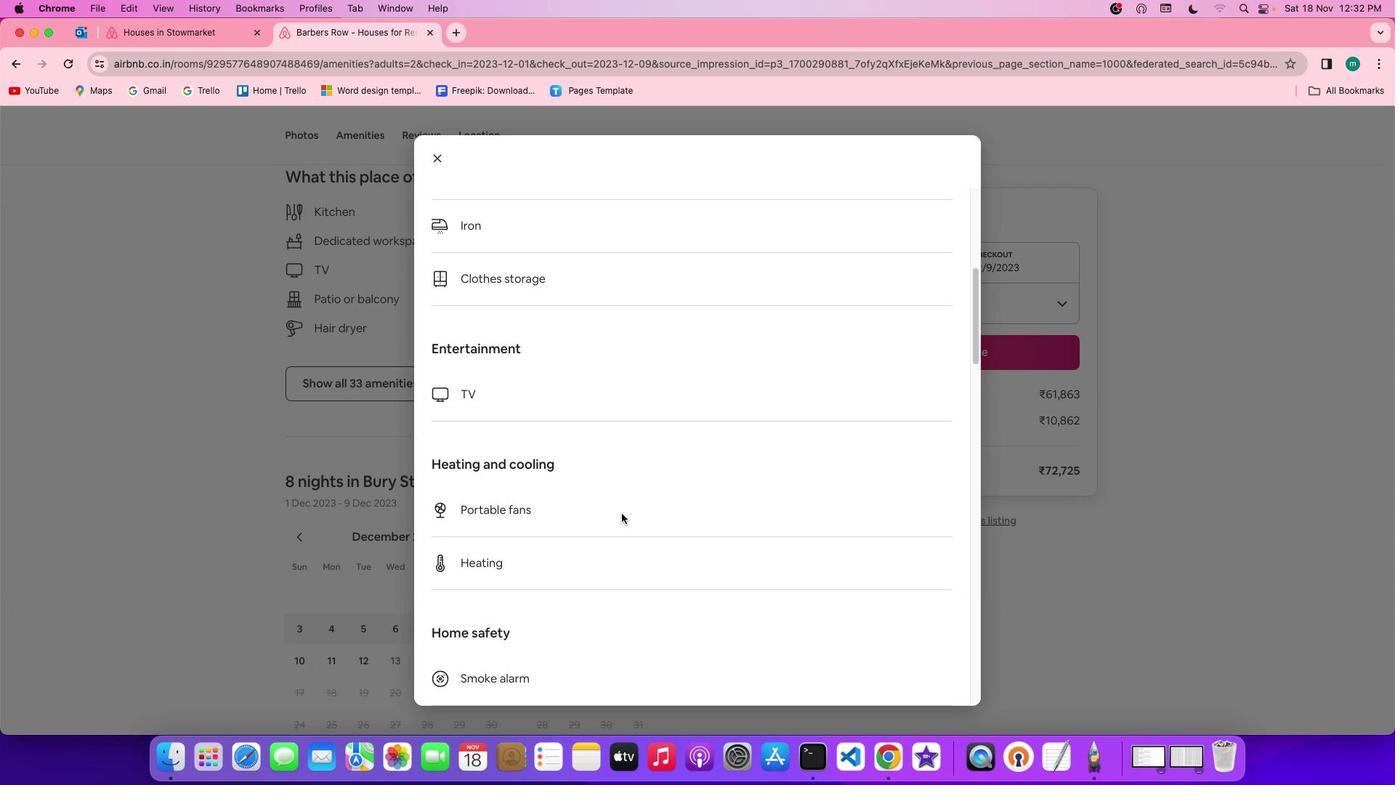 
Action: Mouse scrolled (621, 513) with delta (0, 0)
Screenshot: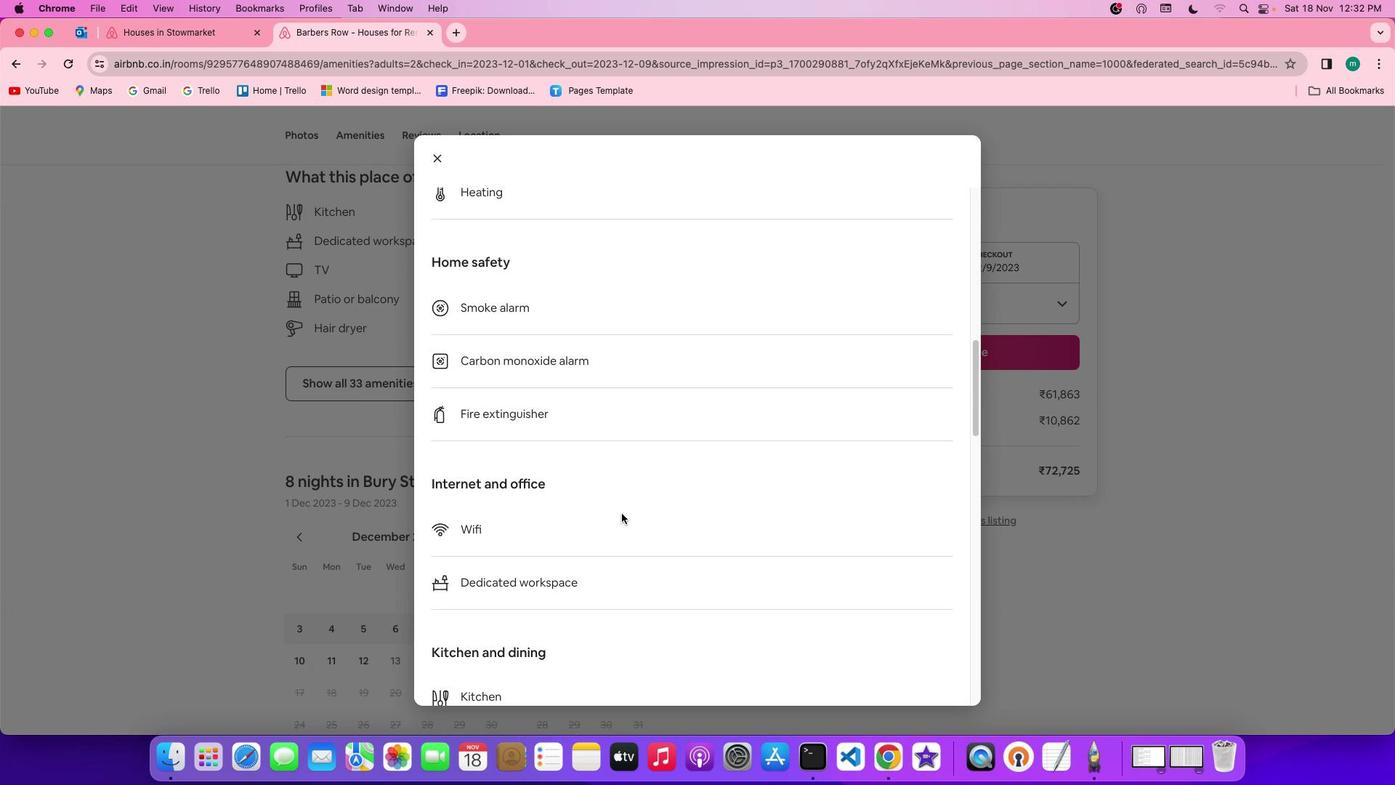 
Action: Mouse scrolled (621, 513) with delta (0, 0)
Screenshot: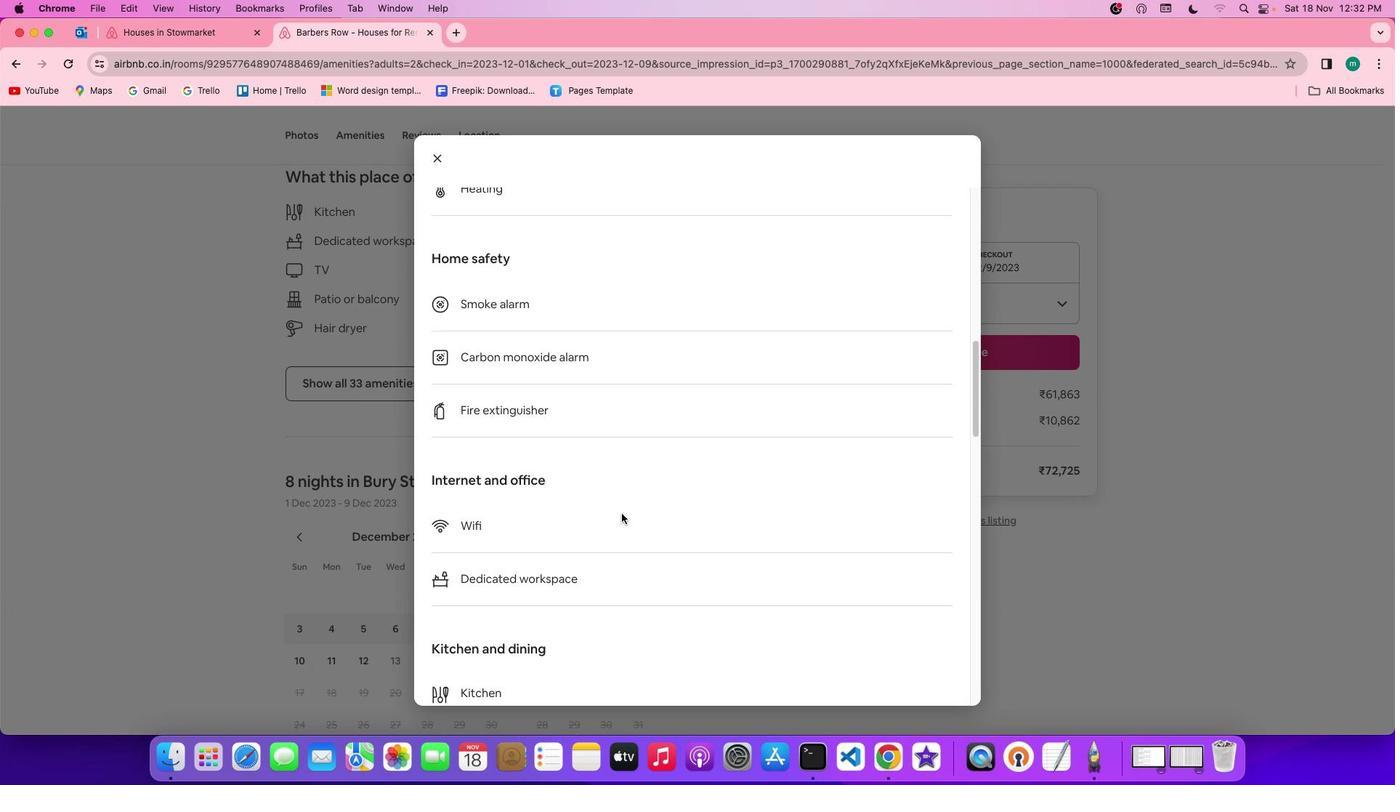 
Action: Mouse scrolled (621, 513) with delta (0, -1)
Screenshot: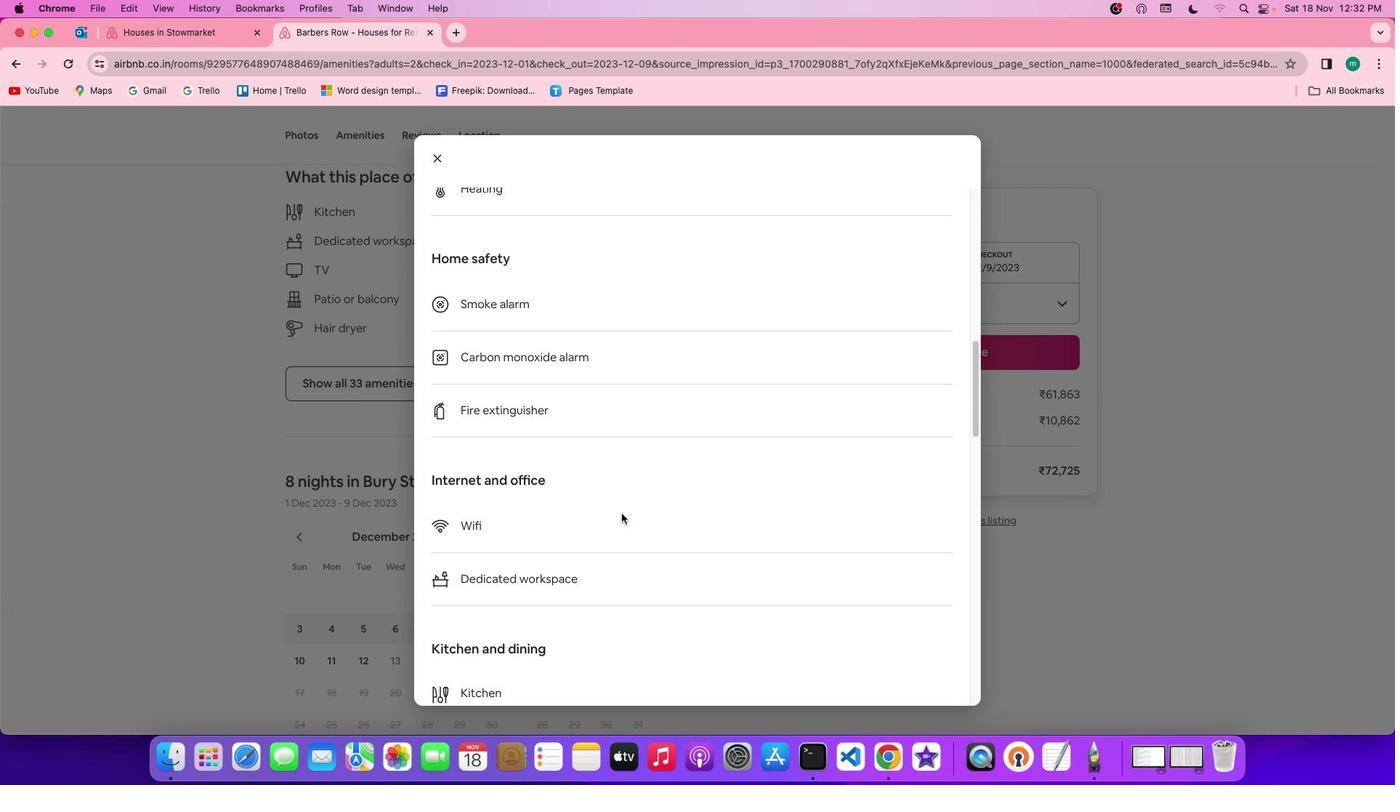 
Action: Mouse scrolled (621, 513) with delta (0, -2)
Screenshot: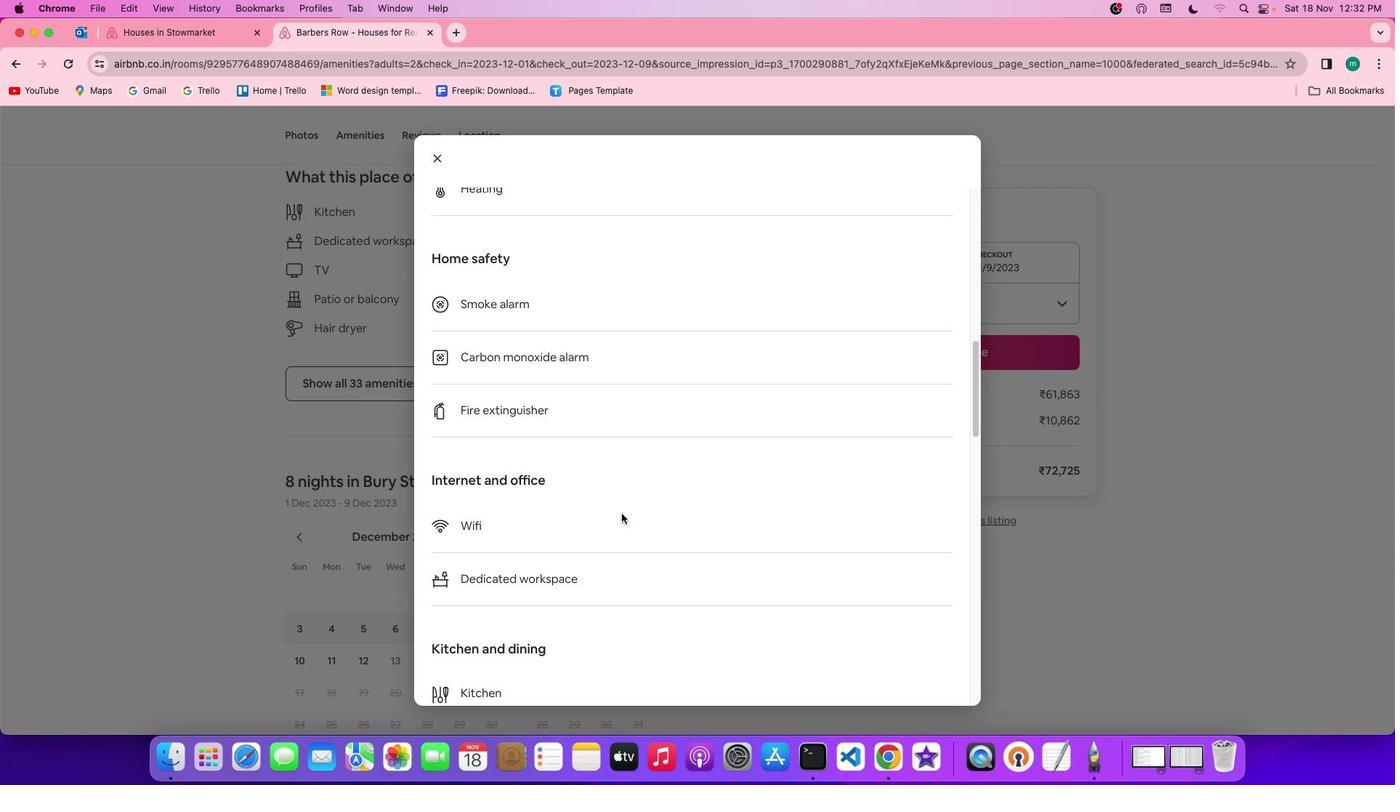 
Action: Mouse scrolled (621, 513) with delta (0, -2)
Screenshot: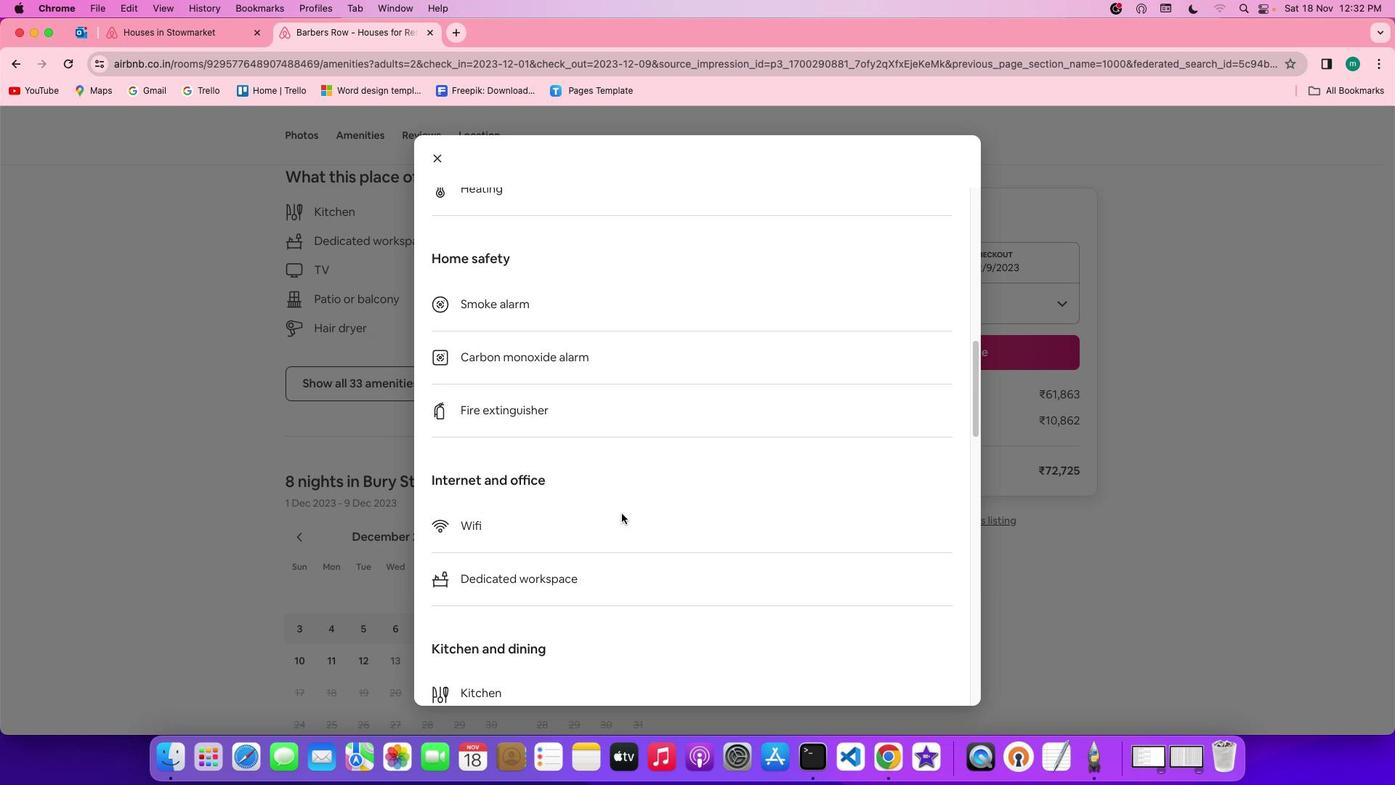 
Action: Mouse scrolled (621, 513) with delta (0, 0)
Screenshot: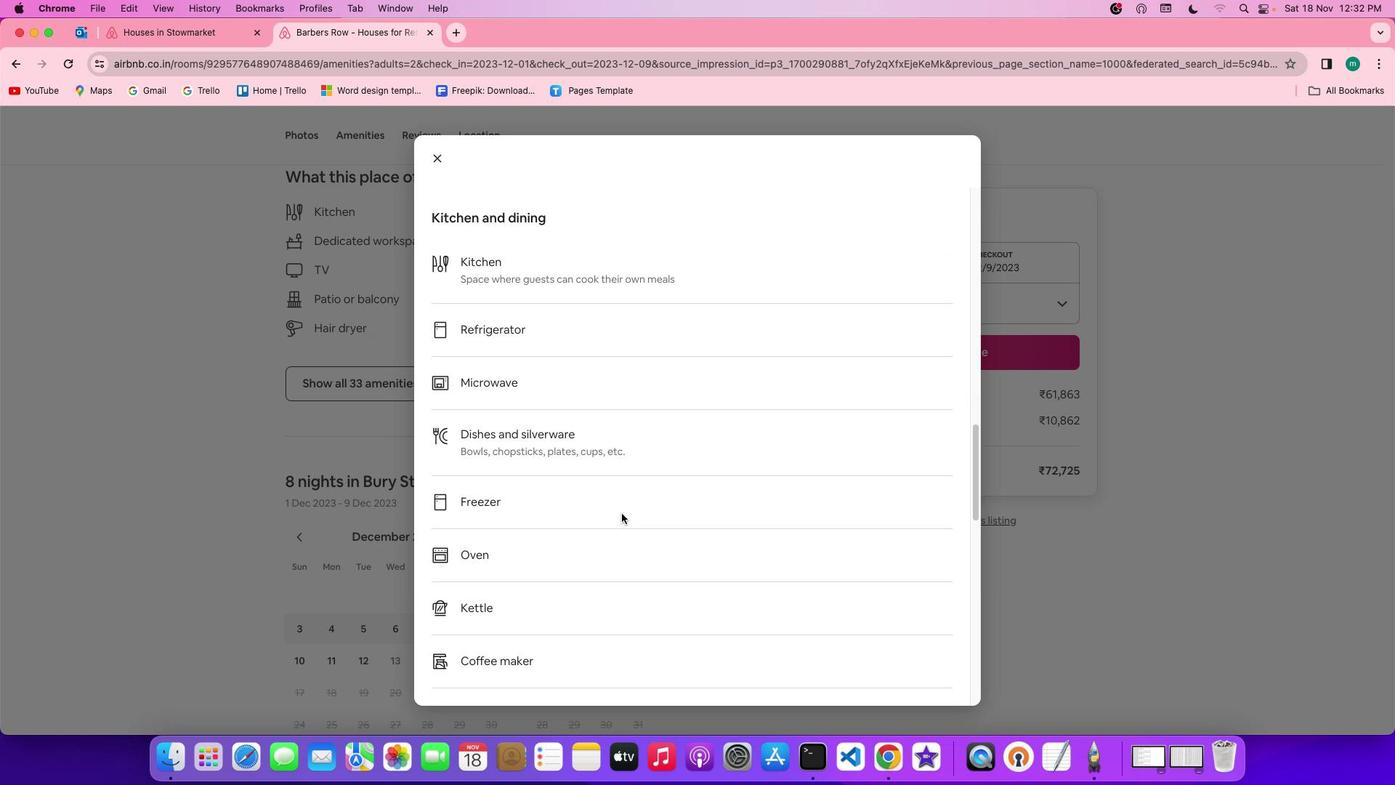 
Action: Mouse scrolled (621, 513) with delta (0, 0)
Screenshot: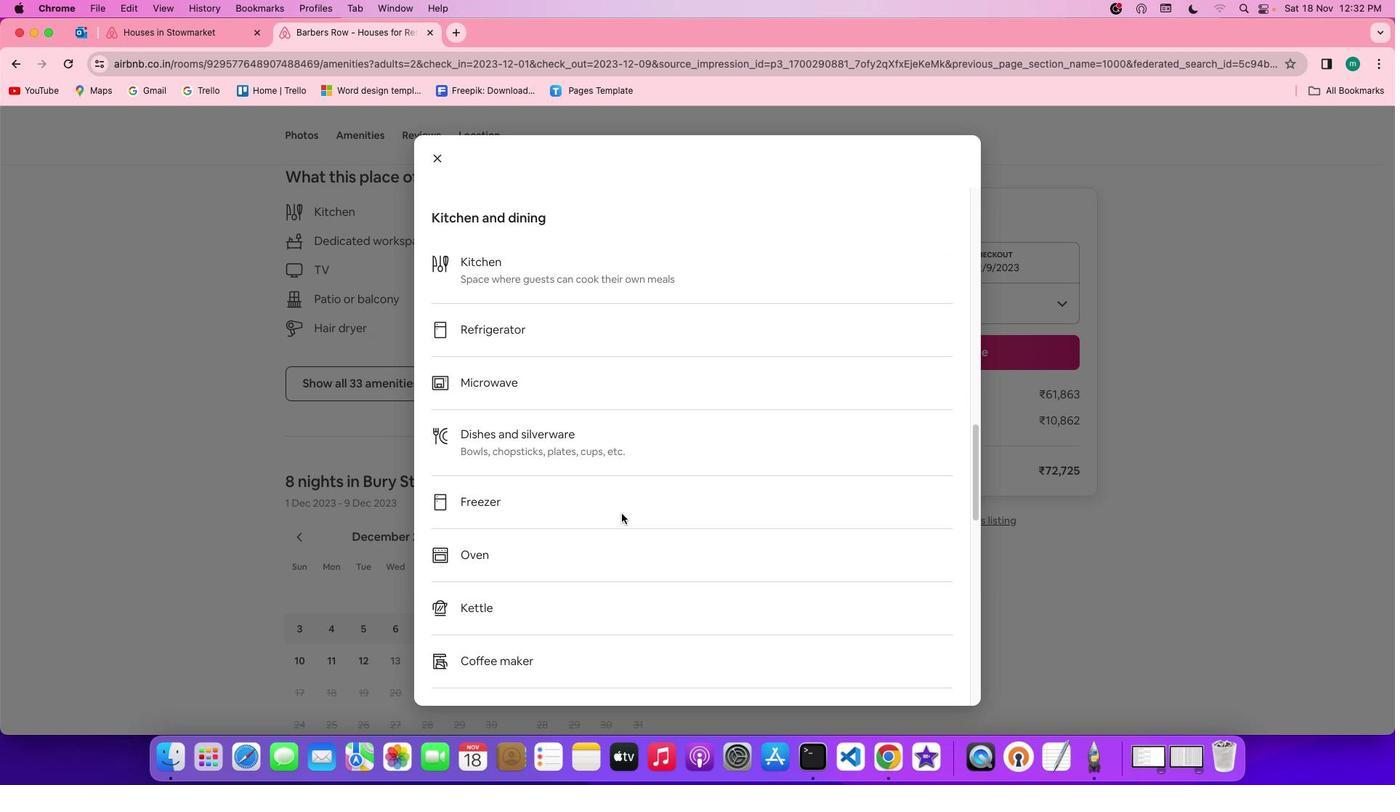 
Action: Mouse scrolled (621, 513) with delta (0, -2)
